 Task: Design a Vector Pattern for an Aquarium Signage.
Action: Mouse moved to (53, 111)
Screenshot: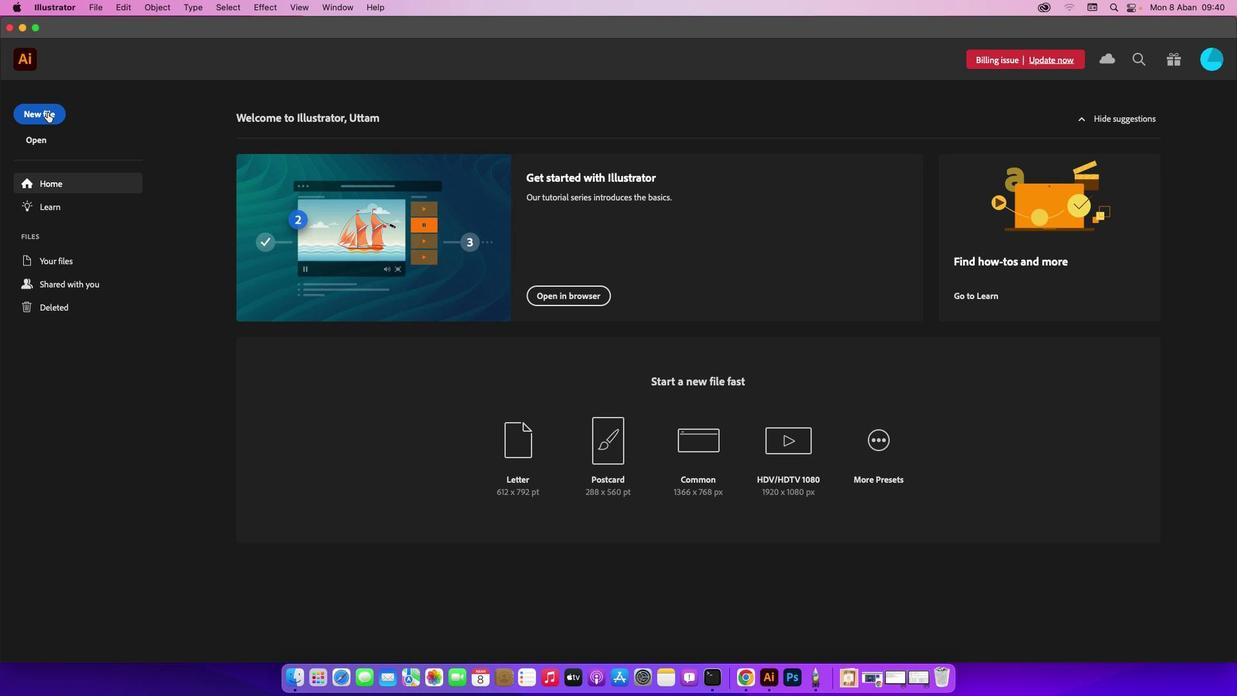 
Action: Mouse pressed left at (53, 111)
Screenshot: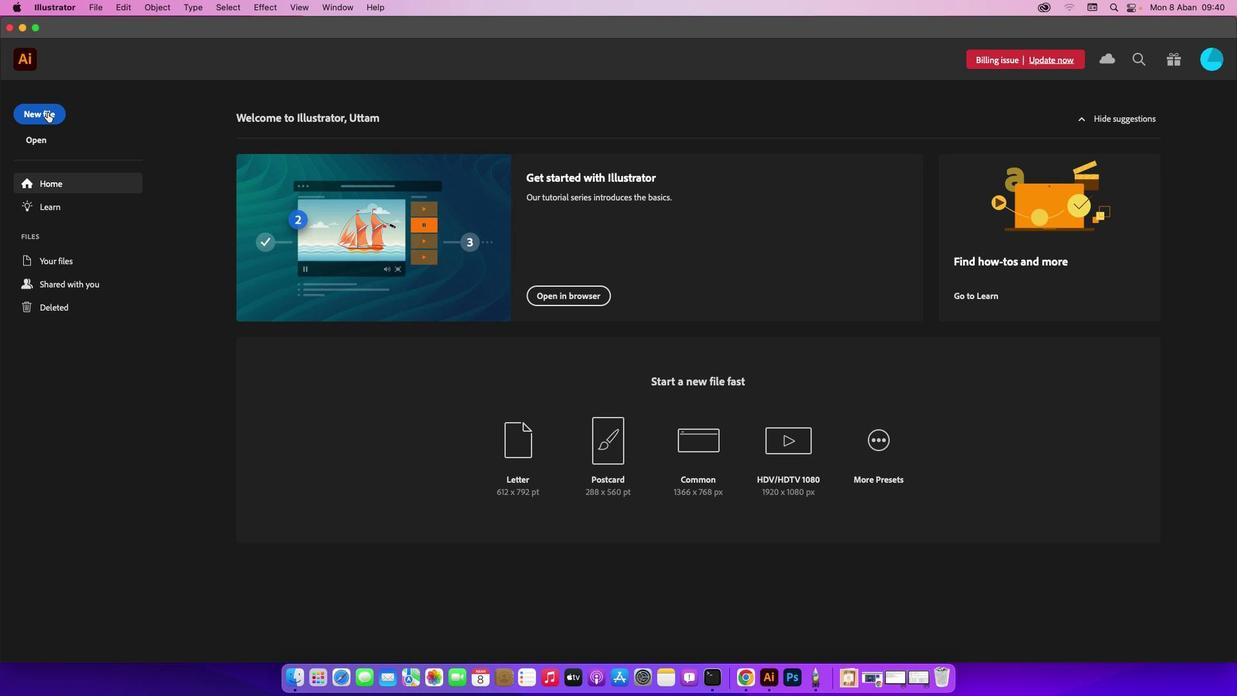 
Action: Mouse moved to (48, 114)
Screenshot: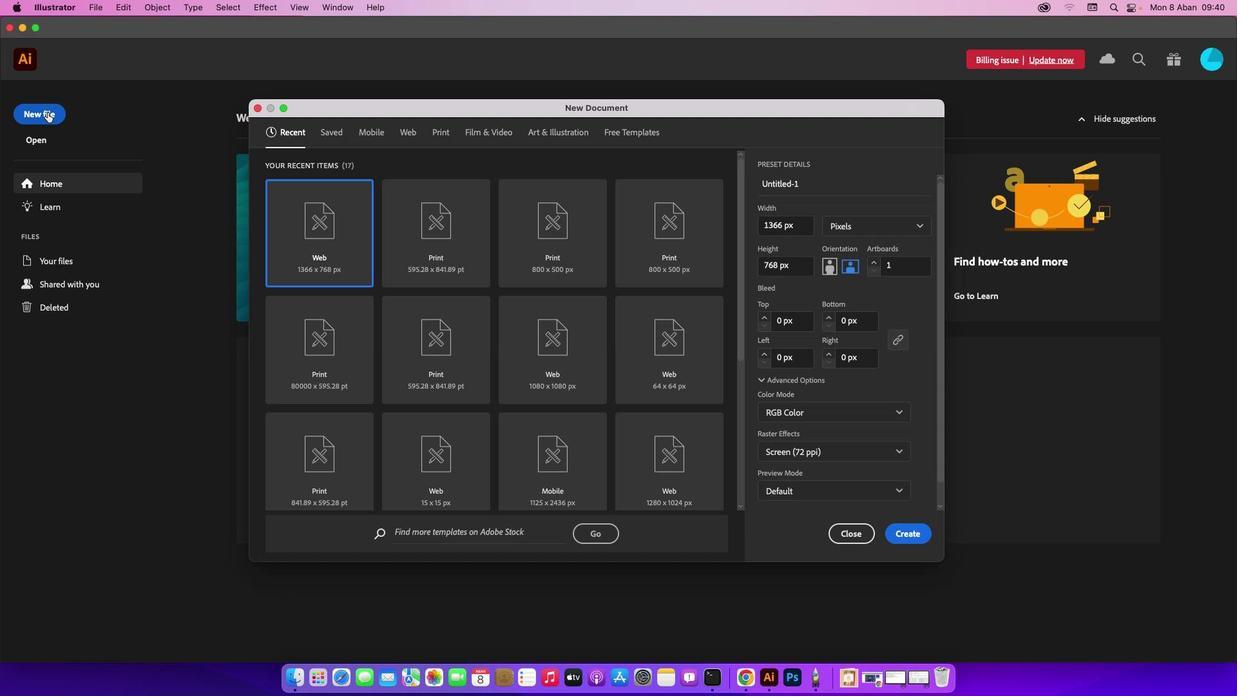 
Action: Mouse pressed left at (48, 114)
Screenshot: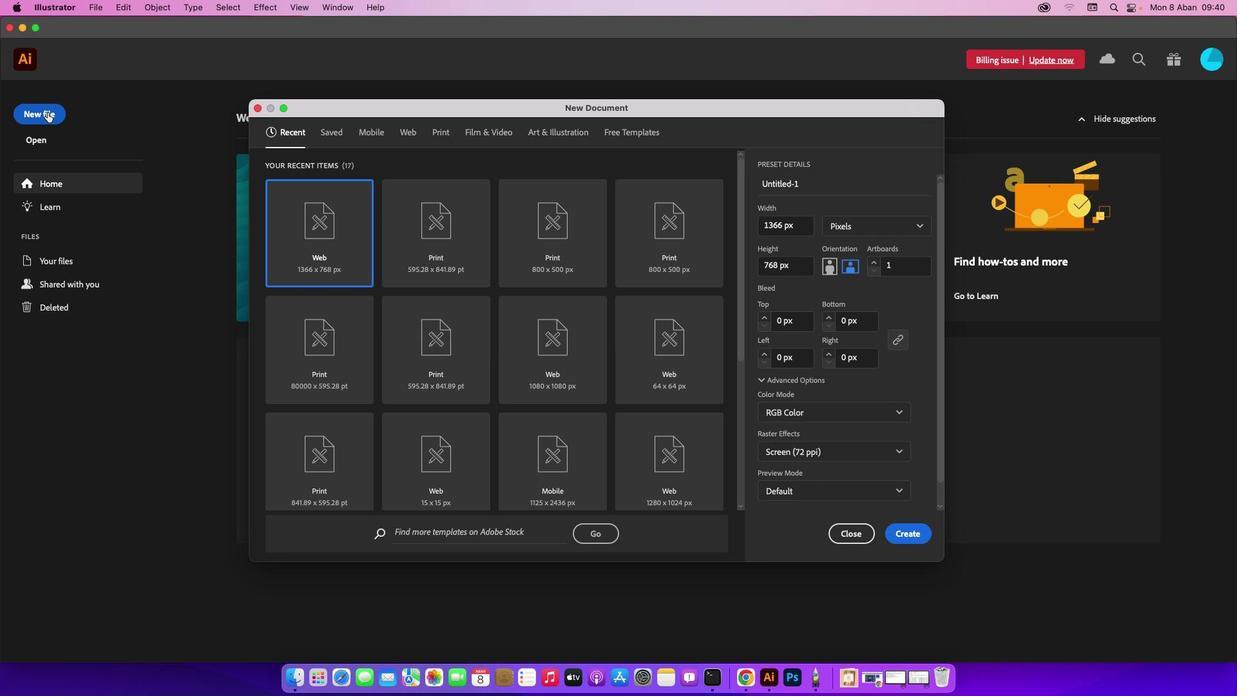 
Action: Mouse moved to (928, 535)
Screenshot: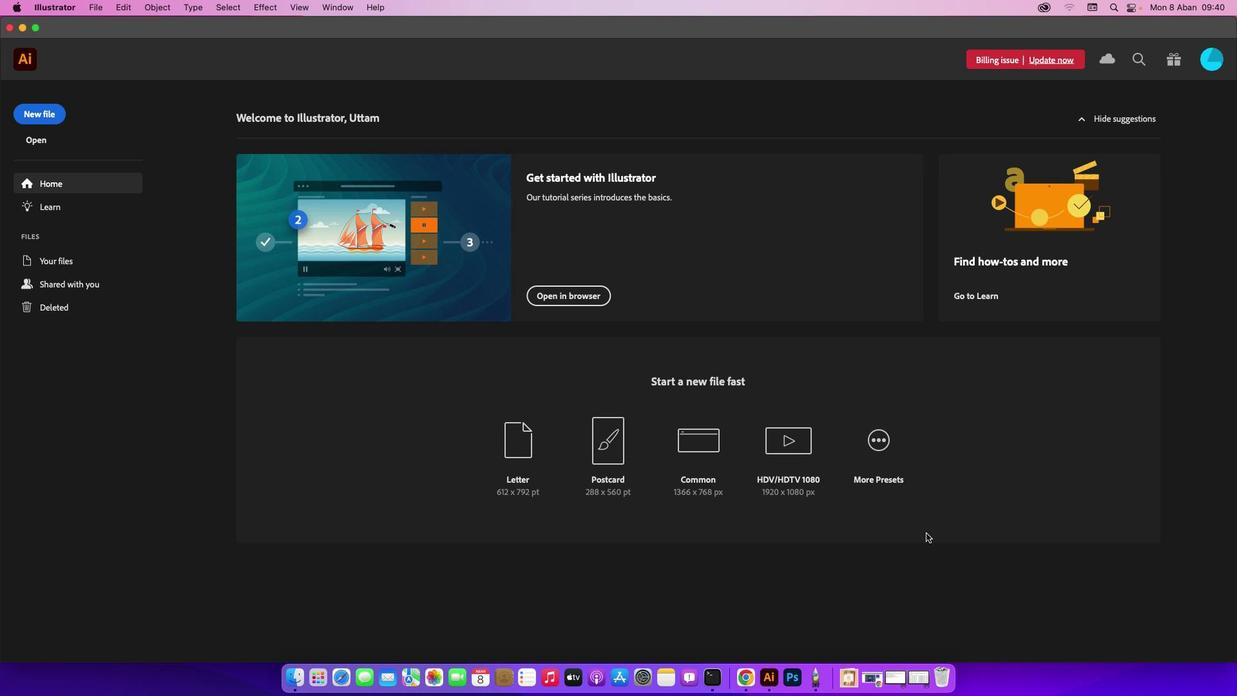 
Action: Mouse pressed left at (928, 535)
Screenshot: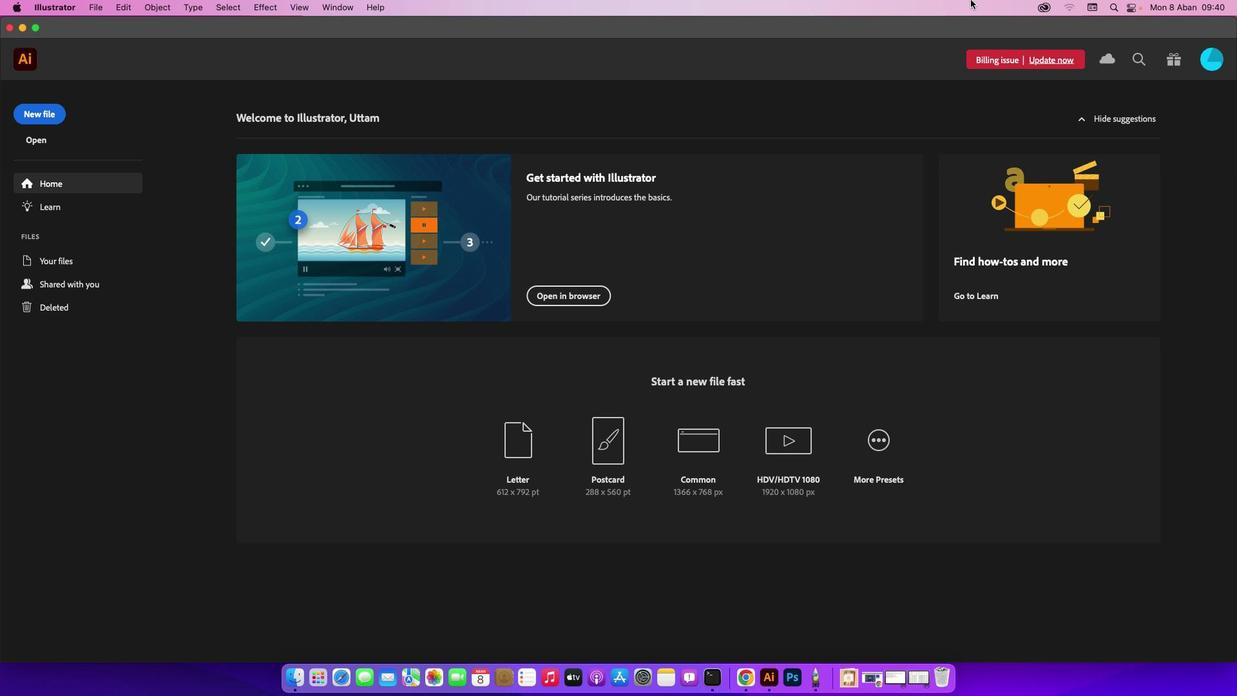 
Action: Mouse moved to (9, 148)
Screenshot: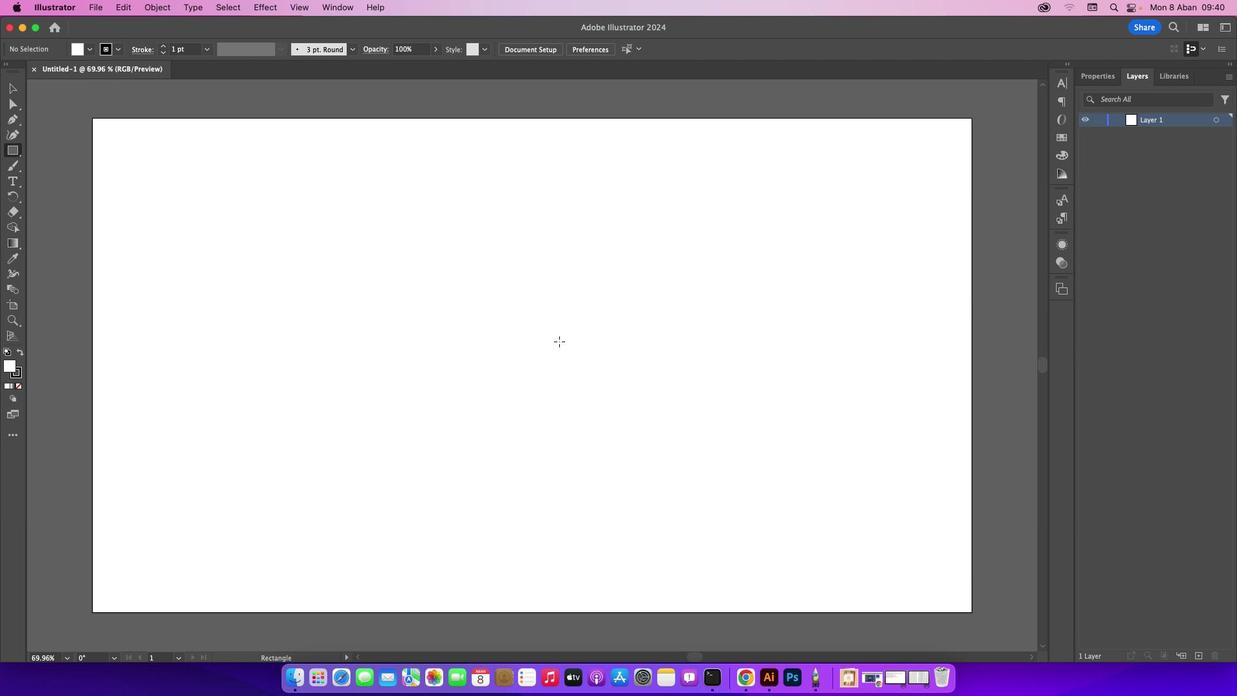 
Action: Mouse pressed left at (9, 148)
Screenshot: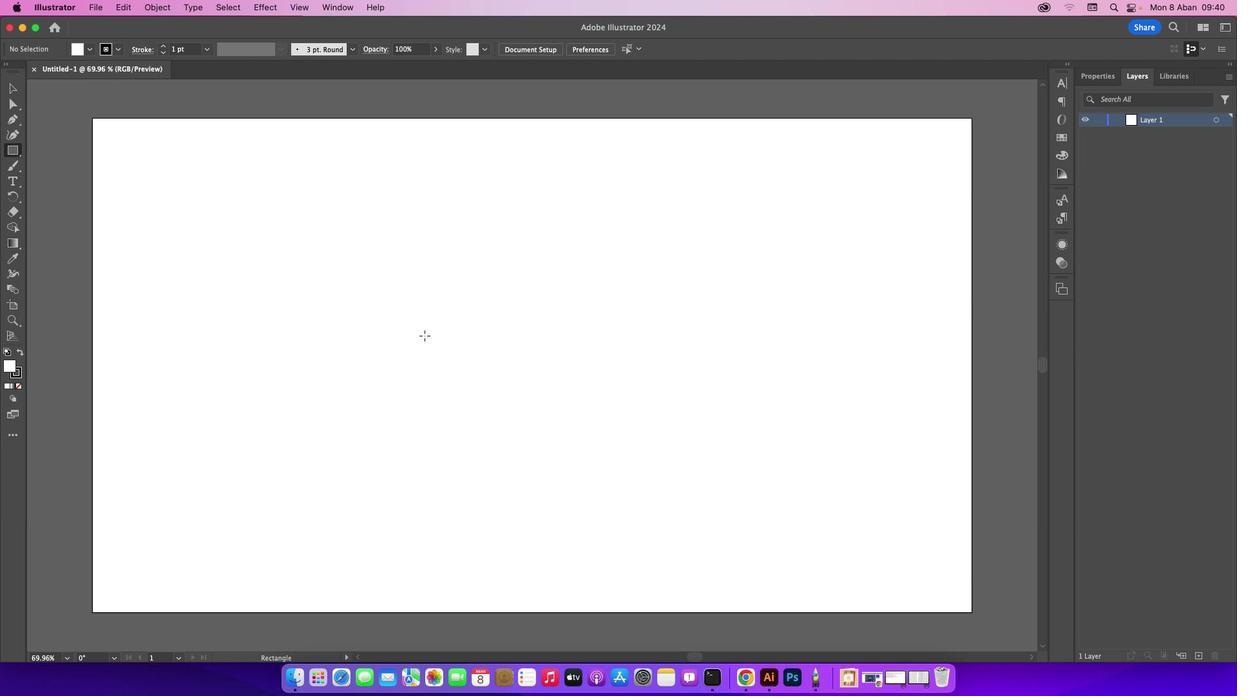 
Action: Mouse moved to (382, 335)
Screenshot: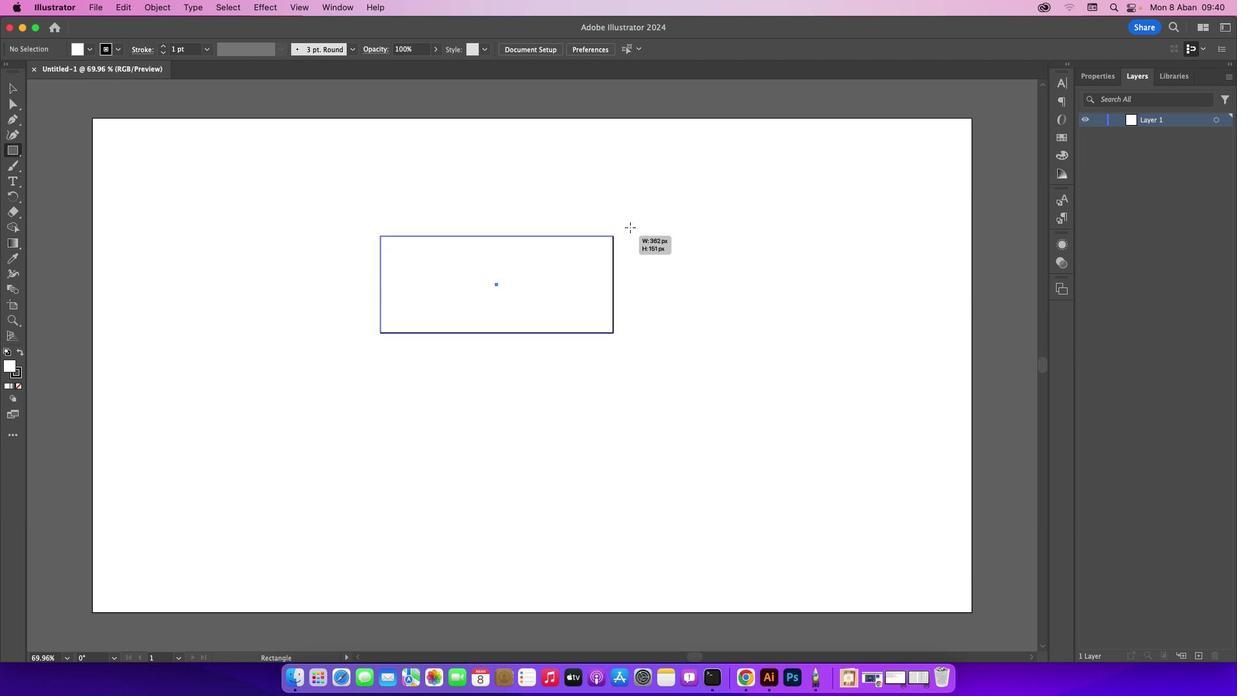 
Action: Mouse pressed left at (382, 335)
Screenshot: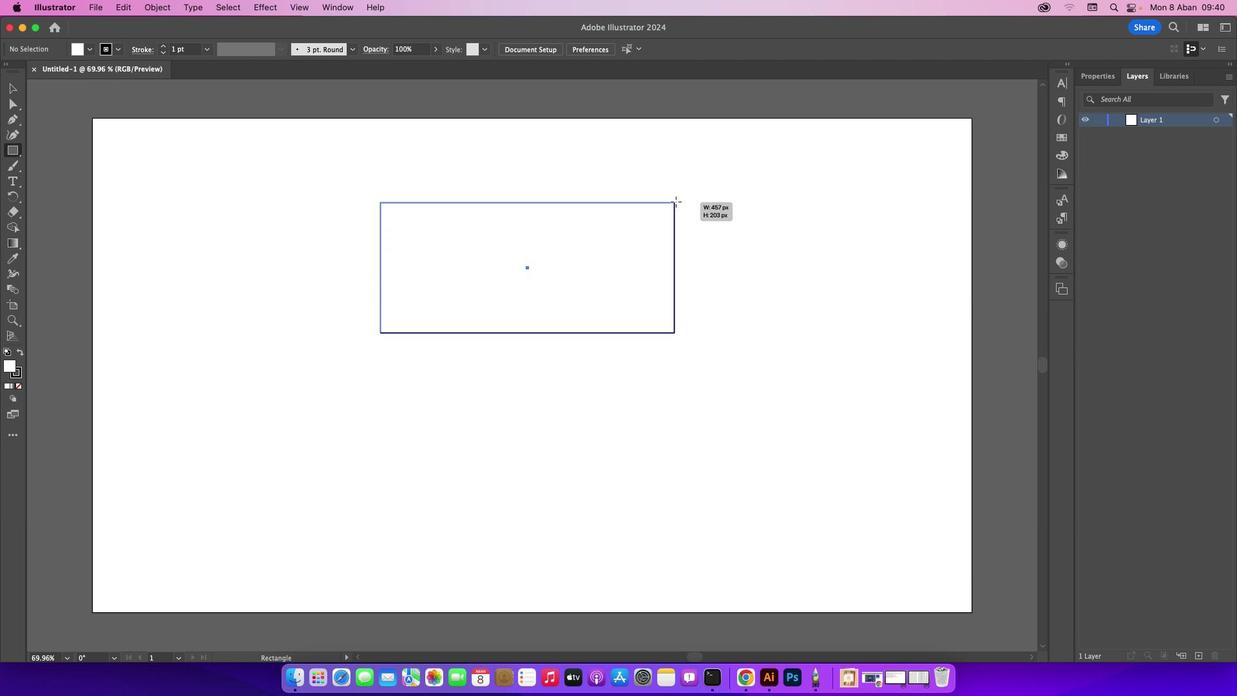 
Action: Mouse moved to (14, 89)
Screenshot: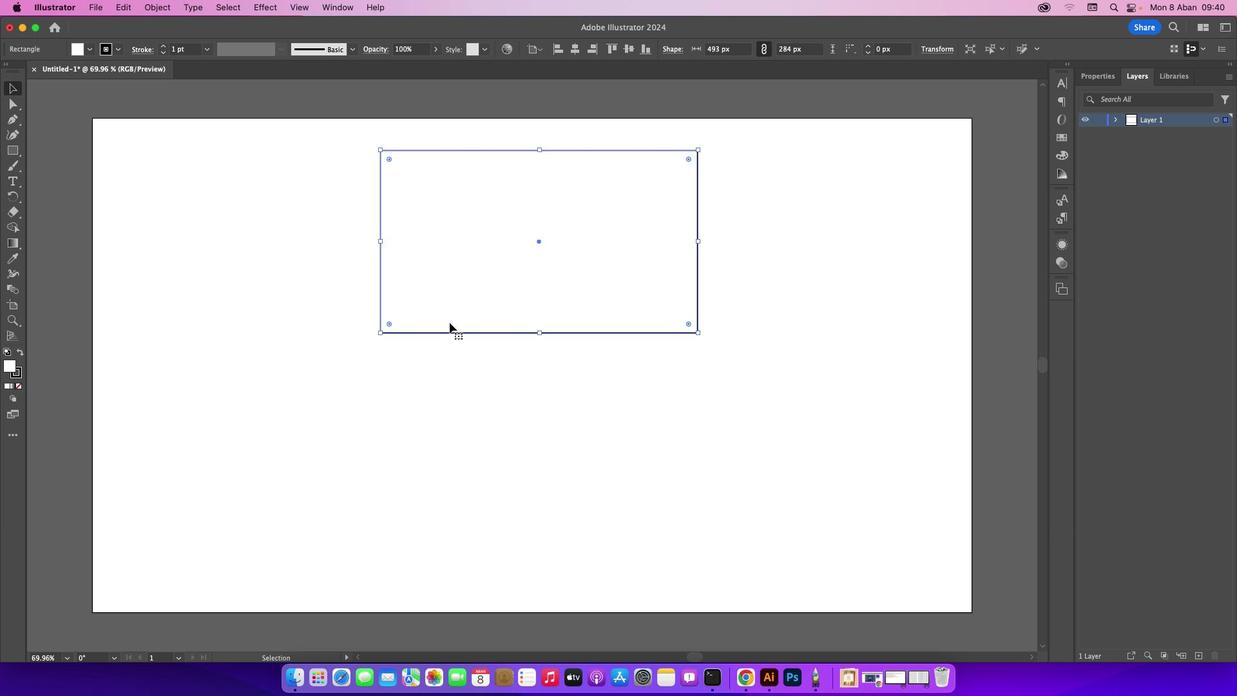 
Action: Mouse pressed left at (14, 89)
Screenshot: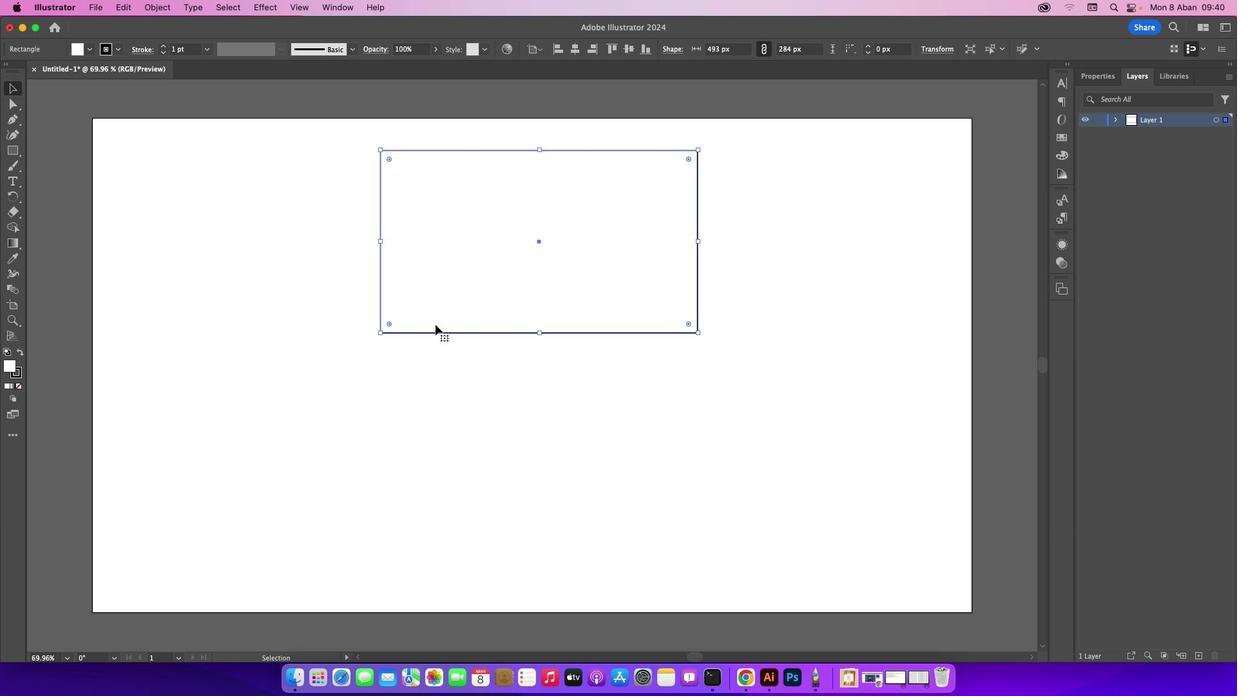 
Action: Mouse moved to (383, 333)
Screenshot: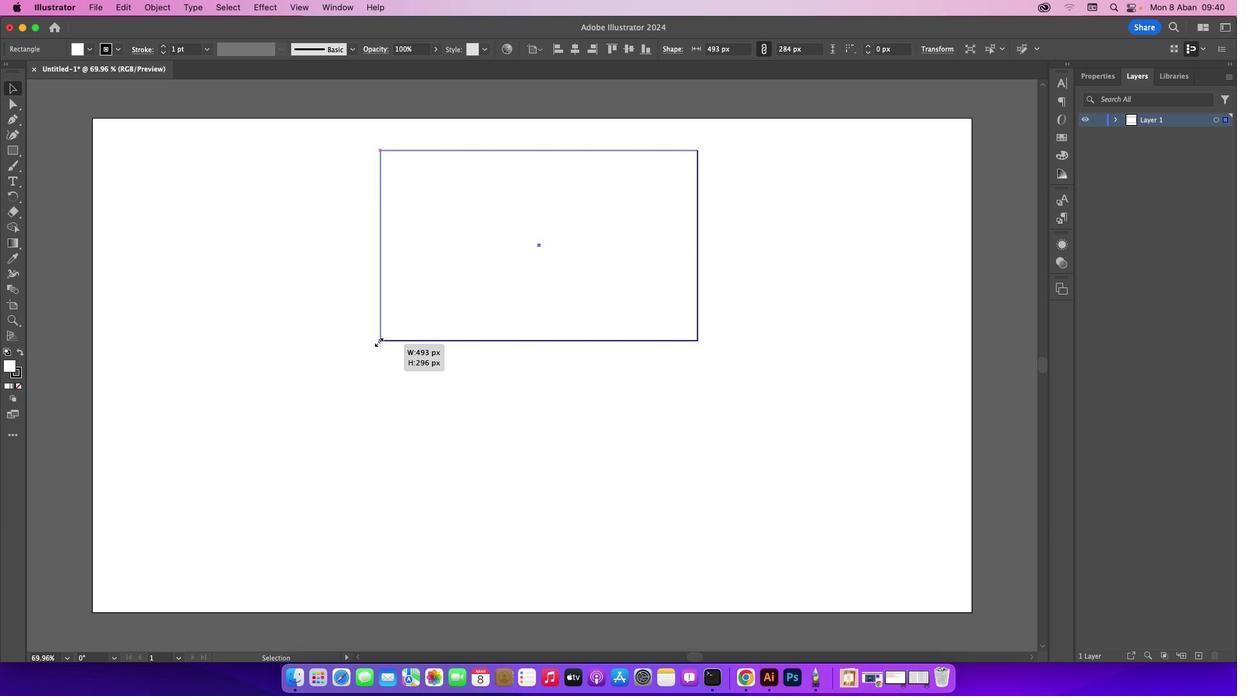 
Action: Mouse pressed left at (383, 333)
Screenshot: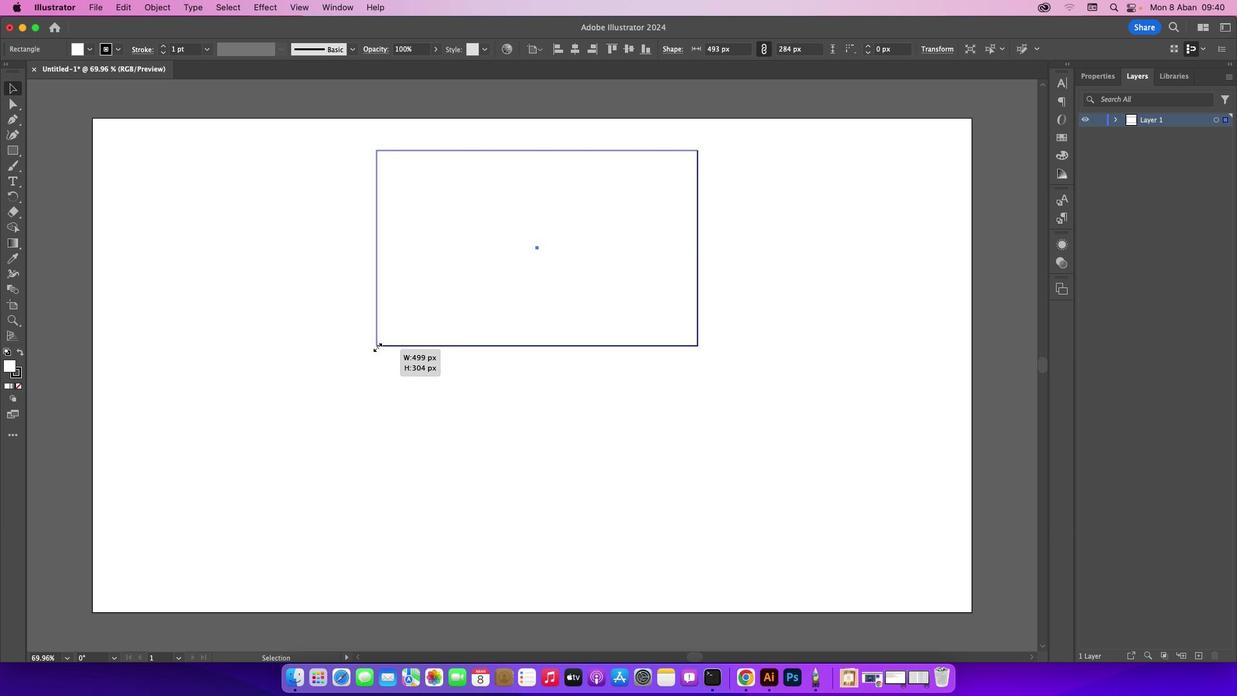 
Action: Mouse moved to (194, 166)
Screenshot: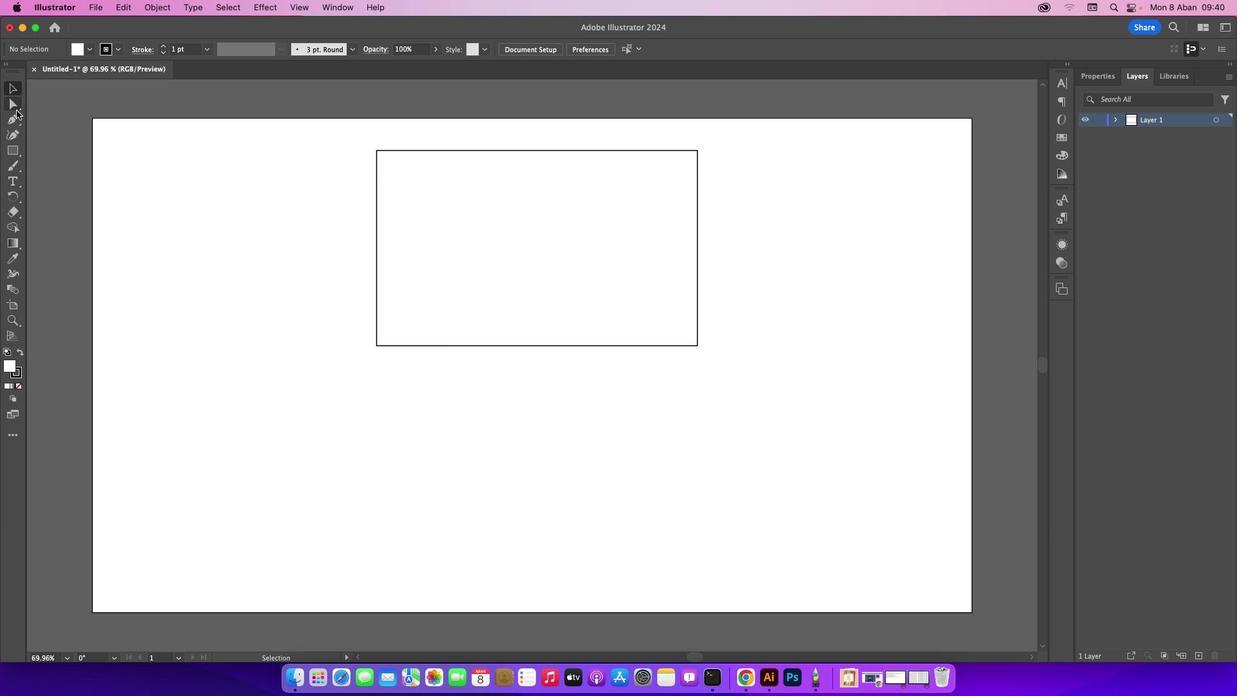 
Action: Mouse pressed left at (194, 166)
Screenshot: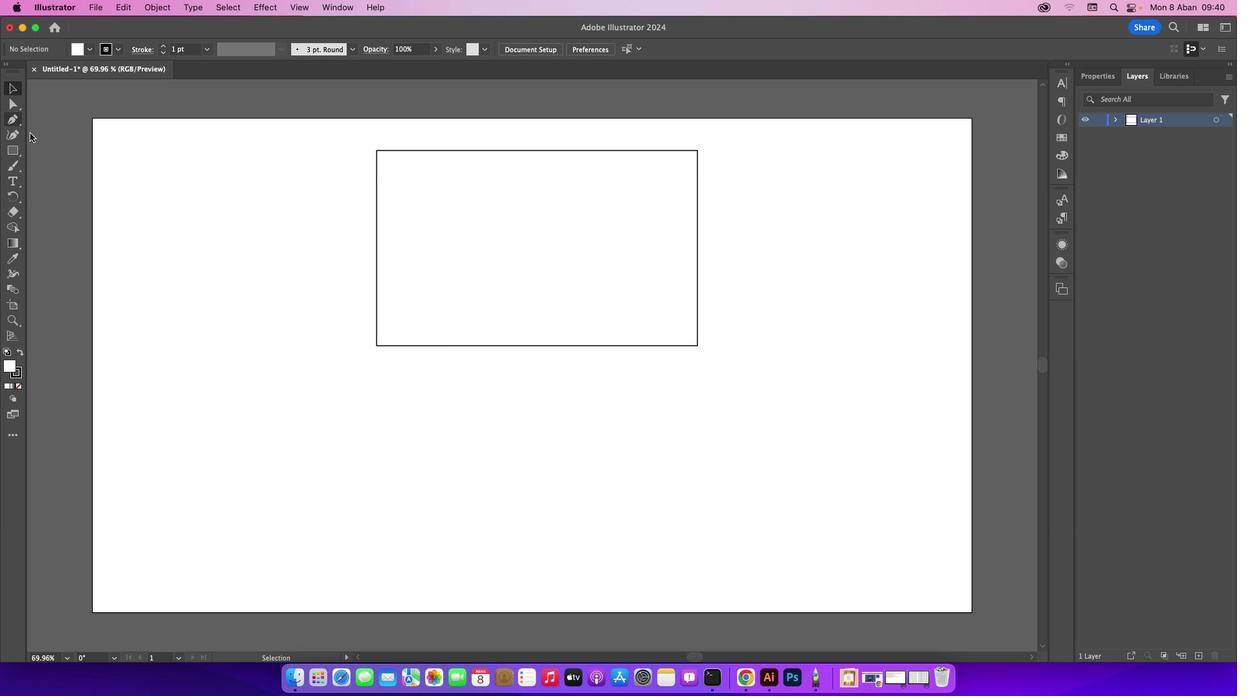 
Action: Mouse moved to (16, 154)
Screenshot: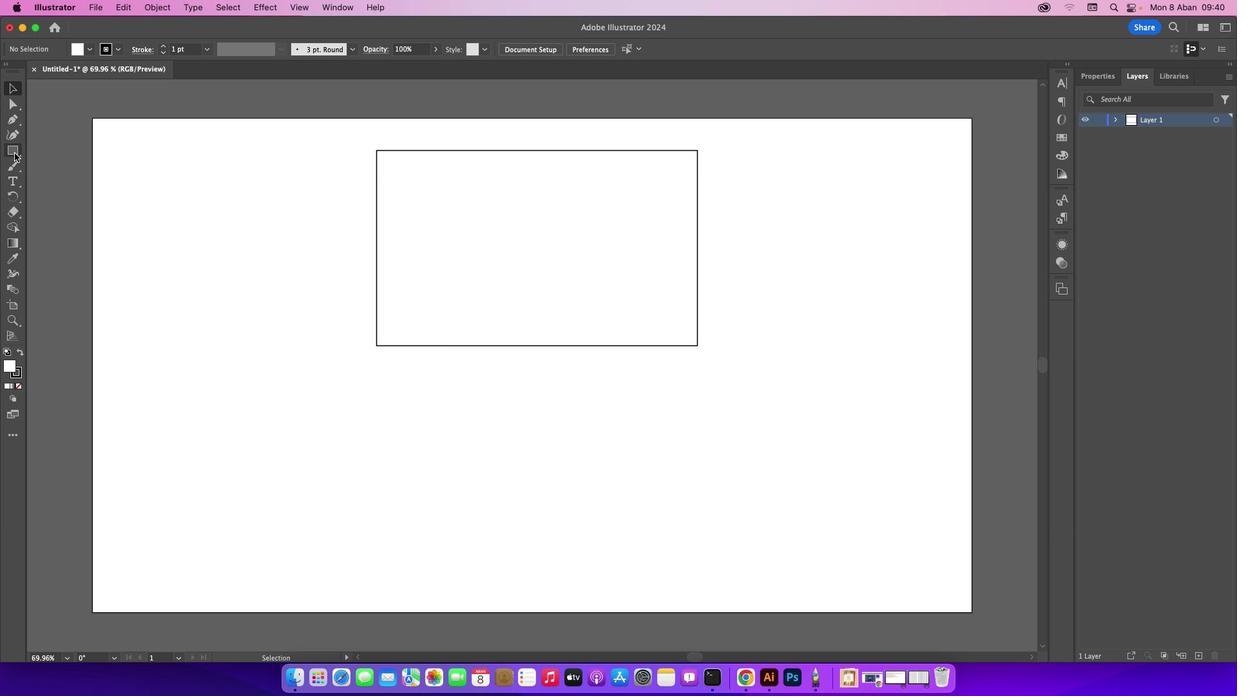 
Action: Mouse pressed left at (16, 154)
Screenshot: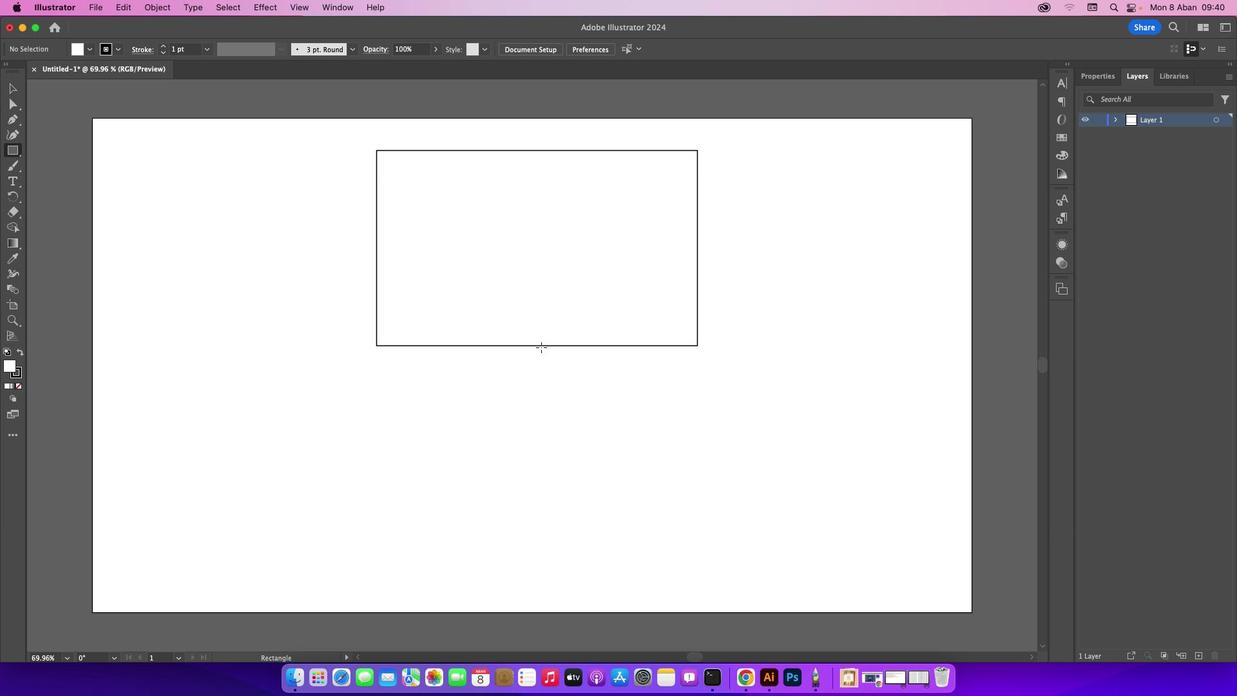 
Action: Mouse moved to (514, 349)
Screenshot: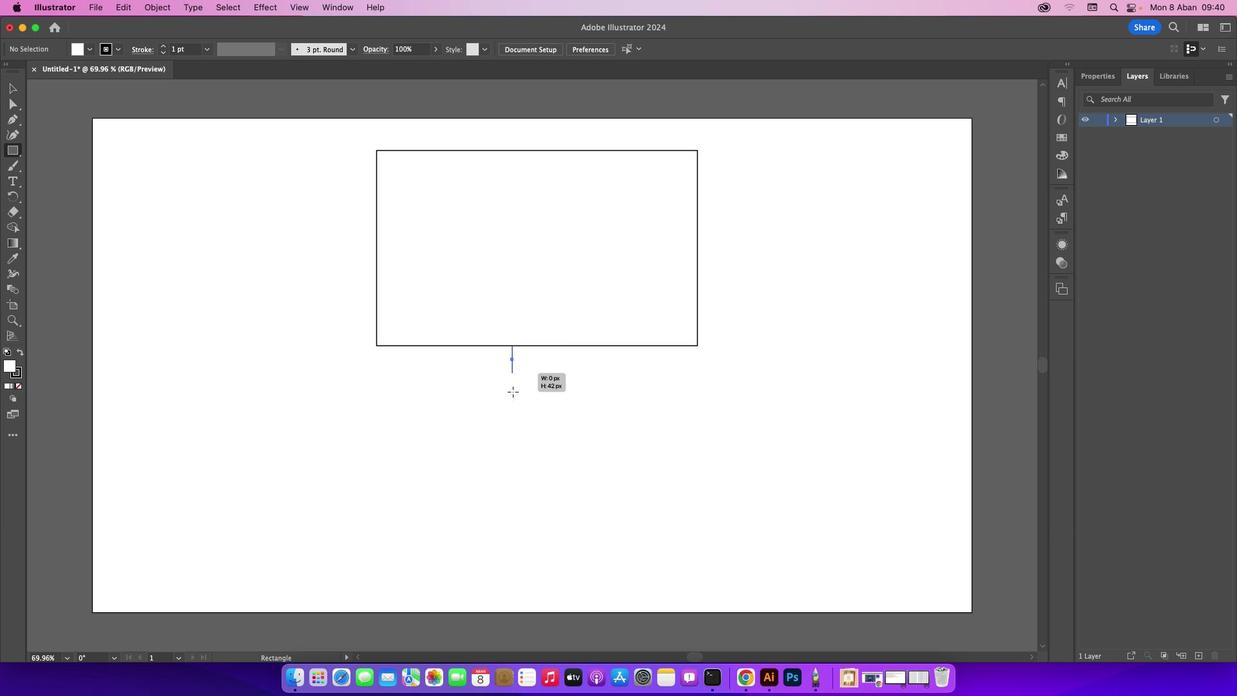 
Action: Mouse pressed left at (514, 349)
Screenshot: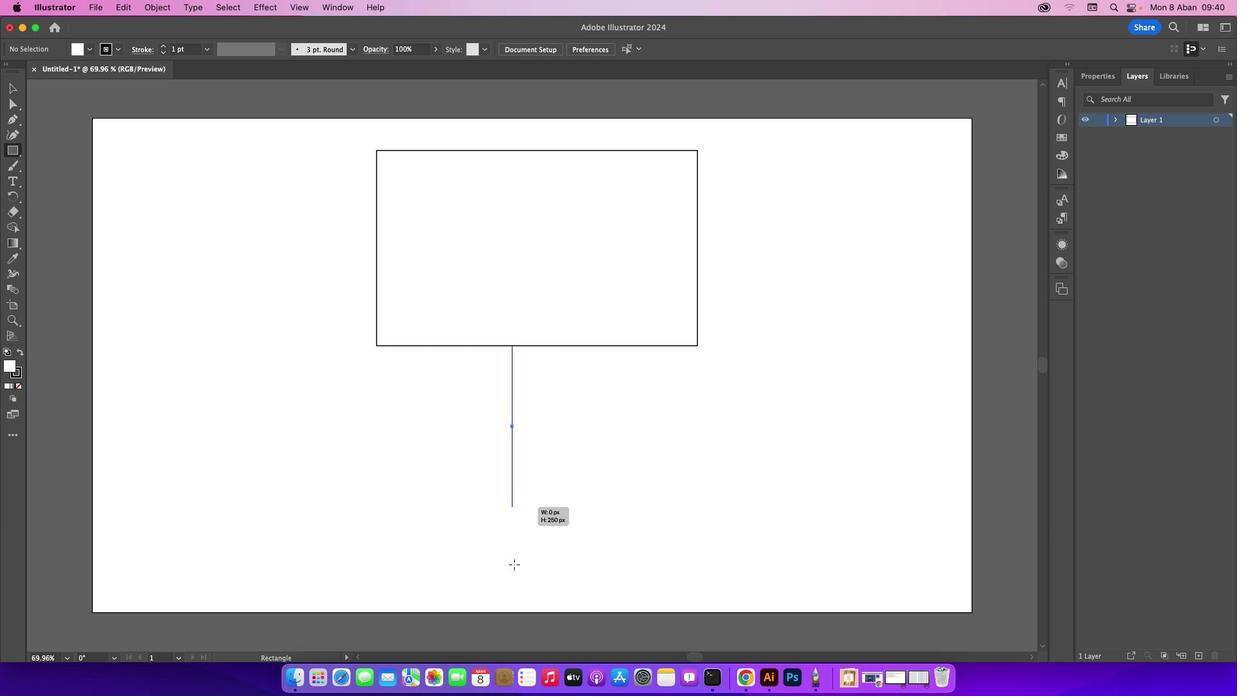 
Action: Mouse moved to (23, 94)
Screenshot: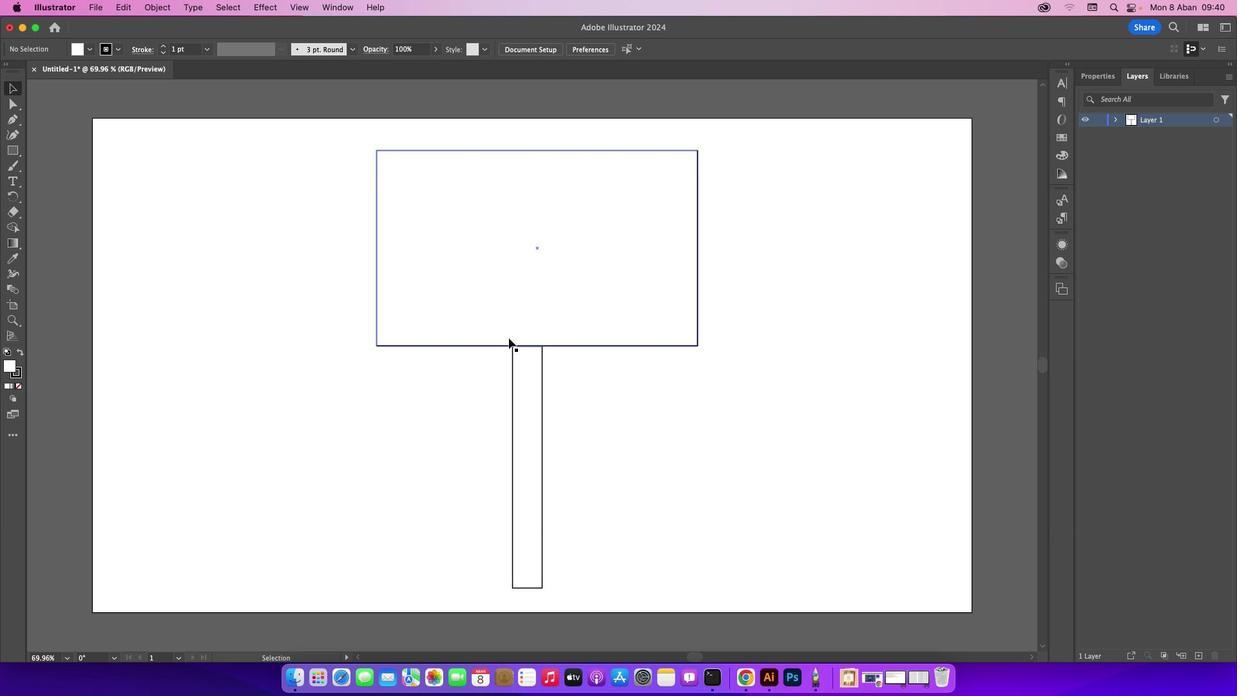 
Action: Mouse pressed left at (23, 94)
Screenshot: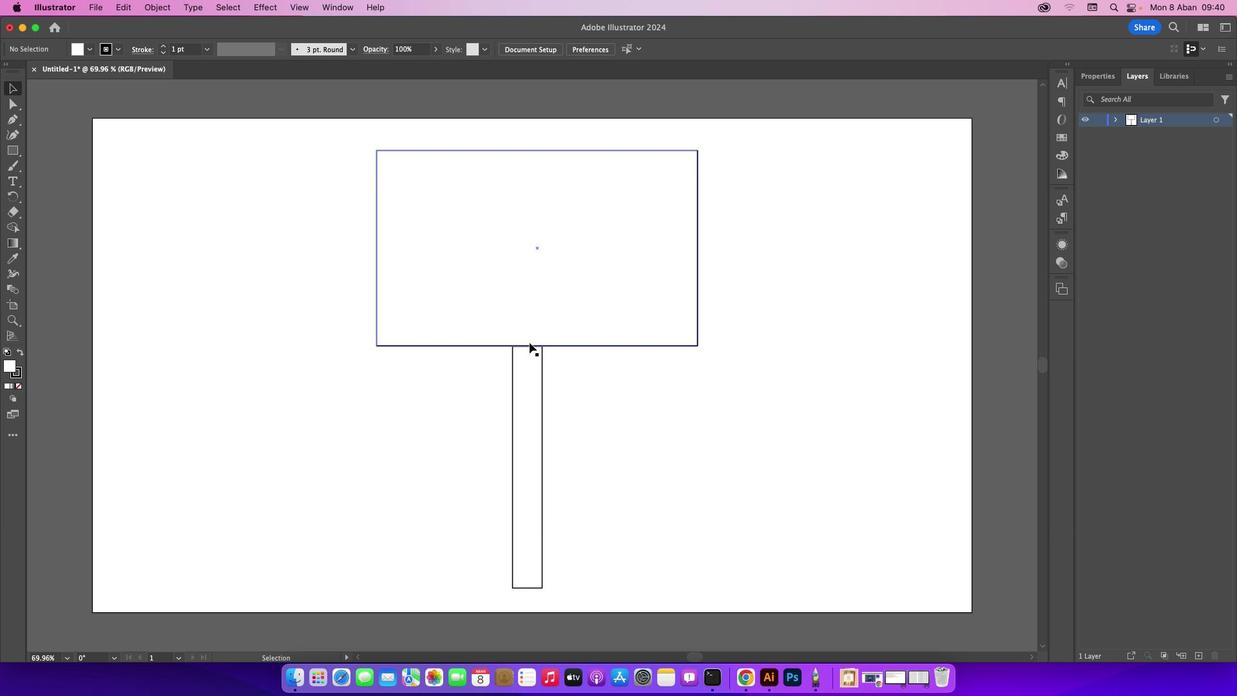
Action: Mouse moved to (228, 194)
Screenshot: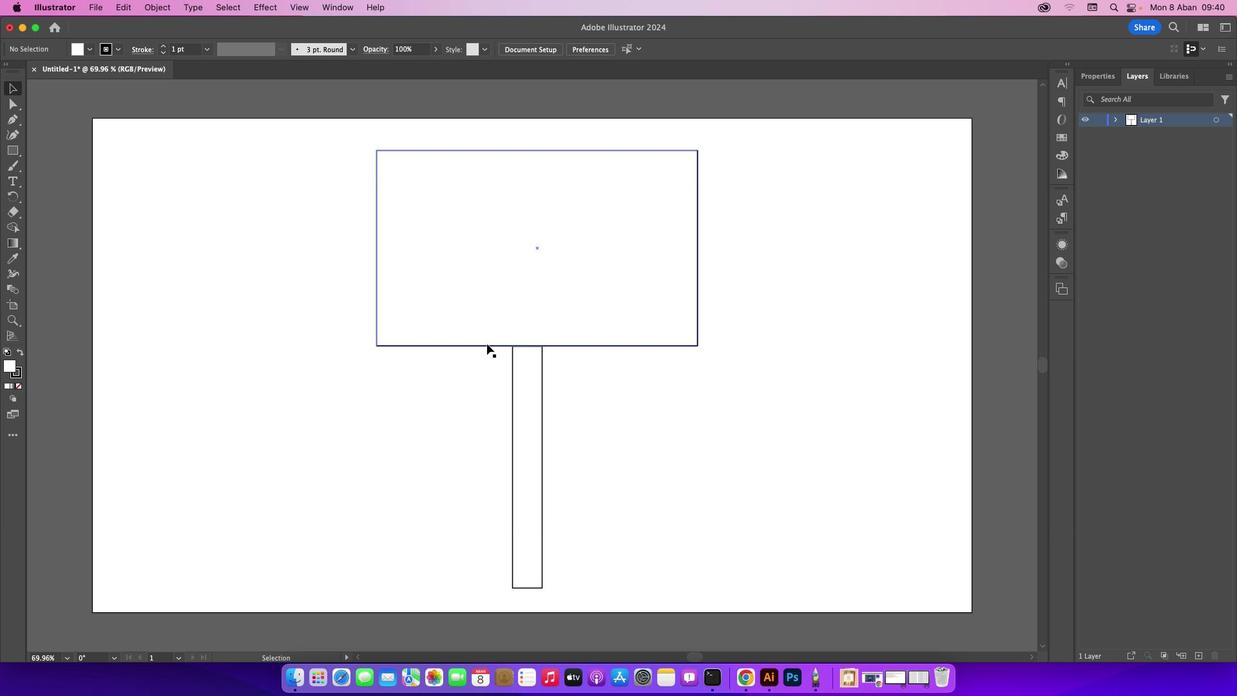 
Action: Mouse pressed left at (228, 194)
Screenshot: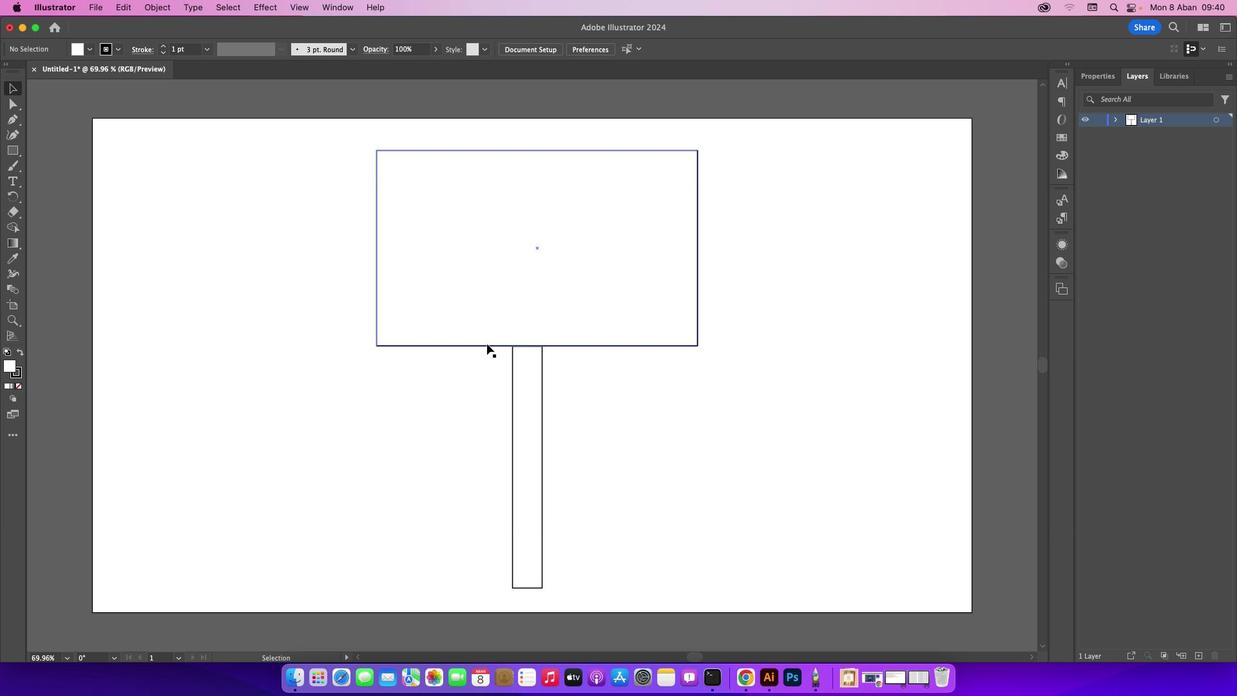 
Action: Mouse moved to (487, 347)
Screenshot: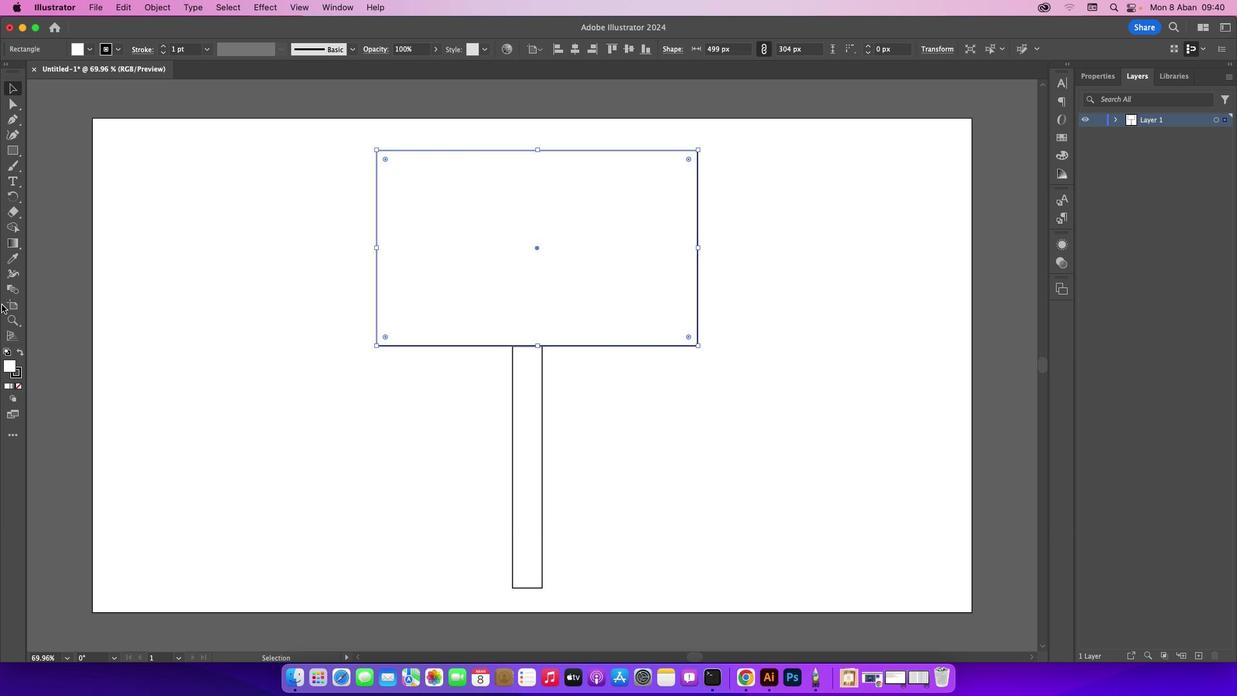 
Action: Mouse pressed left at (487, 347)
Screenshot: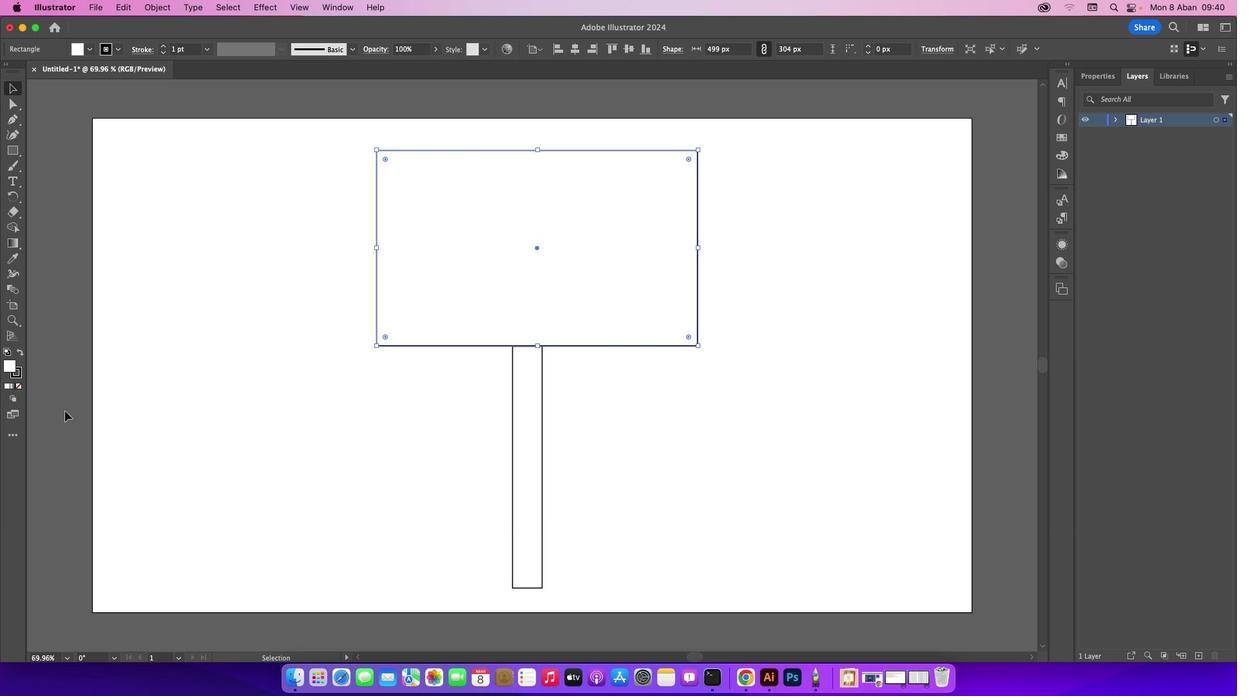 
Action: Mouse moved to (14, 371)
Screenshot: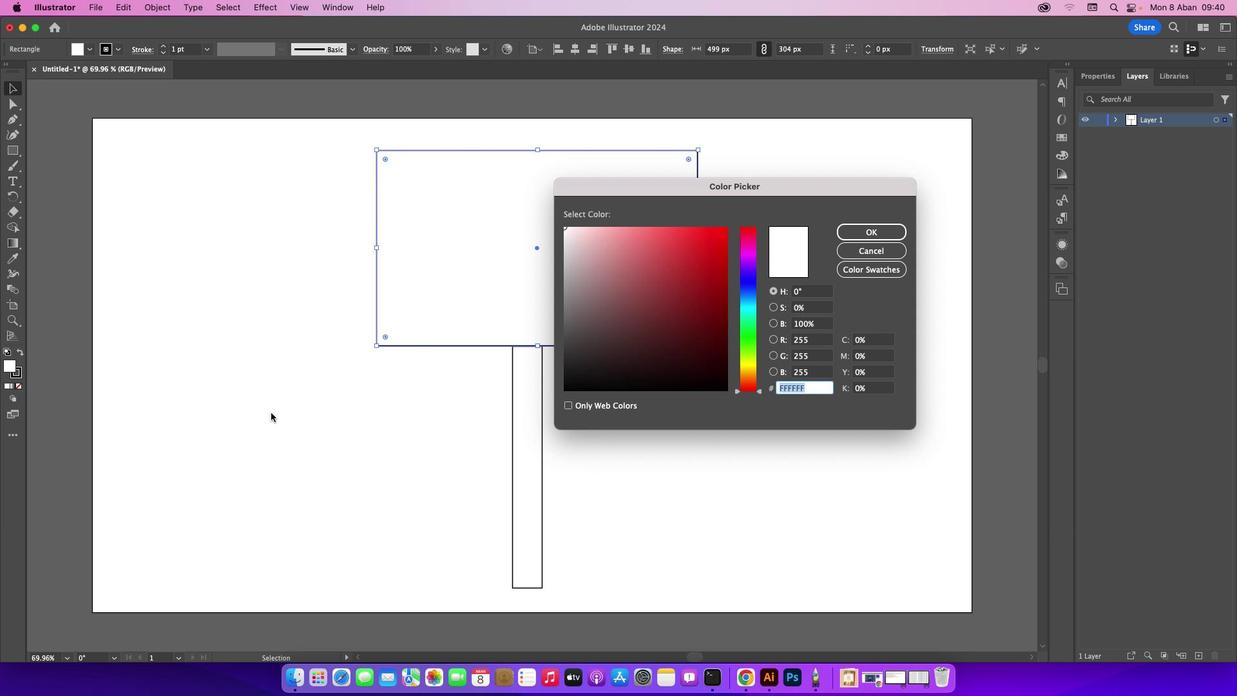 
Action: Mouse pressed left at (14, 371)
Screenshot: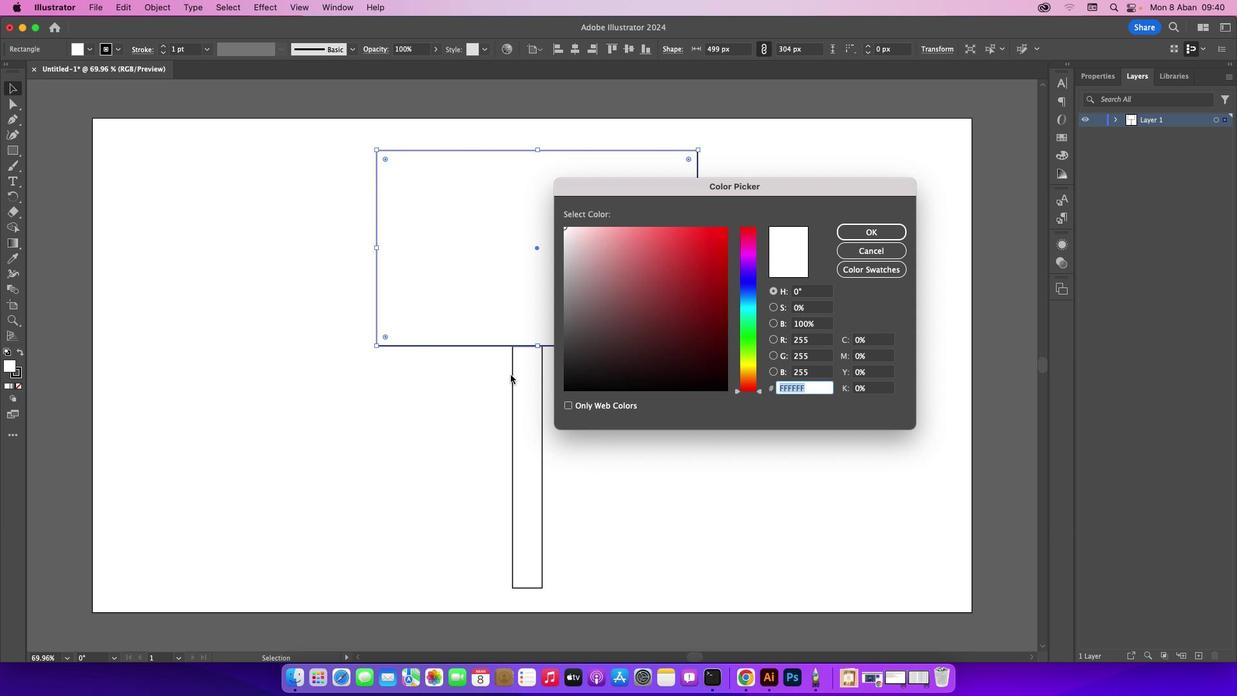 
Action: Mouse pressed left at (14, 371)
Screenshot: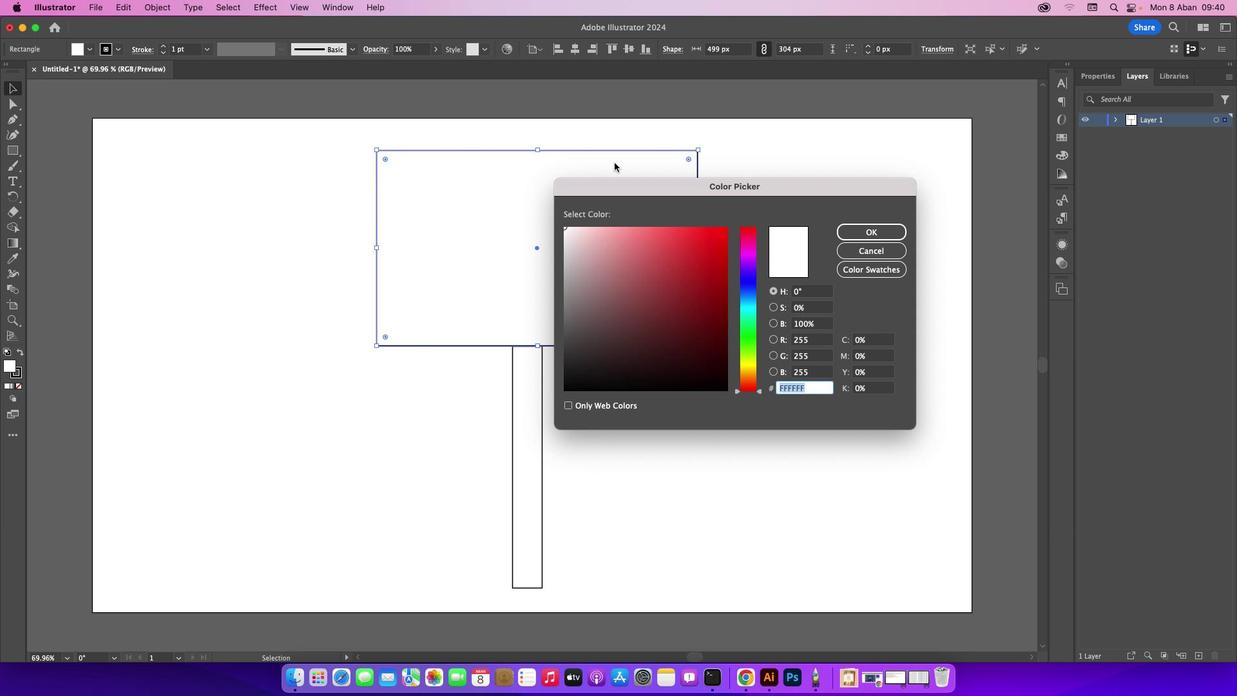 
Action: Mouse moved to (746, 374)
Screenshot: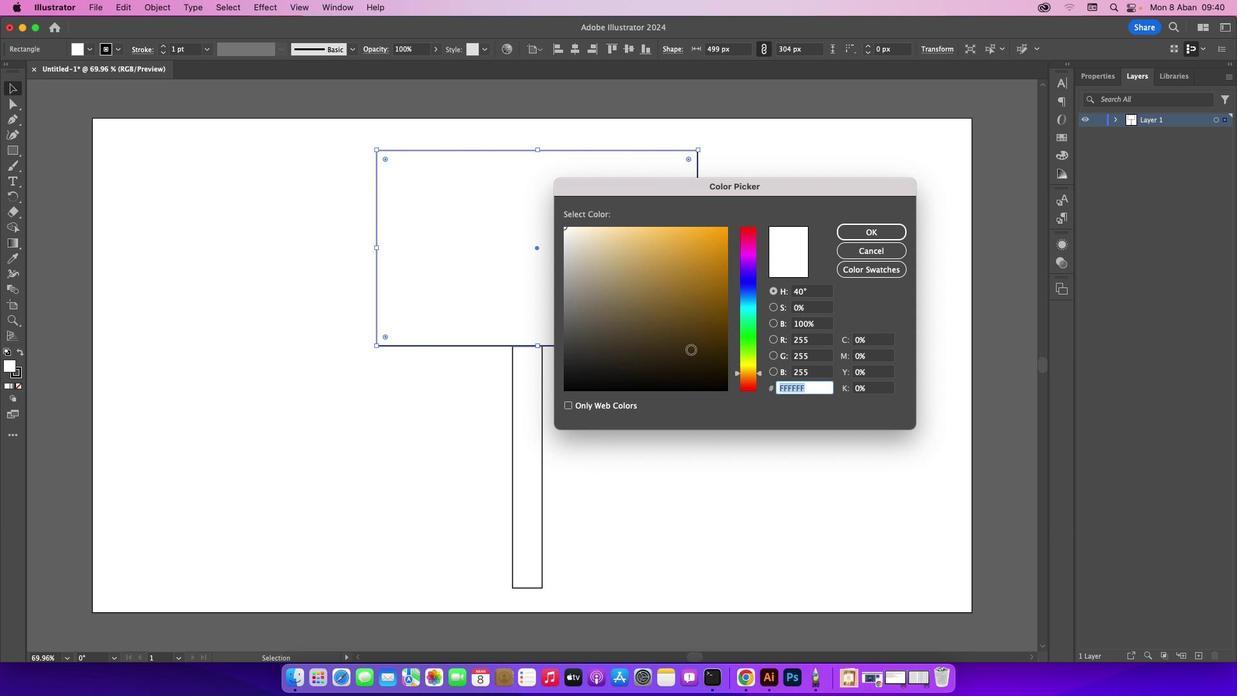 
Action: Mouse pressed left at (746, 374)
Screenshot: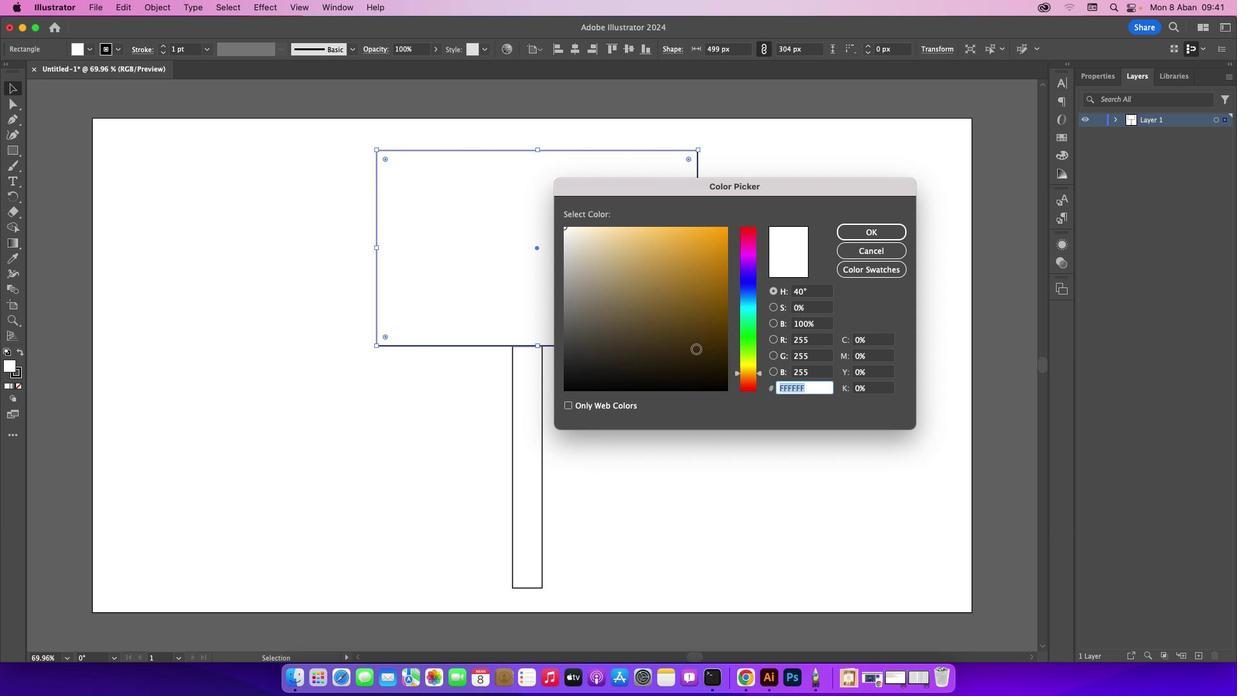 
Action: Mouse moved to (711, 342)
Screenshot: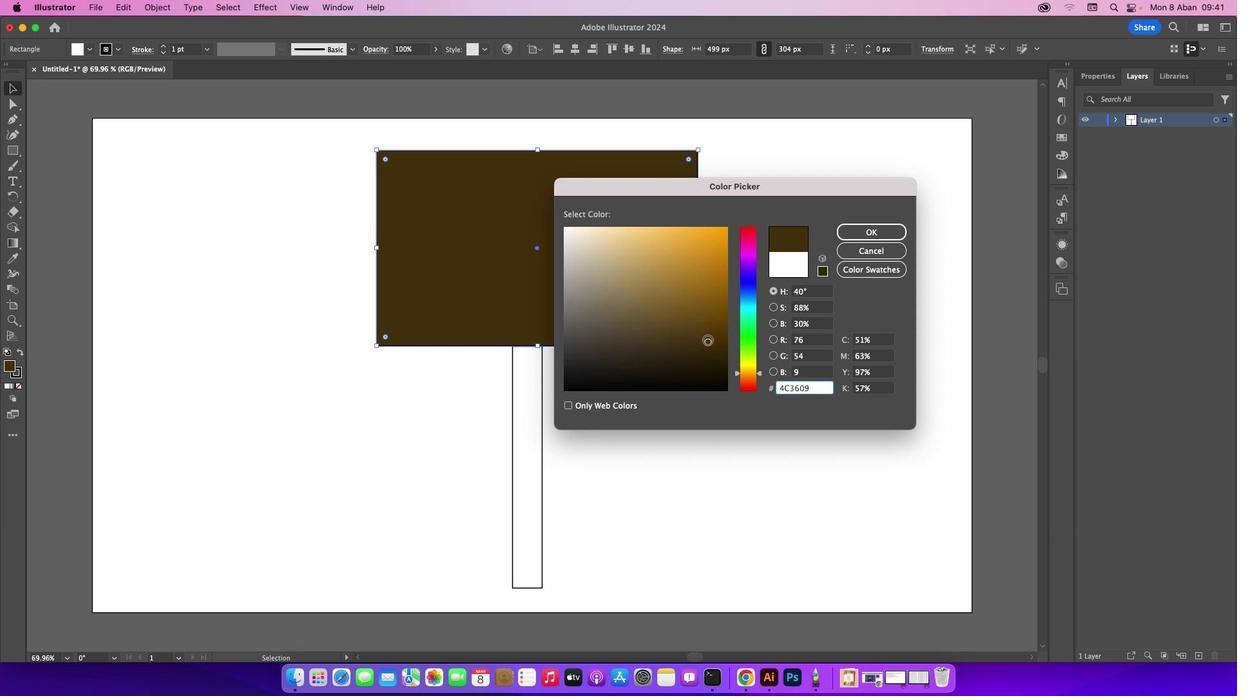 
Action: Mouse pressed left at (711, 342)
Screenshot: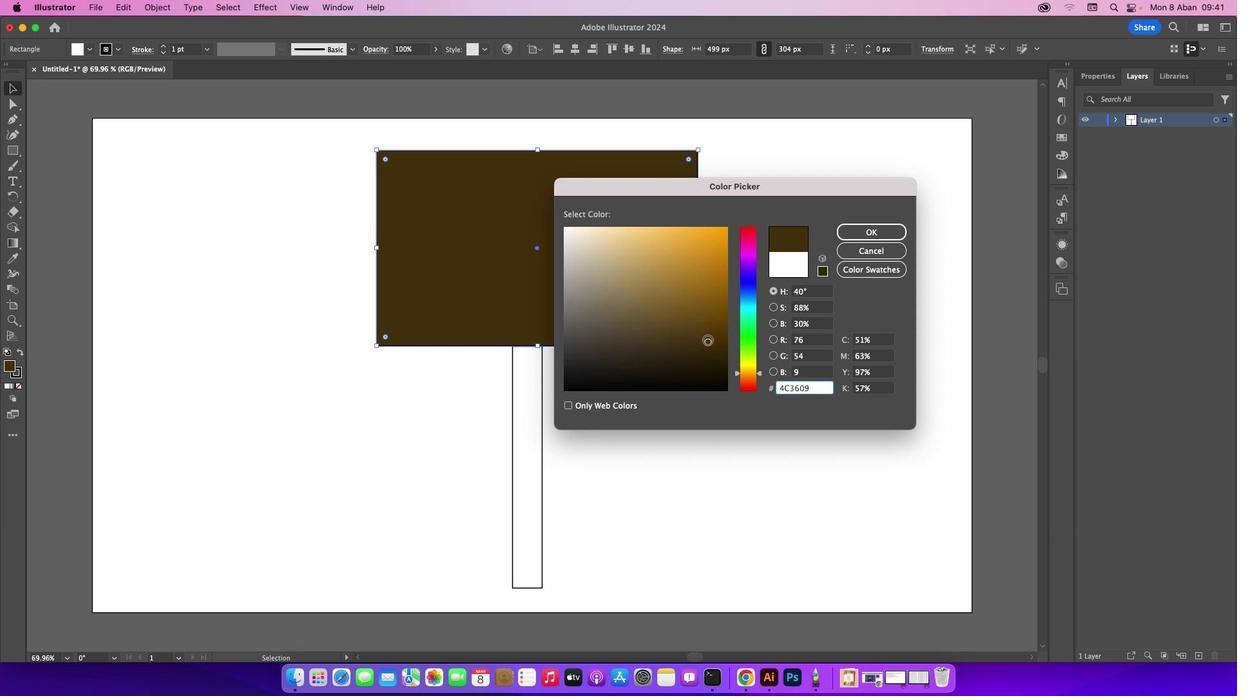 
Action: Mouse moved to (725, 317)
Screenshot: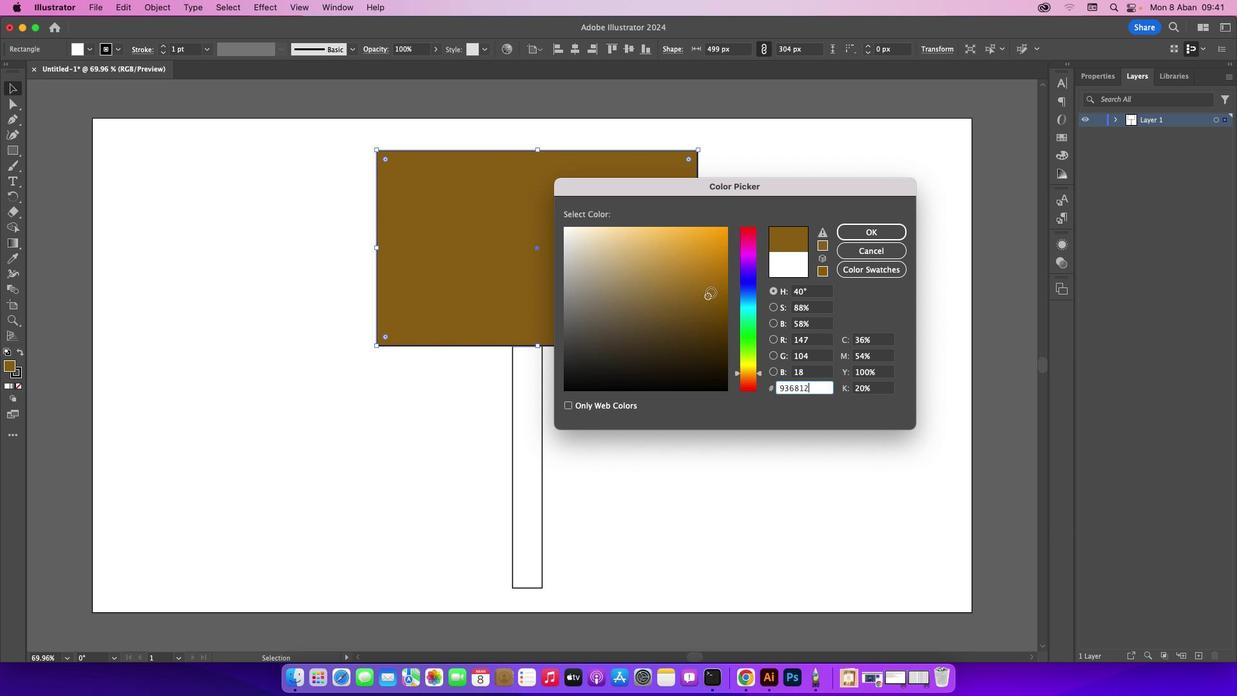 
Action: Mouse pressed left at (725, 317)
Screenshot: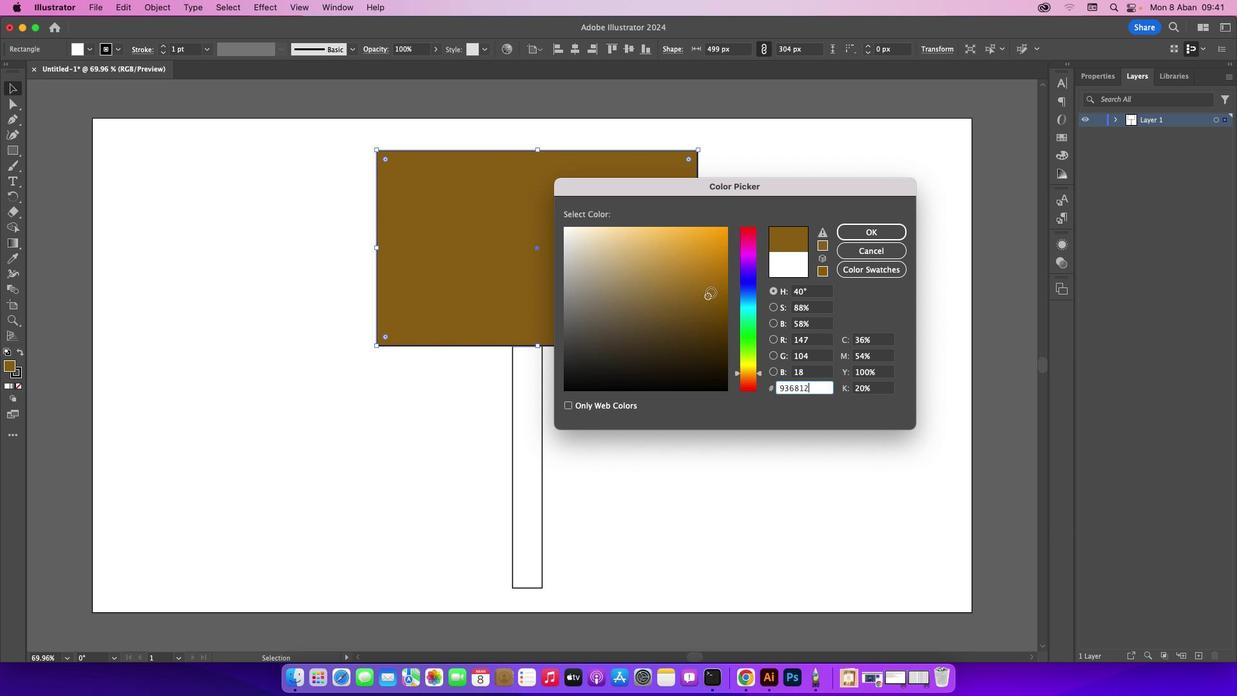 
Action: Mouse moved to (711, 296)
Screenshot: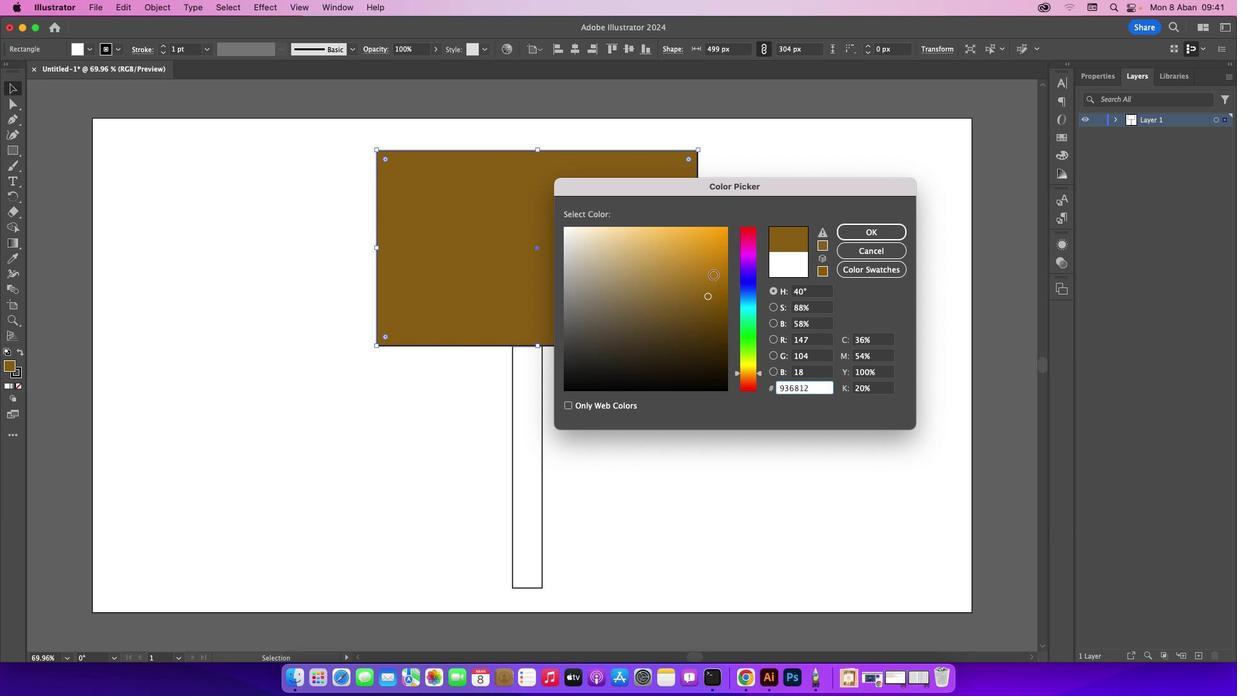 
Action: Mouse pressed left at (711, 296)
Screenshot: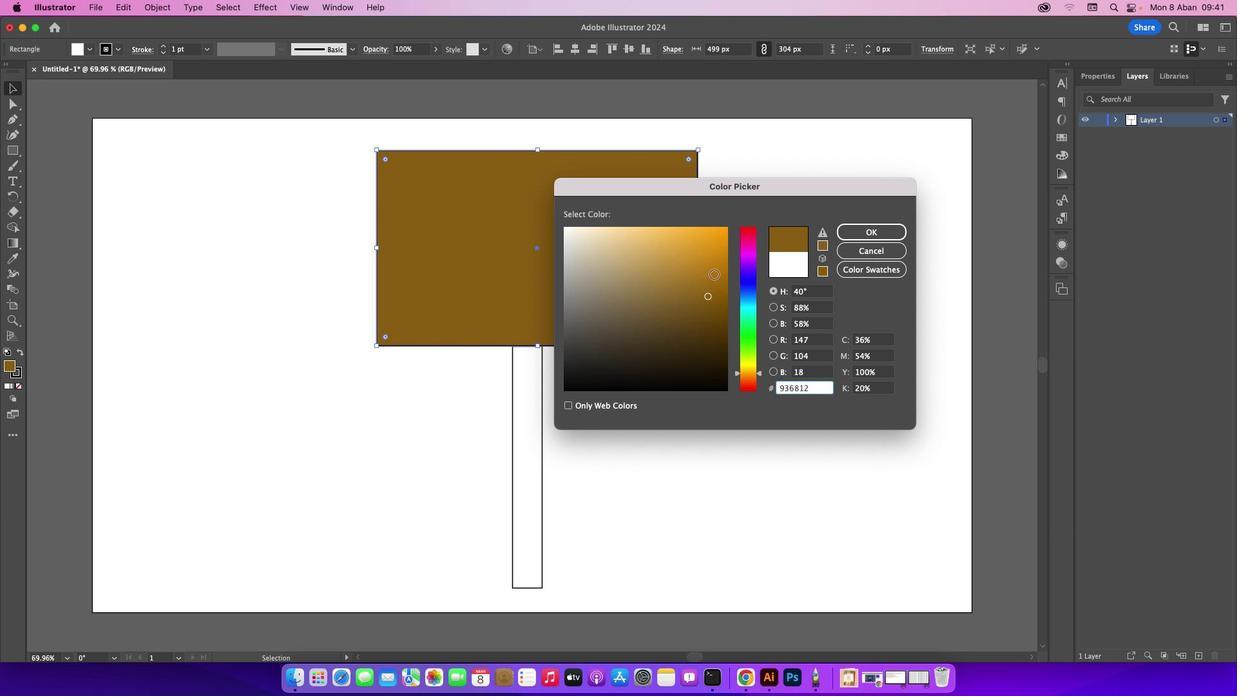 
Action: Mouse moved to (716, 275)
Screenshot: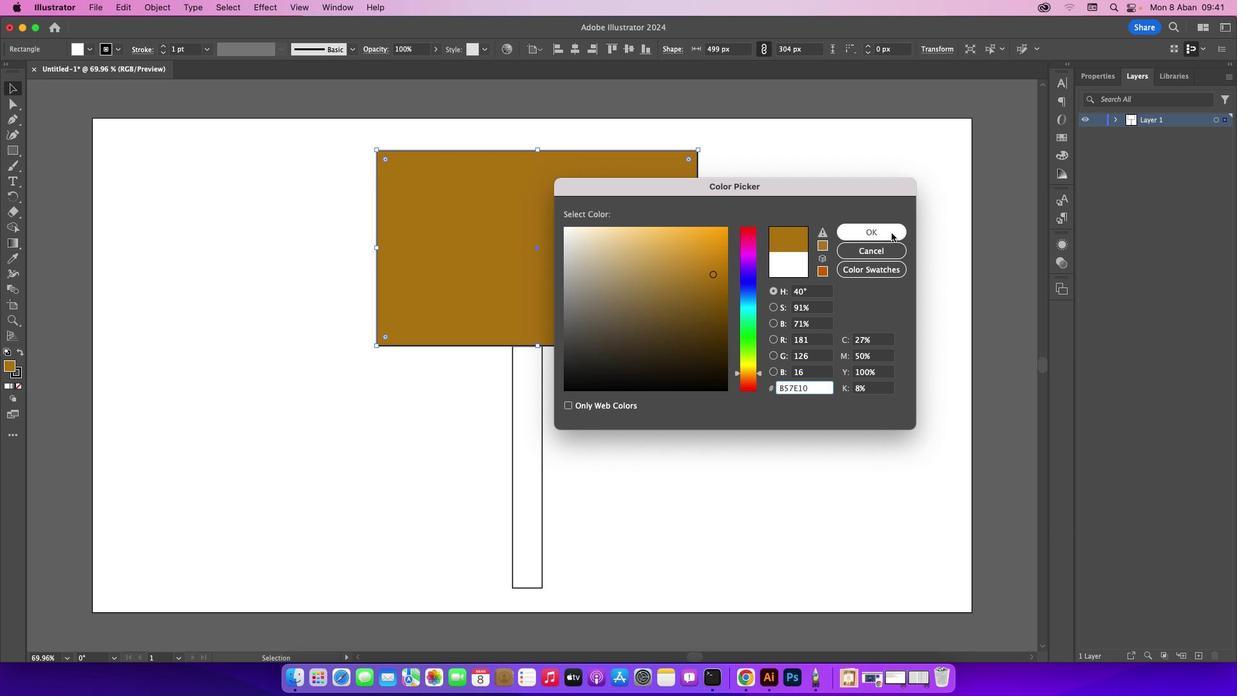 
Action: Mouse pressed left at (716, 275)
Screenshot: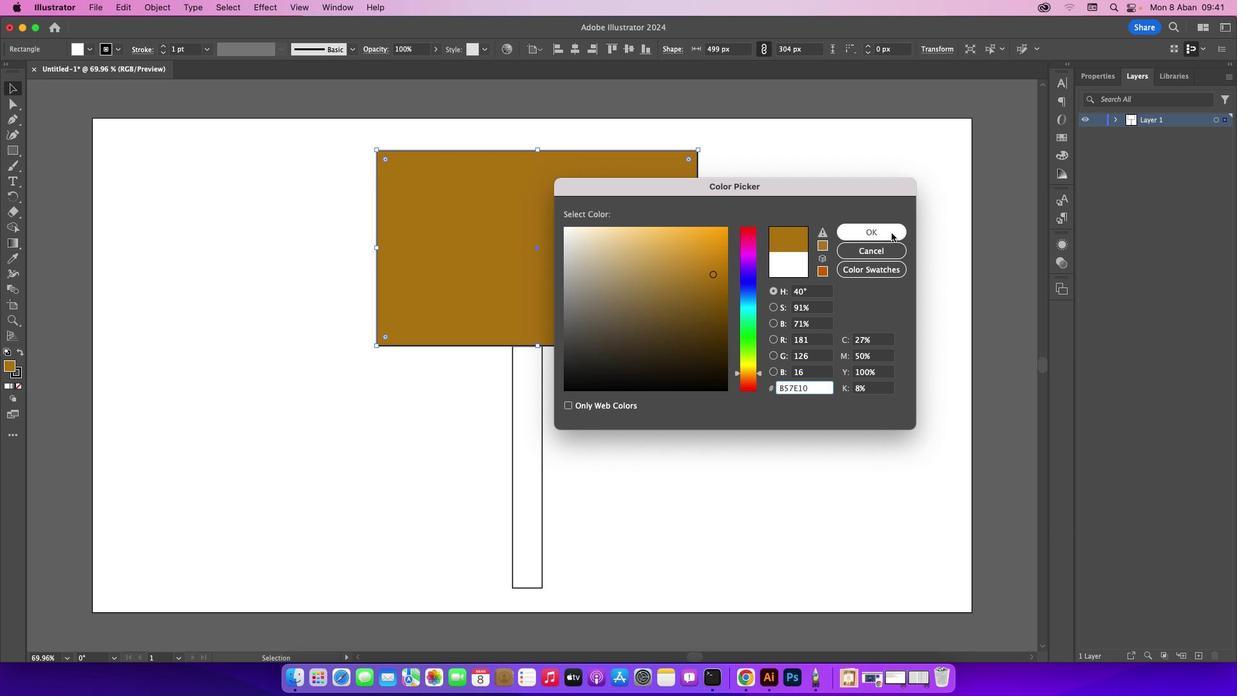 
Action: Mouse moved to (893, 235)
Screenshot: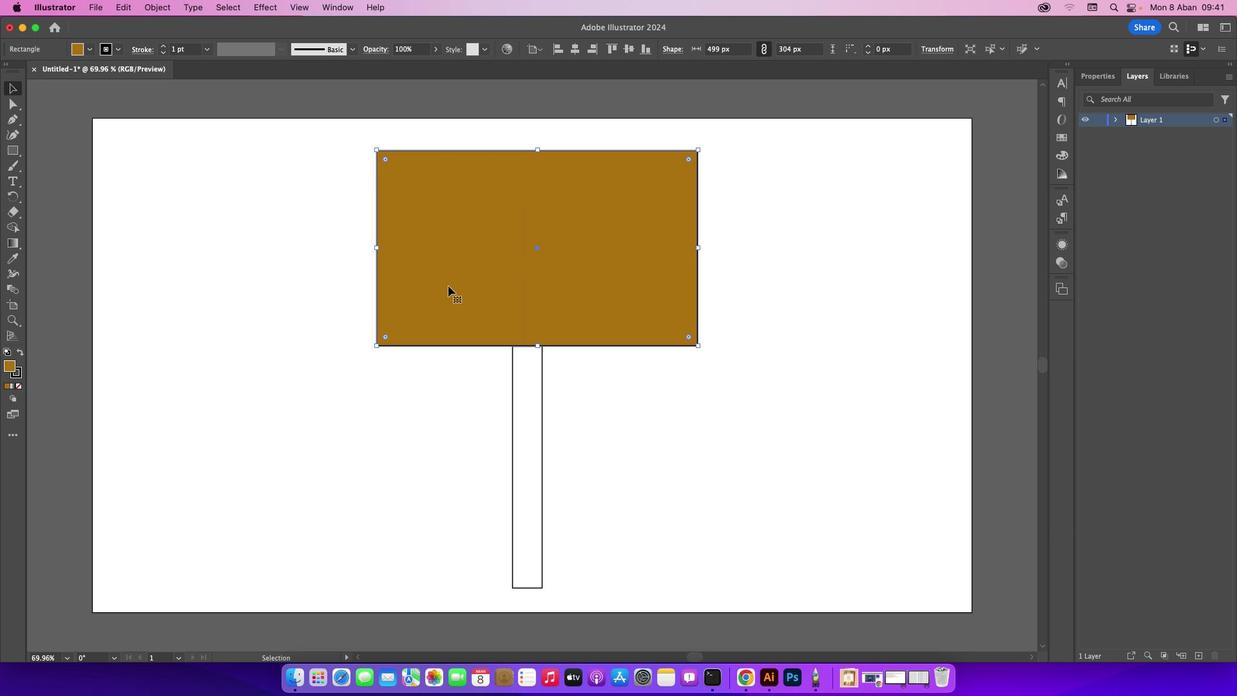 
Action: Mouse pressed left at (893, 235)
Screenshot: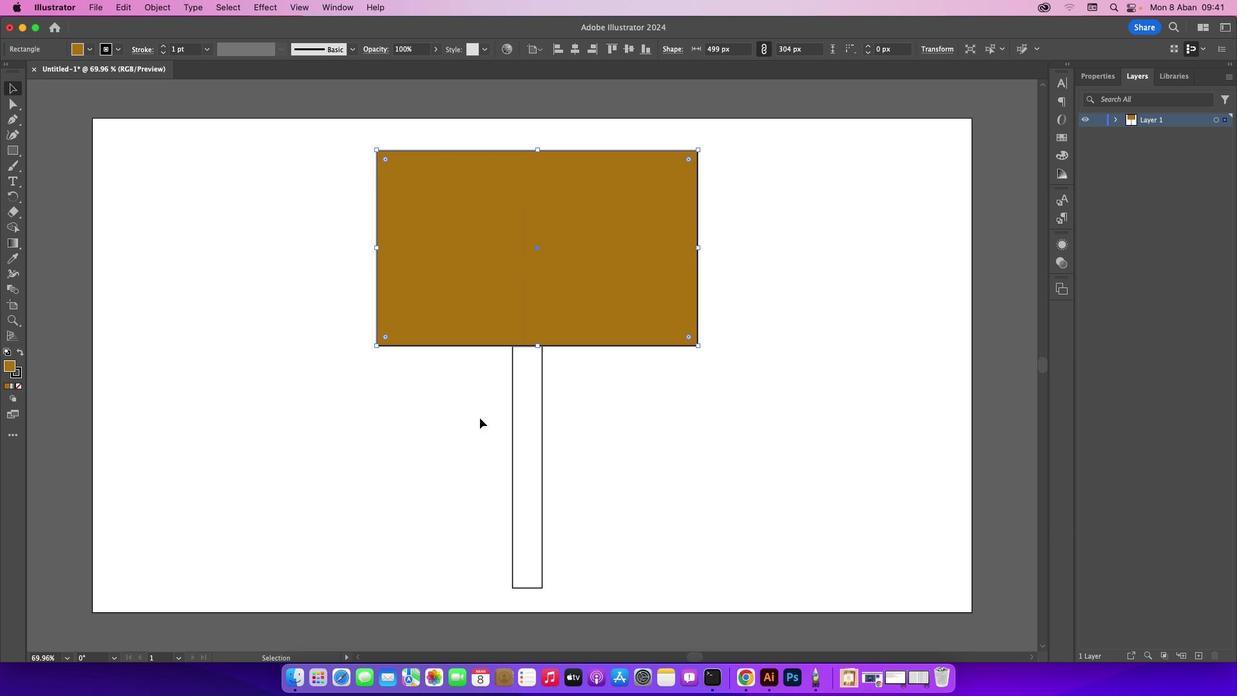 
Action: Mouse moved to (539, 398)
Screenshot: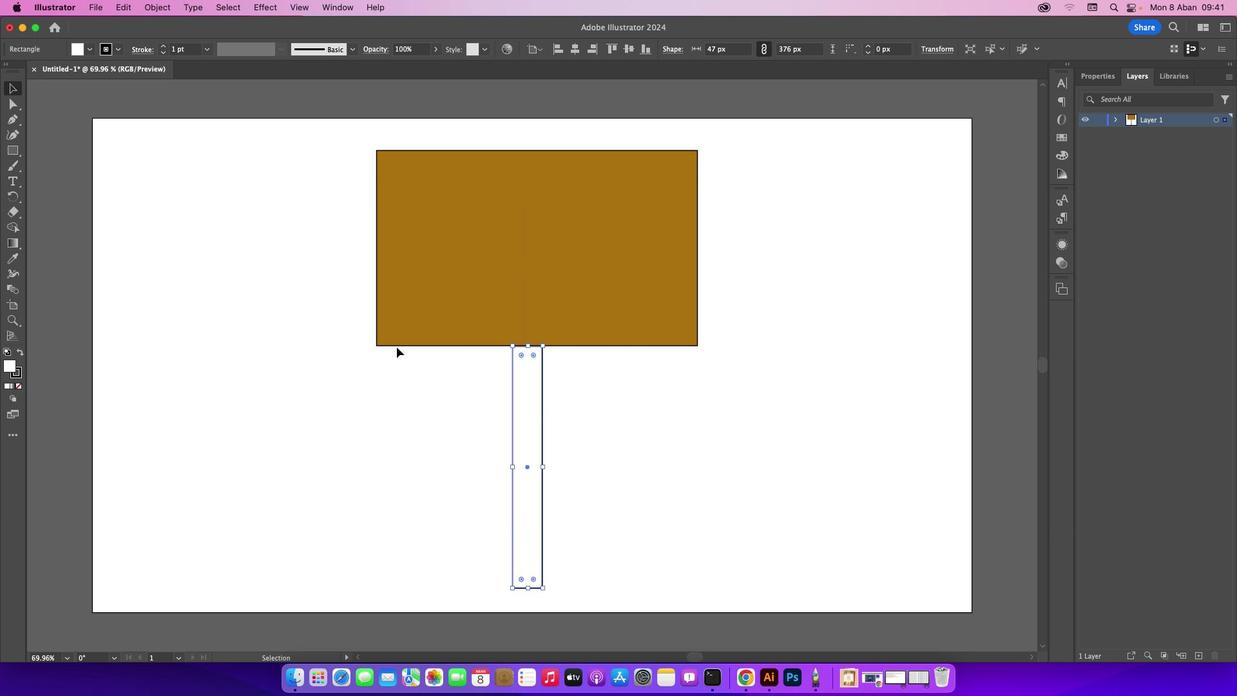 
Action: Mouse pressed left at (539, 398)
Screenshot: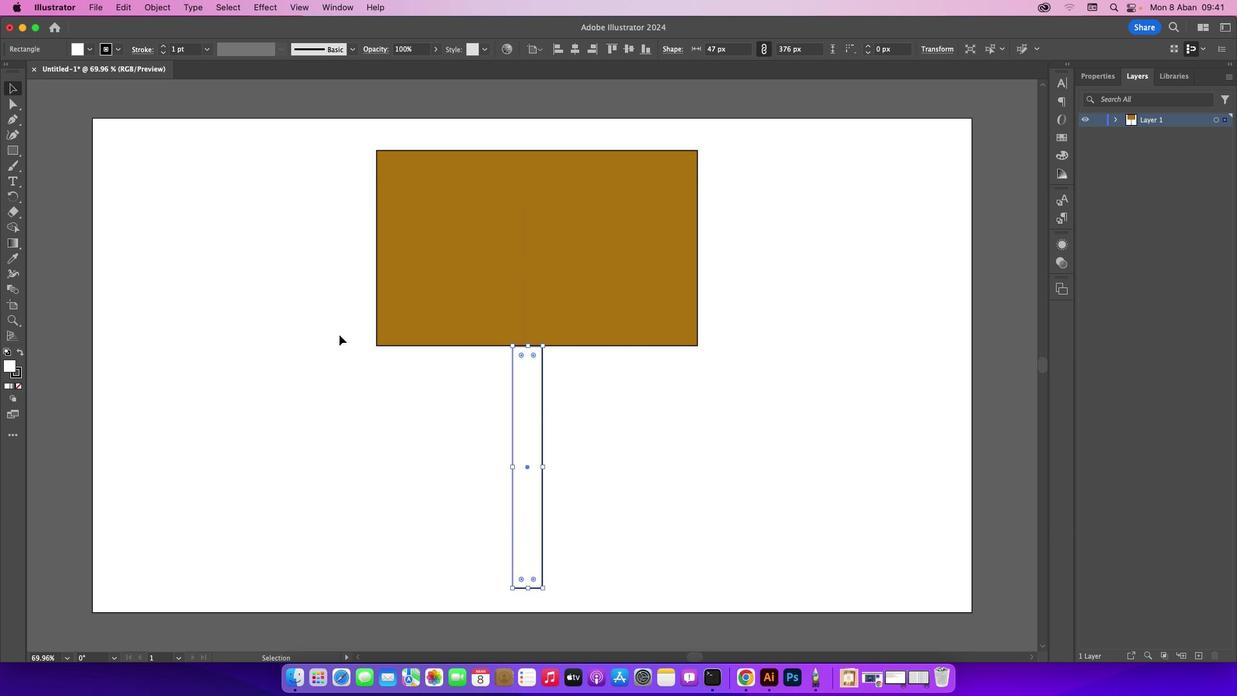 
Action: Mouse moved to (12, 261)
Screenshot: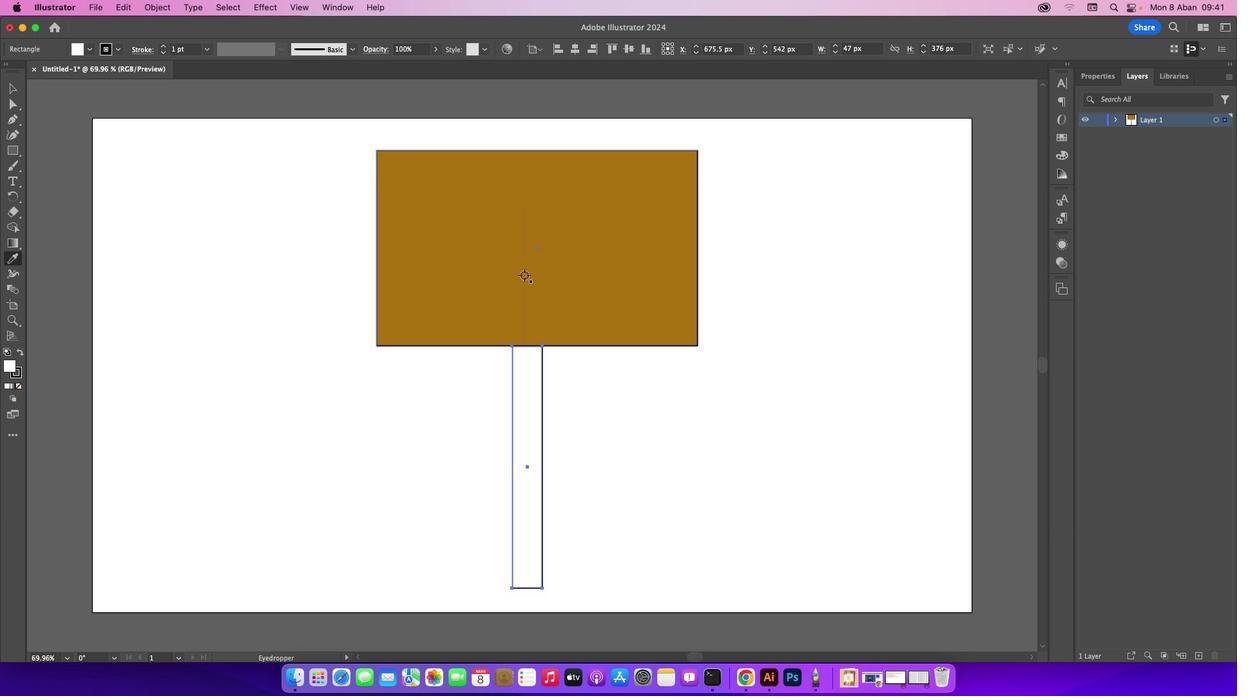 
Action: Mouse pressed left at (12, 261)
Screenshot: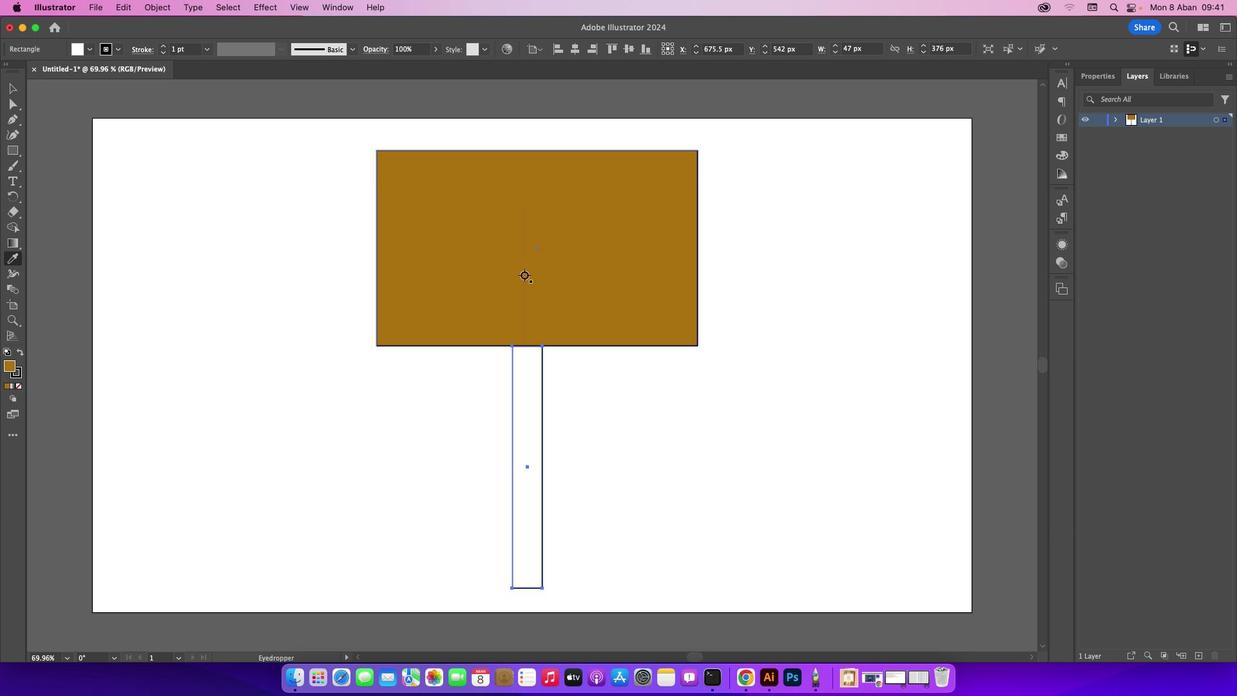 
Action: Mouse moved to (526, 277)
Screenshot: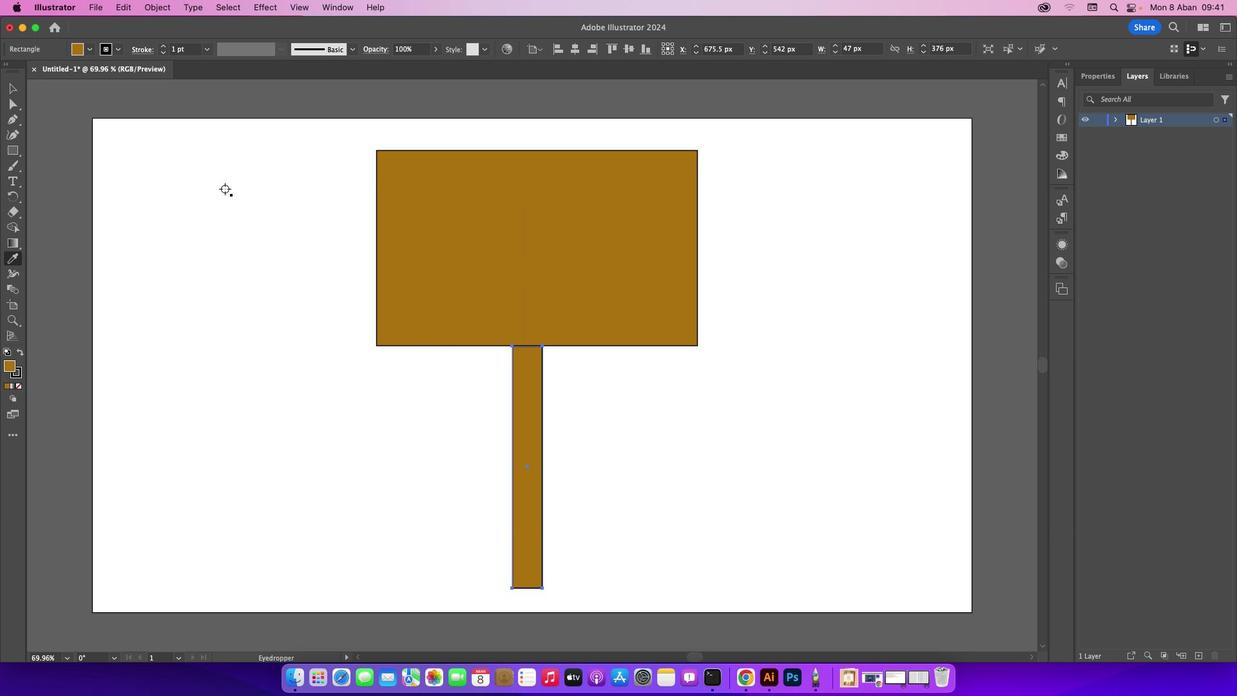 
Action: Mouse pressed left at (526, 277)
Screenshot: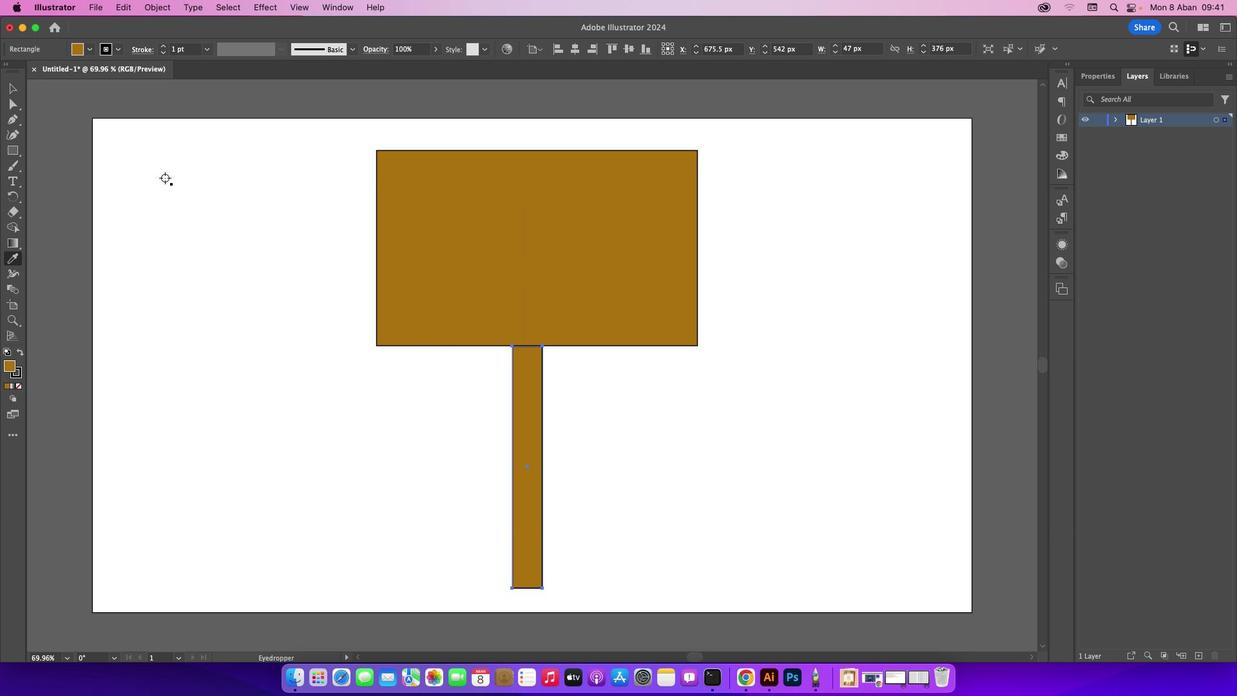 
Action: Mouse moved to (19, 377)
Screenshot: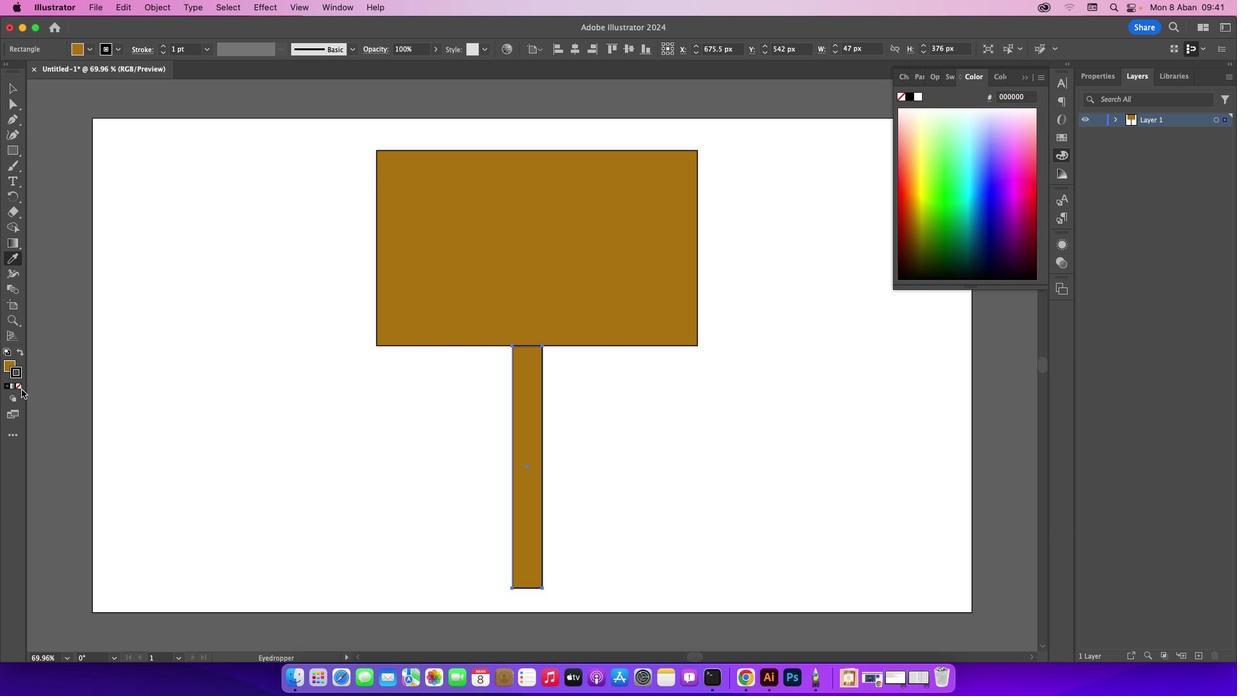 
Action: Mouse pressed left at (19, 377)
Screenshot: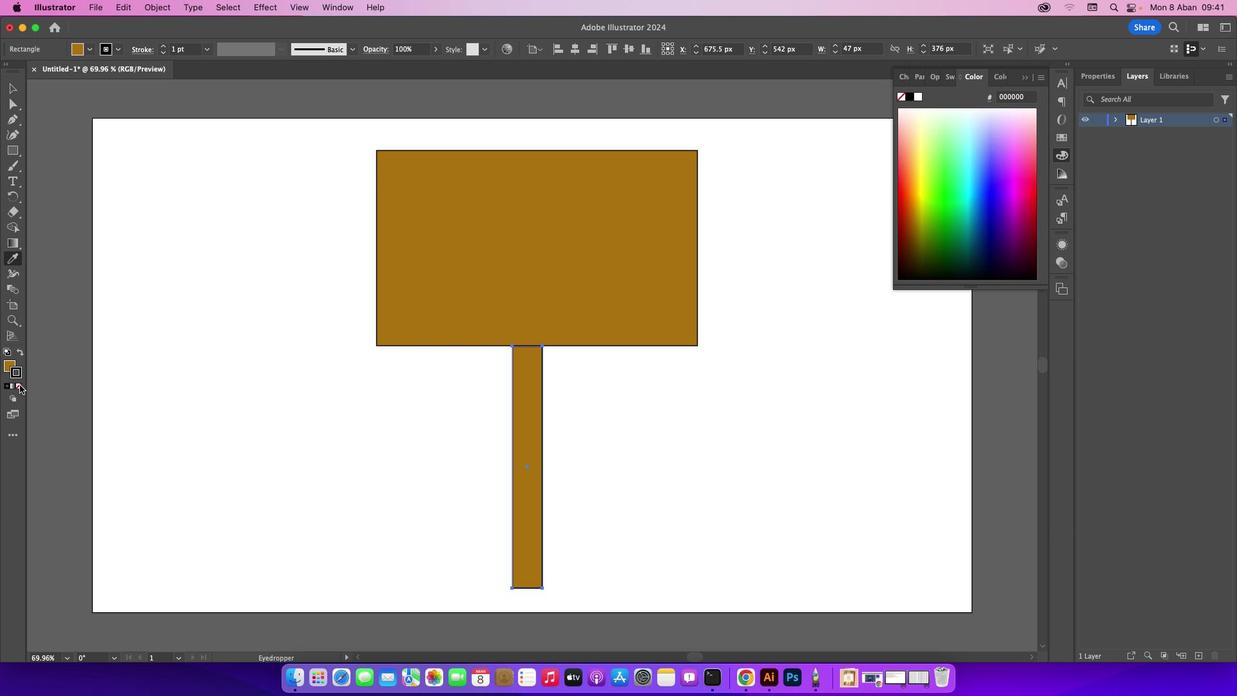 
Action: Mouse moved to (21, 386)
Screenshot: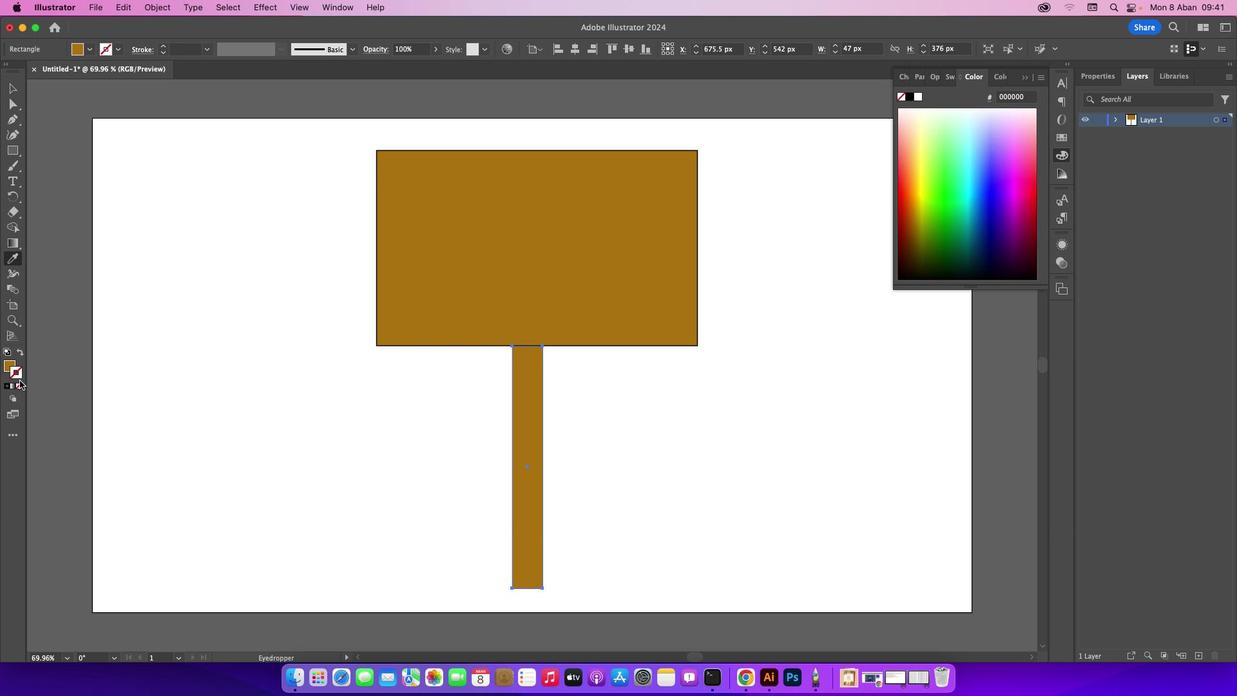 
Action: Mouse pressed left at (21, 386)
Screenshot: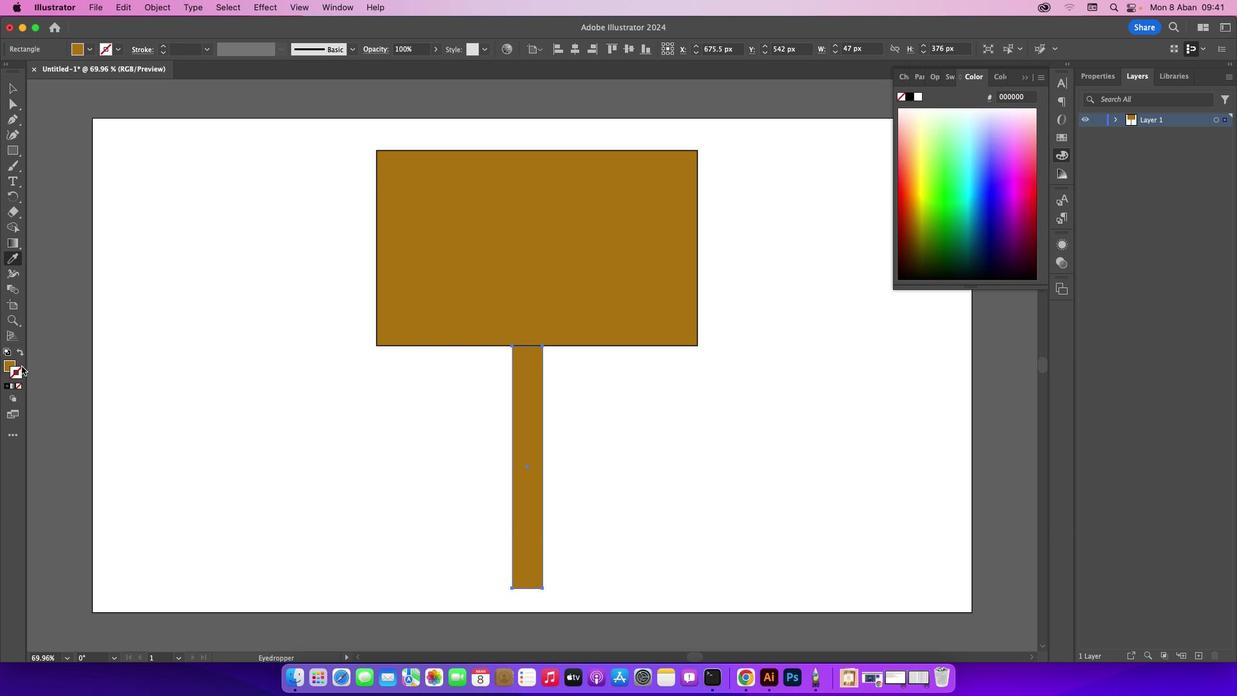
Action: Mouse moved to (577, 308)
Screenshot: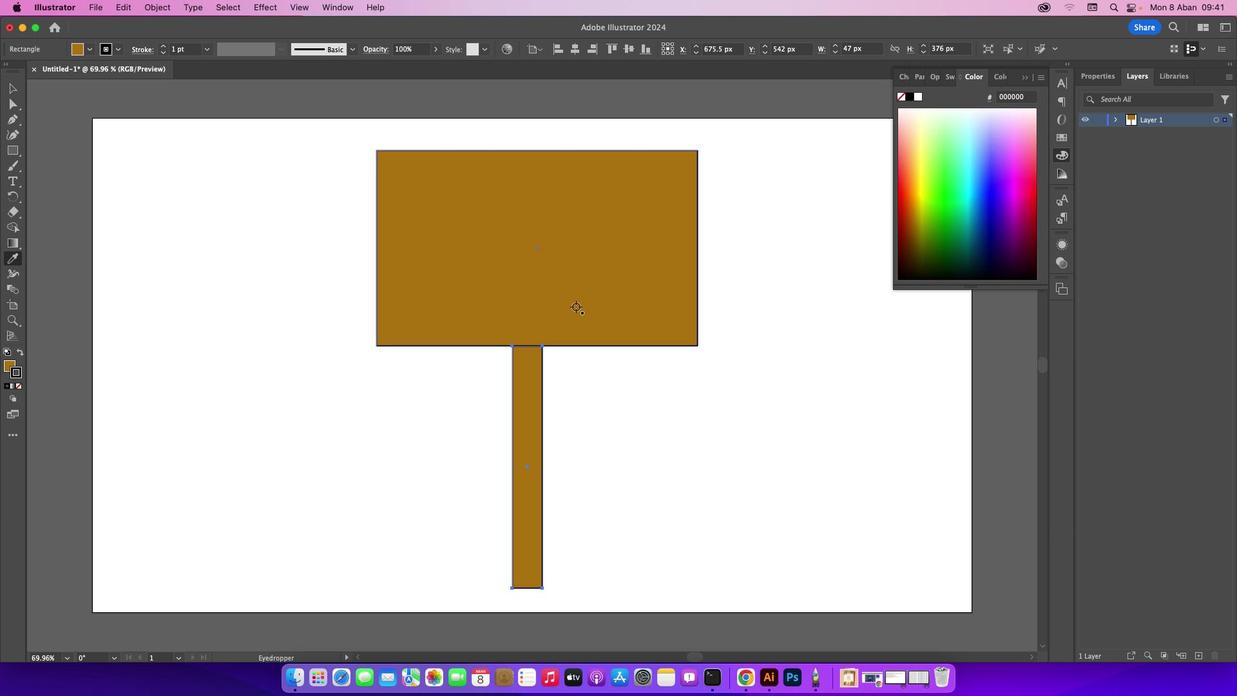 
Action: Mouse pressed left at (577, 308)
Screenshot: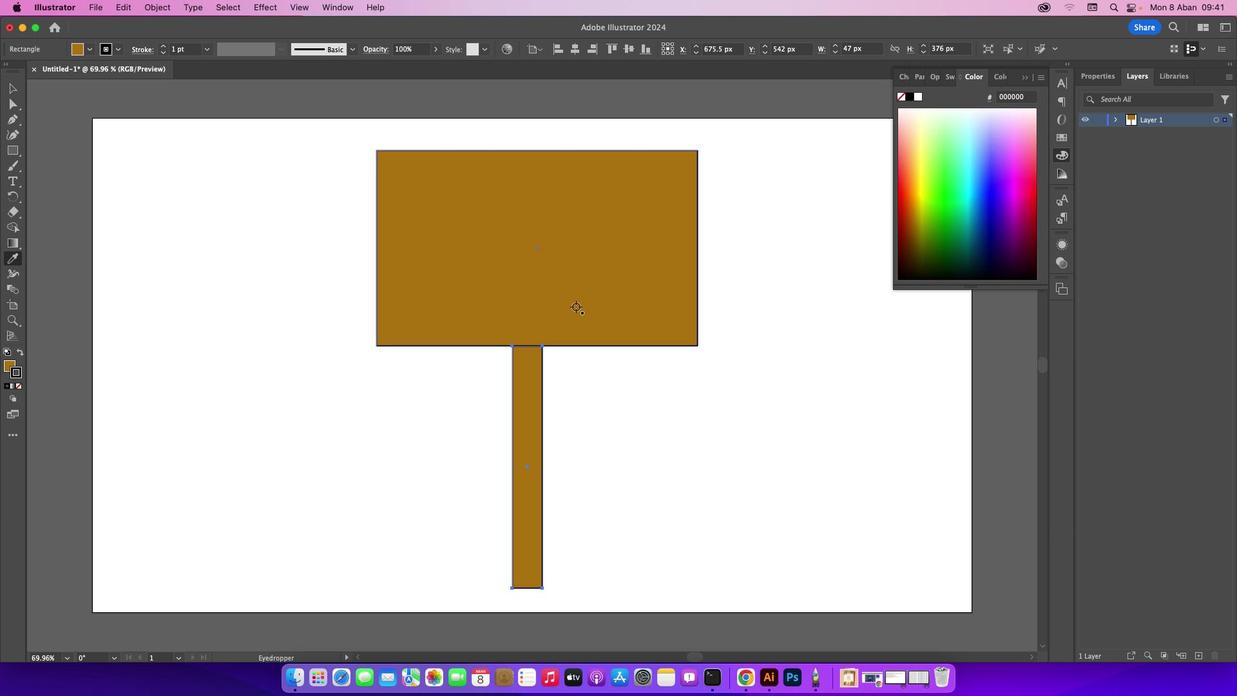
Action: Mouse moved to (18, 387)
Screenshot: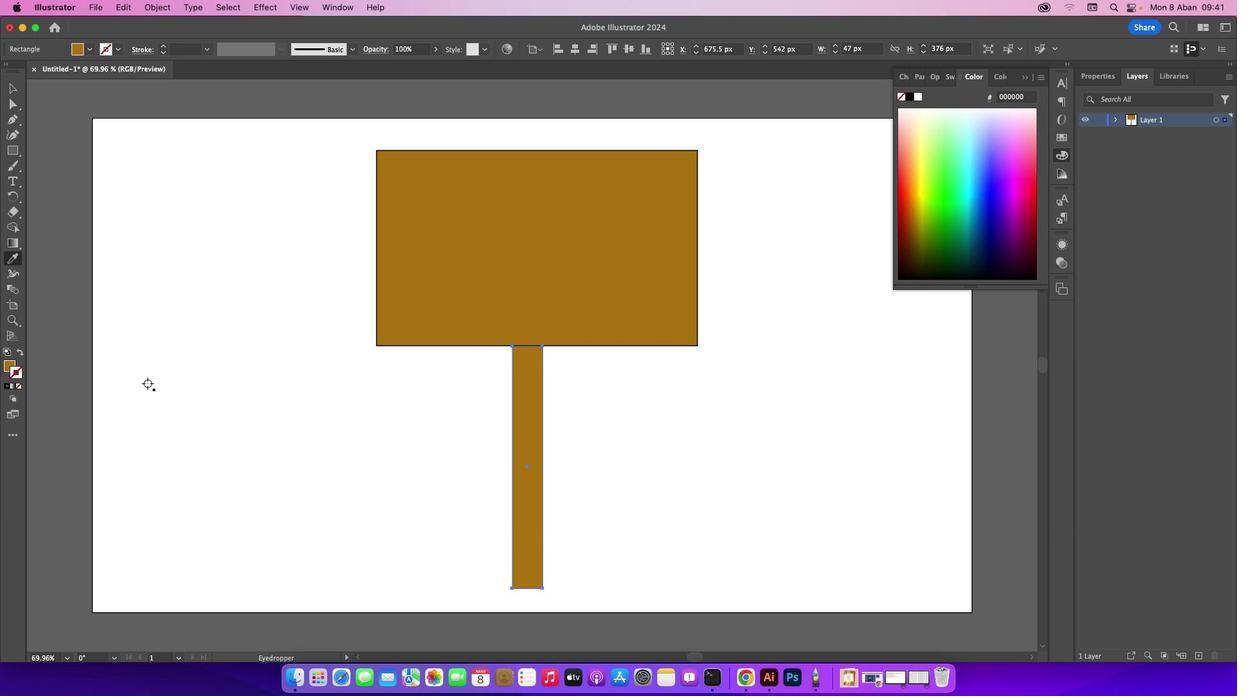 
Action: Mouse pressed left at (18, 387)
Screenshot: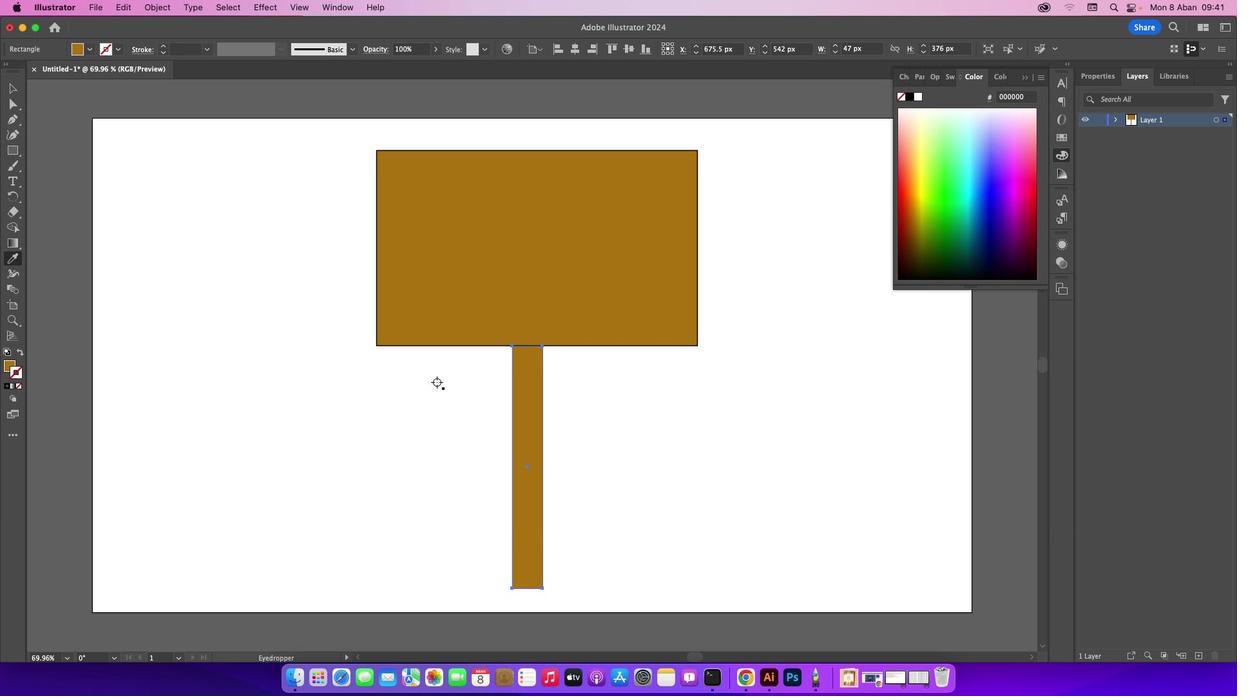 
Action: Mouse moved to (1021, 77)
Screenshot: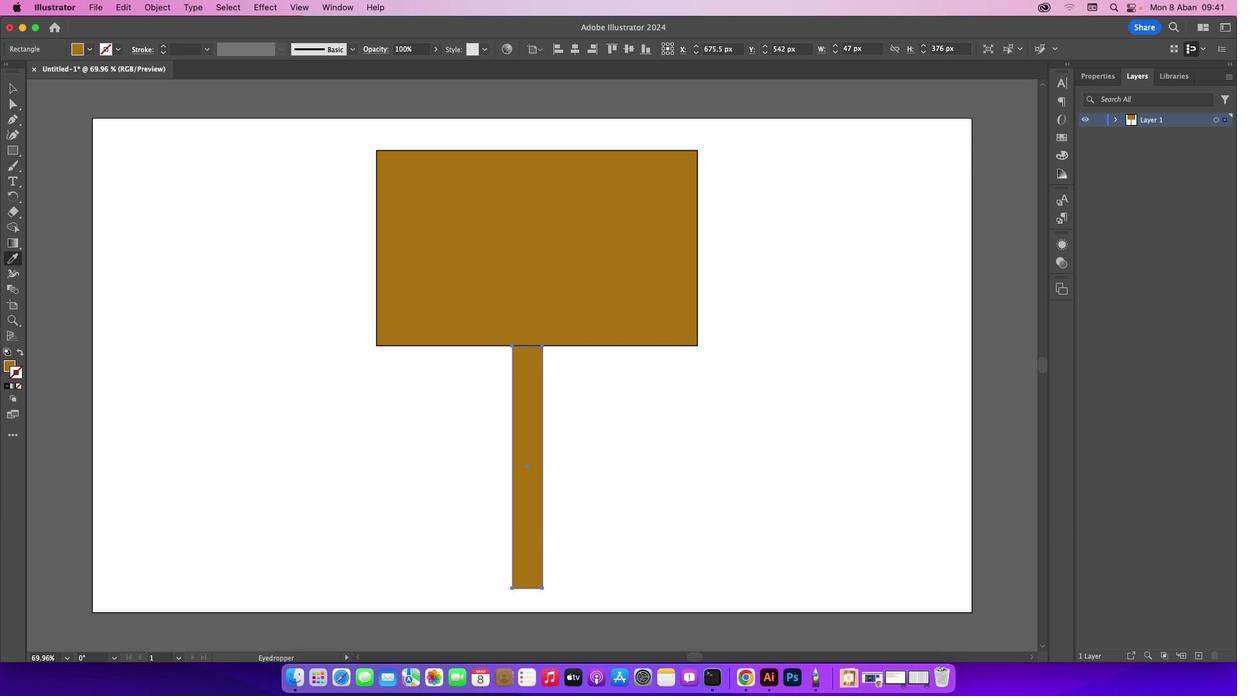 
Action: Mouse pressed left at (1021, 77)
Screenshot: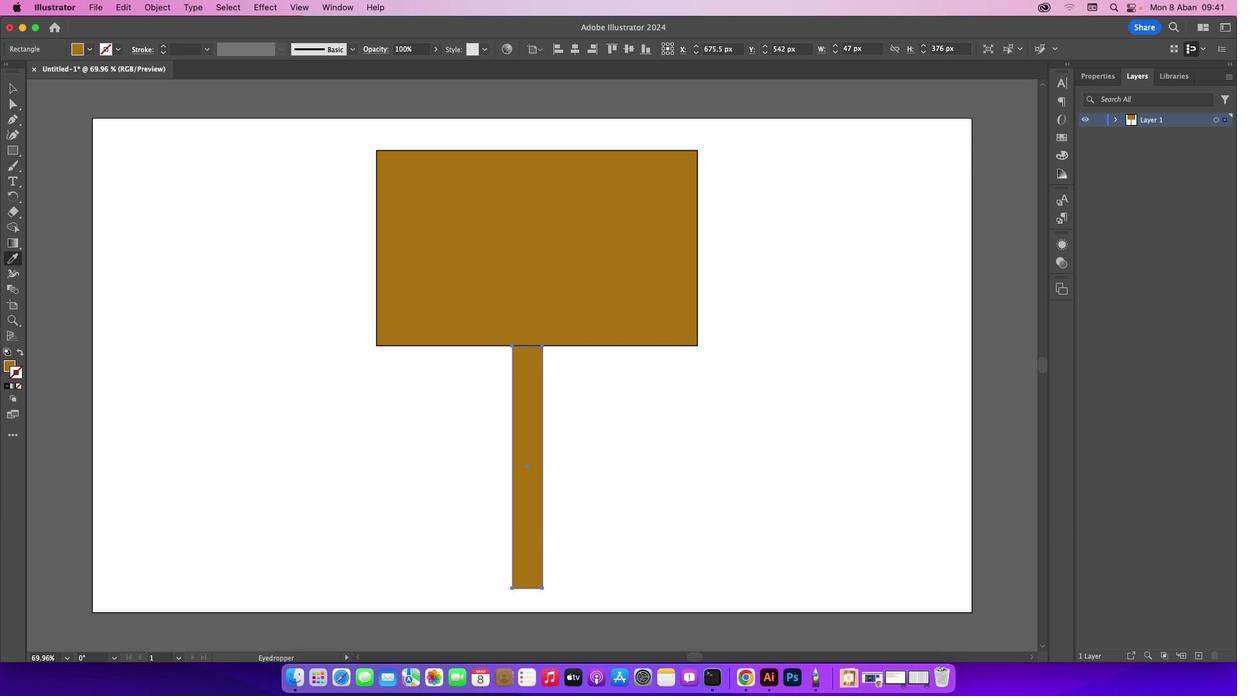 
Action: Mouse moved to (16, 93)
Screenshot: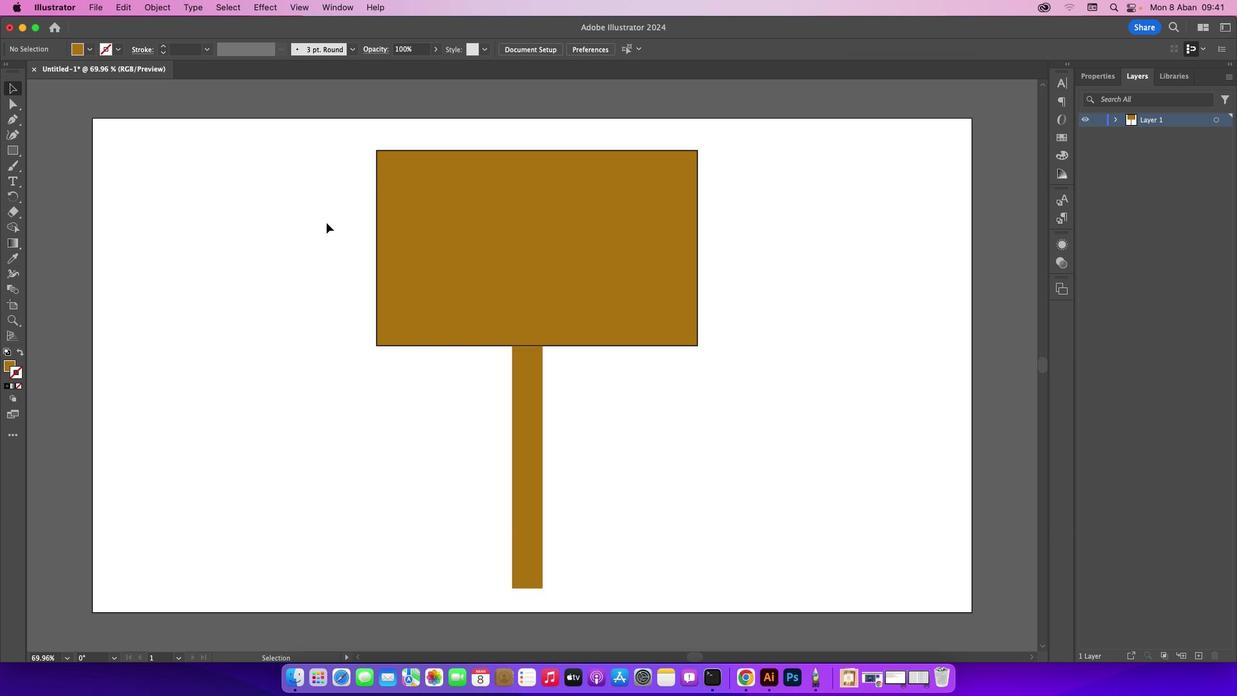 
Action: Mouse pressed left at (16, 93)
Screenshot: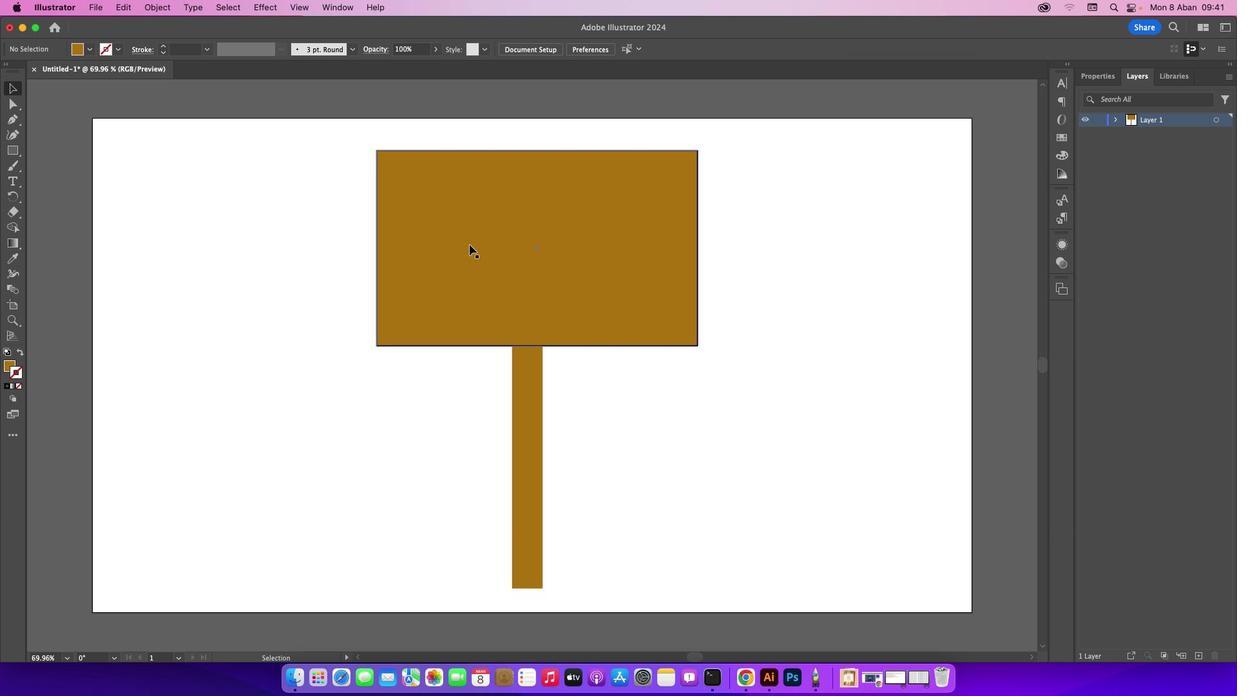 
Action: Mouse moved to (208, 173)
Screenshot: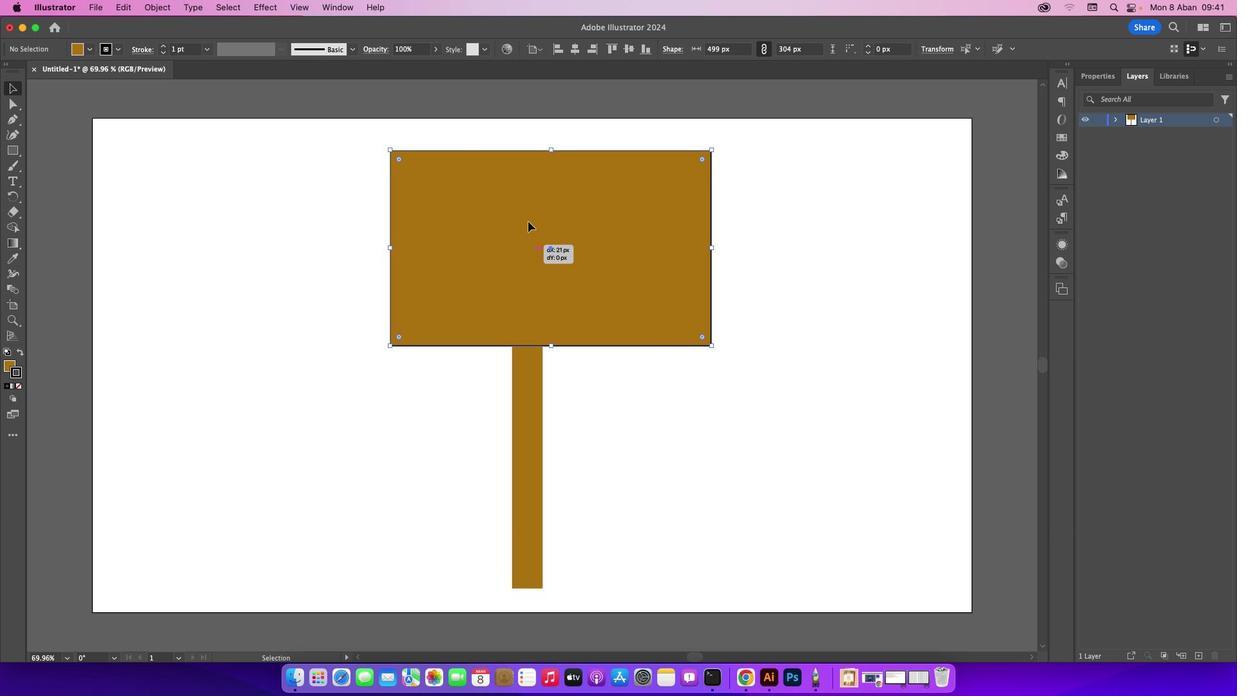 
Action: Mouse pressed left at (208, 173)
Screenshot: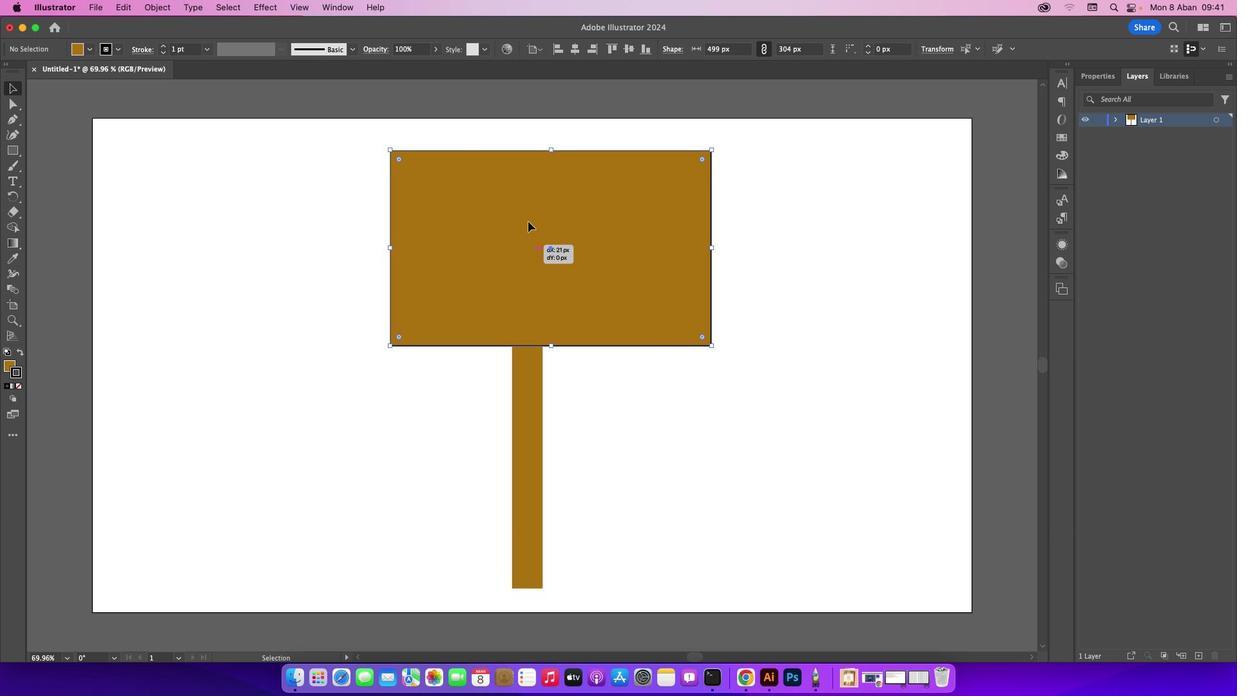 
Action: Mouse moved to (506, 246)
Screenshot: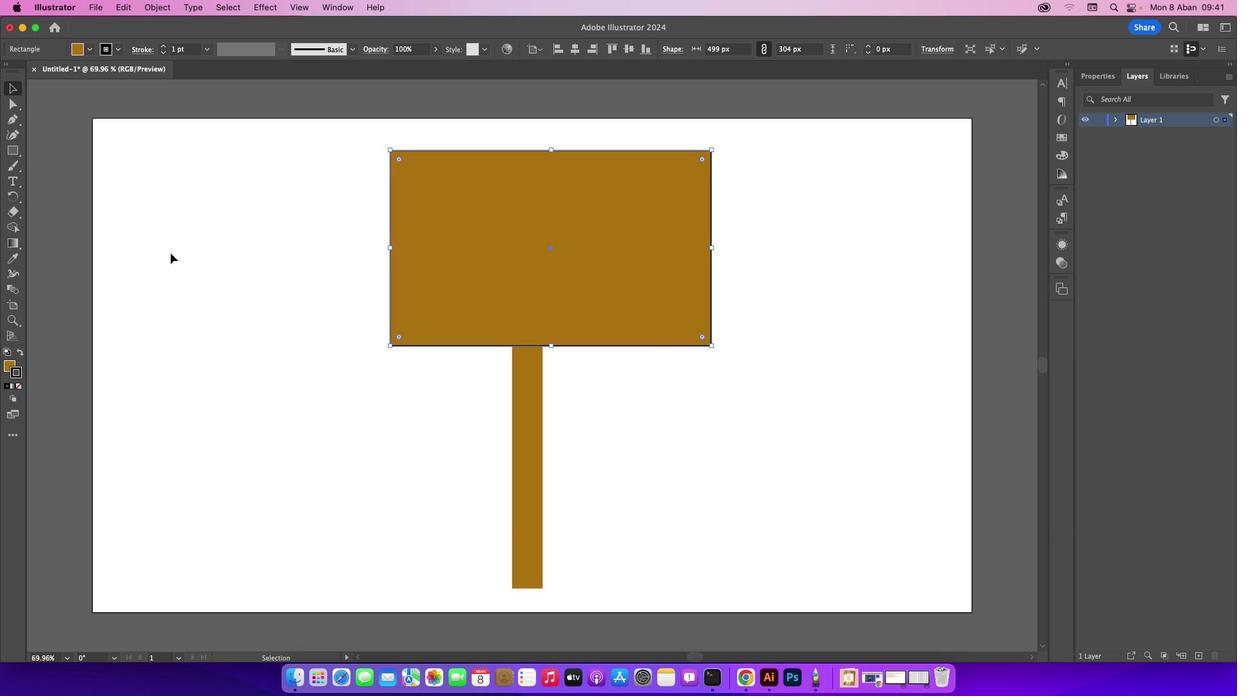 
Action: Mouse pressed left at (506, 246)
Screenshot: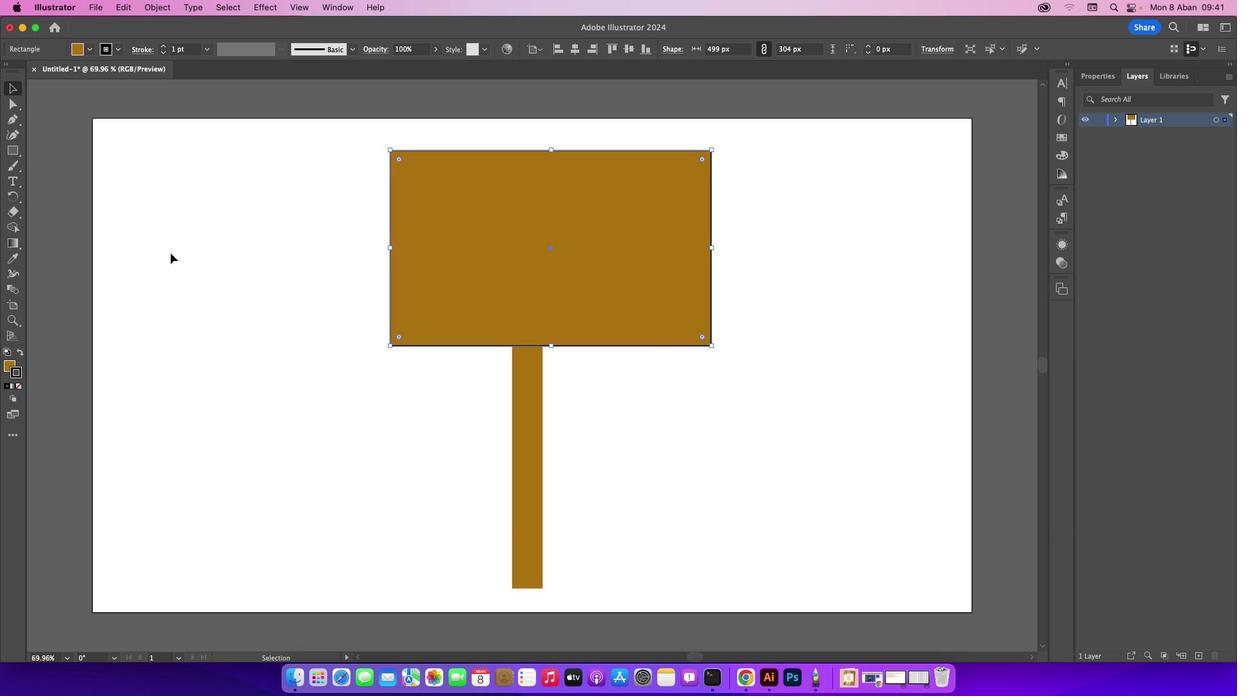 
Action: Mouse moved to (19, 388)
Screenshot: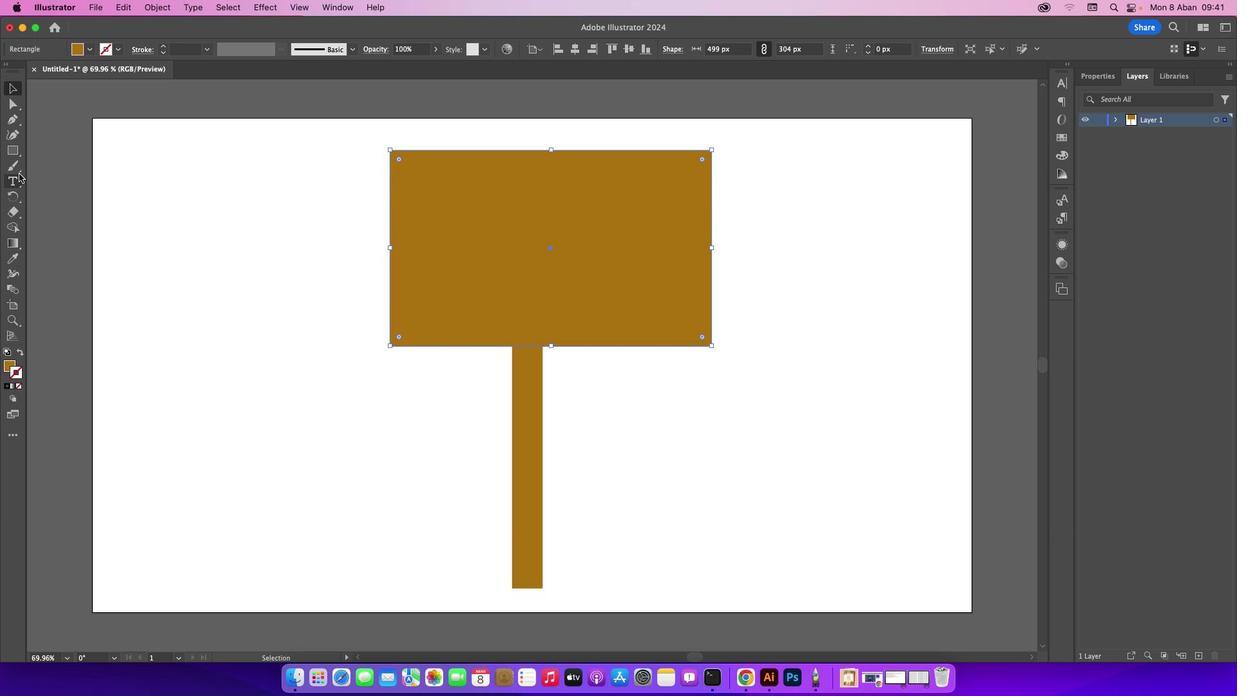 
Action: Mouse pressed left at (19, 388)
Screenshot: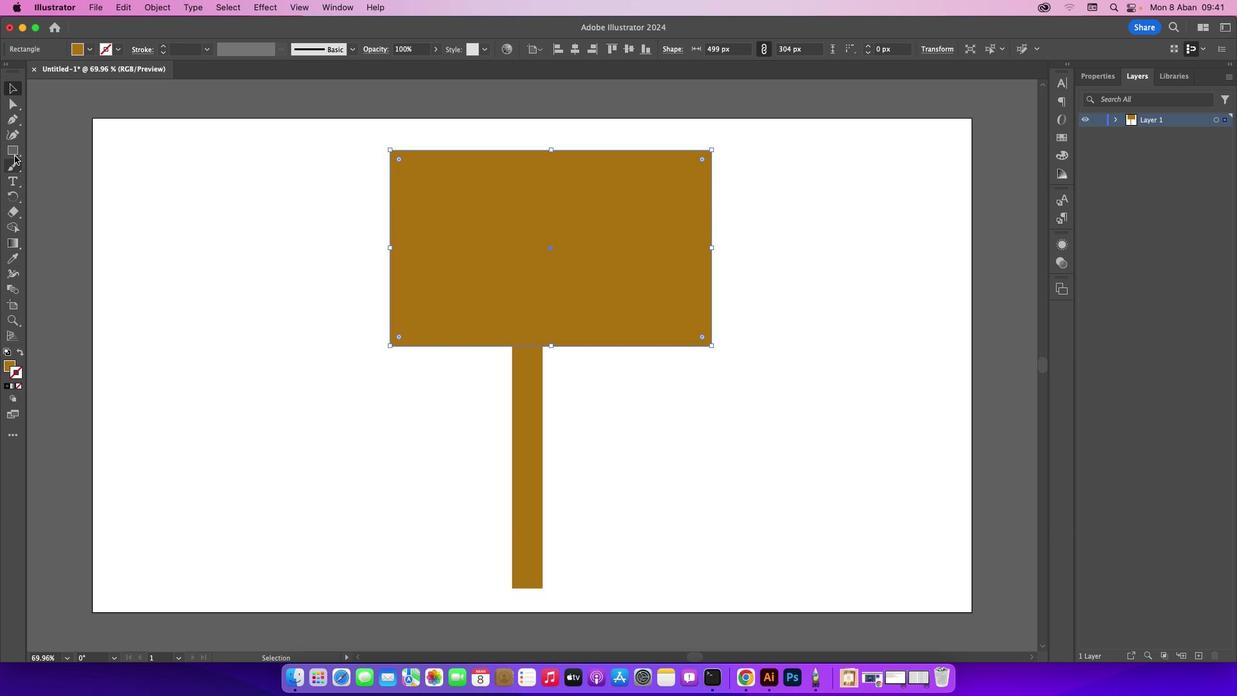 
Action: Mouse moved to (163, 137)
Screenshot: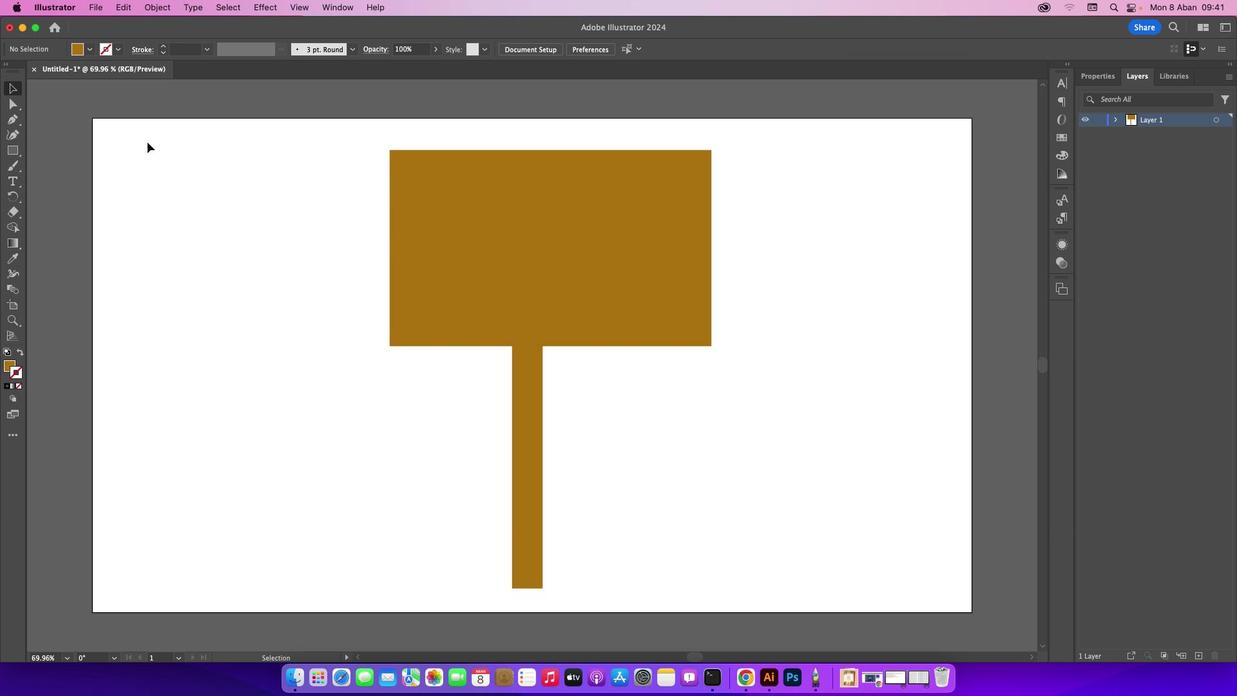 
Action: Mouse pressed left at (163, 137)
Screenshot: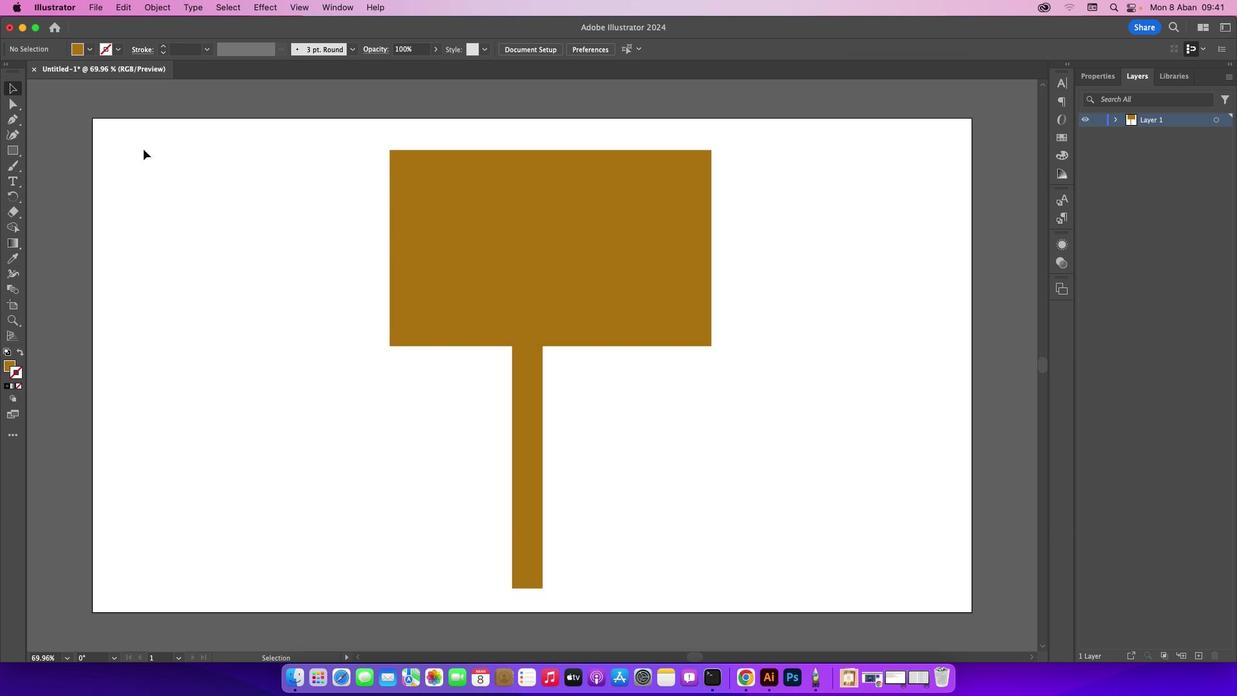 
Action: Mouse moved to (539, 419)
Screenshot: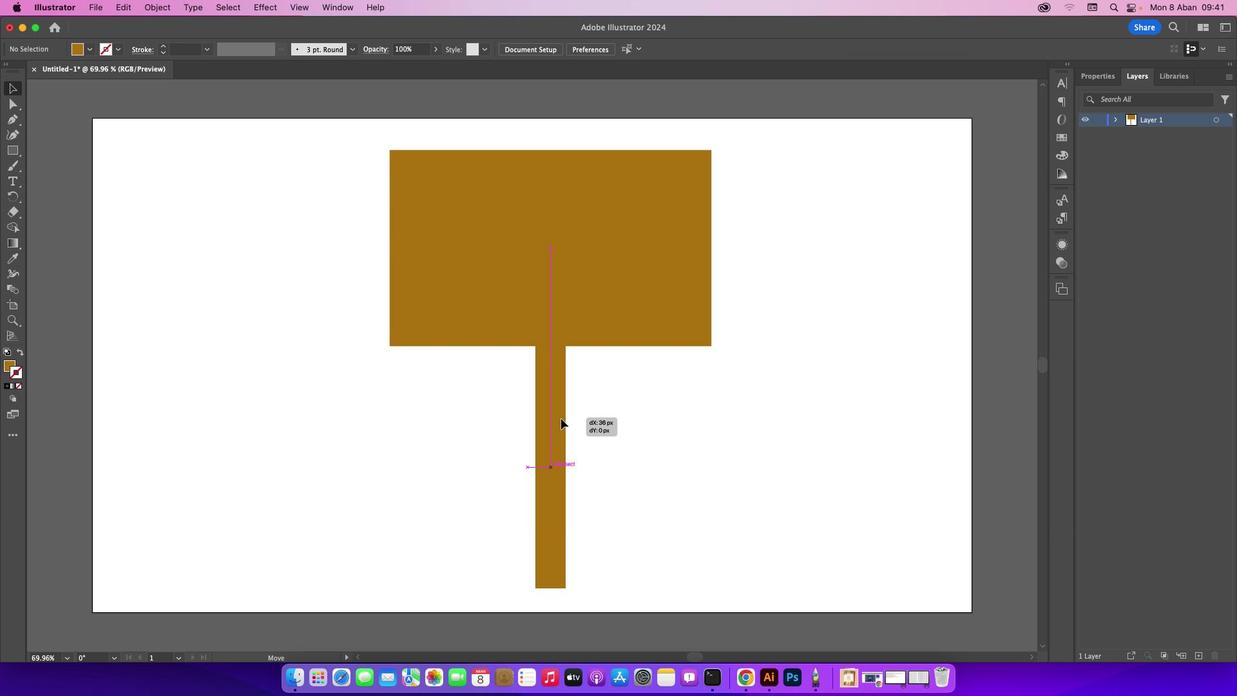 
Action: Mouse pressed left at (539, 419)
Screenshot: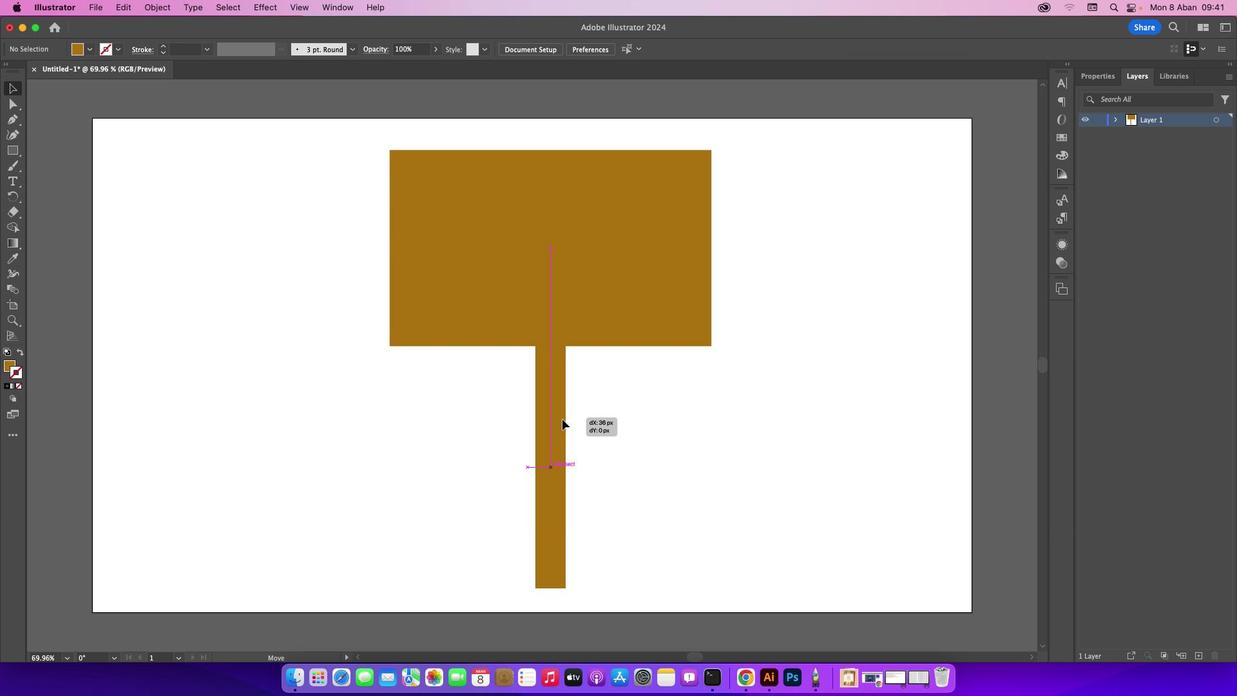 
Action: Mouse moved to (706, 459)
Screenshot: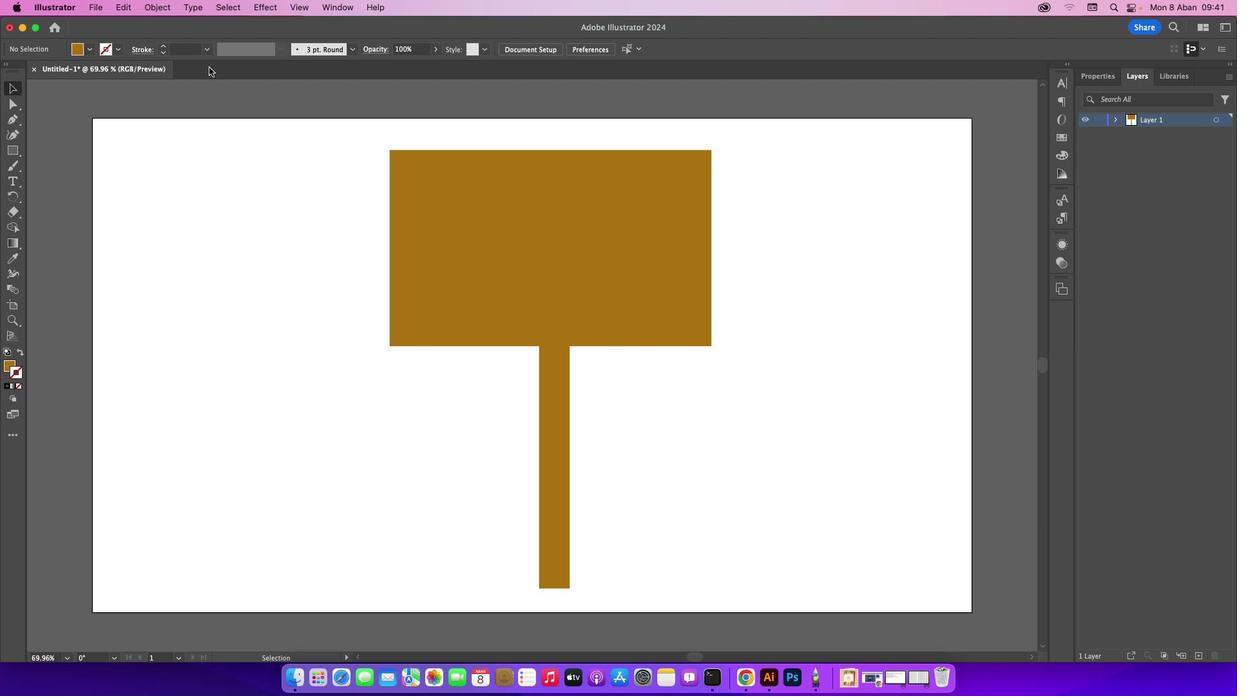 
Action: Mouse pressed left at (706, 459)
Screenshot: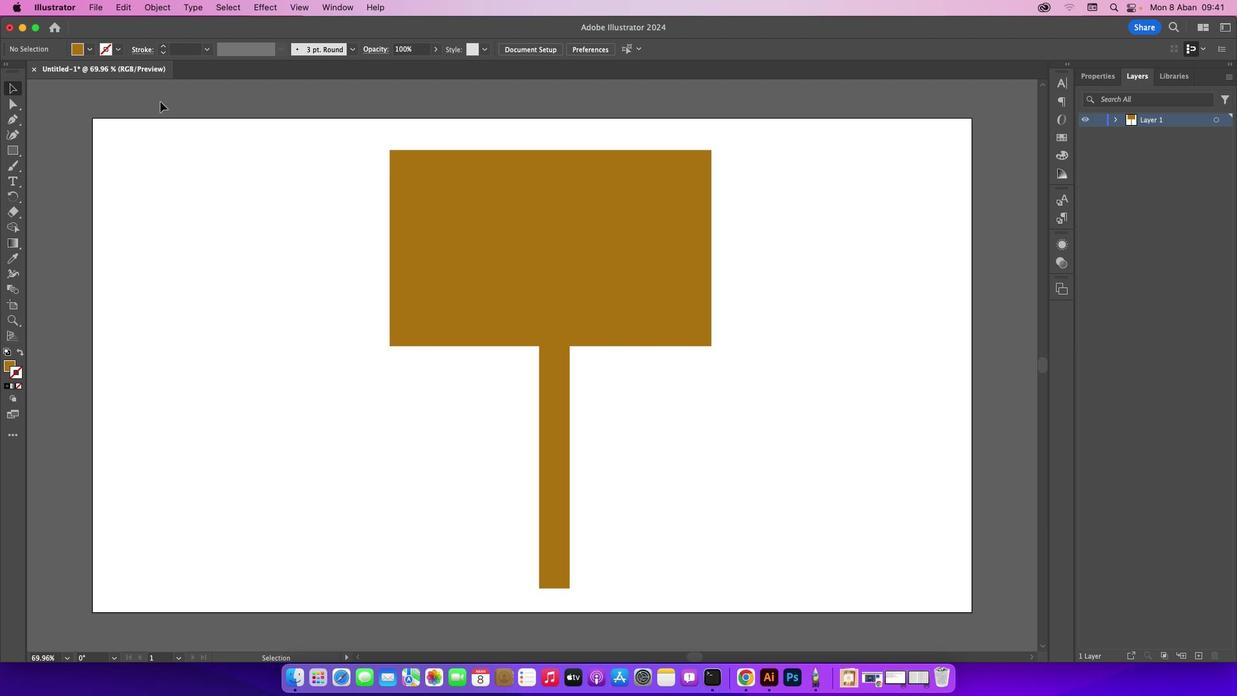 
Action: Mouse moved to (18, 150)
Screenshot: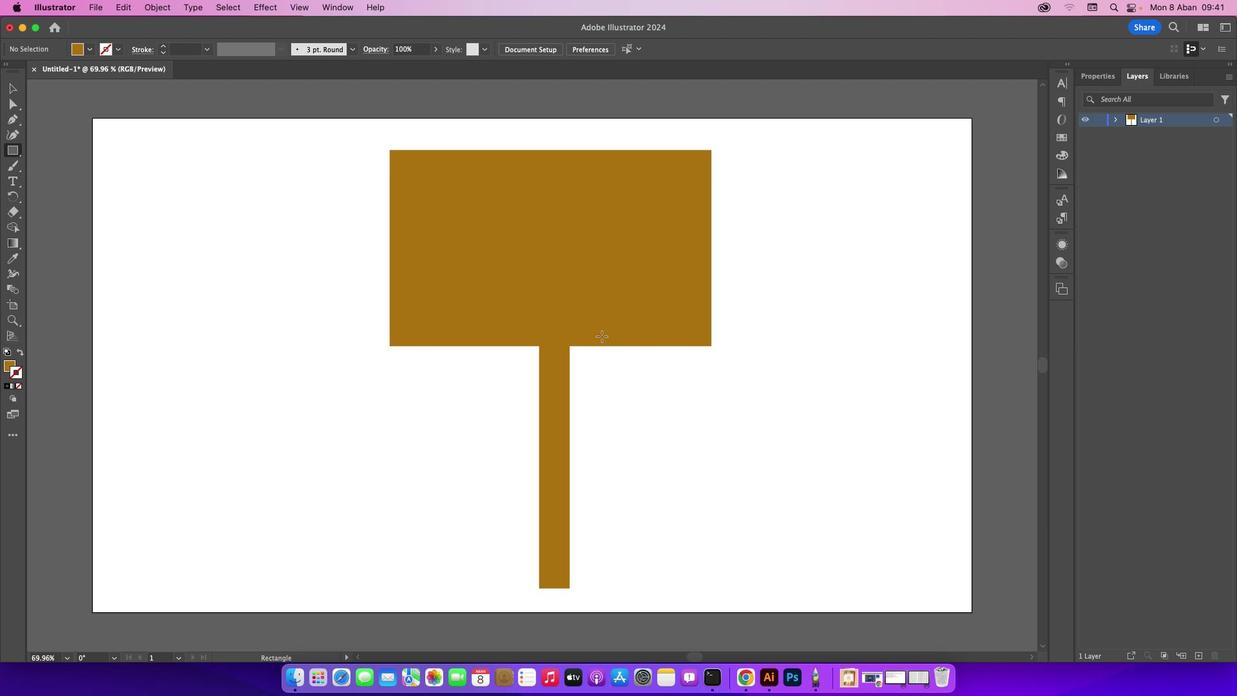 
Action: Mouse pressed left at (18, 150)
Screenshot: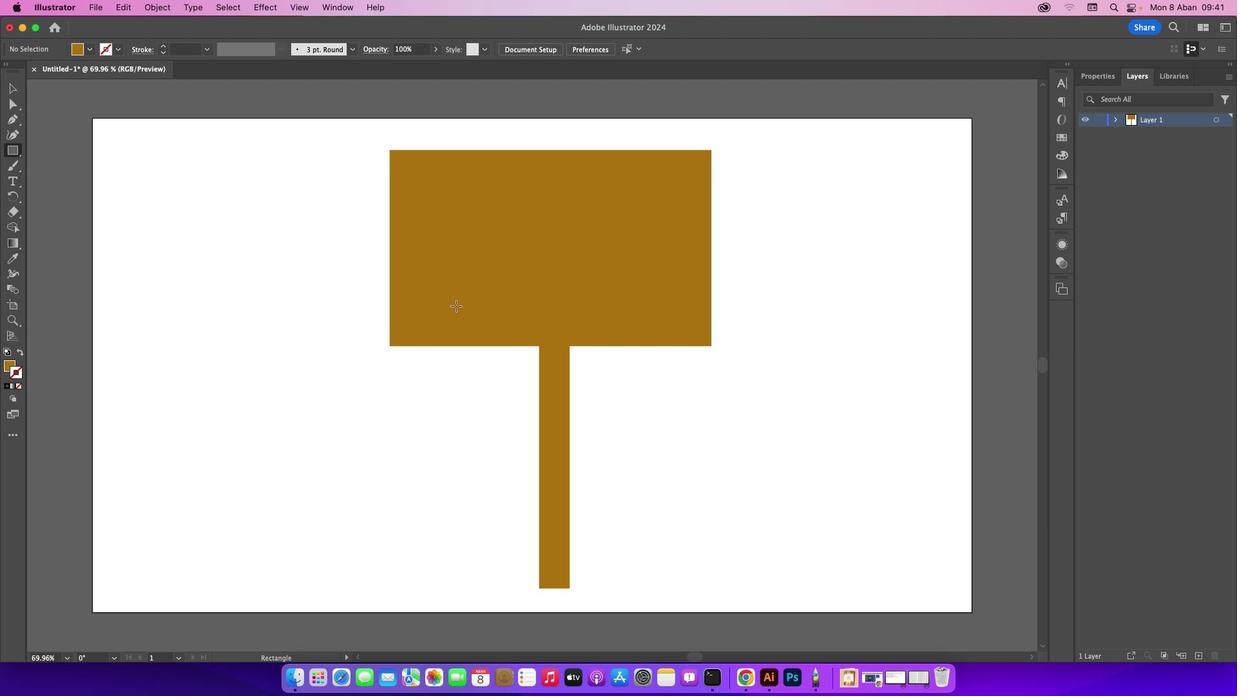 
Action: Mouse moved to (404, 337)
Screenshot: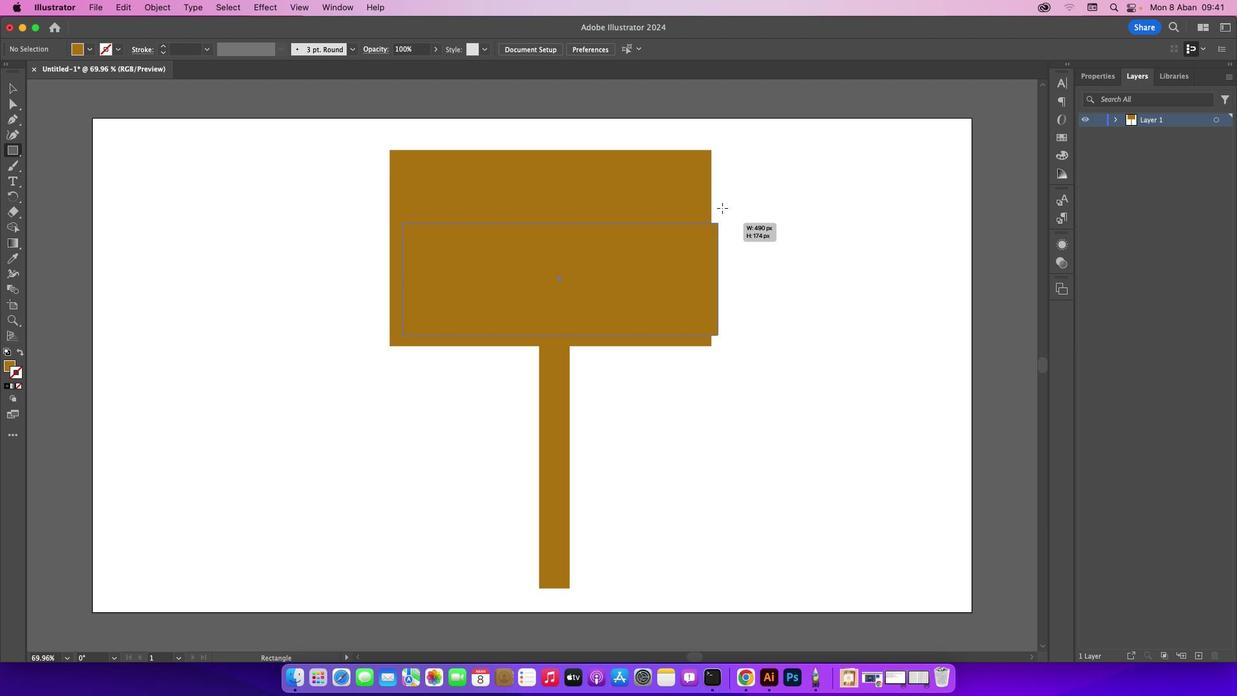 
Action: Mouse pressed left at (404, 337)
Screenshot: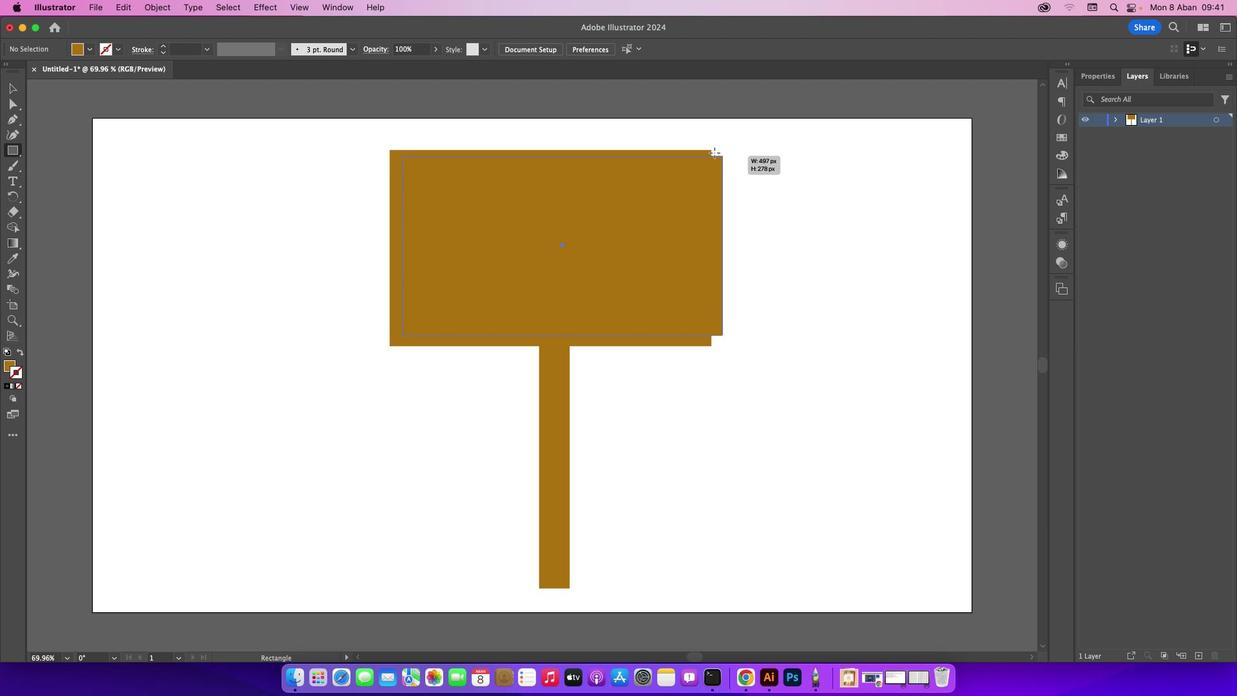 
Action: Mouse moved to (15, 366)
Screenshot: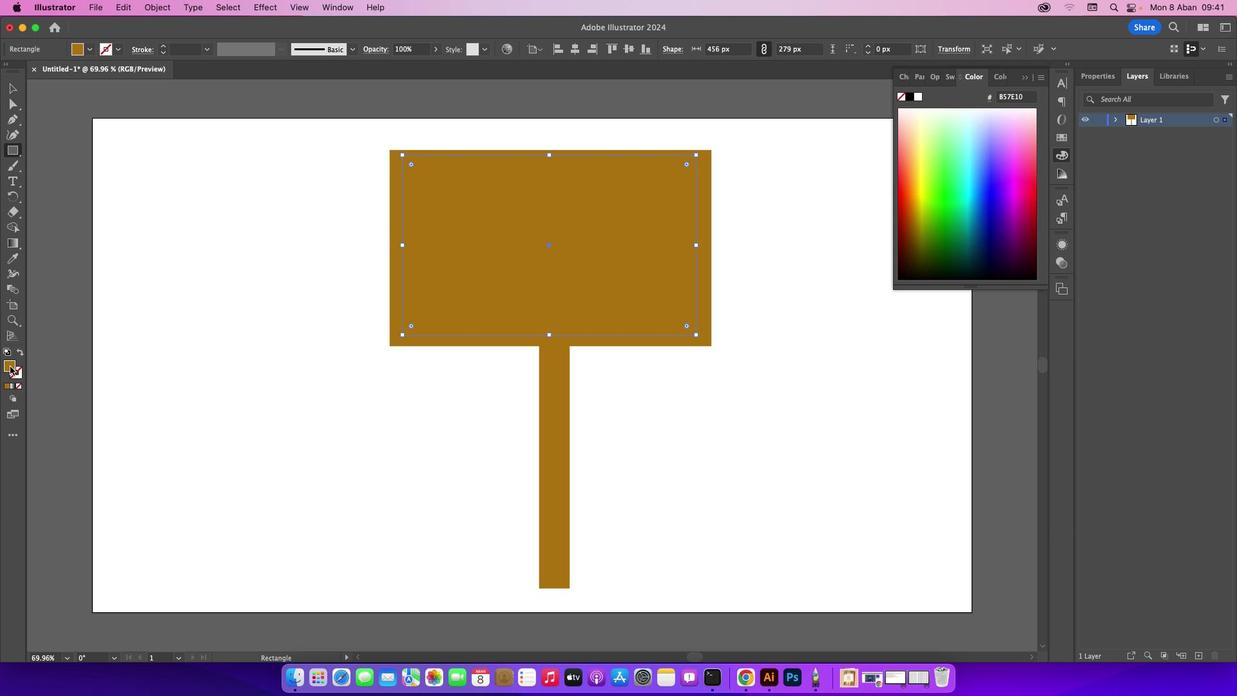 
Action: Mouse pressed left at (15, 366)
Screenshot: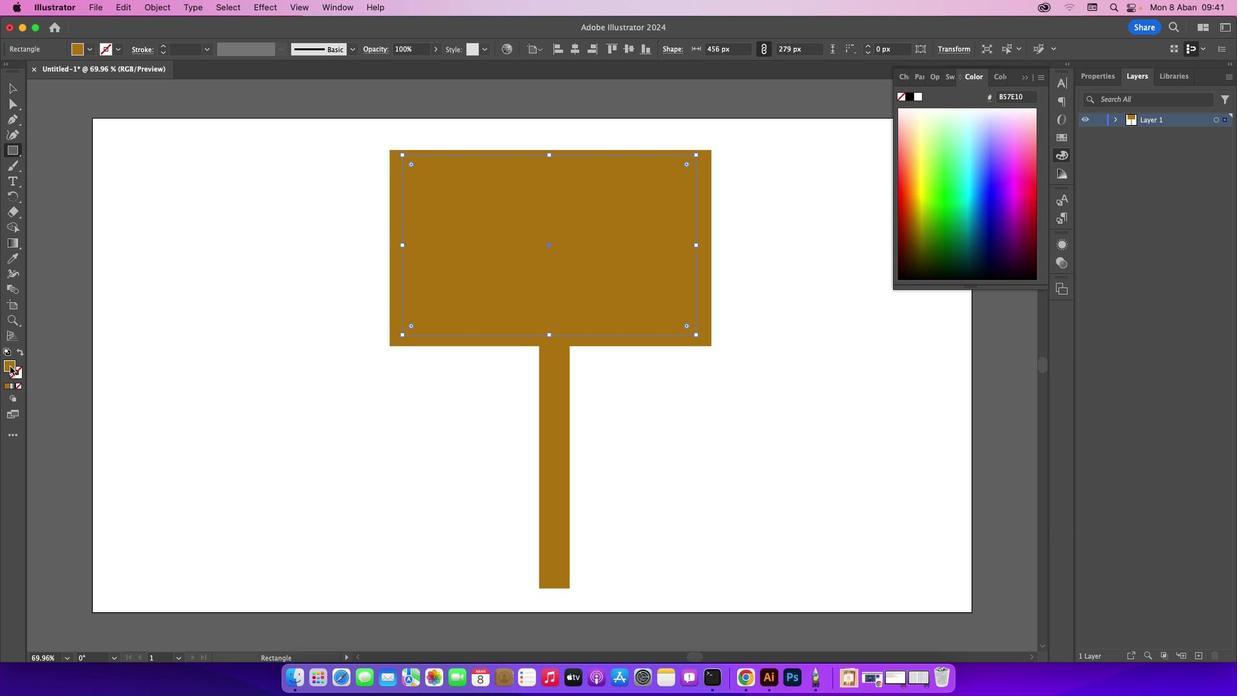 
Action: Mouse moved to (11, 368)
Screenshot: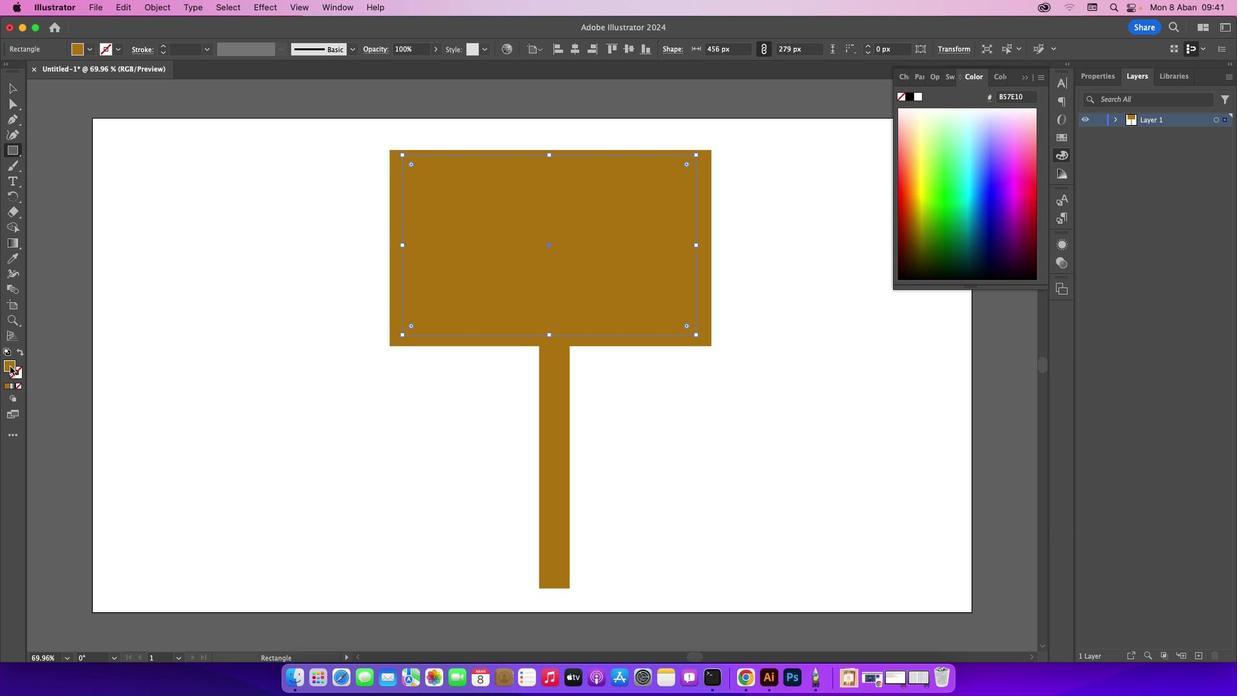 
Action: Mouse pressed left at (11, 368)
Screenshot: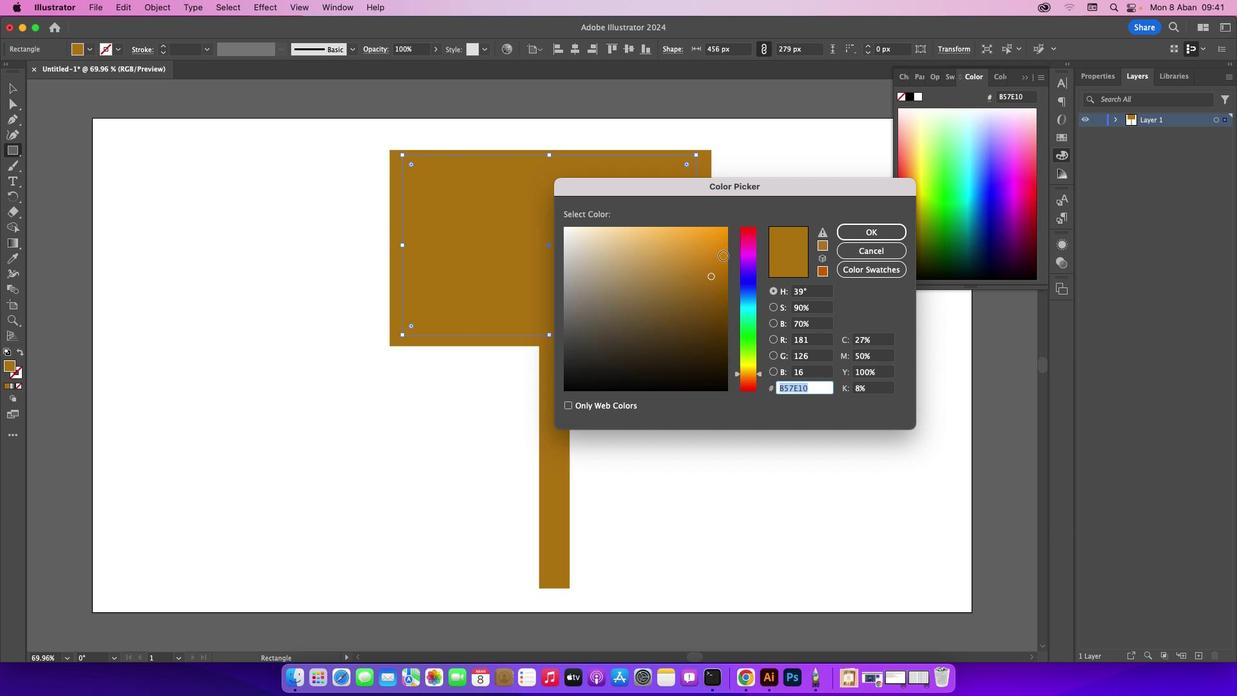
Action: Mouse pressed left at (11, 368)
Screenshot: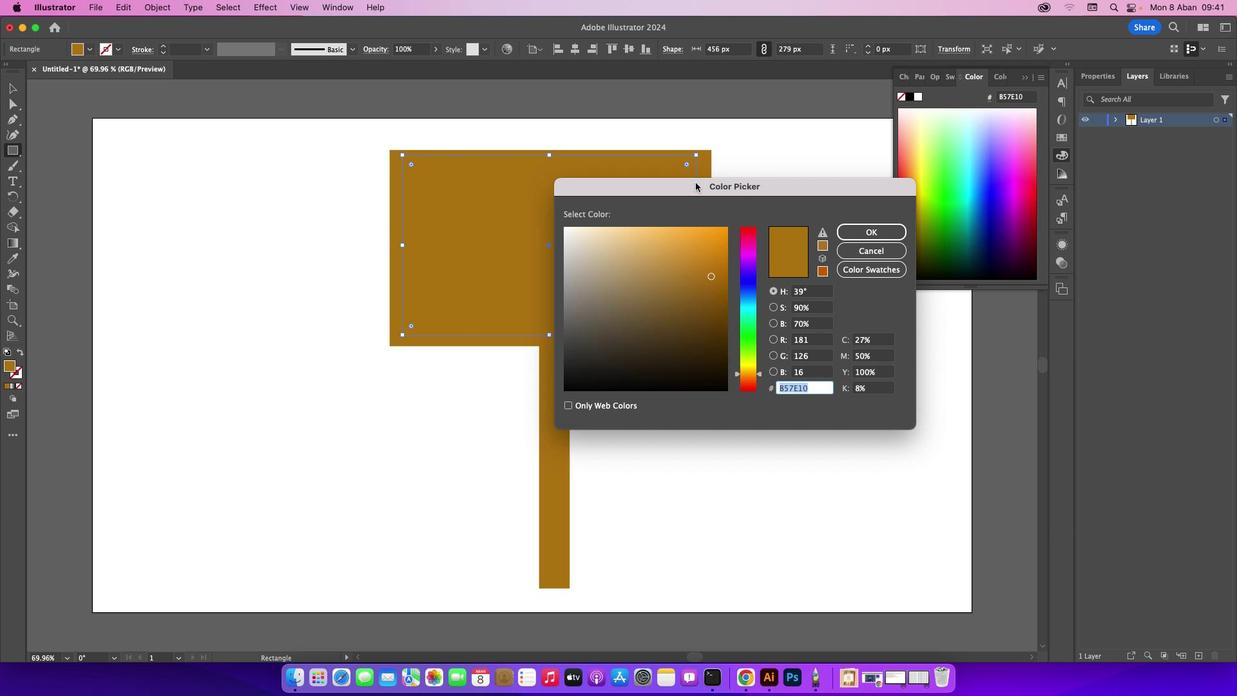 
Action: Mouse moved to (568, 233)
Screenshot: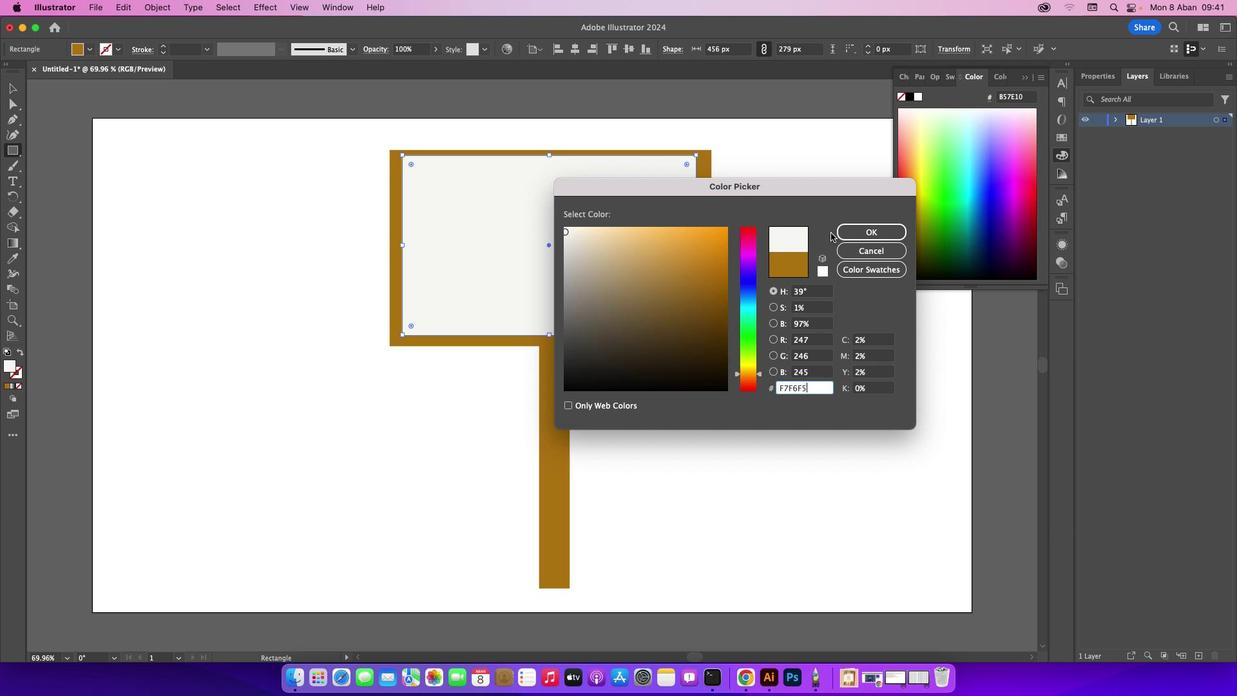 
Action: Mouse pressed left at (568, 233)
Screenshot: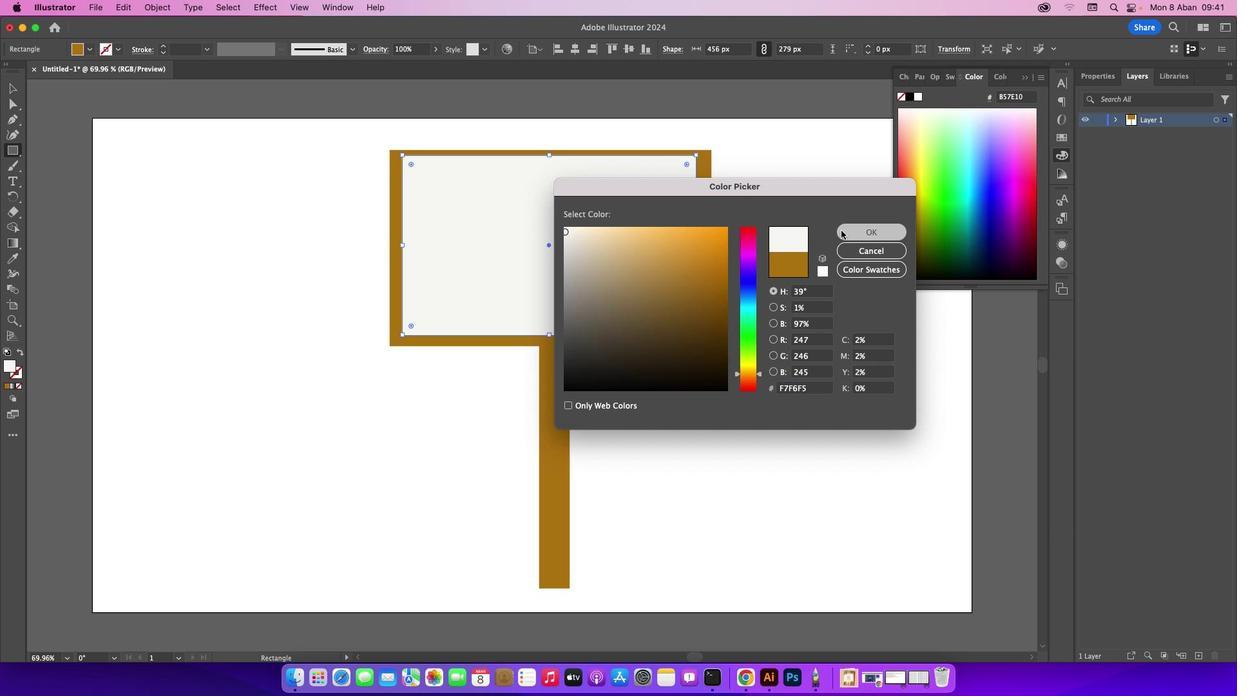 
Action: Mouse moved to (843, 232)
Screenshot: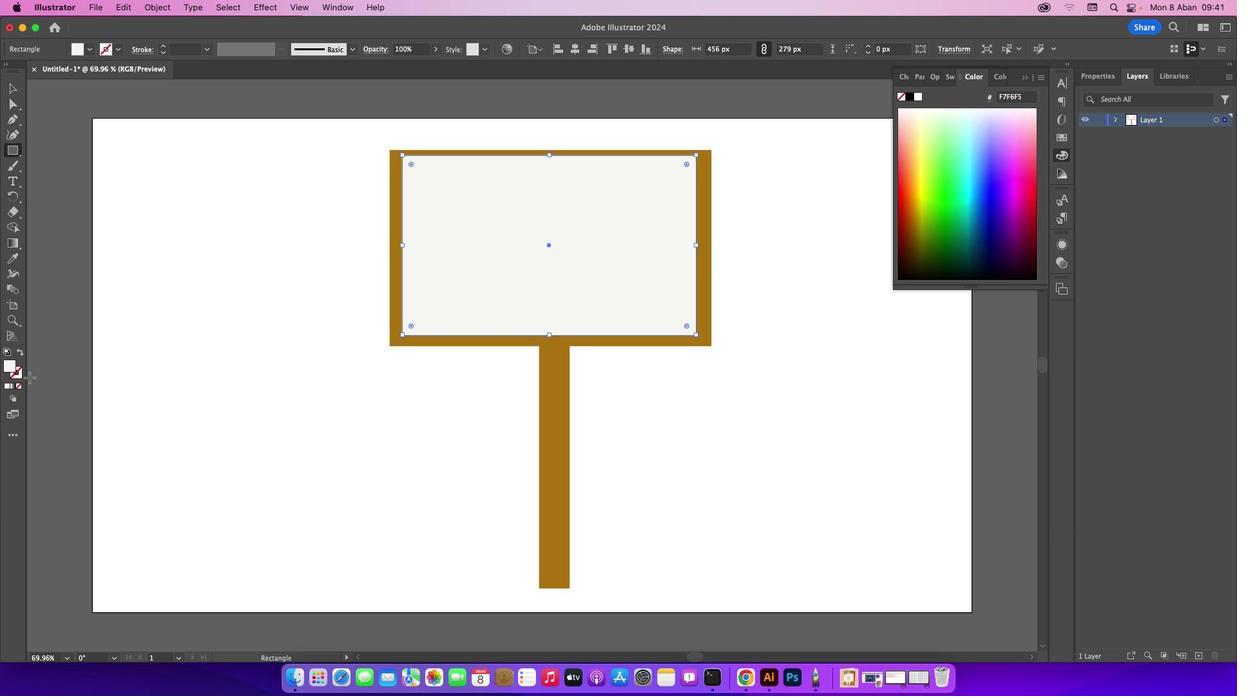 
Action: Mouse pressed left at (843, 232)
Screenshot: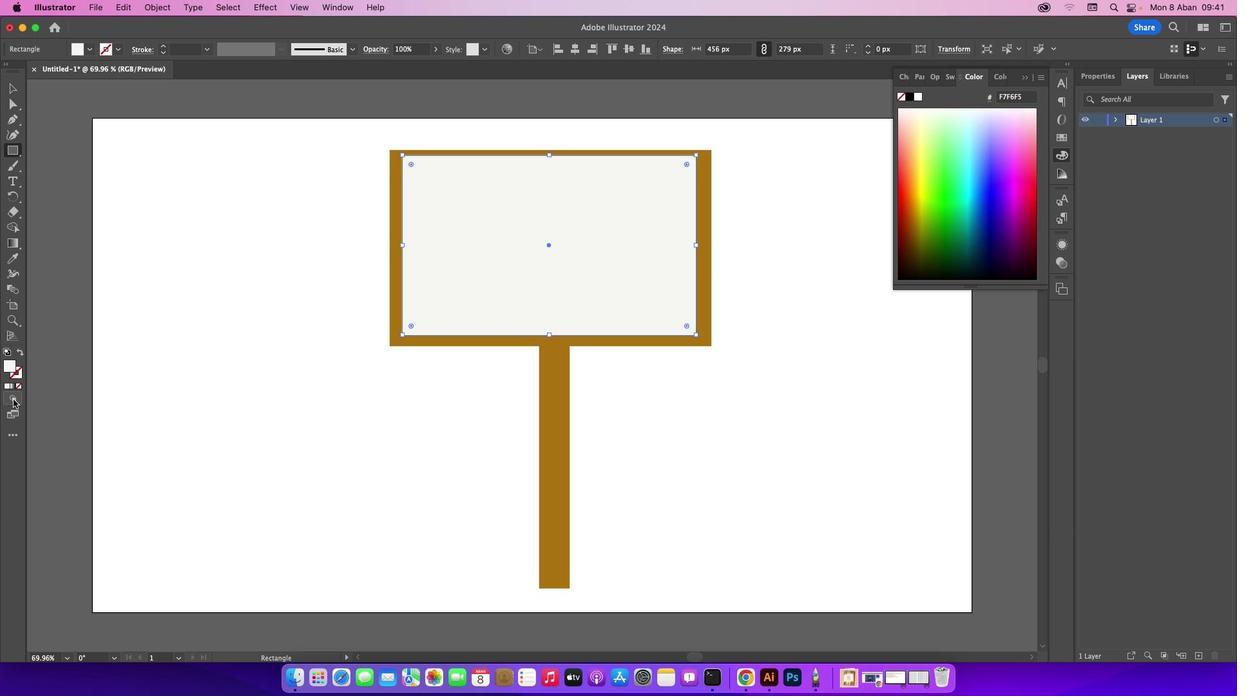 
Action: Mouse moved to (21, 353)
Screenshot: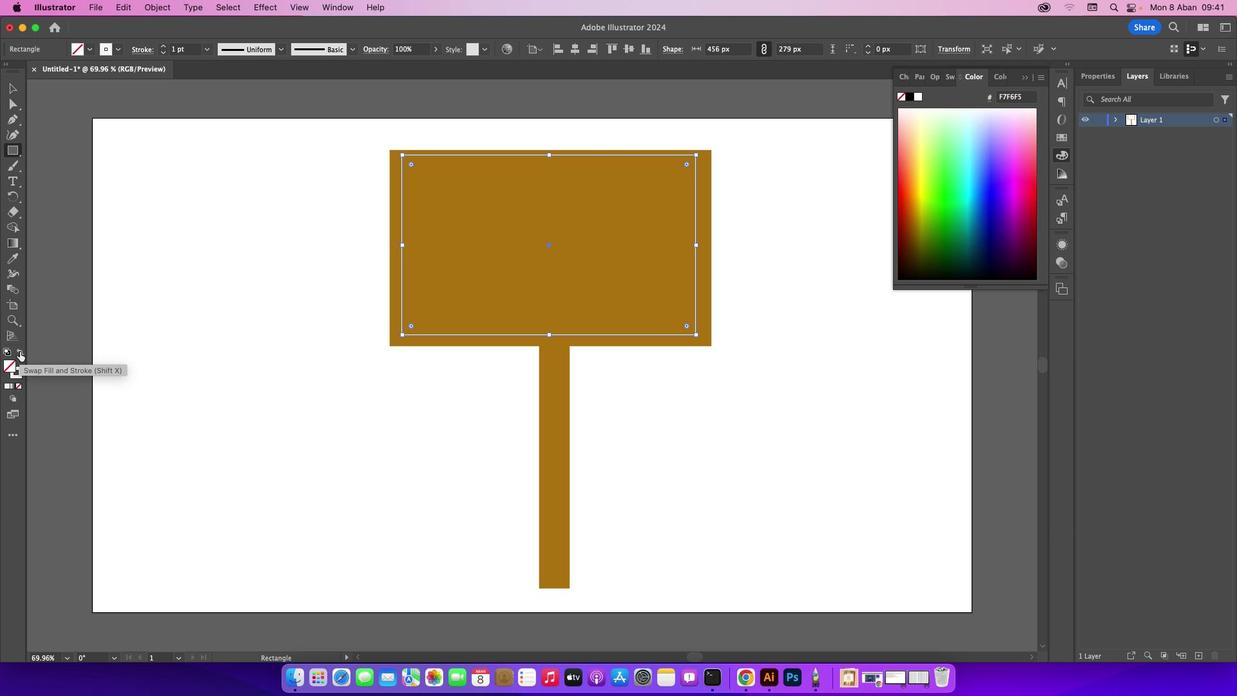 
Action: Mouse pressed left at (21, 353)
Screenshot: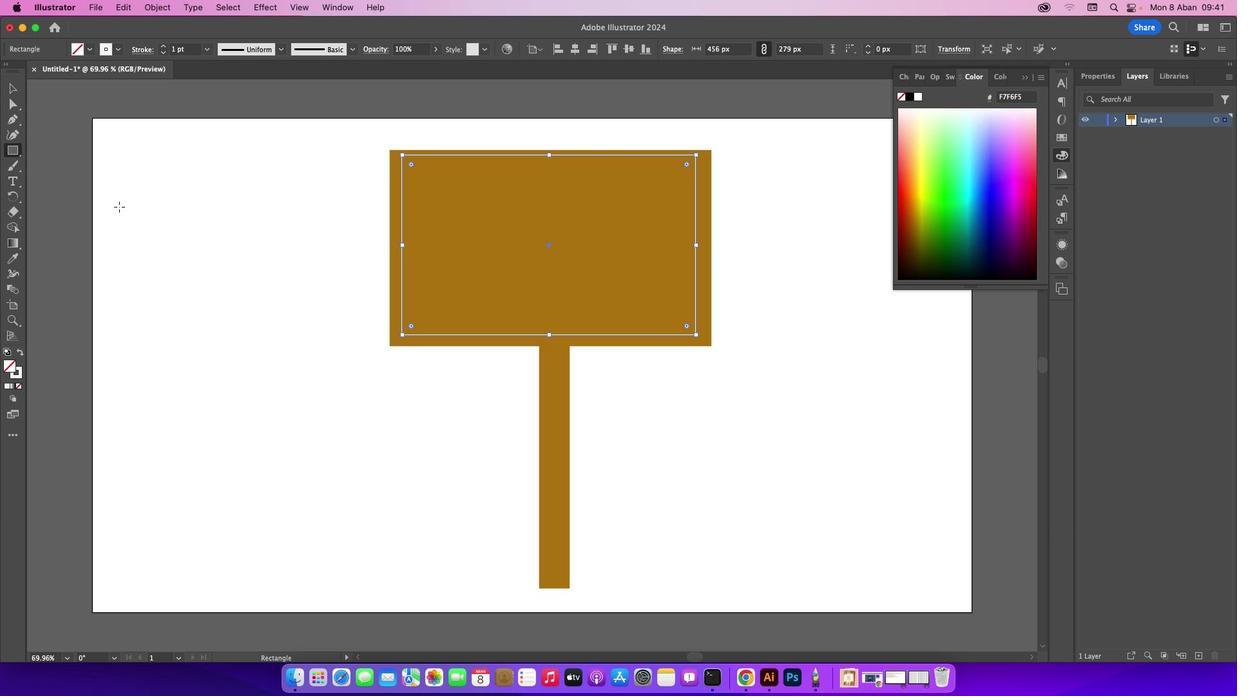 
Action: Mouse moved to (213, 48)
Screenshot: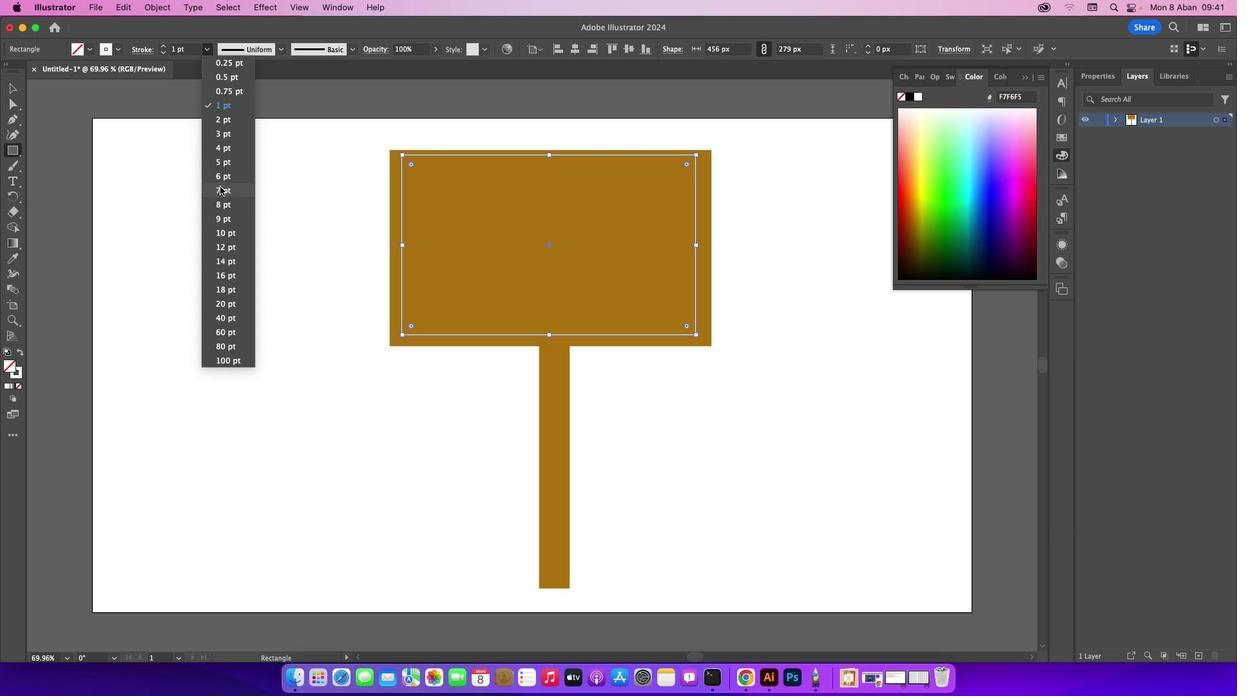 
Action: Mouse pressed left at (213, 48)
Screenshot: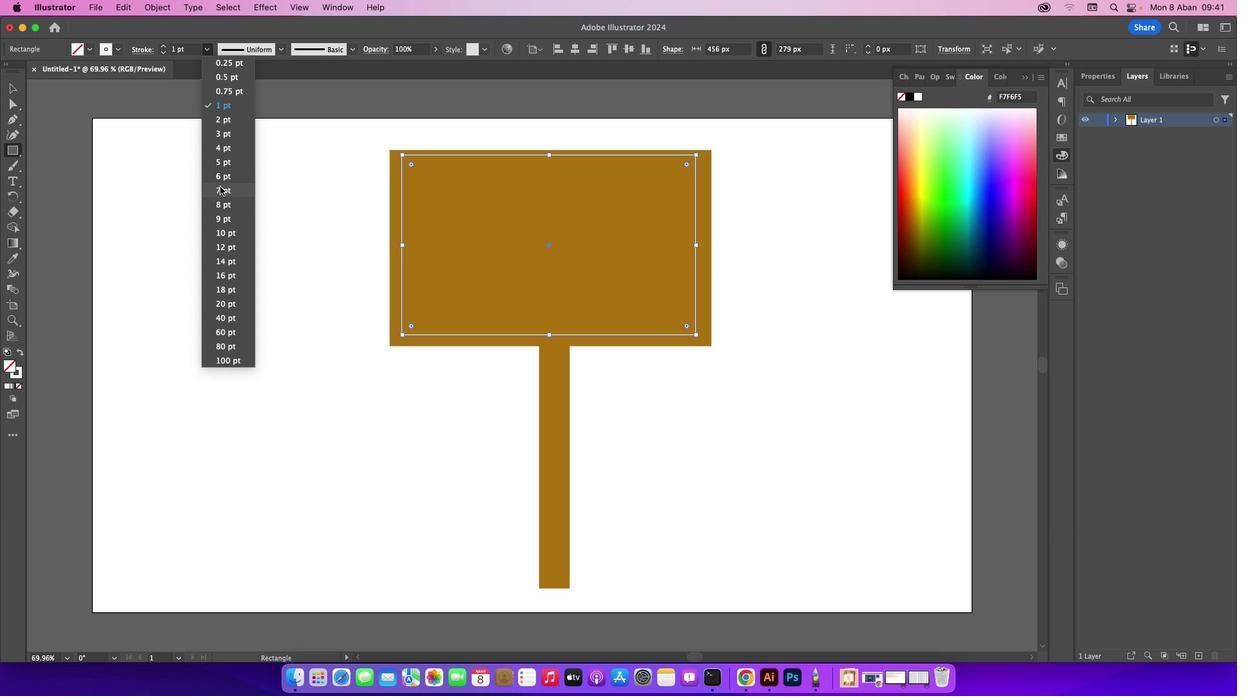 
Action: Mouse moved to (222, 188)
Screenshot: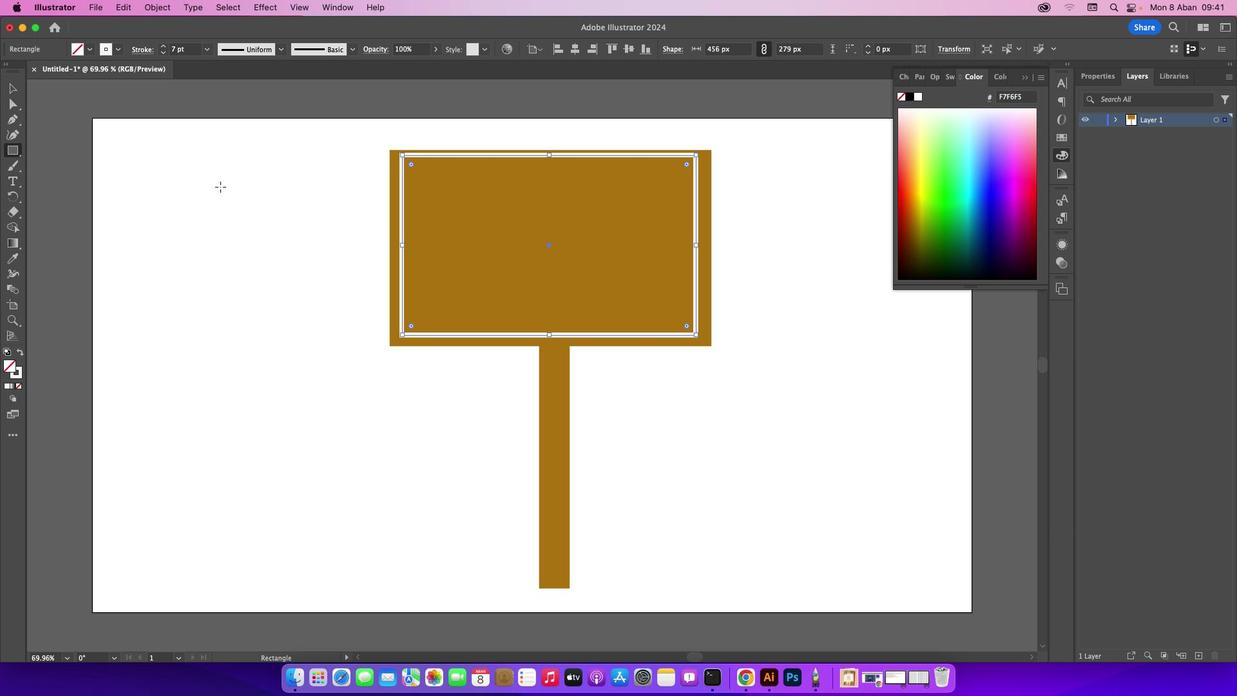 
Action: Mouse pressed left at (222, 188)
Screenshot: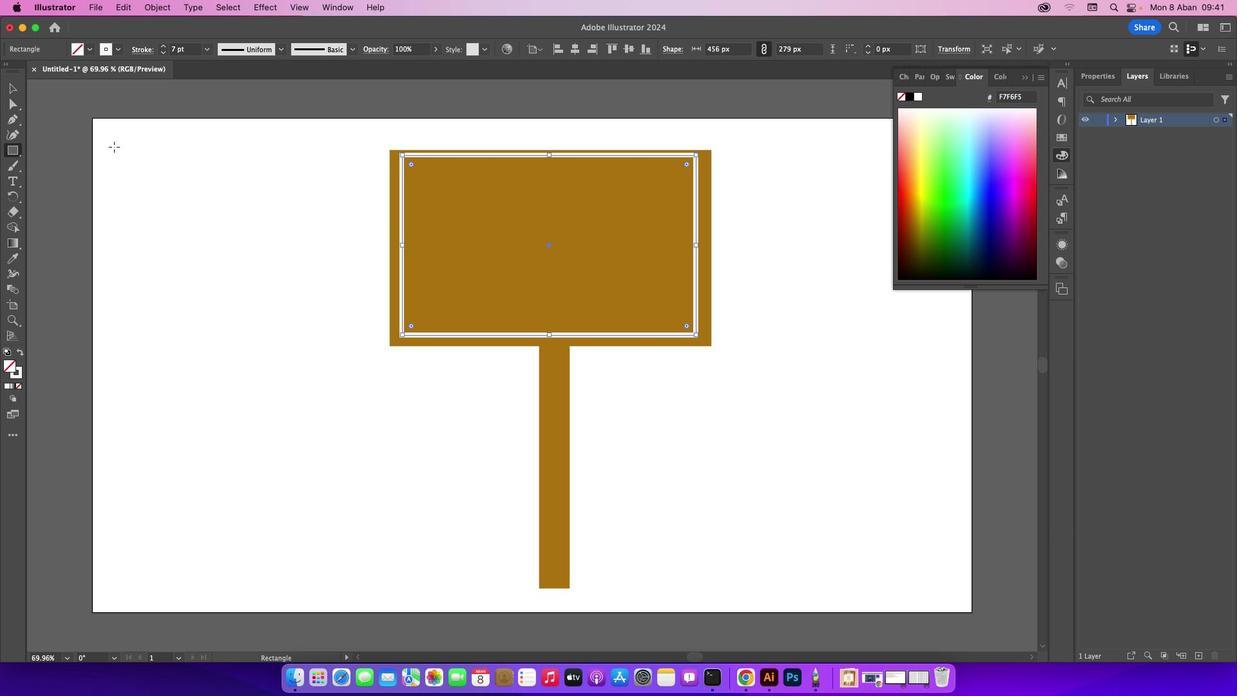 
Action: Mouse moved to (12, 90)
Screenshot: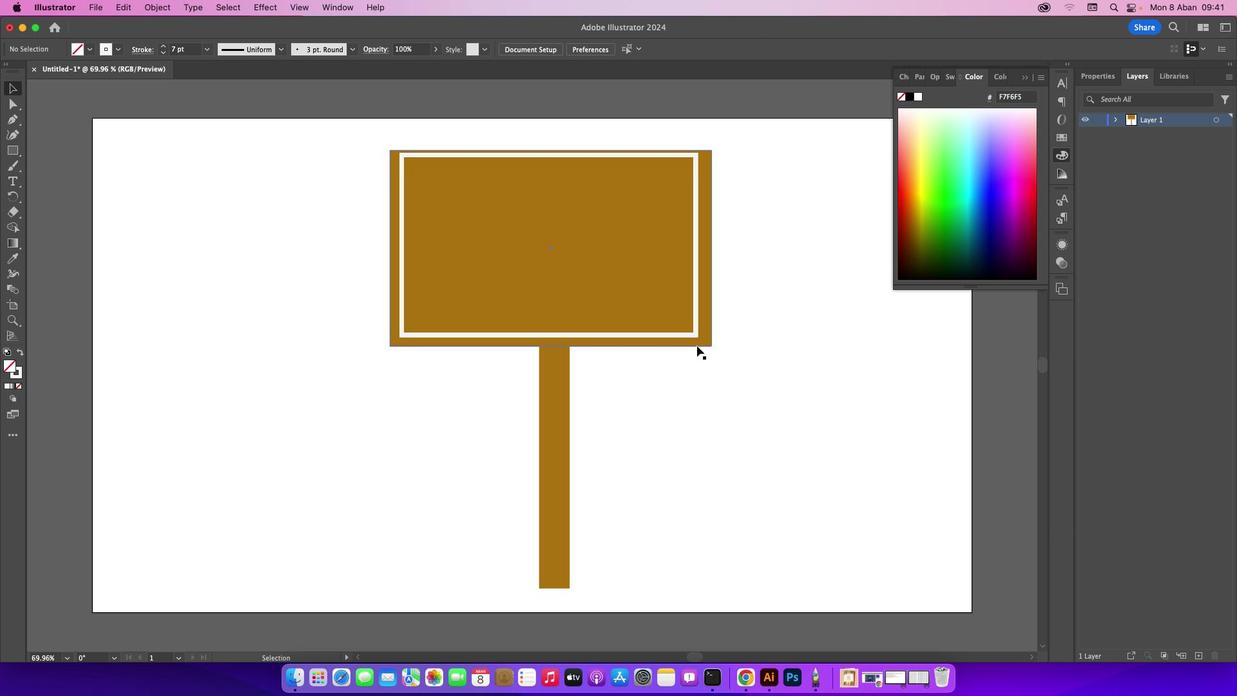
Action: Mouse pressed left at (12, 90)
Screenshot: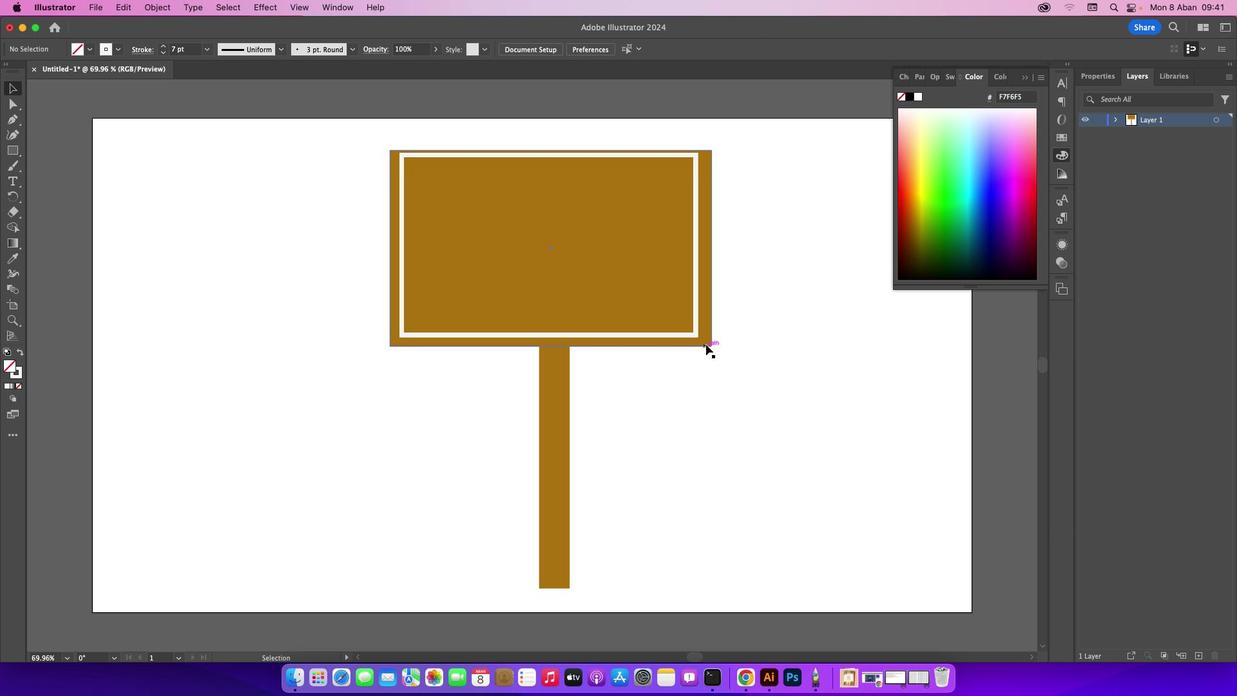 
Action: Mouse moved to (197, 184)
Screenshot: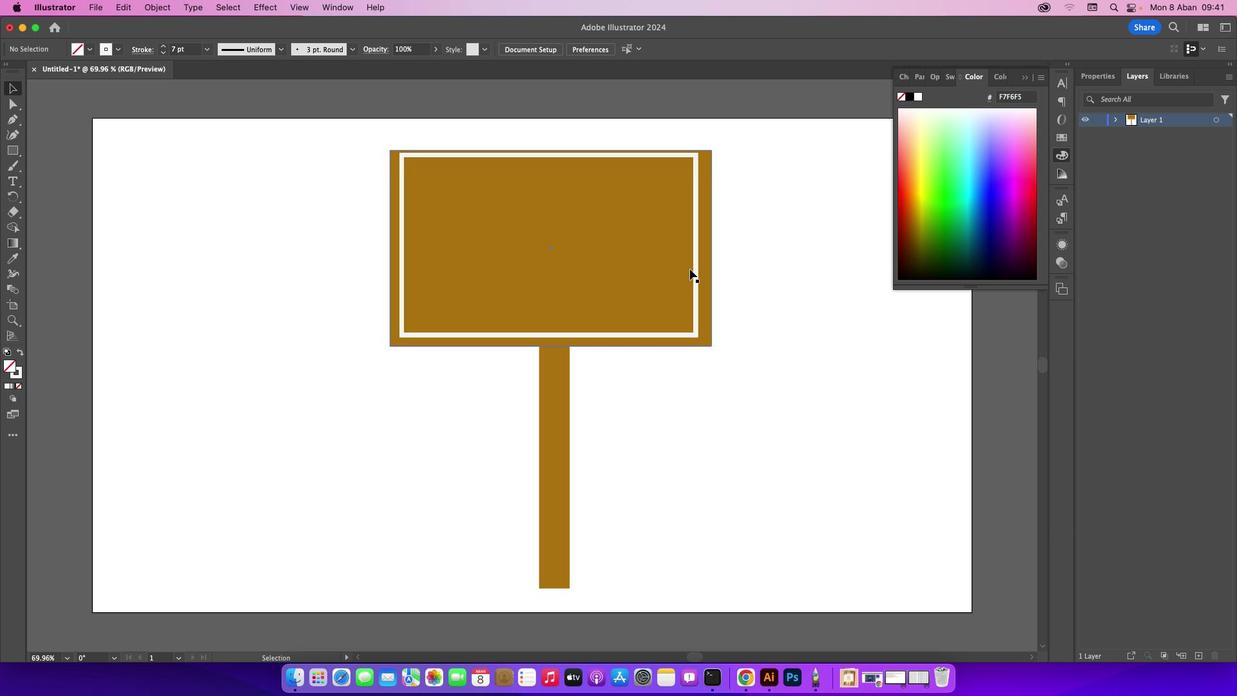 
Action: Mouse pressed left at (197, 184)
Screenshot: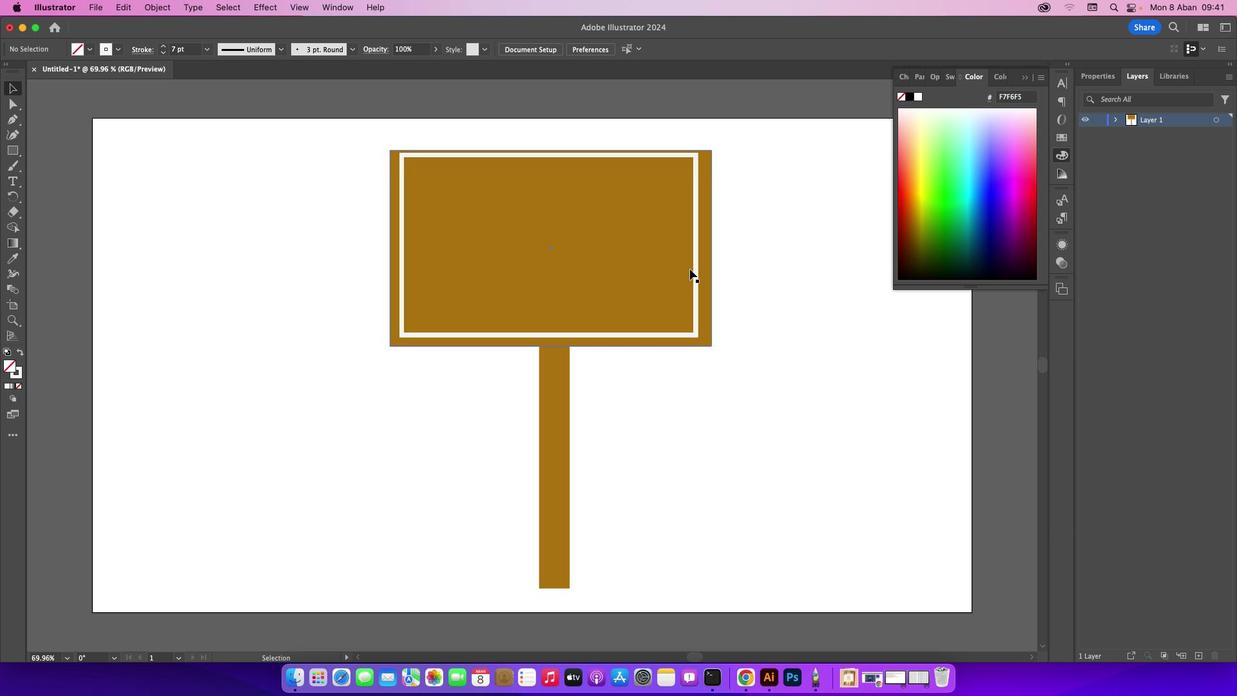 
Action: Mouse moved to (697, 268)
Screenshot: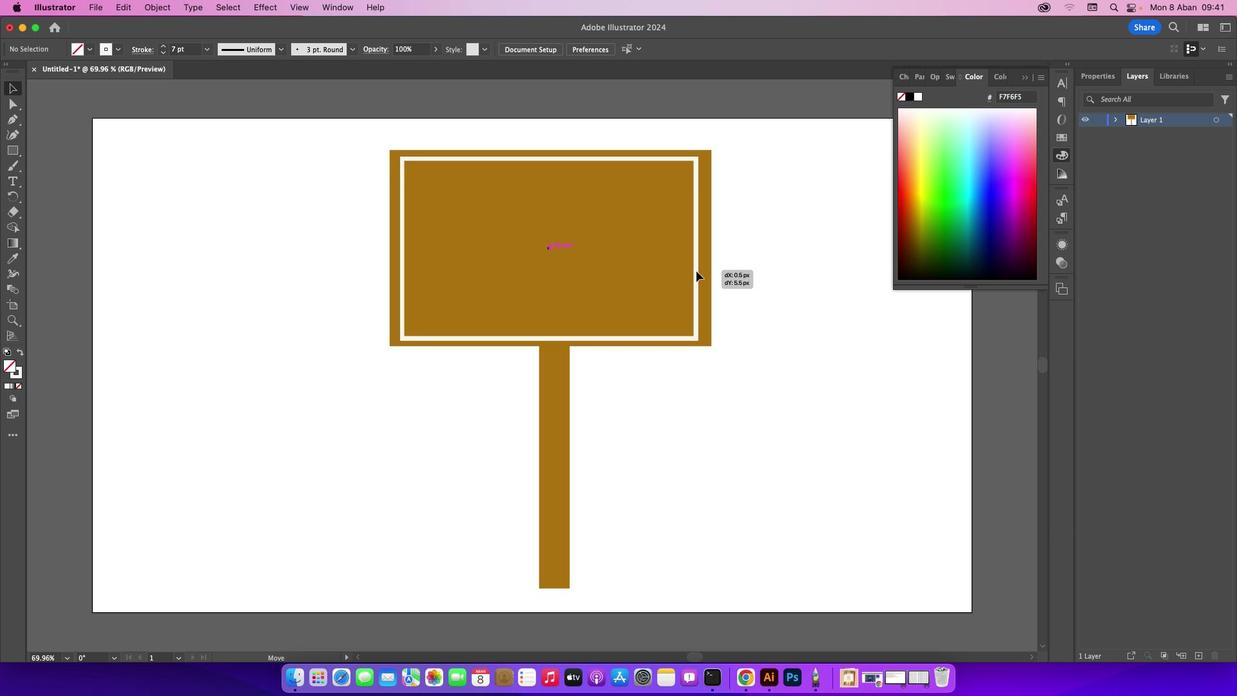
Action: Mouse pressed left at (697, 268)
Screenshot: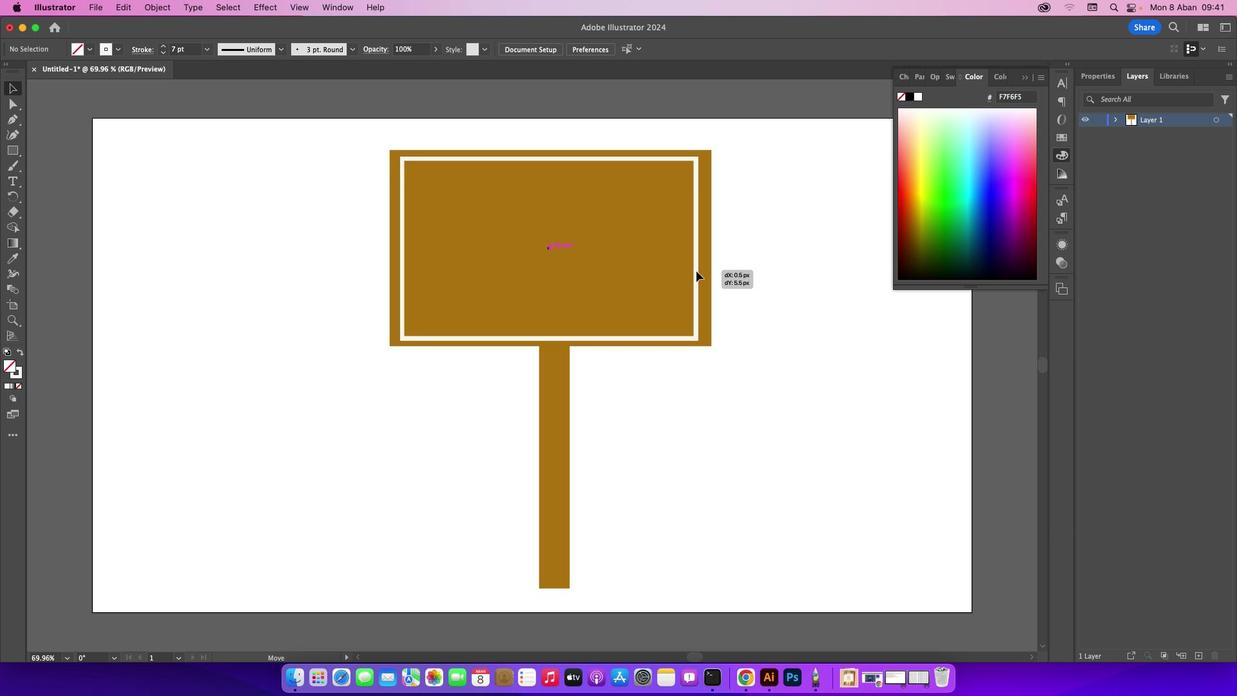 
Action: Mouse moved to (404, 337)
Screenshot: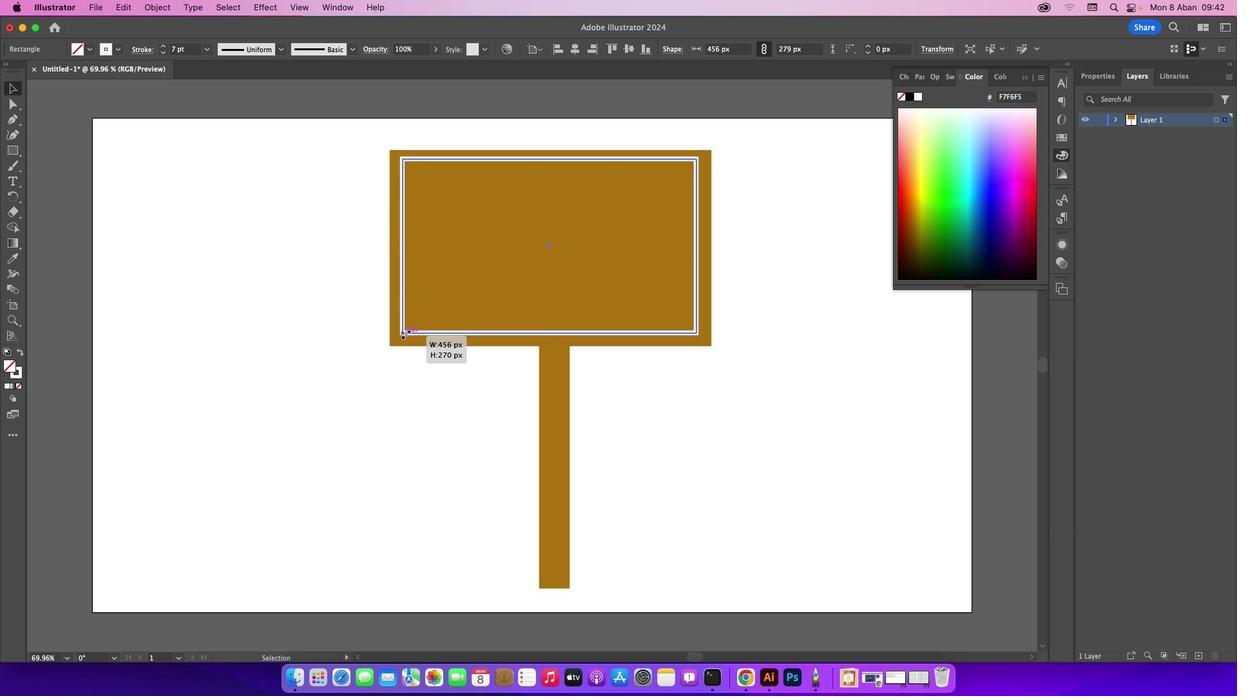 
Action: Mouse pressed left at (404, 337)
Screenshot: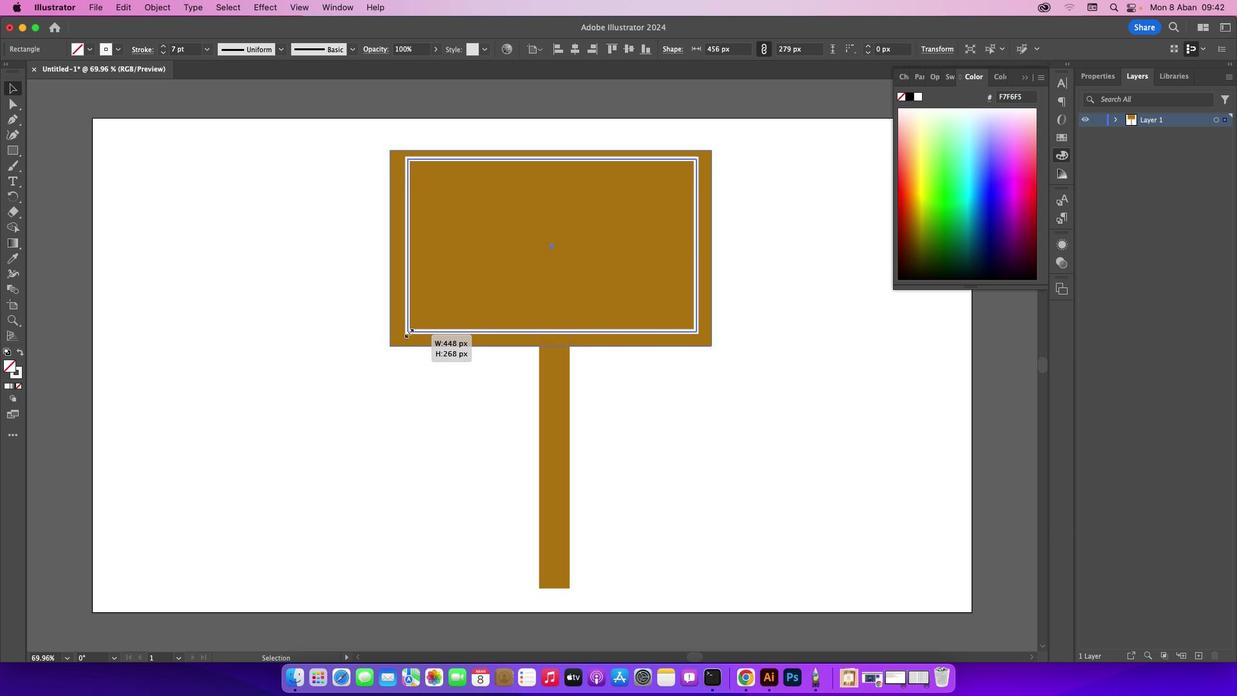 
Action: Mouse moved to (393, 246)
Screenshot: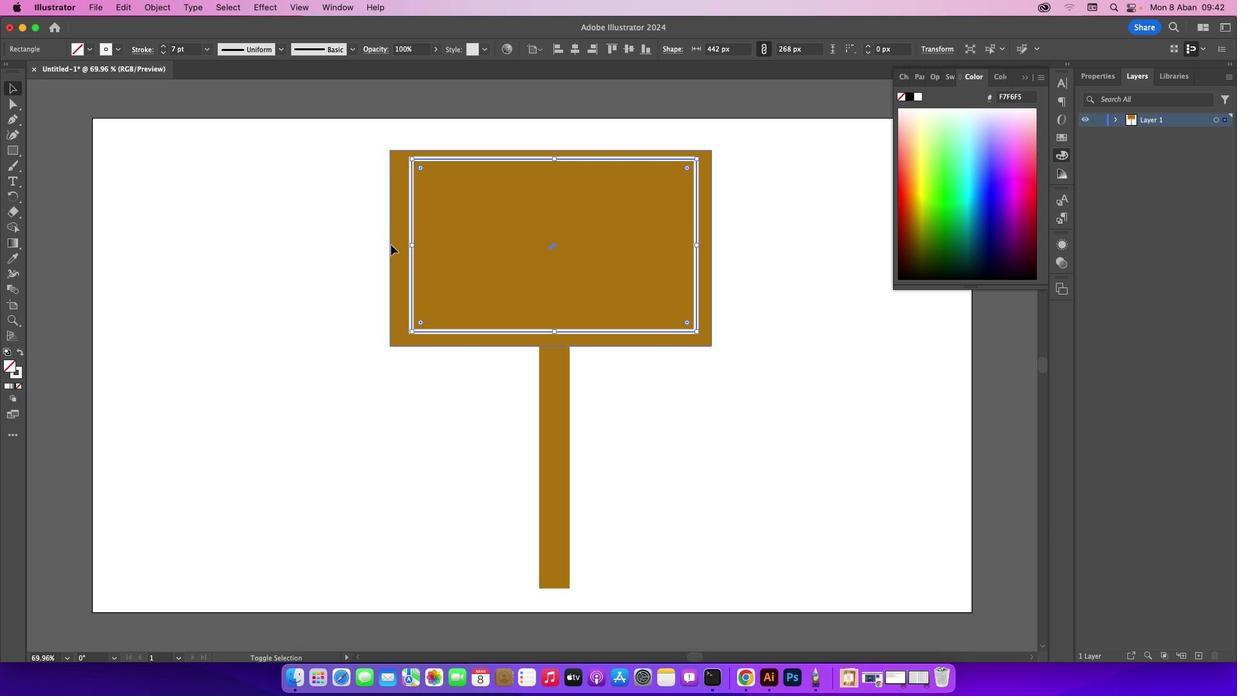
Action: Key pressed Key.shift
Screenshot: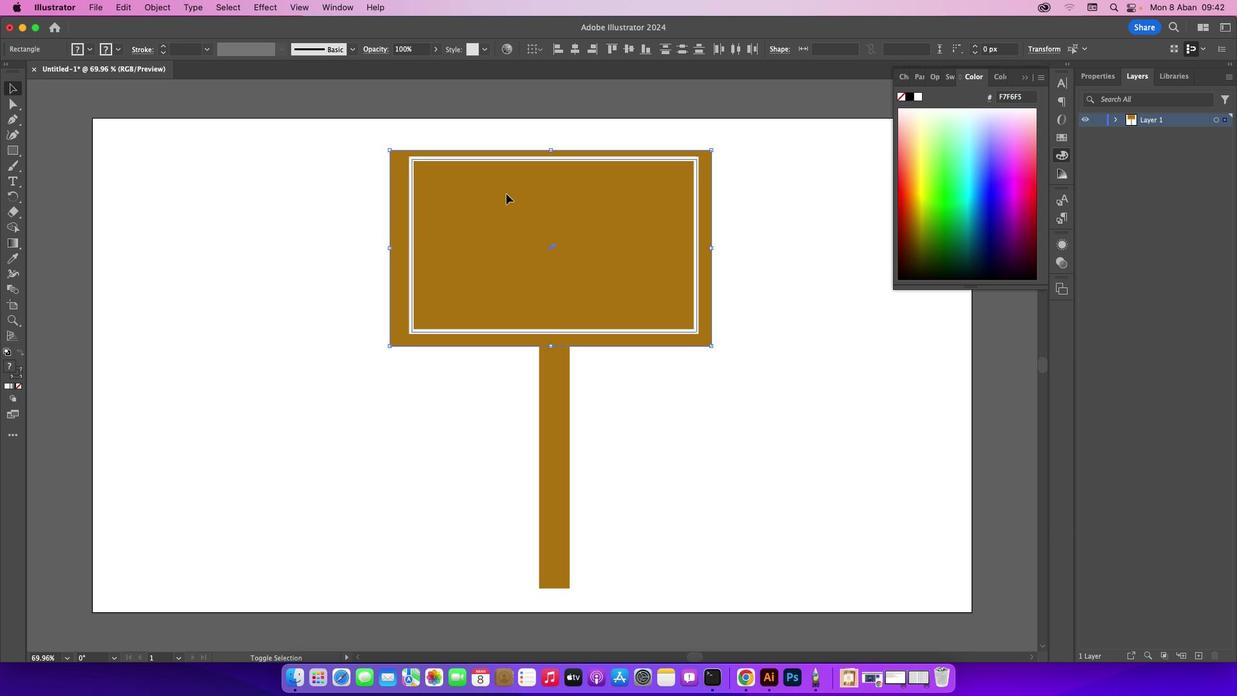 
Action: Mouse pressed left at (393, 246)
Screenshot: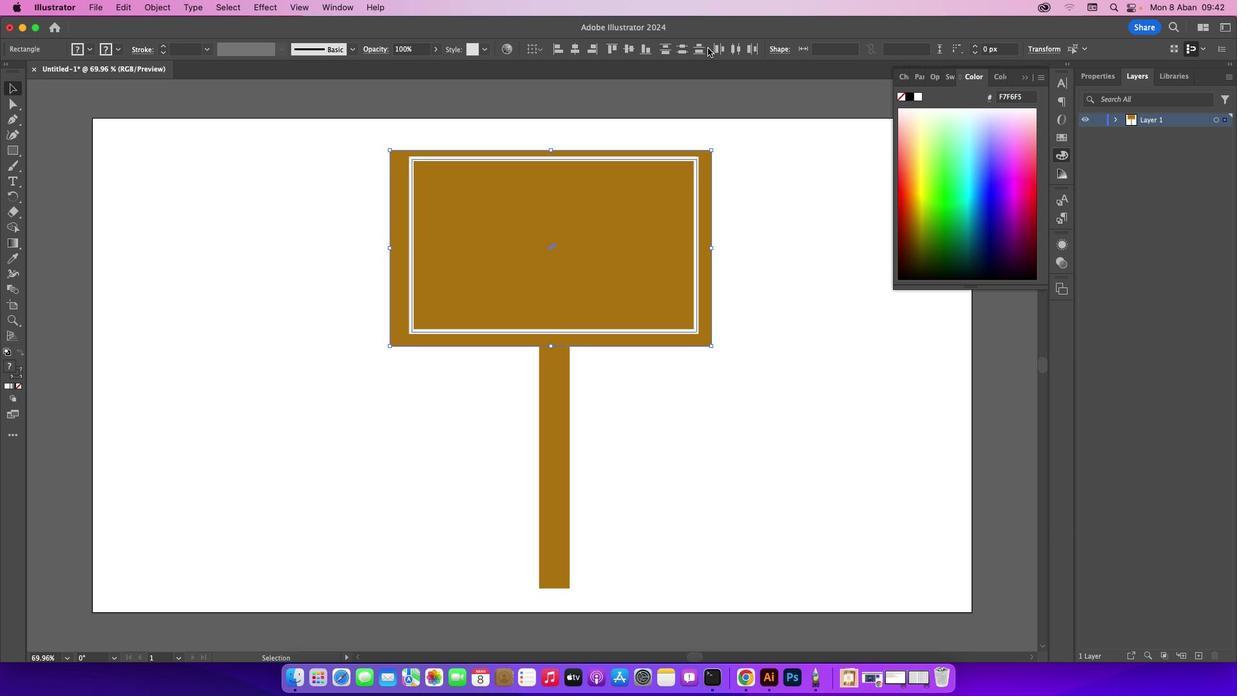 
Action: Mouse moved to (573, 50)
Screenshot: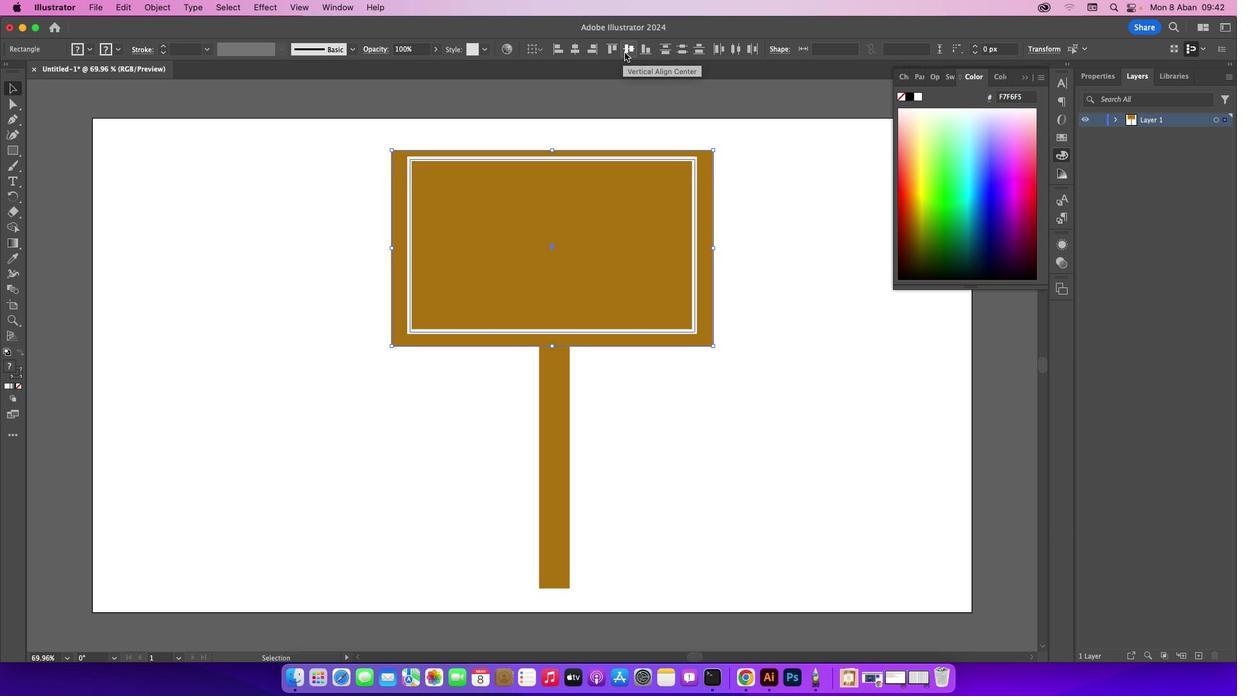 
Action: Mouse pressed left at (573, 50)
Screenshot: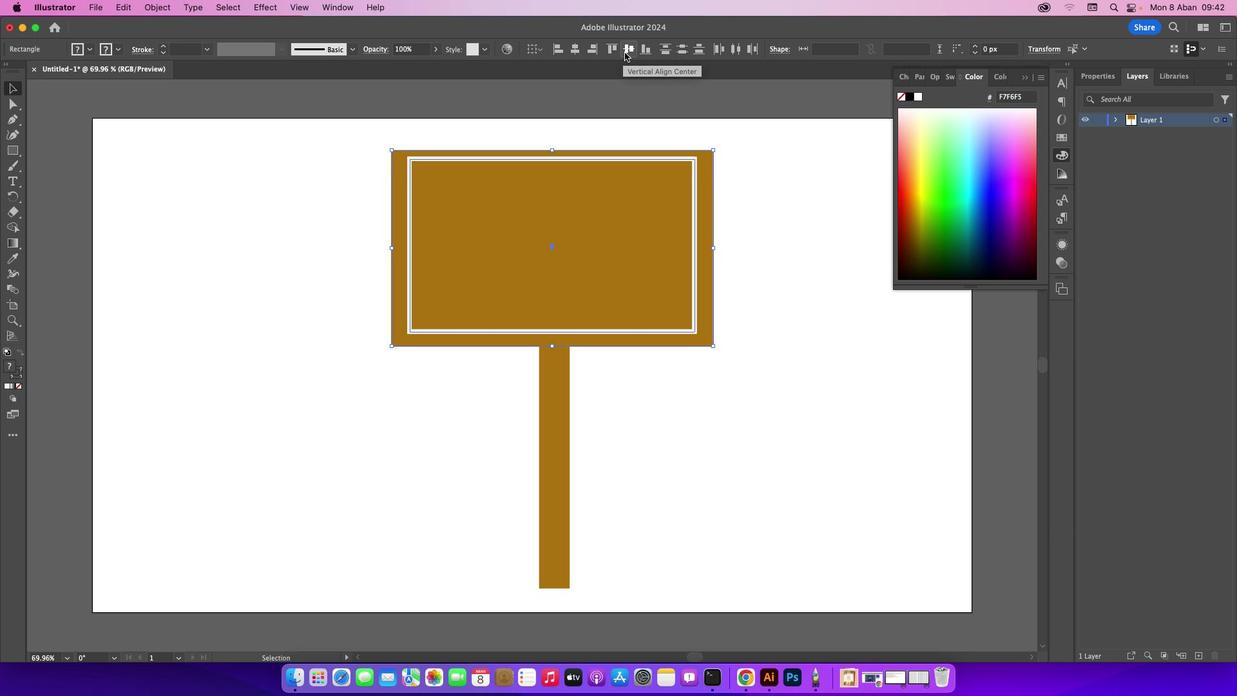 
Action: Mouse moved to (627, 54)
Screenshot: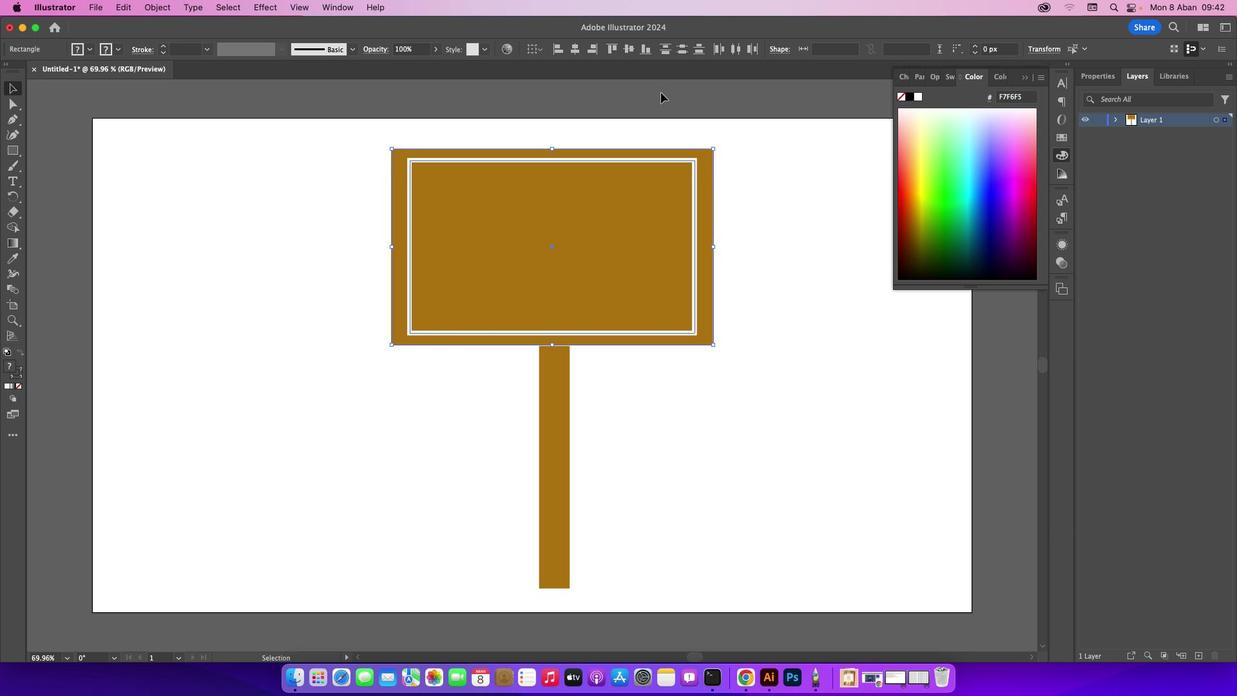 
Action: Mouse pressed left at (627, 54)
Screenshot: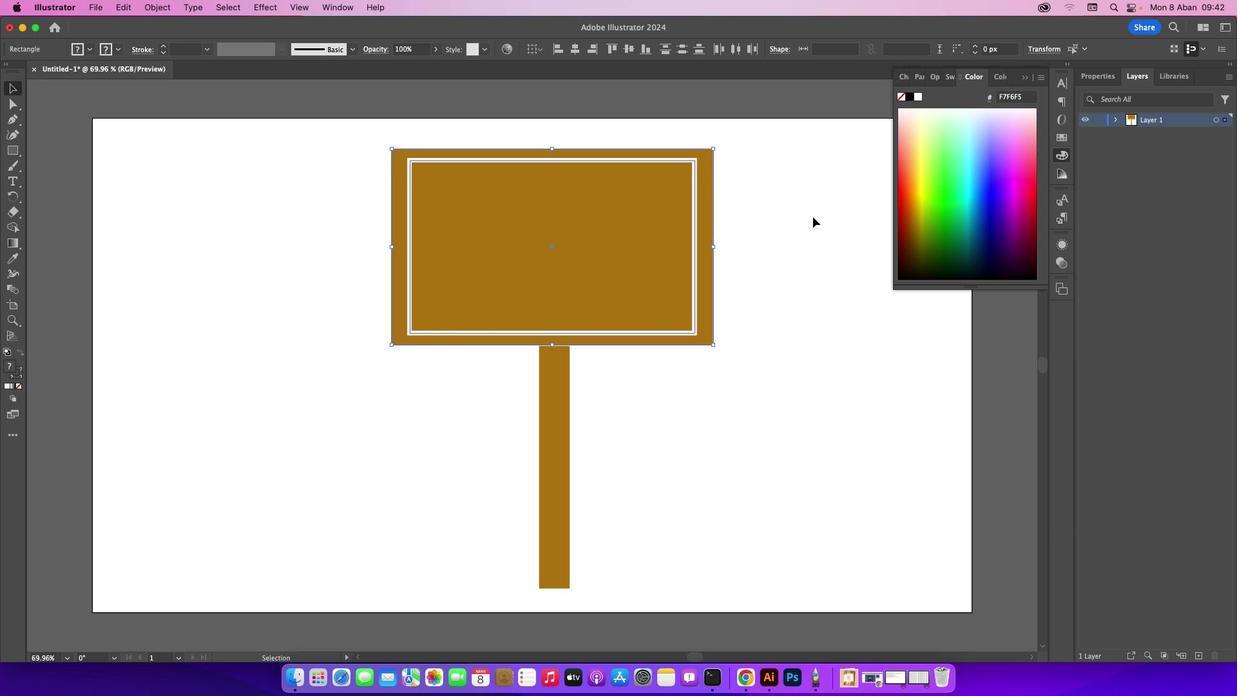 
Action: Mouse moved to (803, 281)
Screenshot: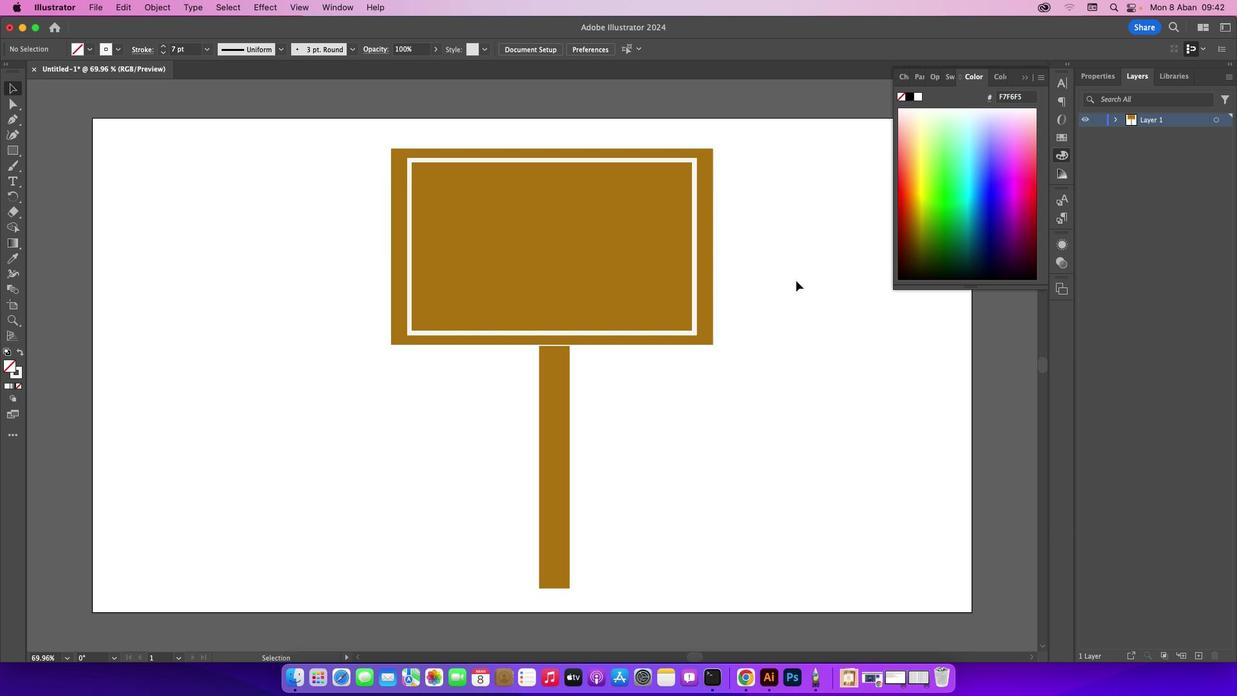 
Action: Mouse pressed left at (803, 281)
Screenshot: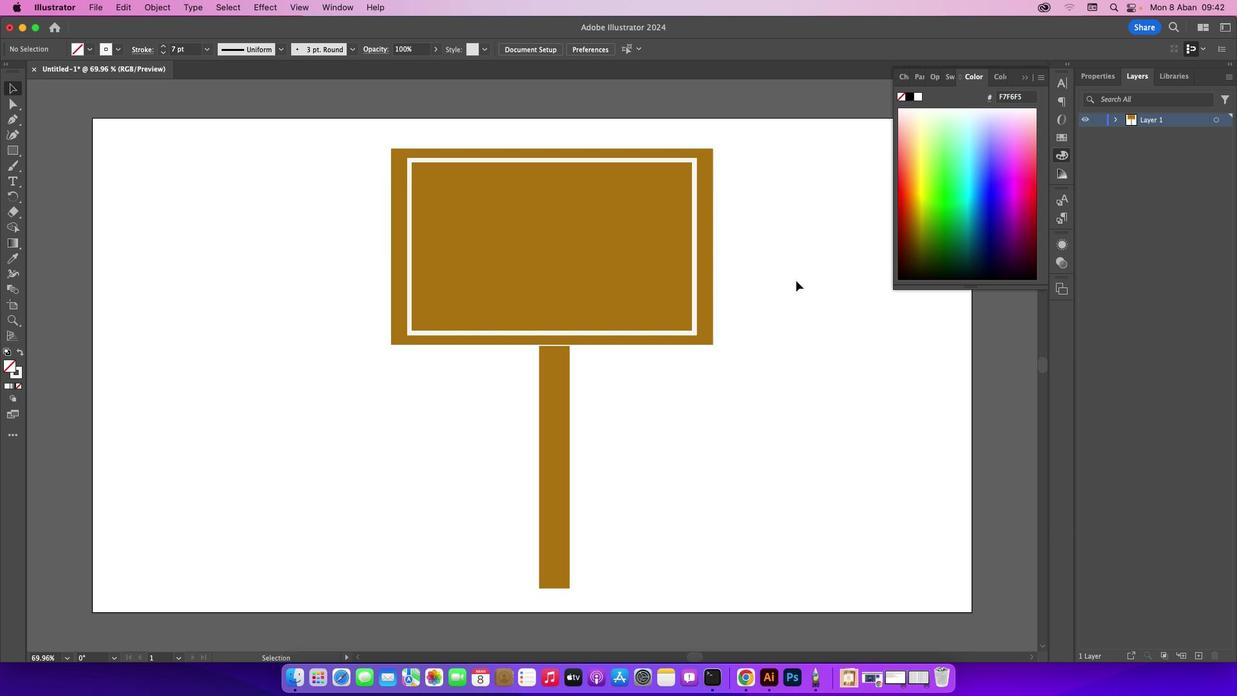 
Action: Mouse moved to (102, 8)
Screenshot: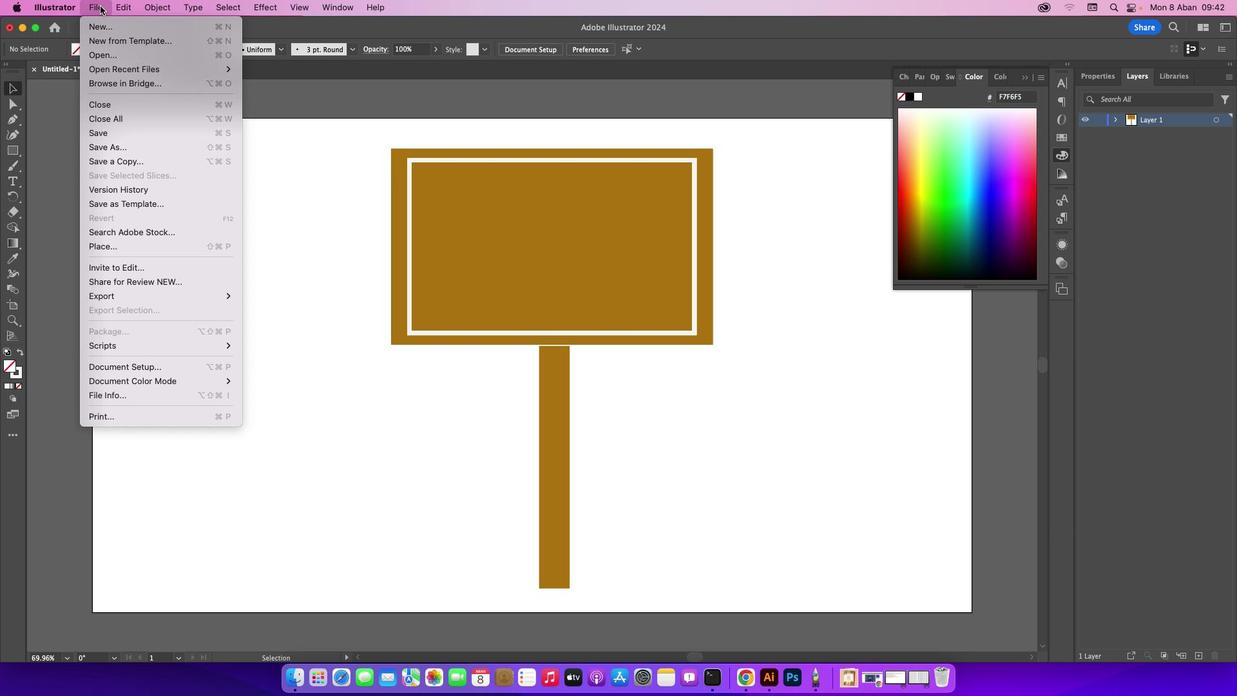 
Action: Mouse pressed left at (102, 8)
Screenshot: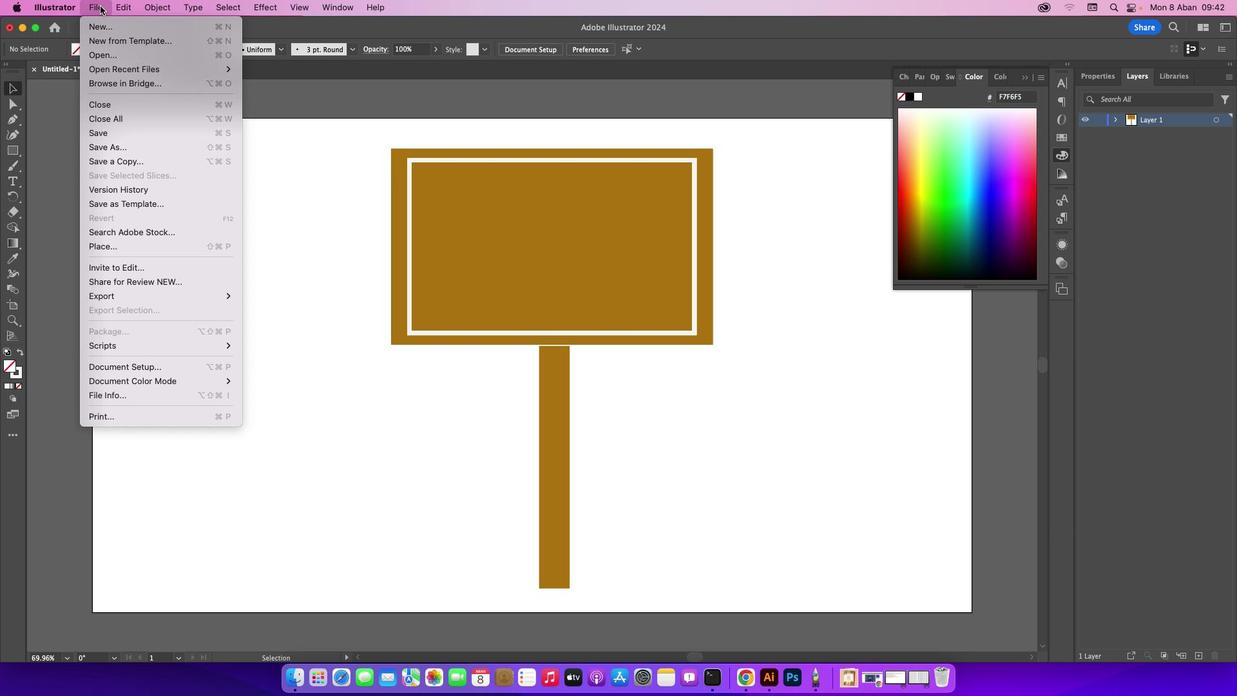 
Action: Mouse moved to (116, 58)
Screenshot: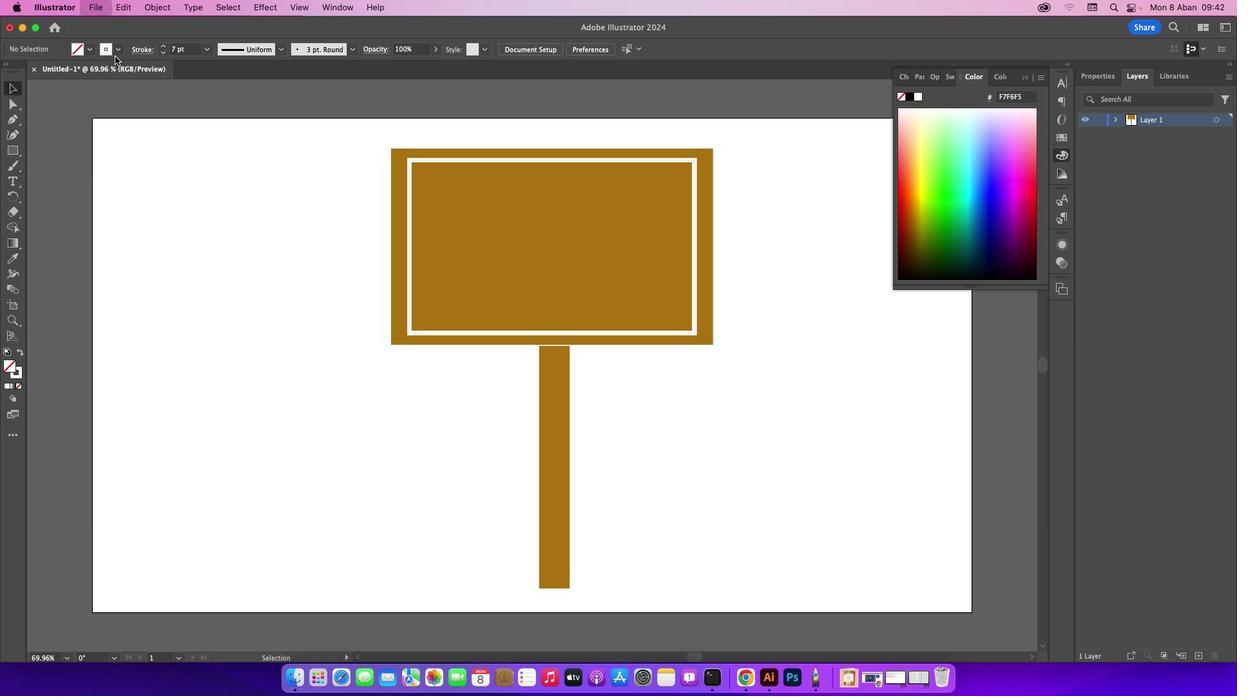 
Action: Mouse pressed left at (116, 58)
Screenshot: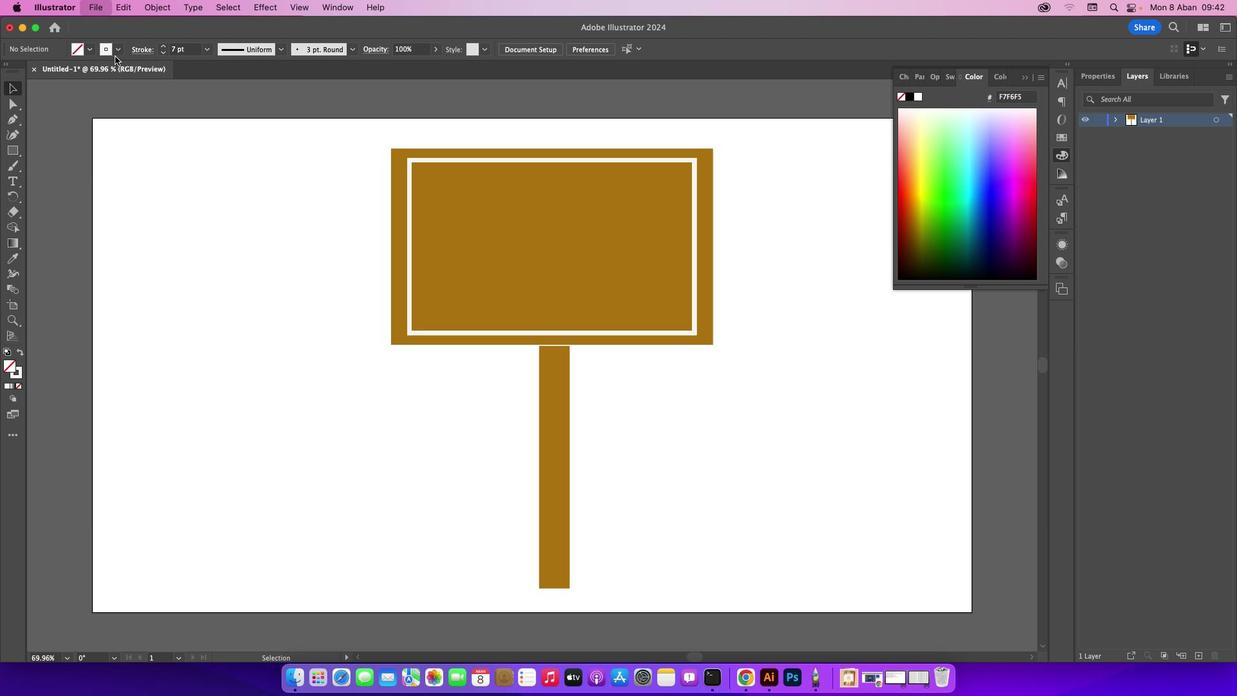
Action: Mouse moved to (522, 175)
Screenshot: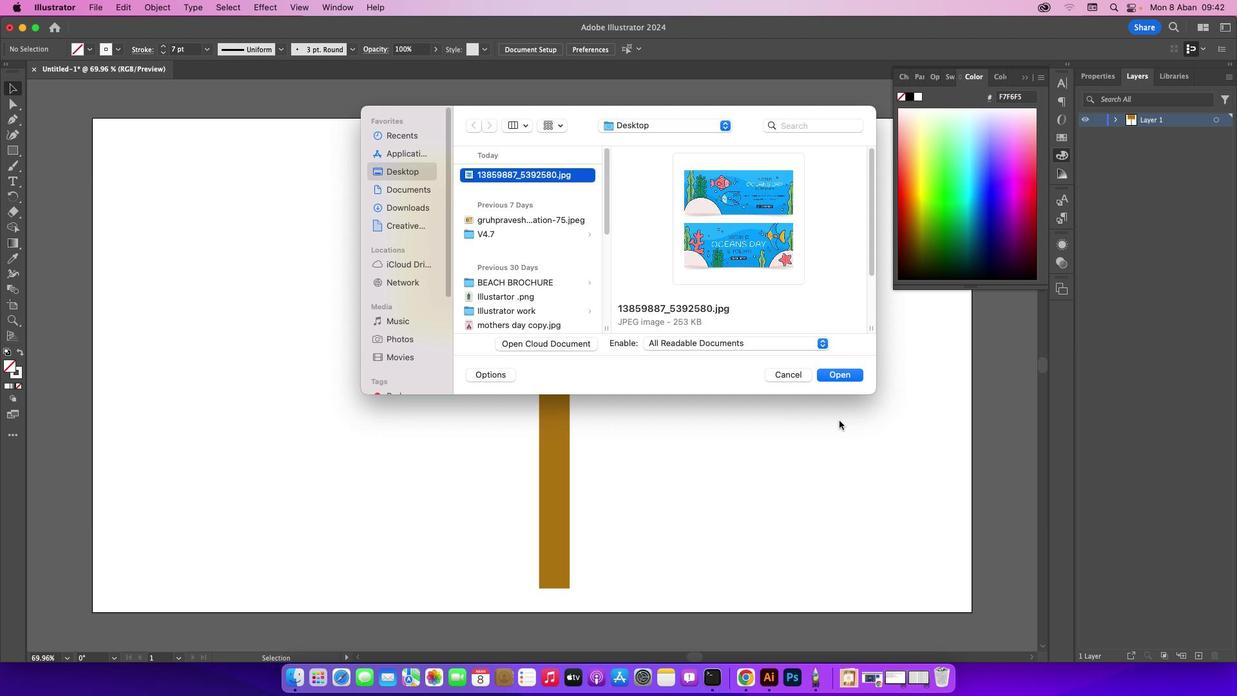 
Action: Mouse pressed left at (522, 175)
Screenshot: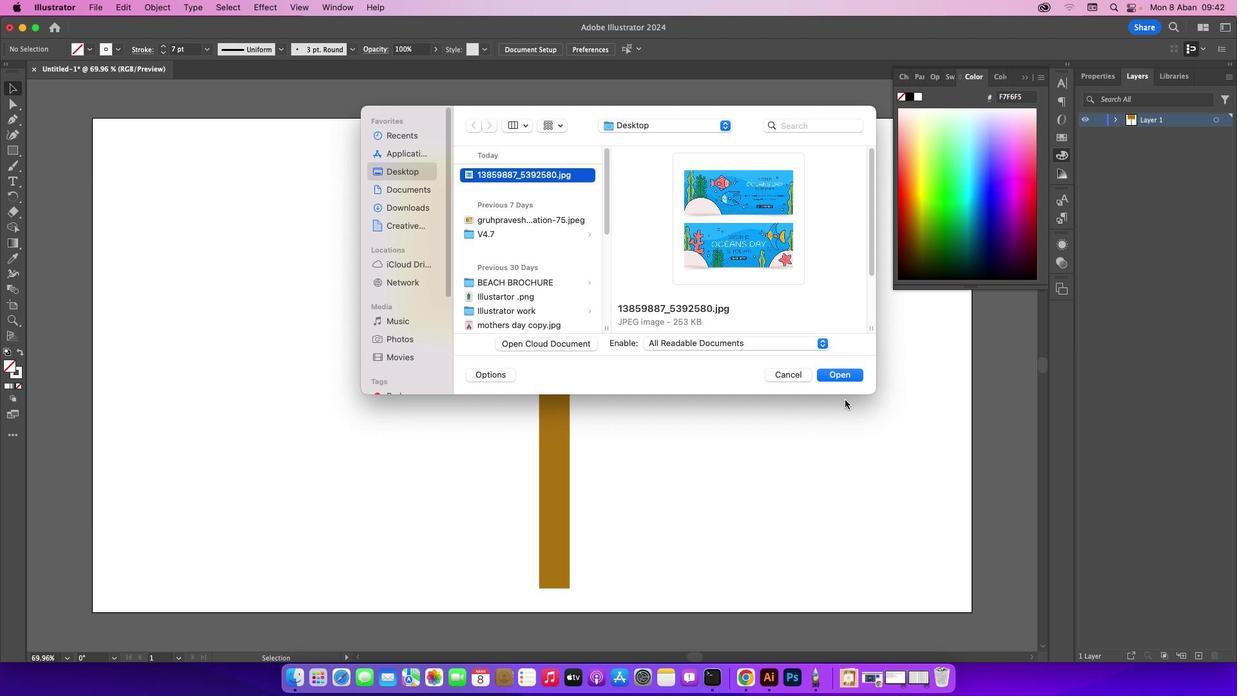 
Action: Mouse moved to (832, 374)
Screenshot: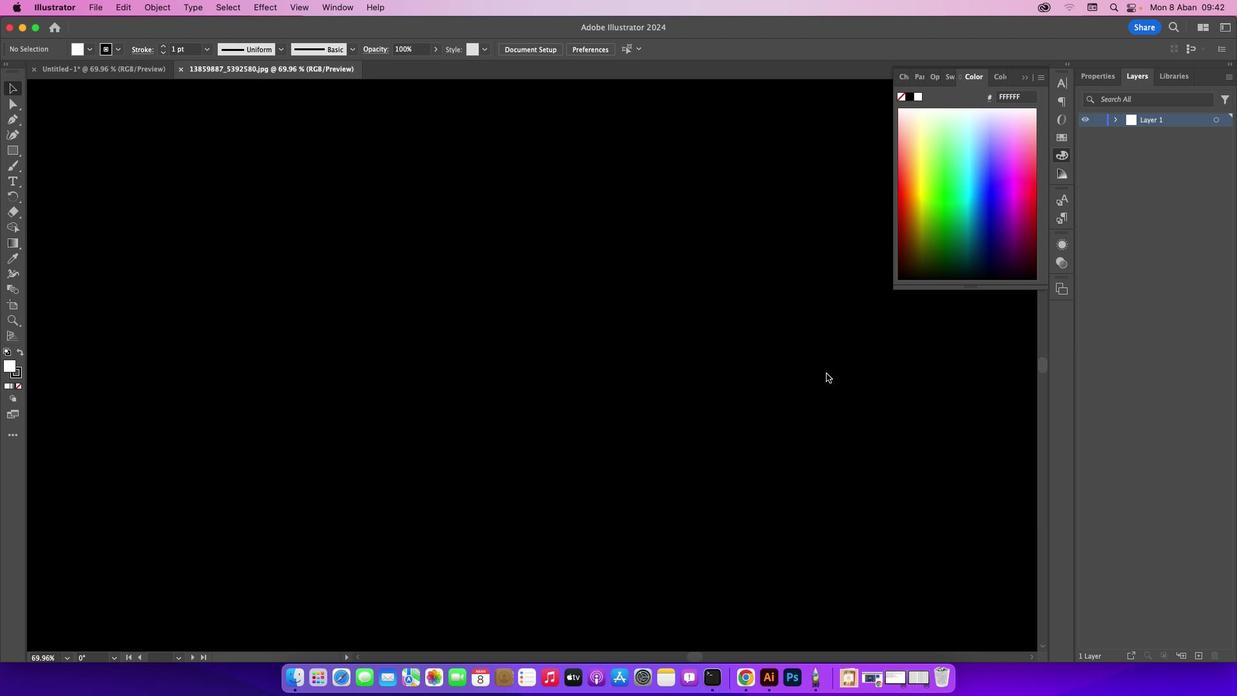 
Action: Mouse pressed left at (832, 374)
Screenshot: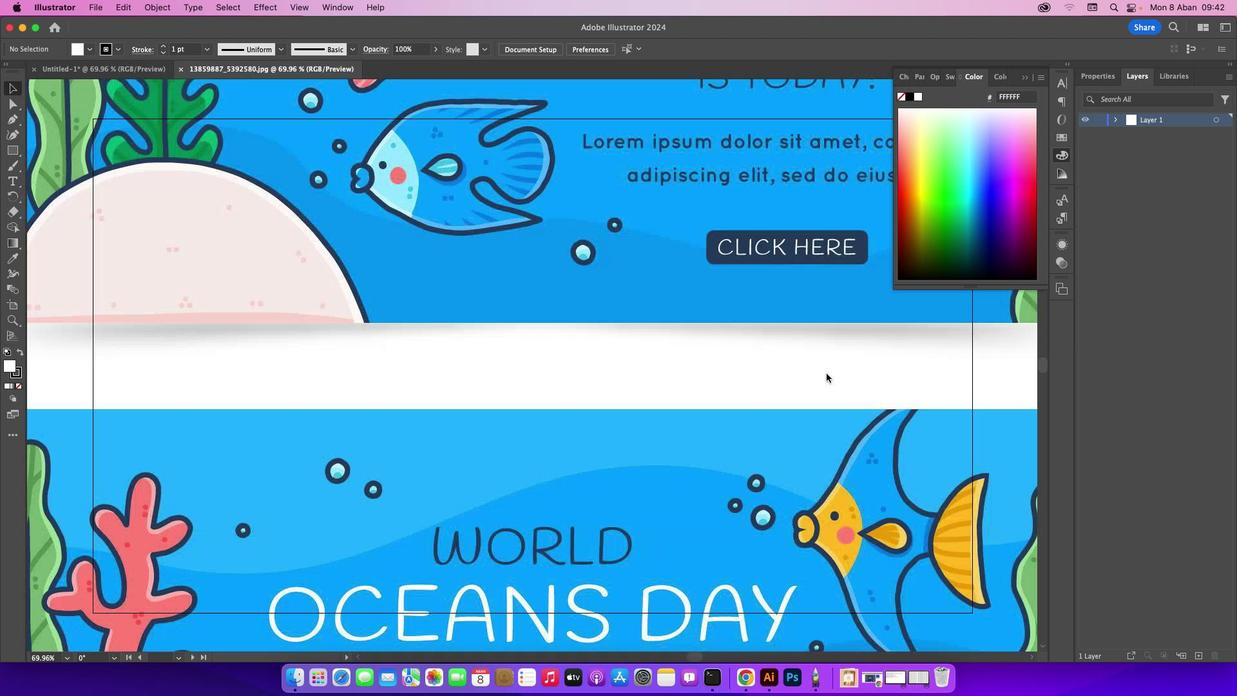 
Action: Mouse moved to (680, 321)
Screenshot: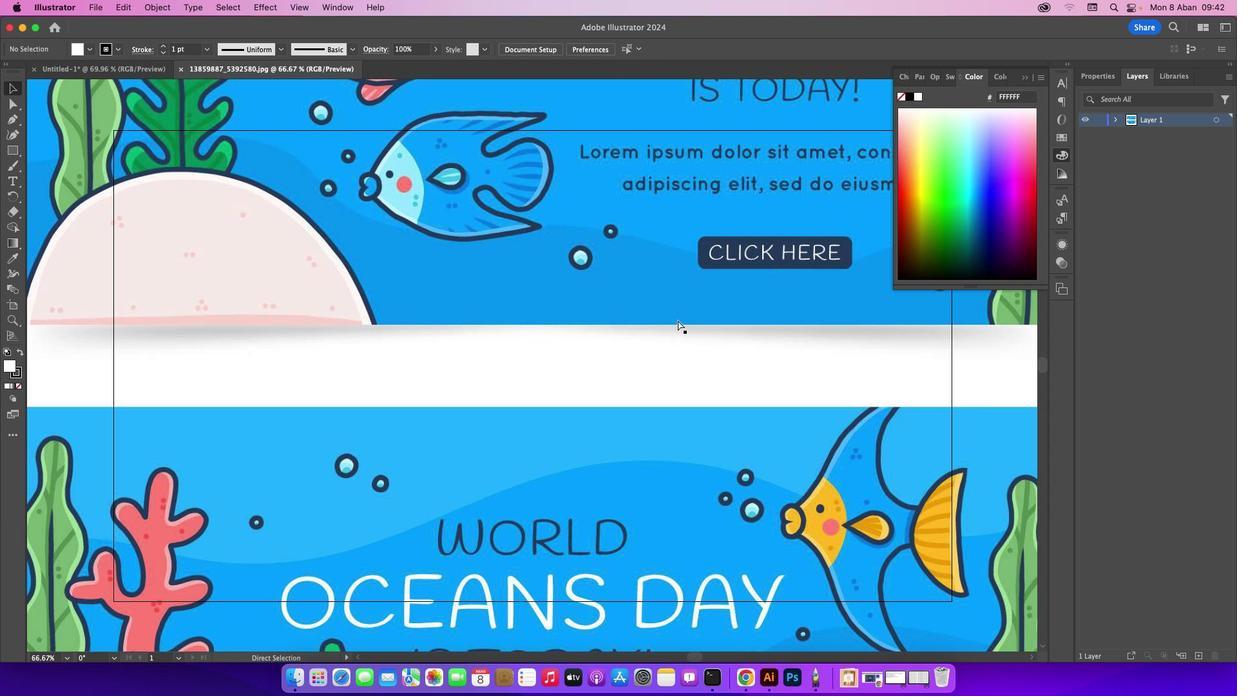 
Action: Key pressed Key.cmd_r'-''-''-'
Screenshot: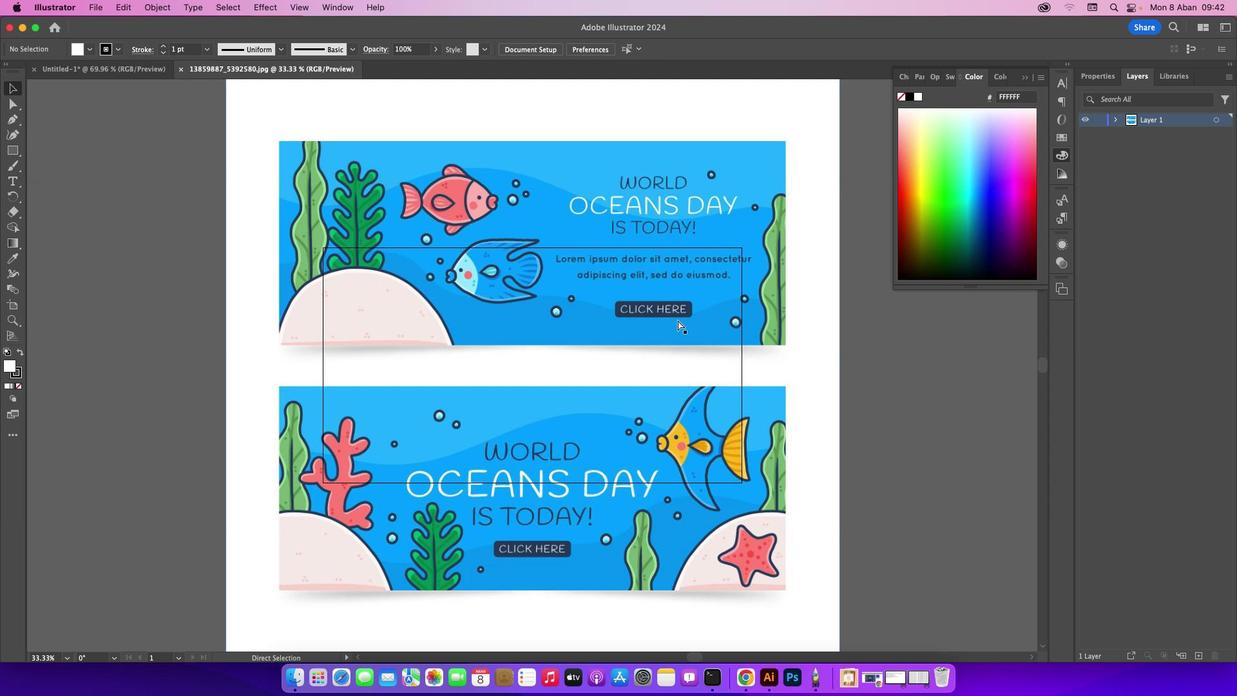 
Action: Mouse moved to (18, 154)
Screenshot: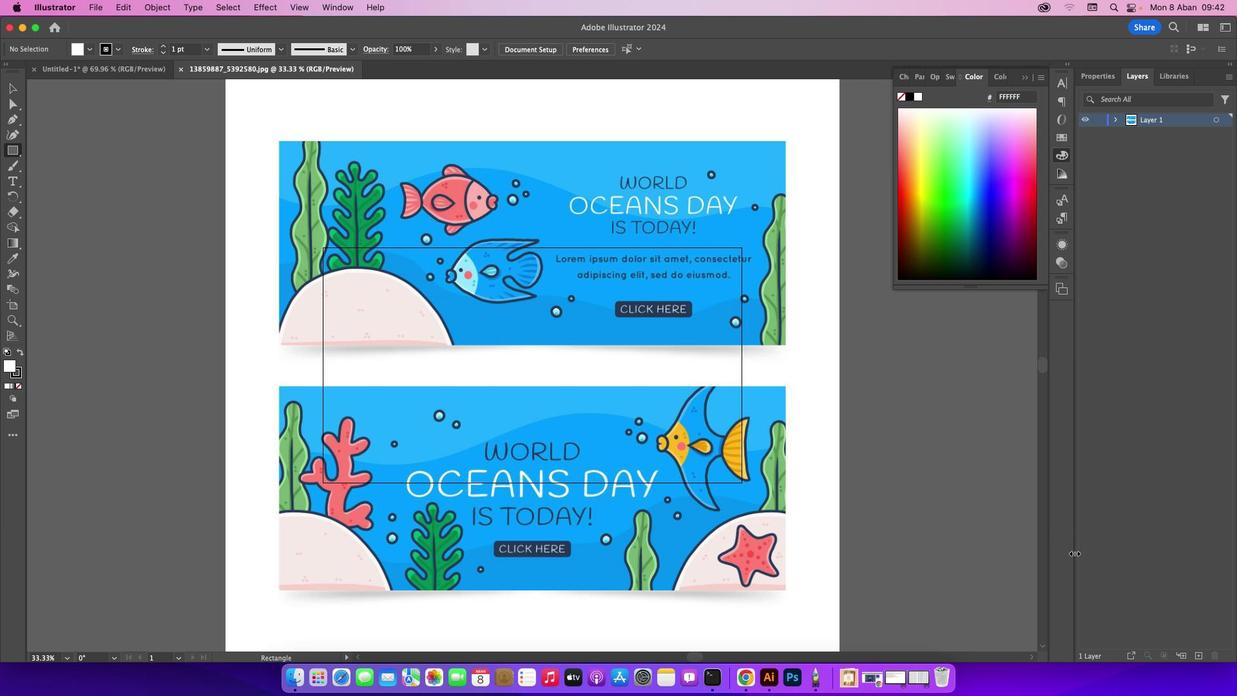
Action: Mouse pressed left at (18, 154)
Screenshot: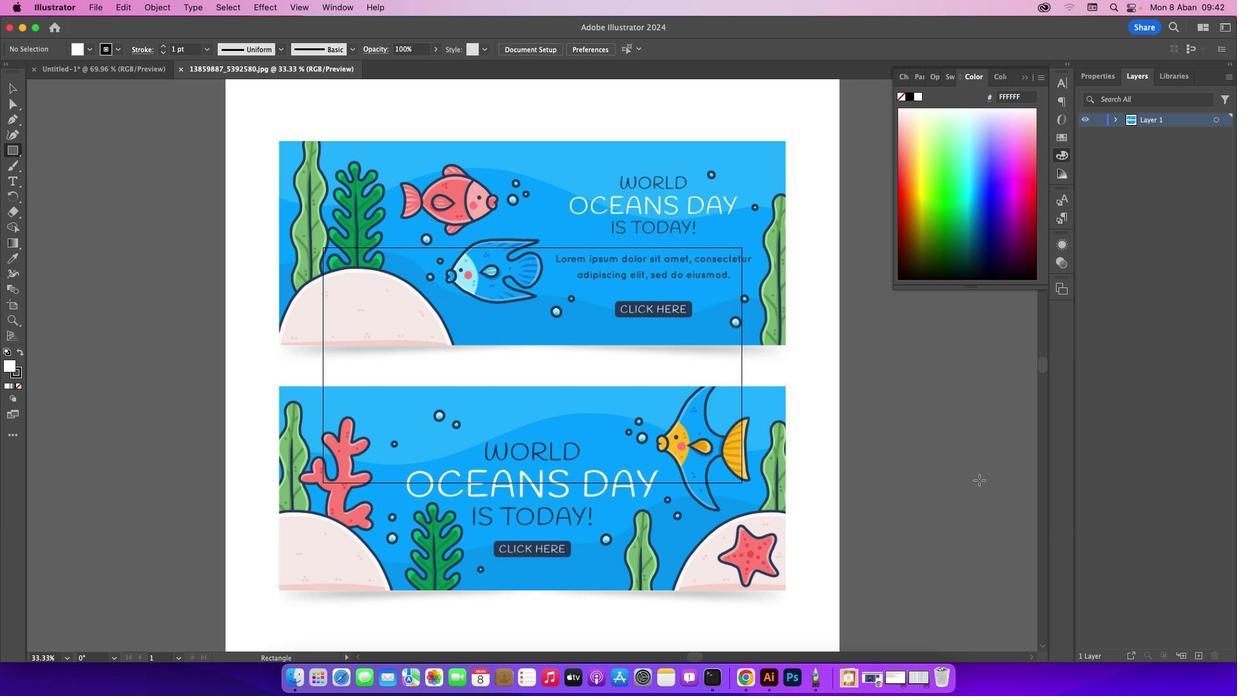 
Action: Mouse moved to (817, 553)
Screenshot: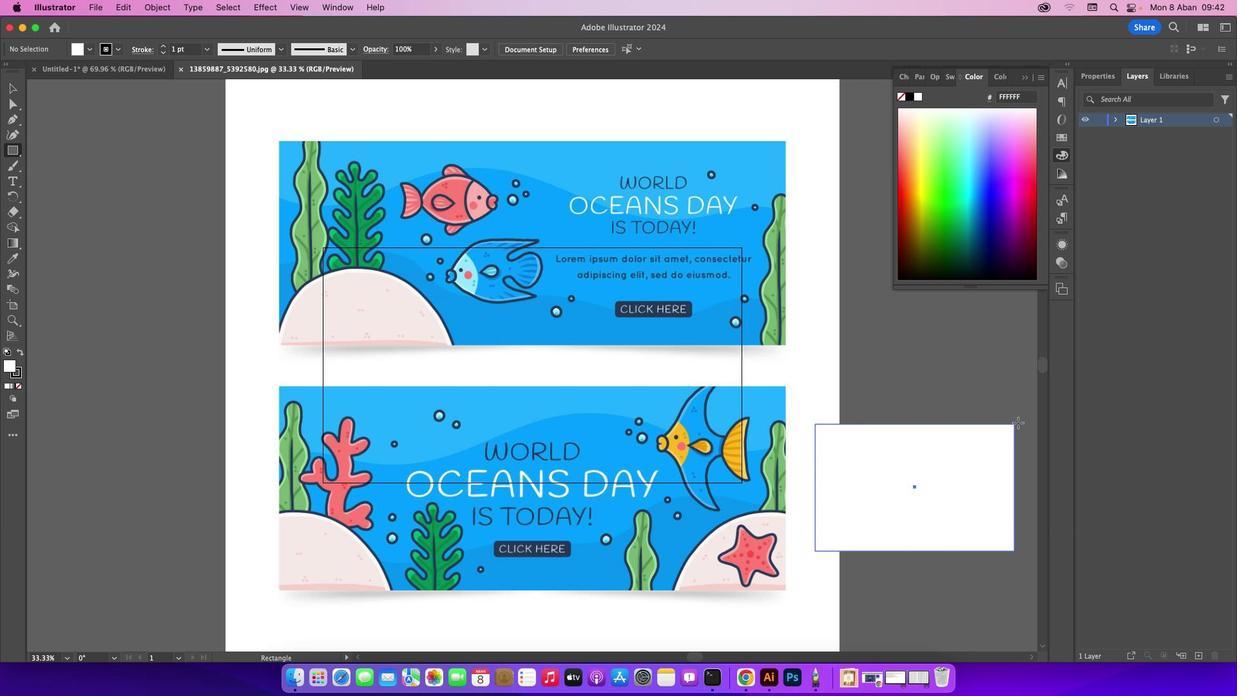 
Action: Mouse pressed left at (817, 553)
Screenshot: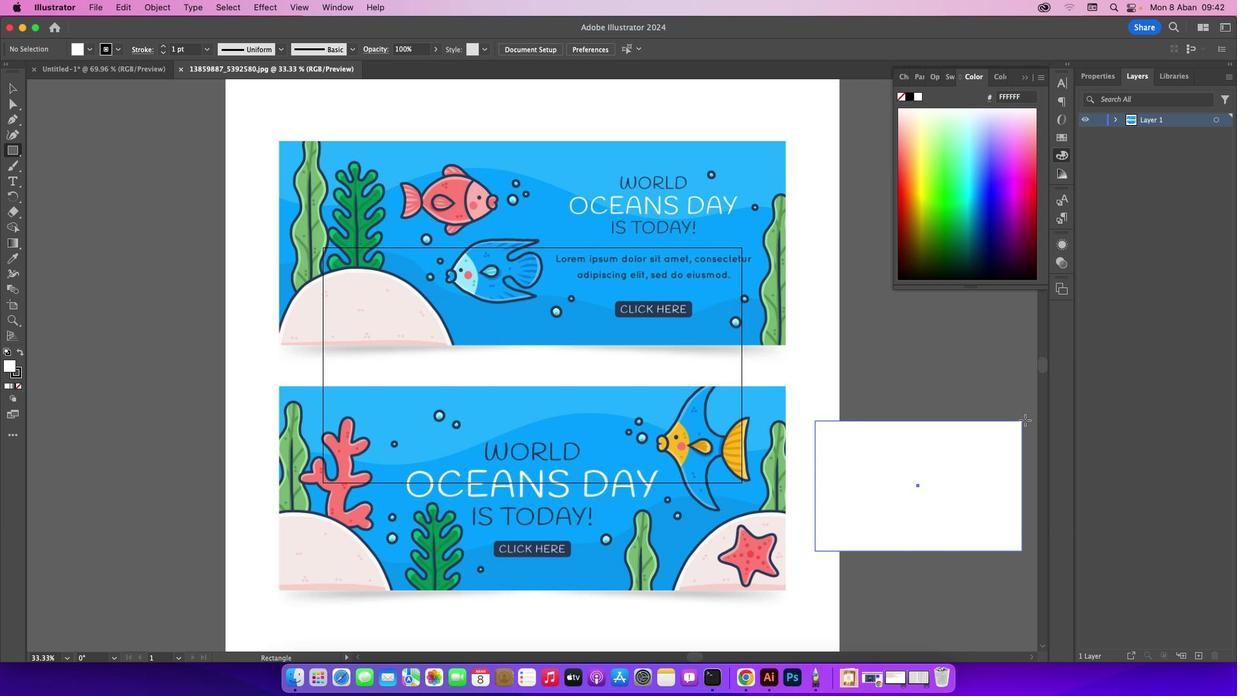 
Action: Mouse moved to (22, 87)
Screenshot: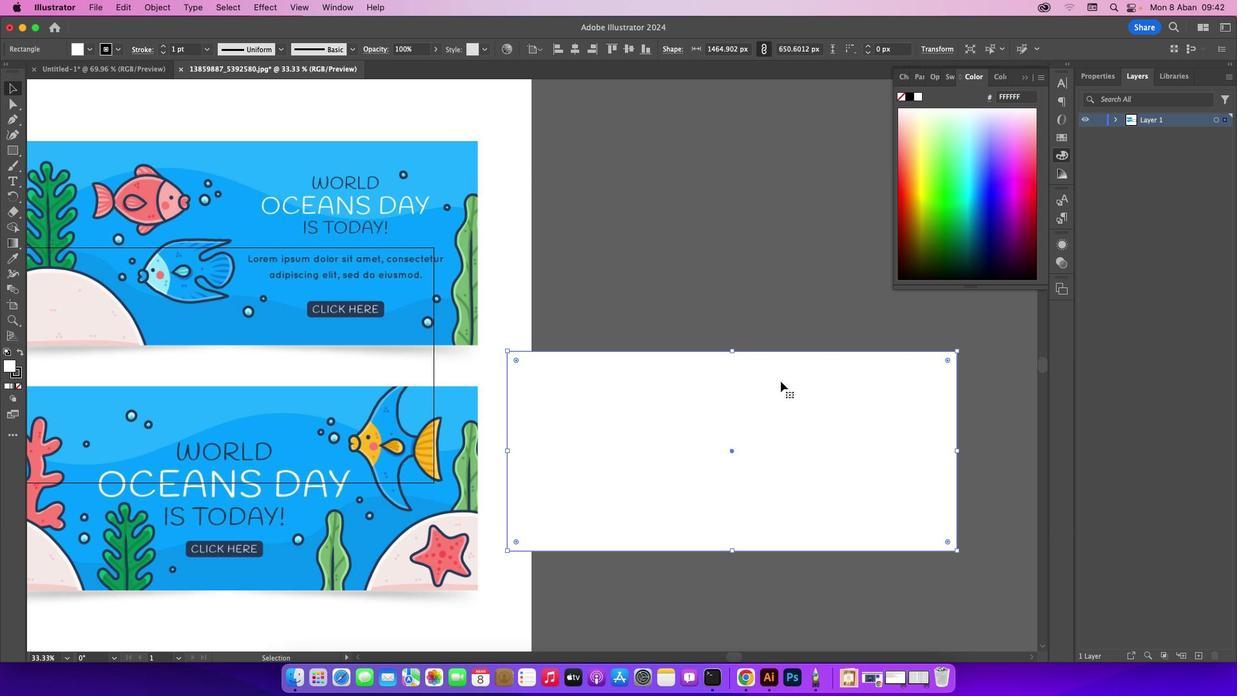 
Action: Mouse pressed left at (22, 87)
Screenshot: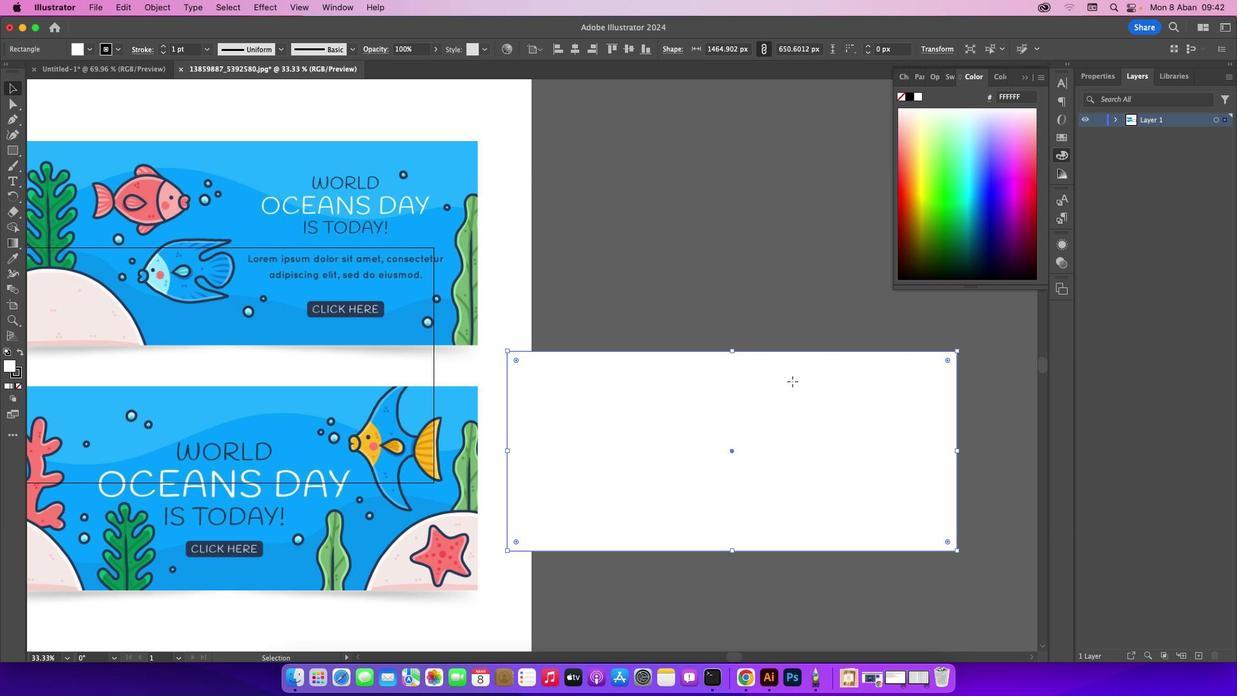 
Action: Mouse moved to (794, 382)
Screenshot: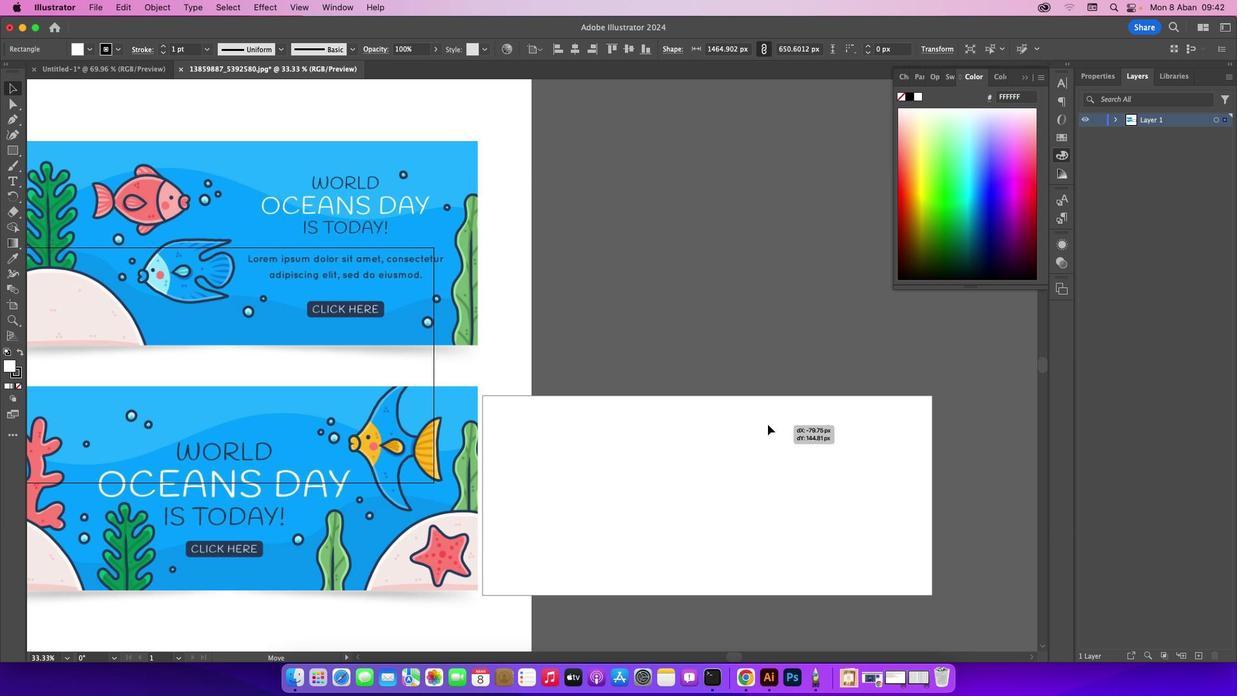 
Action: Mouse pressed left at (794, 382)
Screenshot: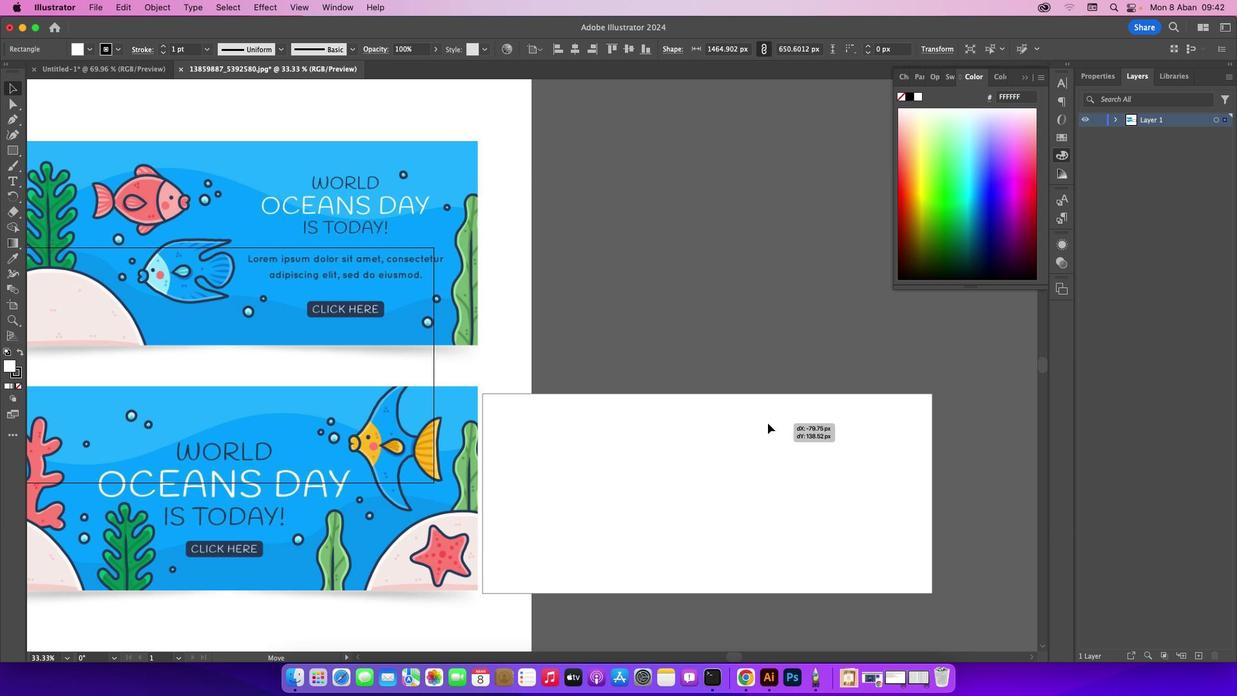
Action: Mouse moved to (929, 391)
Screenshot: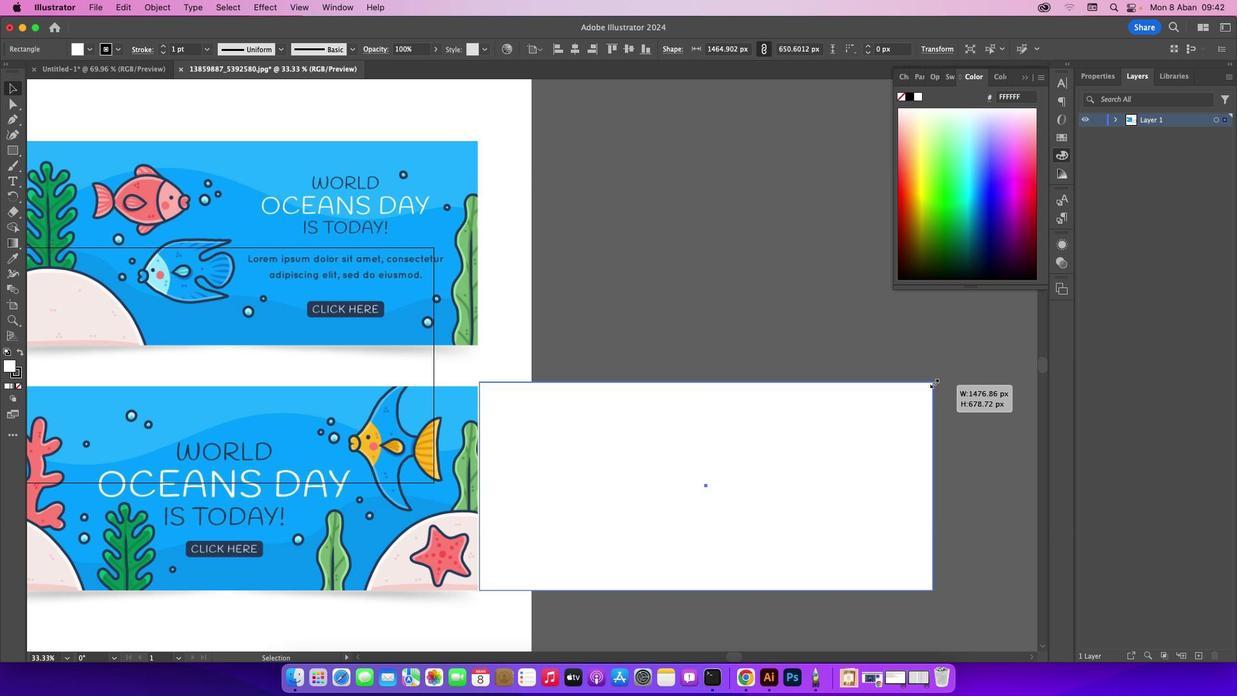 
Action: Mouse pressed left at (929, 391)
Screenshot: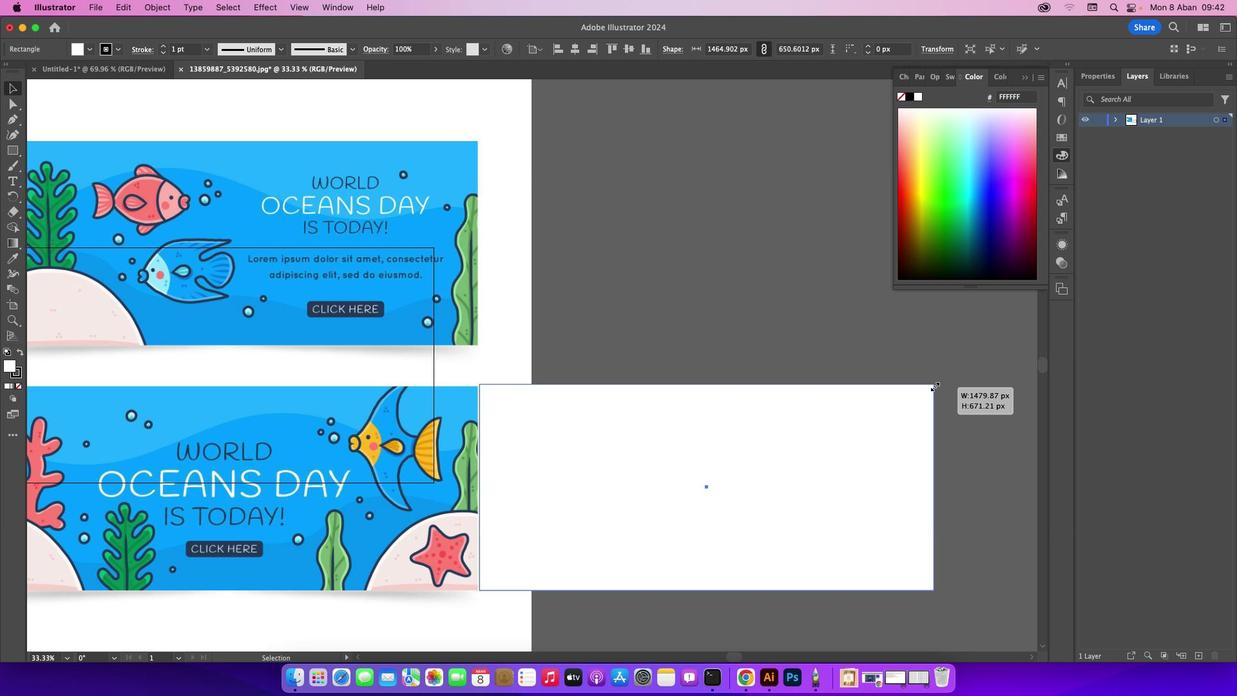 
Action: Mouse moved to (774, 430)
Screenshot: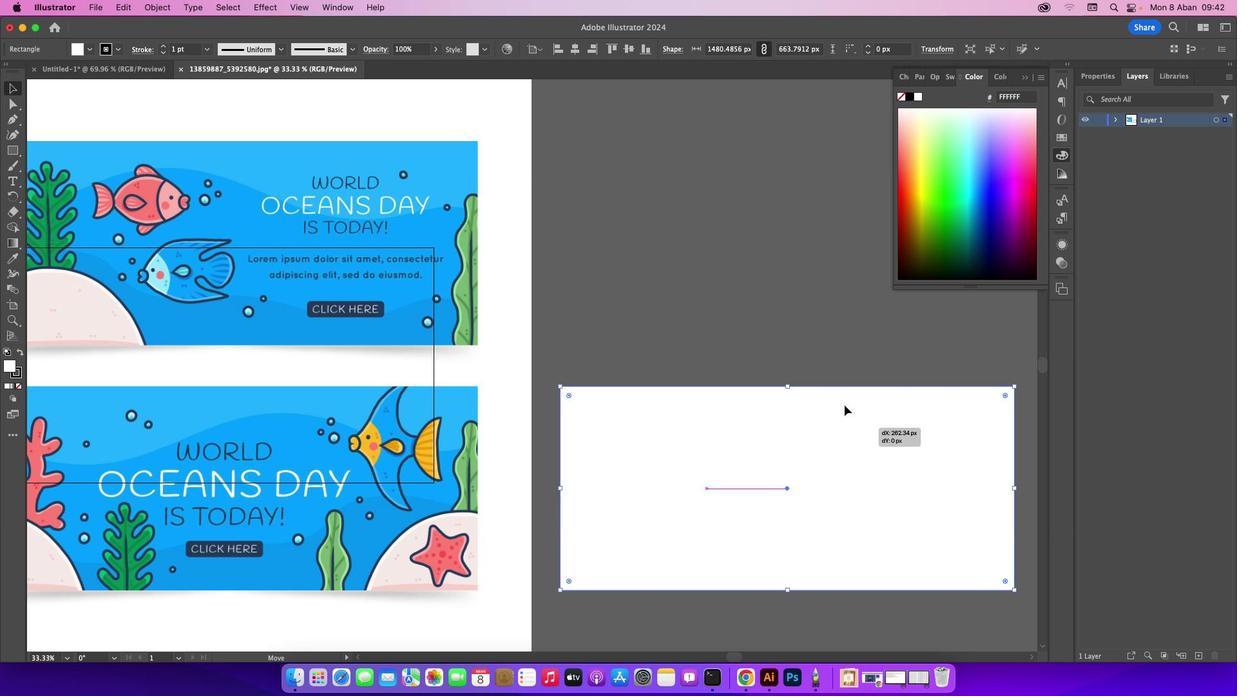 
Action: Mouse pressed left at (774, 430)
Screenshot: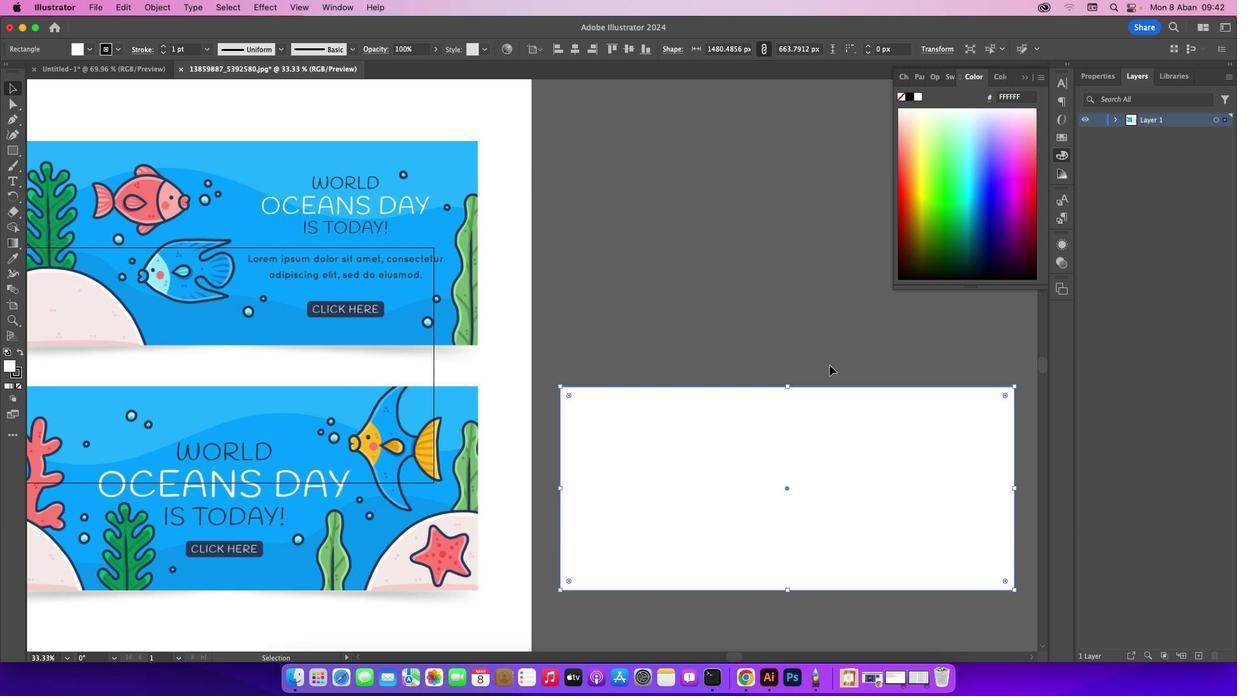 
Action: Mouse moved to (769, 262)
Screenshot: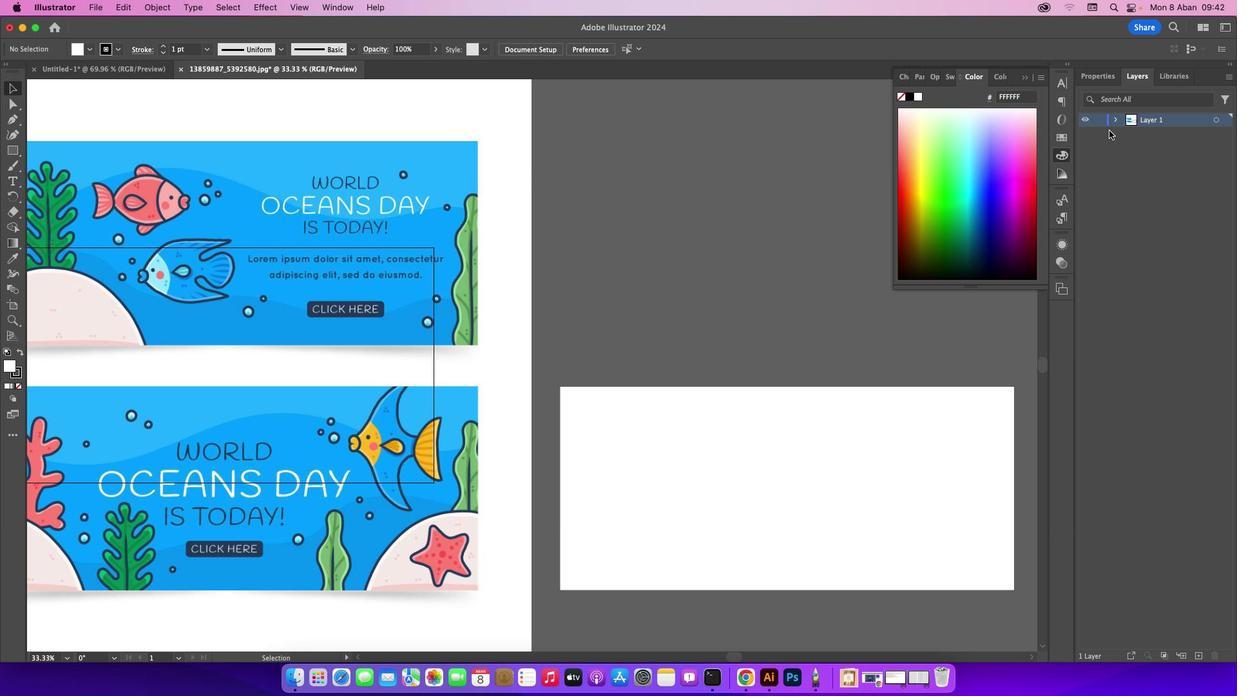
Action: Mouse pressed left at (769, 262)
Screenshot: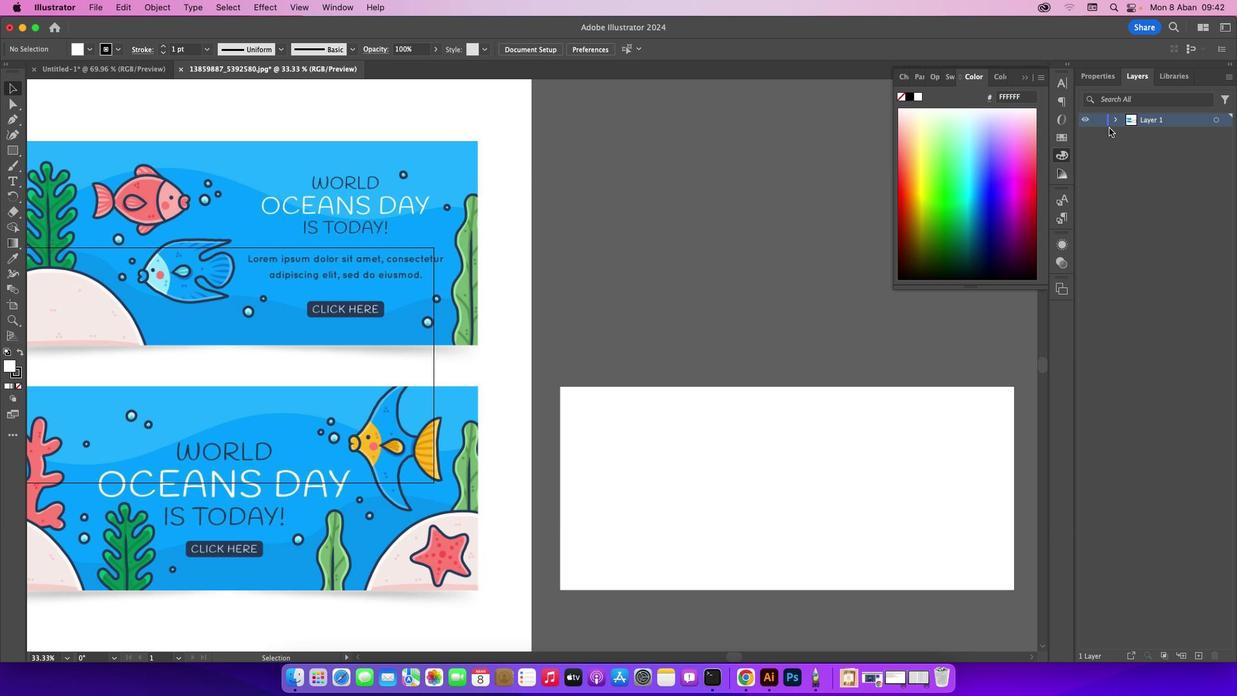 
Action: Mouse moved to (1115, 123)
Screenshot: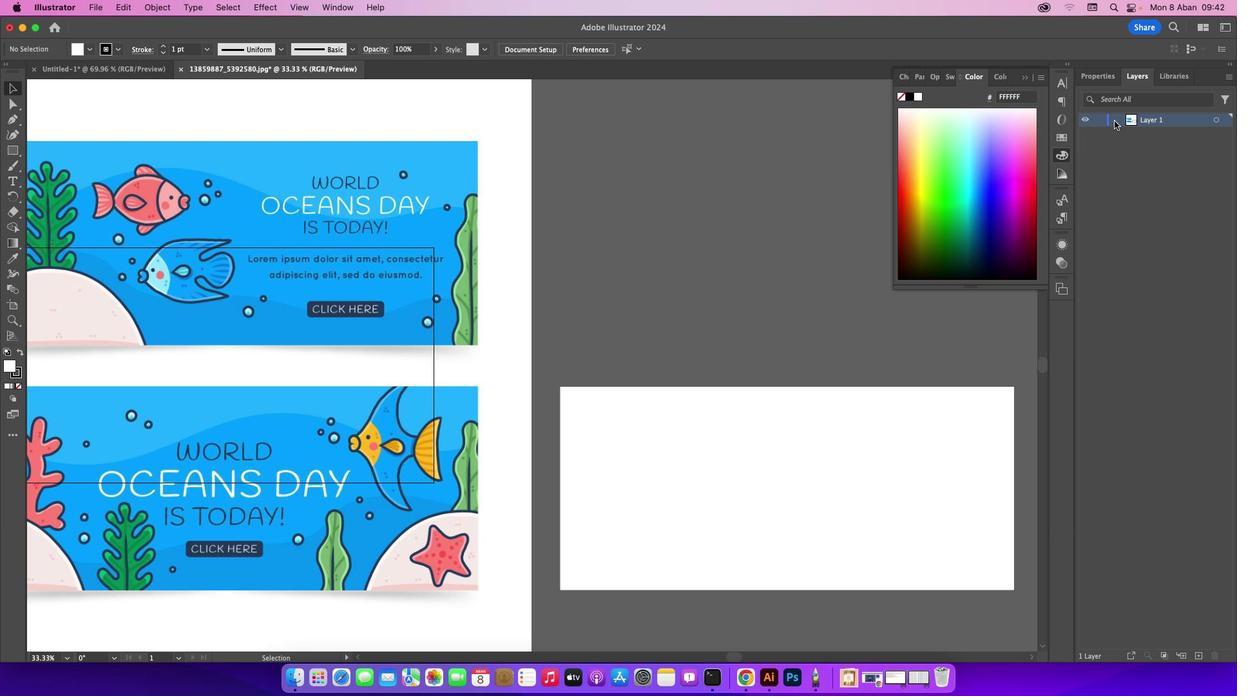 
Action: Mouse pressed left at (1115, 123)
Screenshot: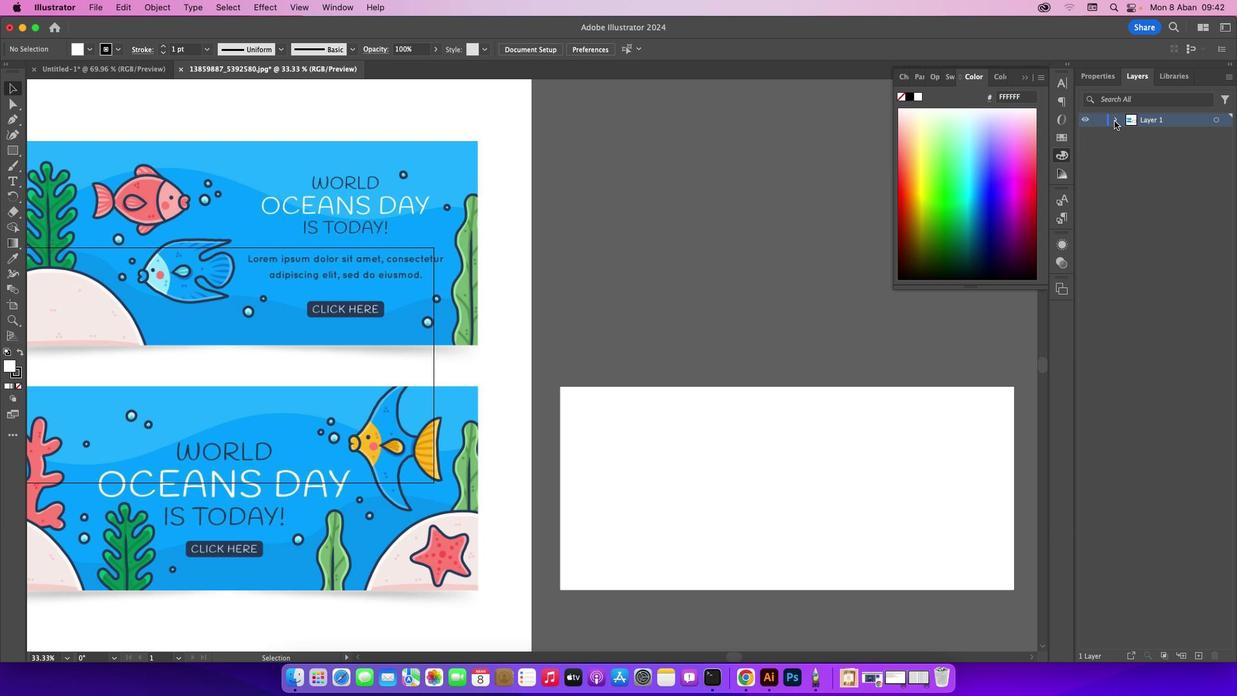 
Action: Mouse moved to (1116, 122)
Screenshot: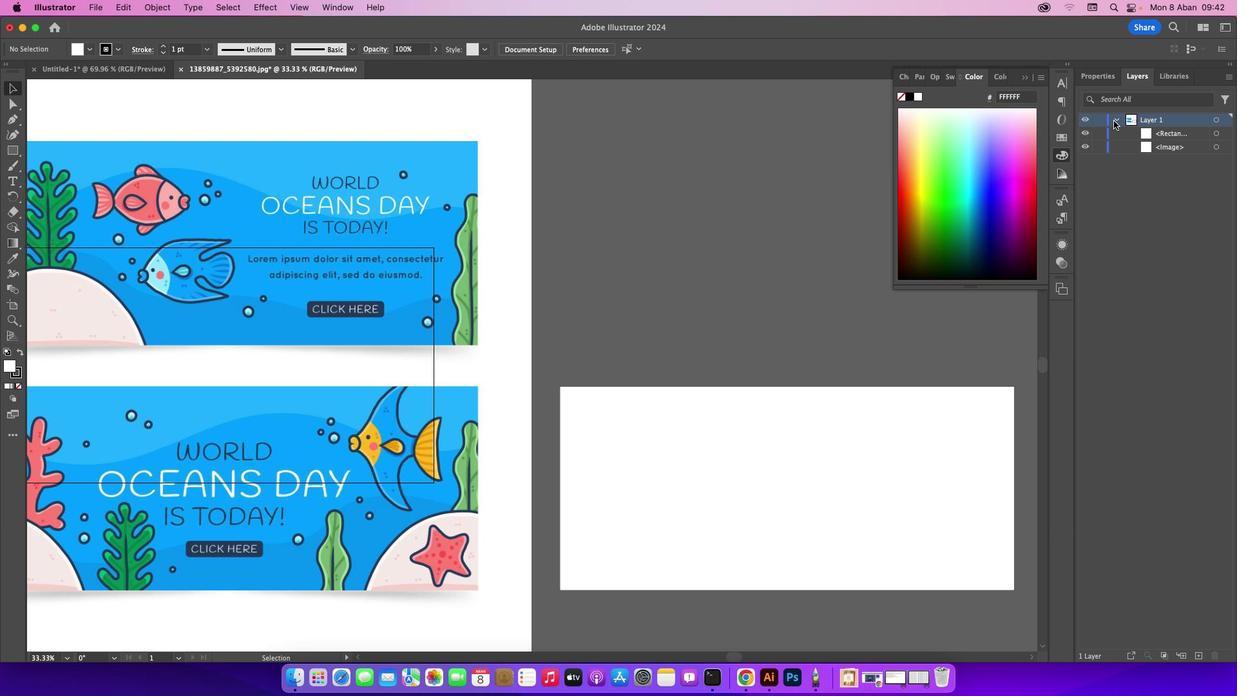 
Action: Mouse pressed left at (1116, 122)
Screenshot: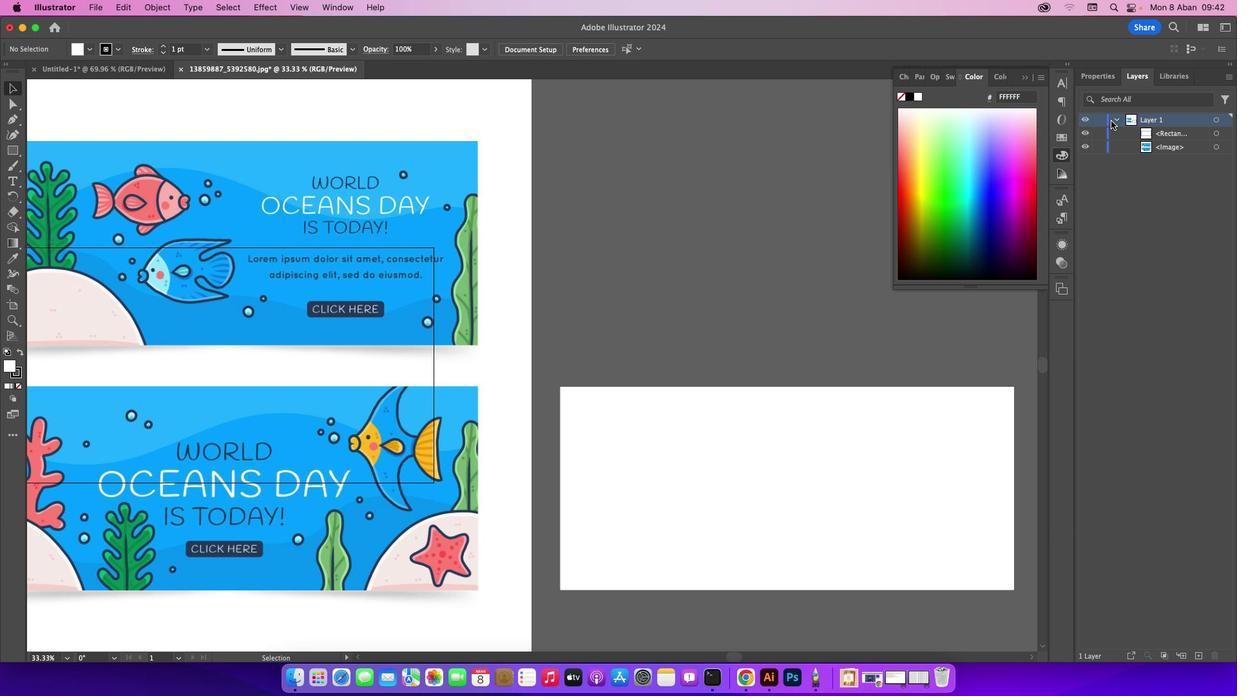 
Action: Mouse pressed left at (1116, 122)
Screenshot: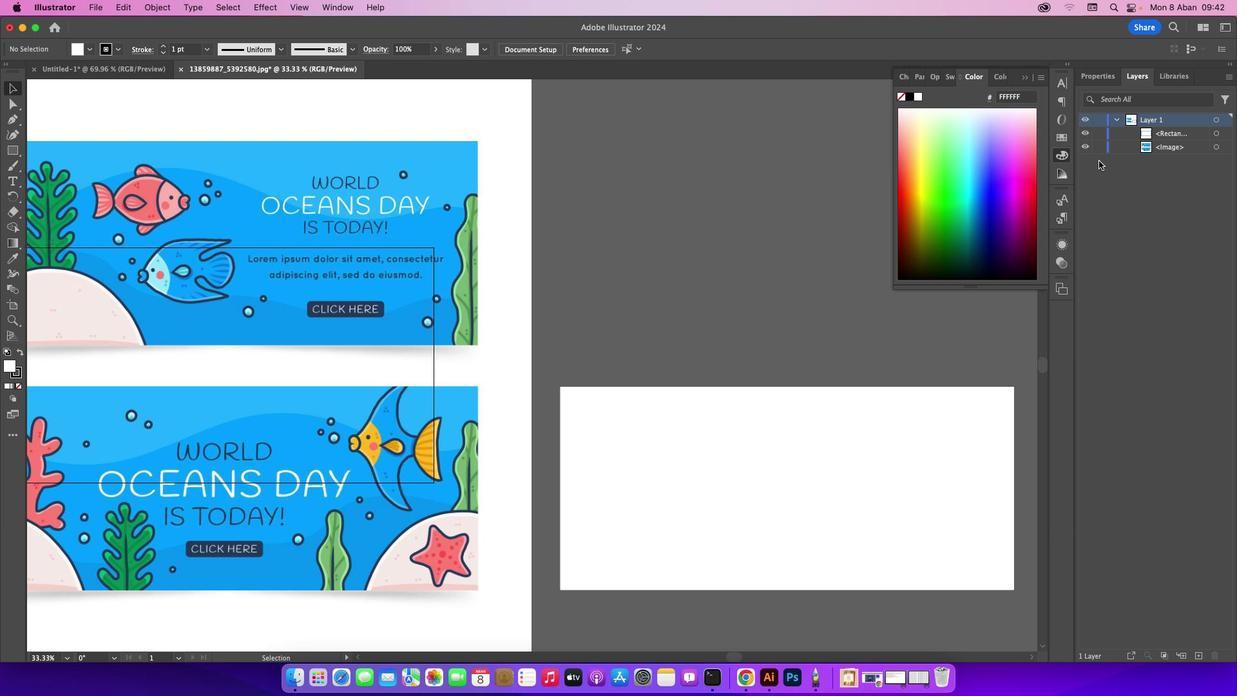 
Action: Mouse moved to (1105, 151)
Screenshot: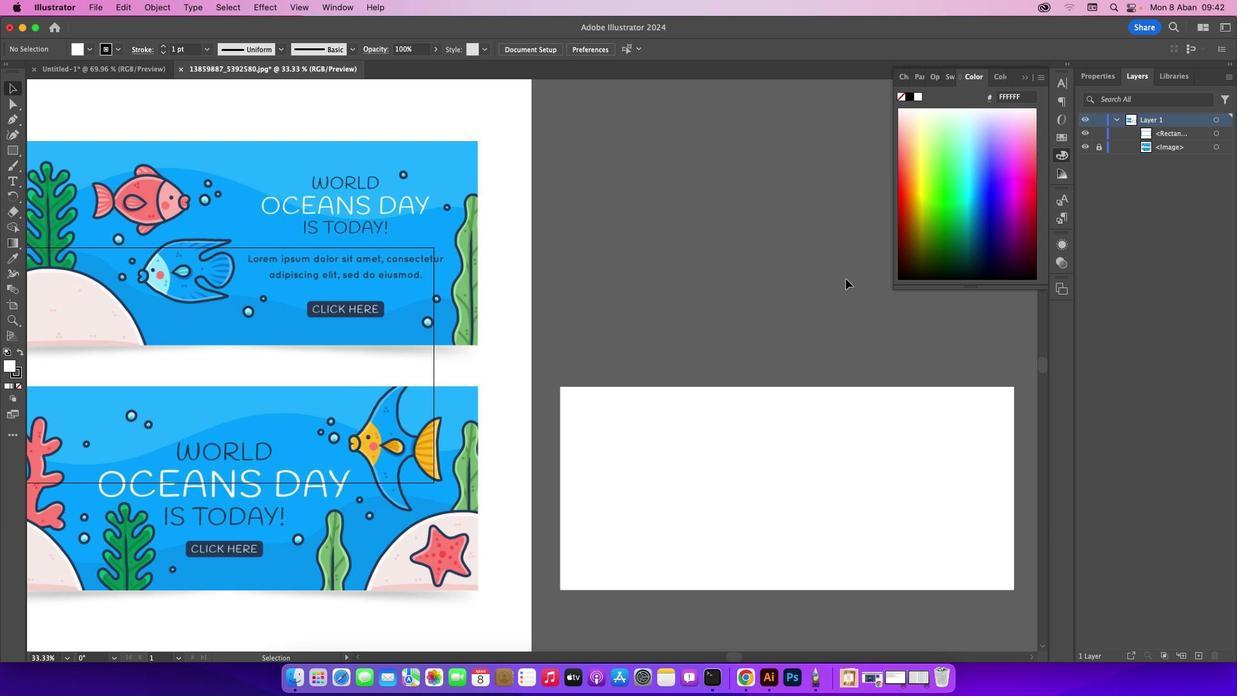 
Action: Mouse pressed left at (1105, 151)
Screenshot: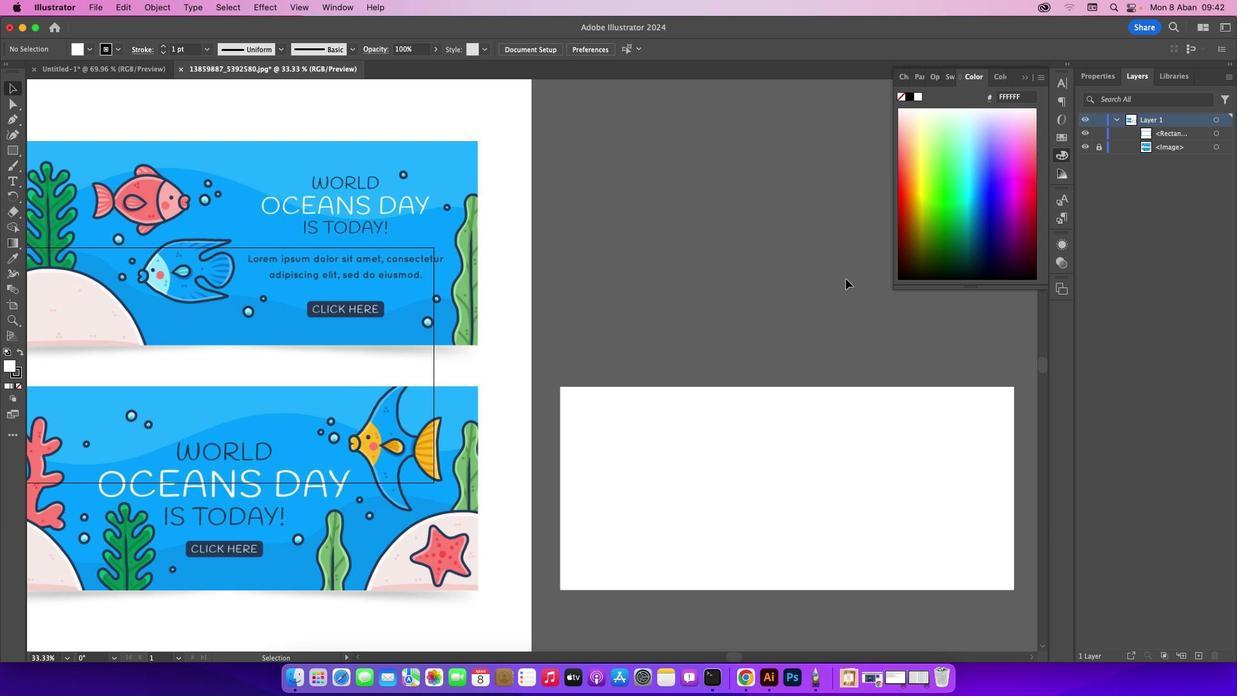 
Action: Mouse moved to (848, 281)
Screenshot: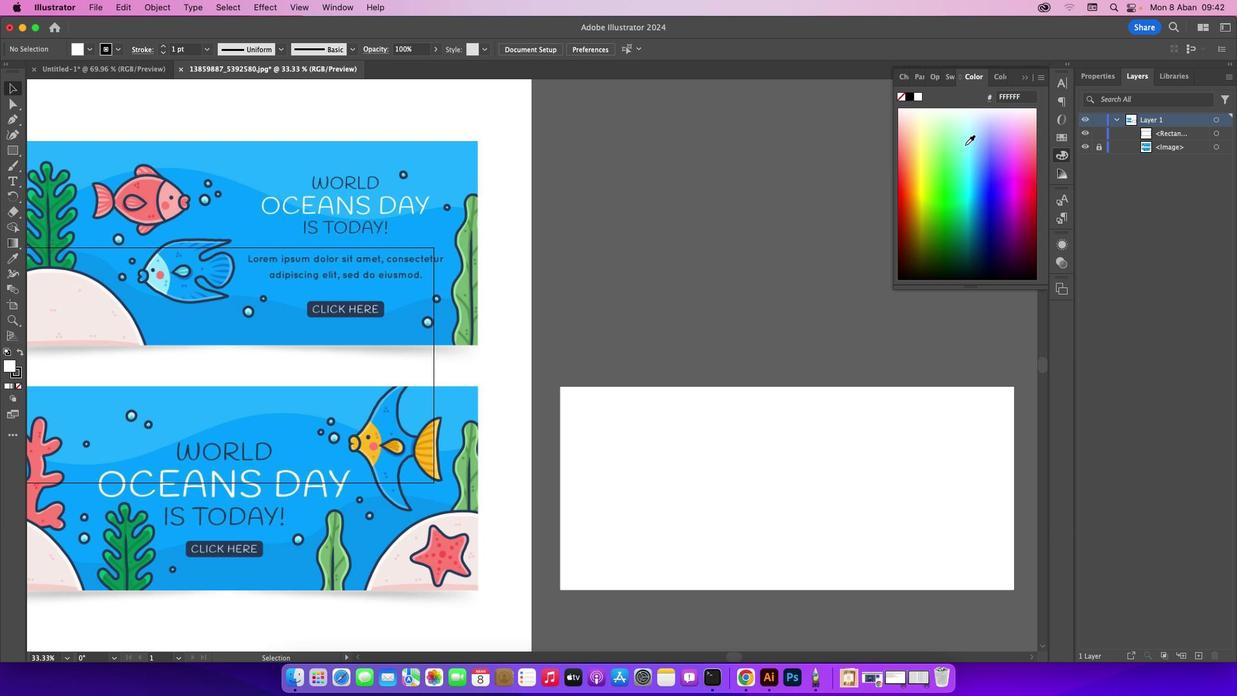 
Action: Mouse pressed left at (848, 281)
Screenshot: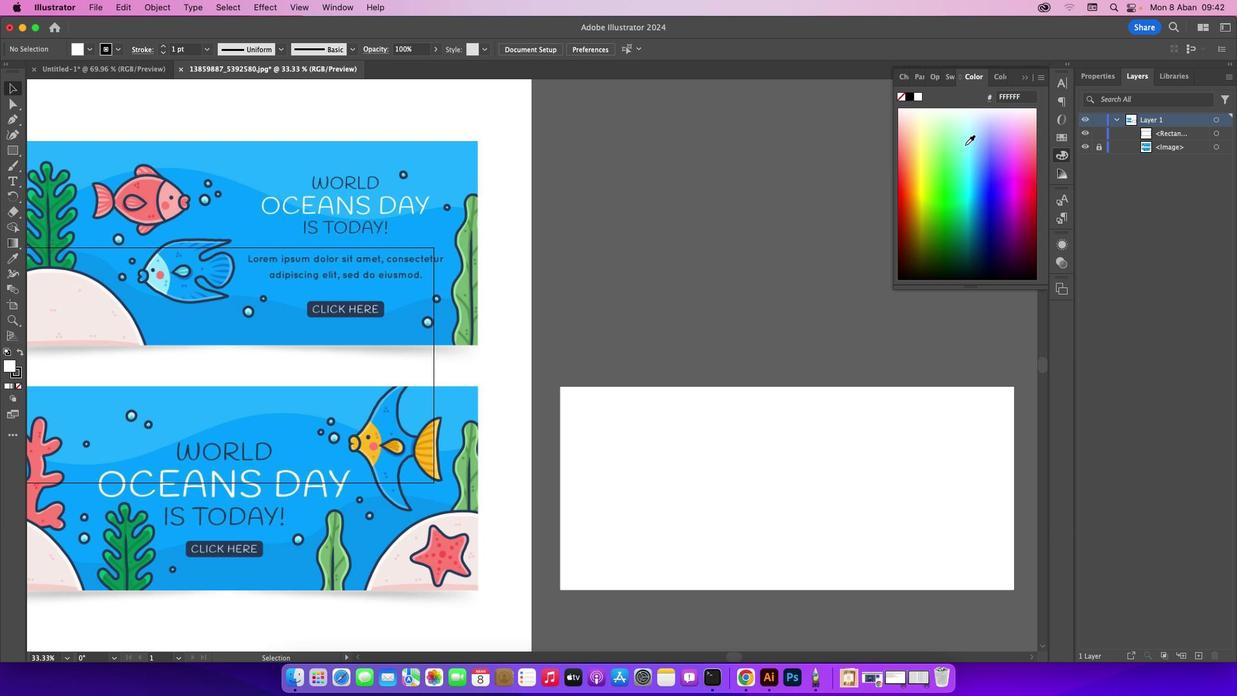 
Action: Mouse moved to (1021, 78)
Screenshot: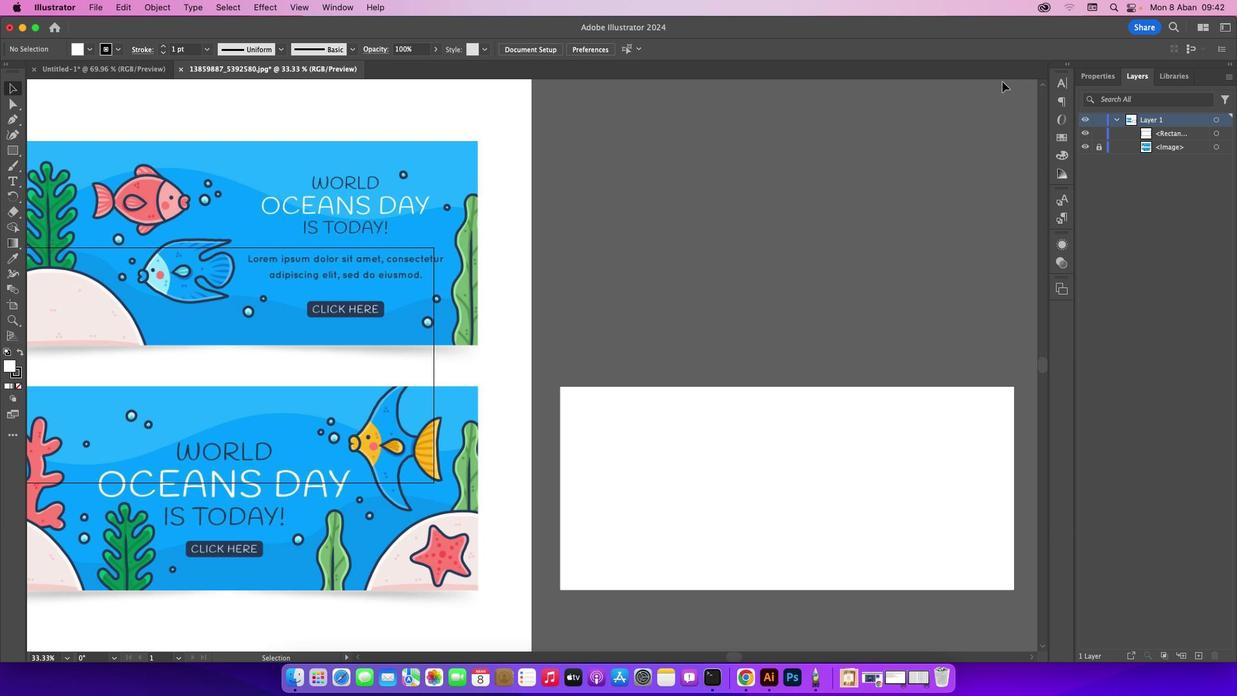 
Action: Mouse pressed left at (1021, 78)
Screenshot: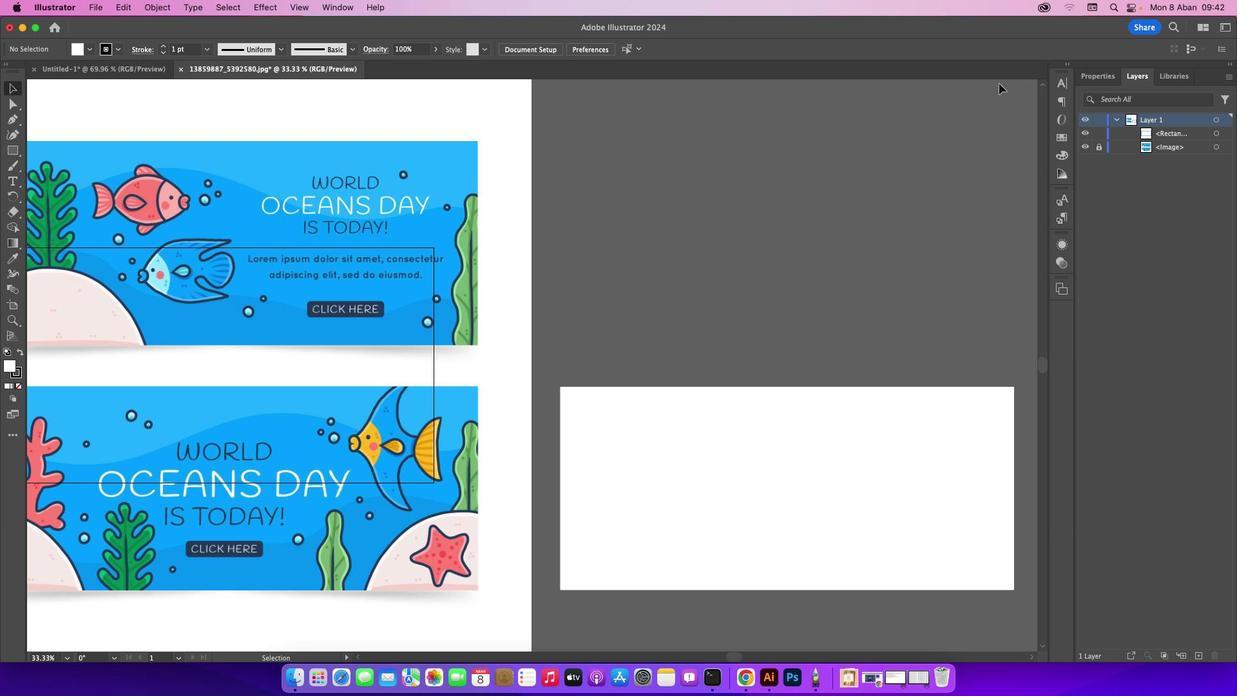 
Action: Mouse moved to (14, 124)
Screenshot: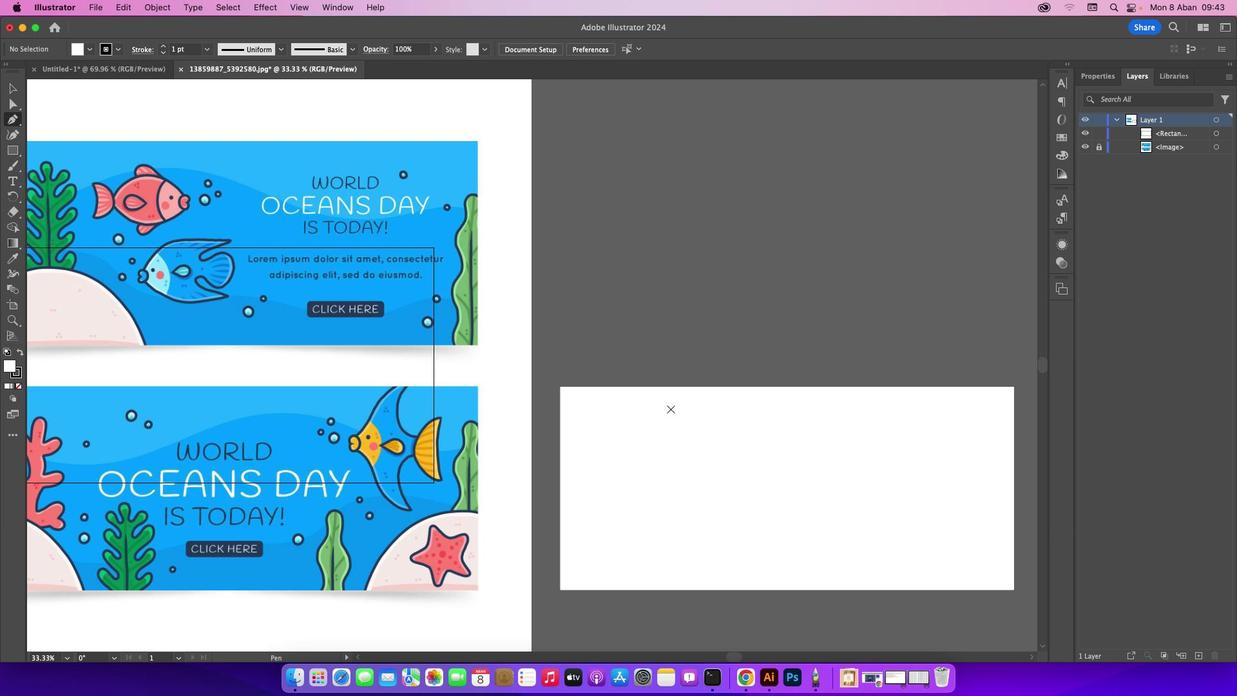 
Action: Mouse pressed left at (14, 124)
Screenshot: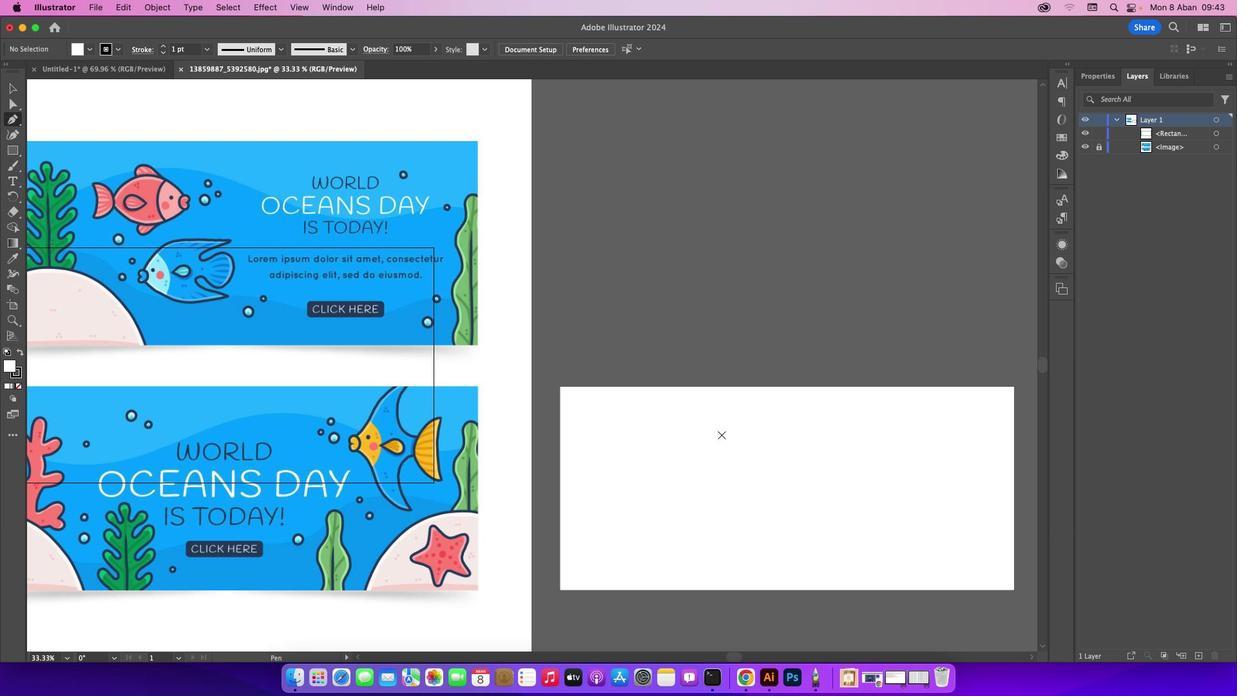 
Action: Mouse moved to (397, 315)
Screenshot: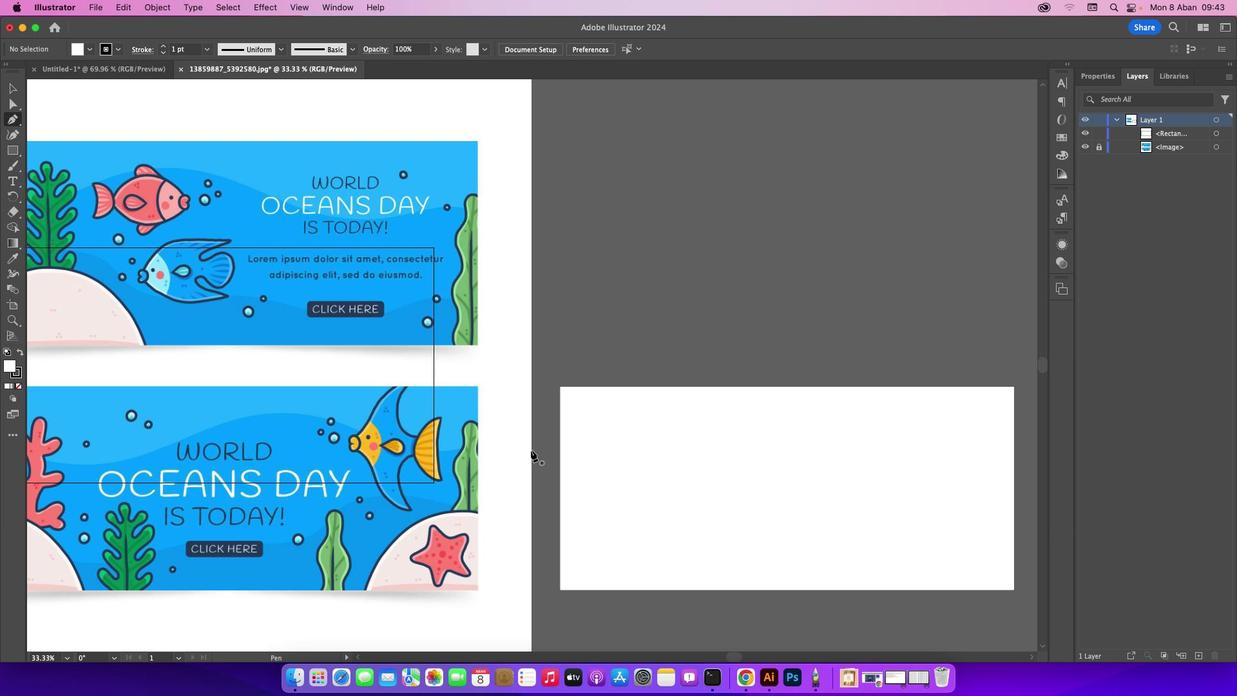 
Action: Key pressed Key.caps_lock
Screenshot: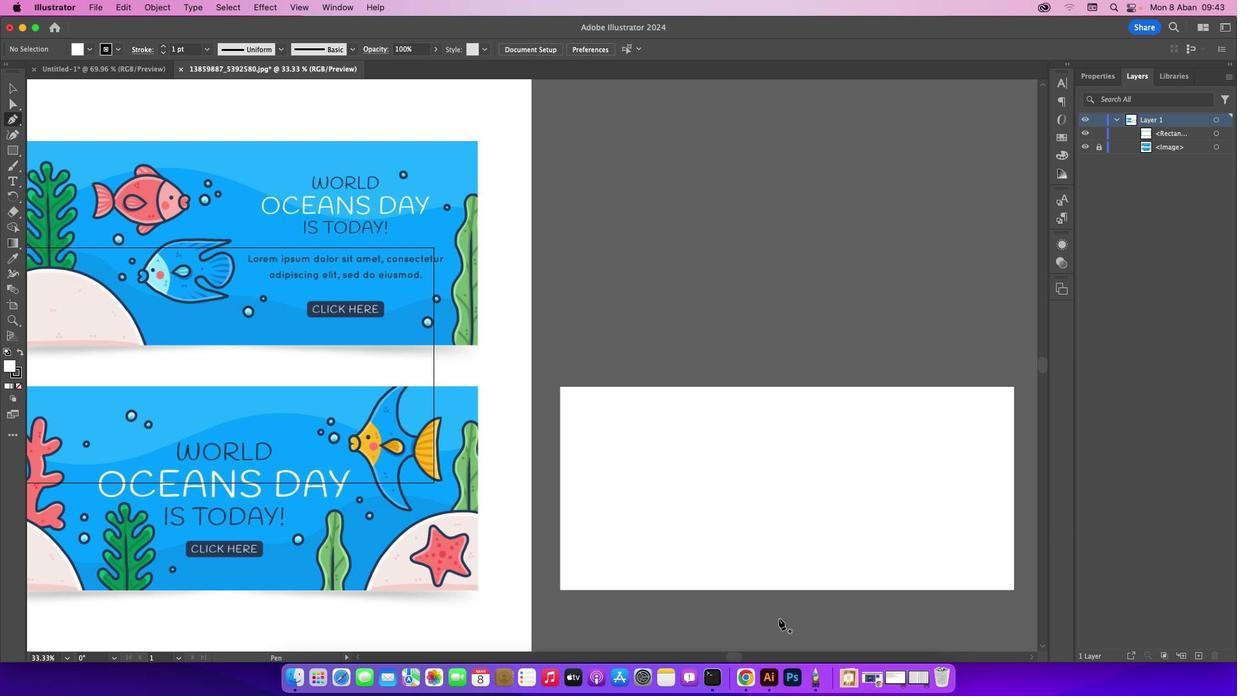 
Action: Mouse moved to (736, 658)
Screenshot: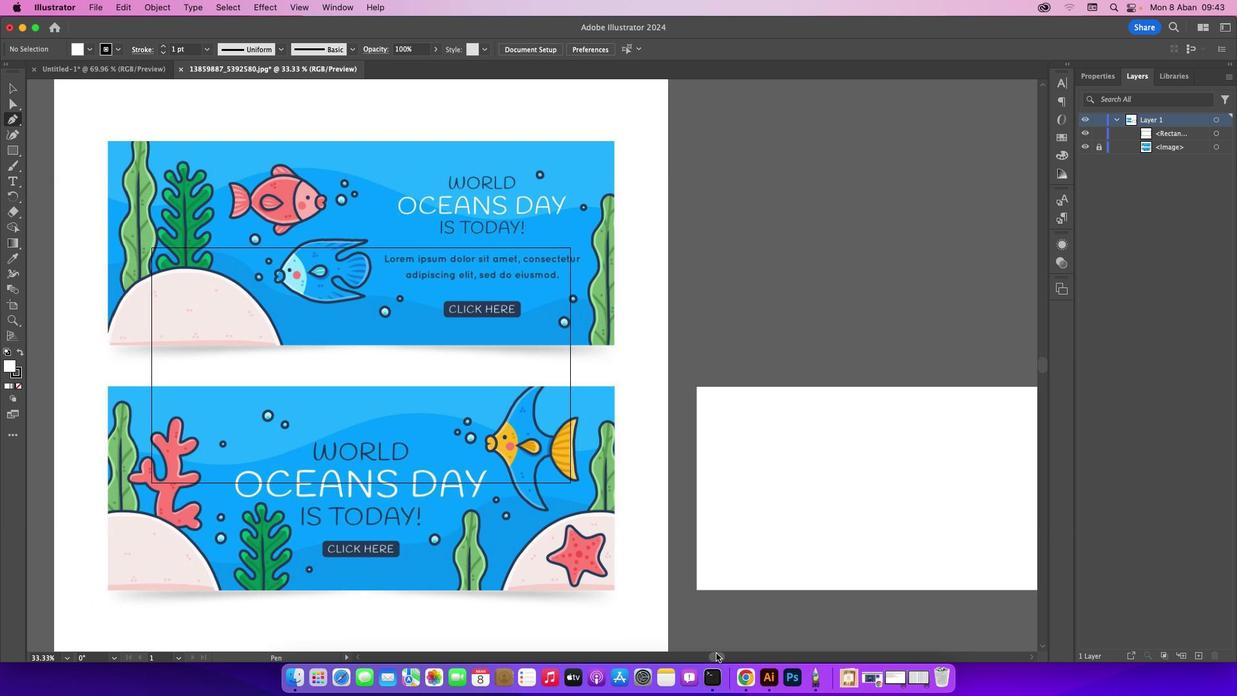 
Action: Mouse pressed left at (736, 658)
Screenshot: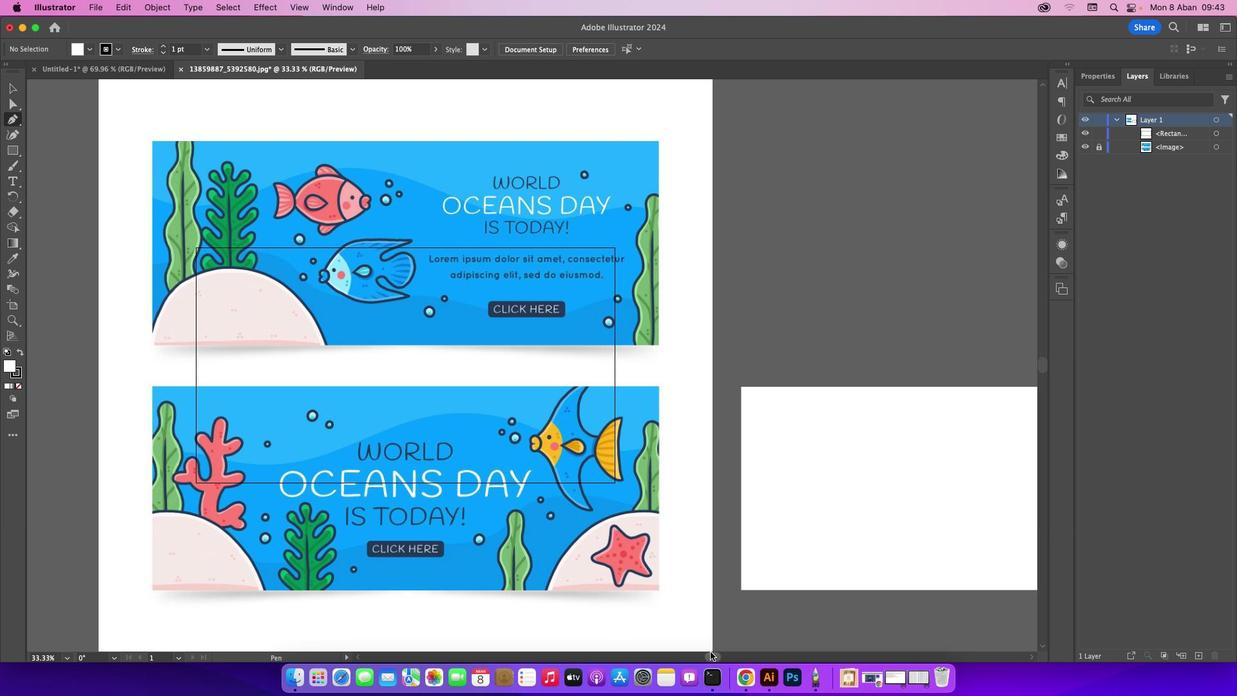 
Action: Mouse moved to (172, 444)
Screenshot: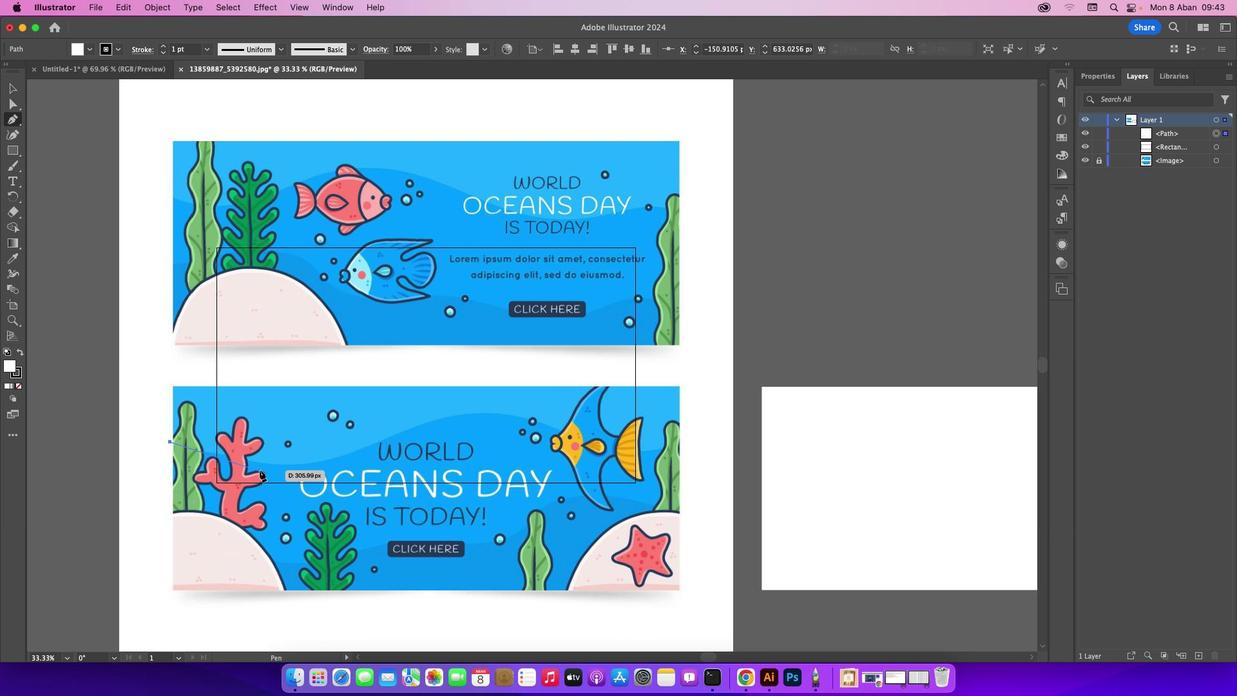 
Action: Mouse pressed left at (172, 444)
Screenshot: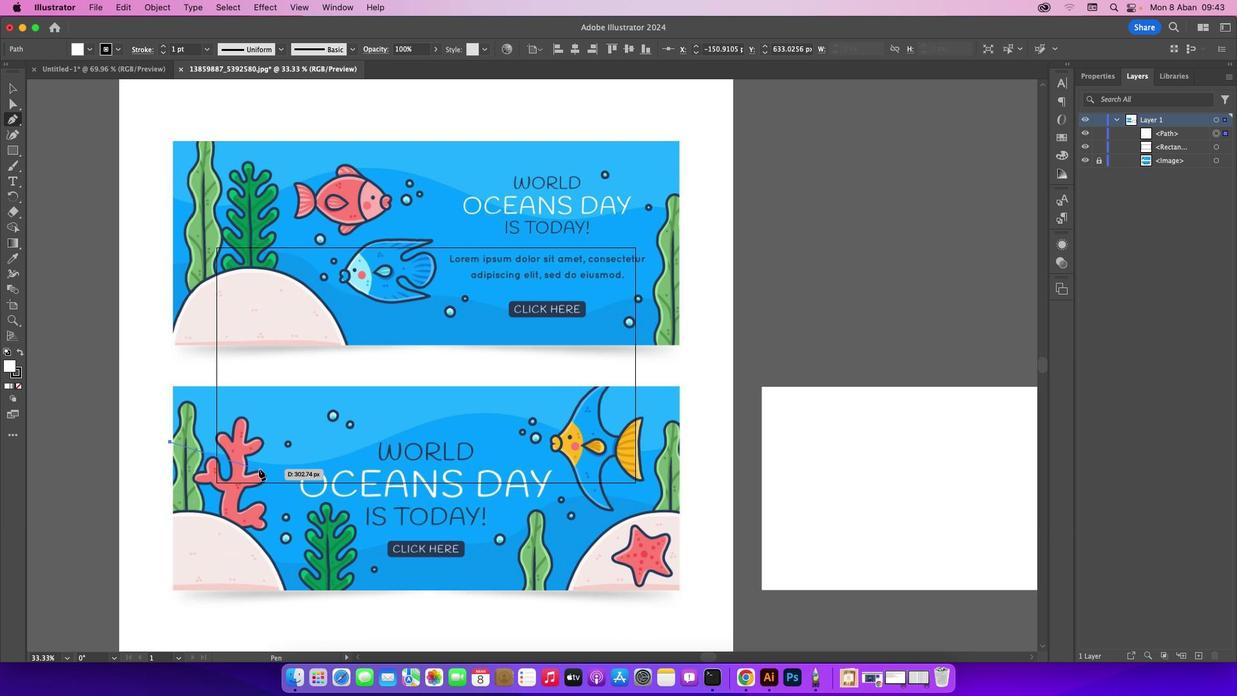 
Action: Mouse moved to (253, 464)
Screenshot: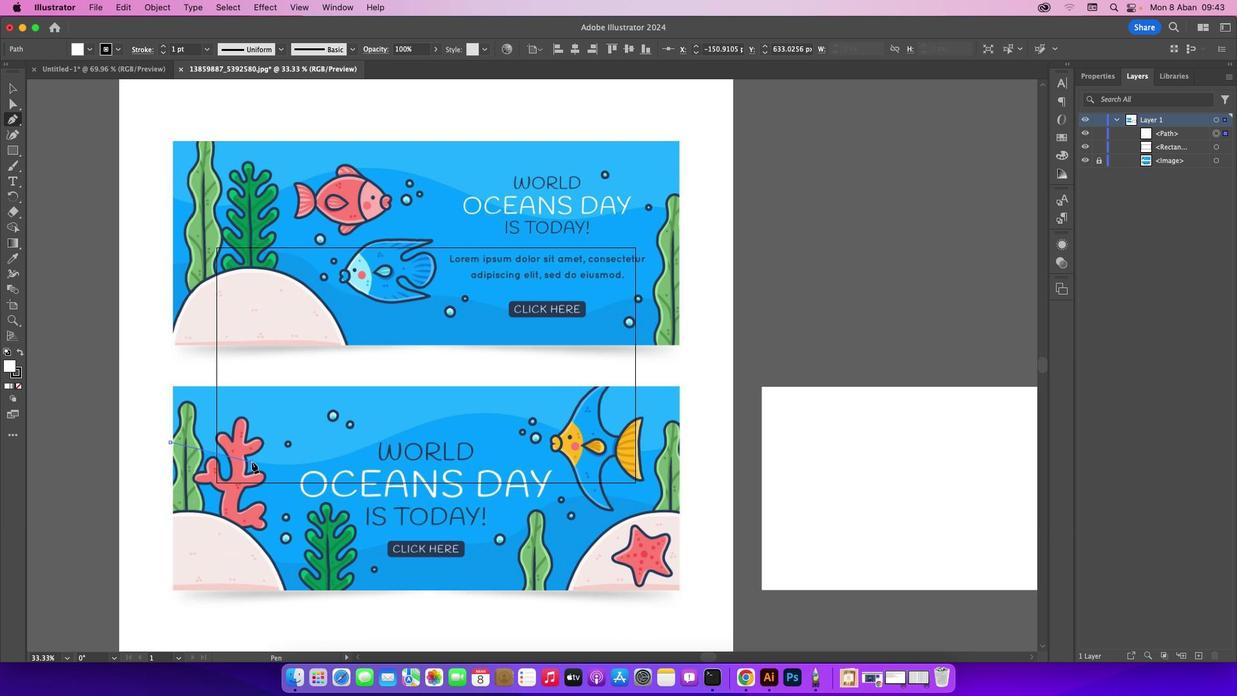 
Action: Mouse pressed left at (253, 464)
Screenshot: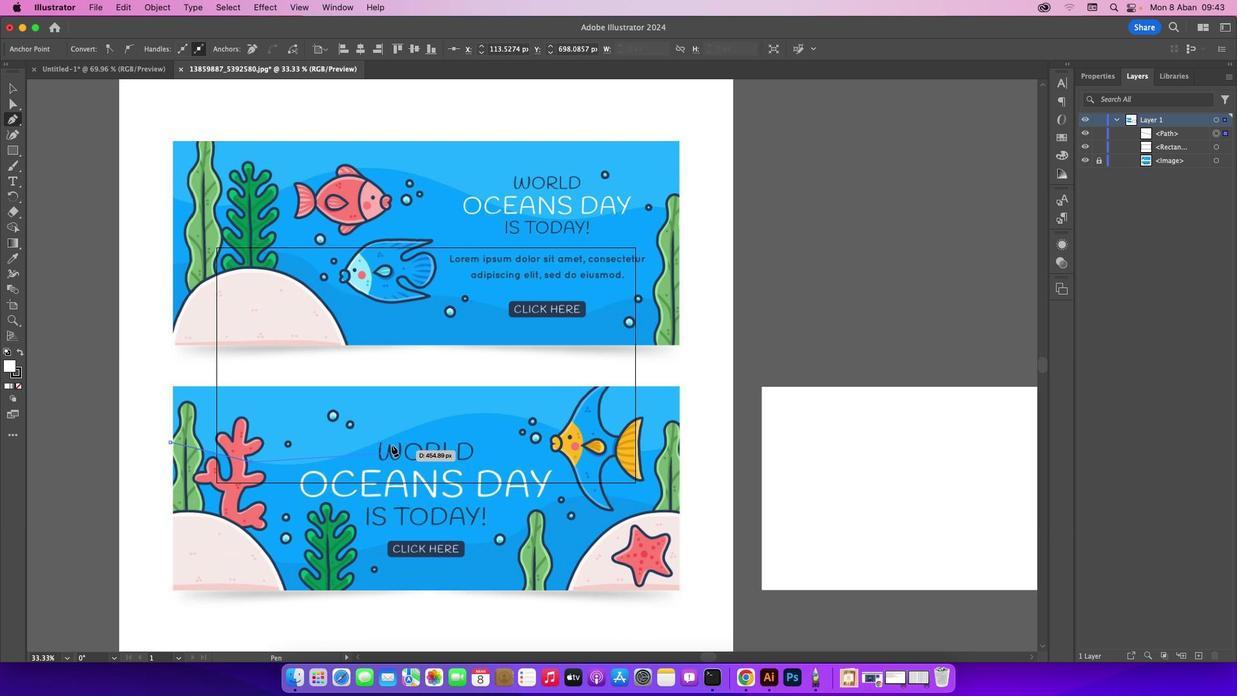 
Action: Mouse moved to (386, 442)
Screenshot: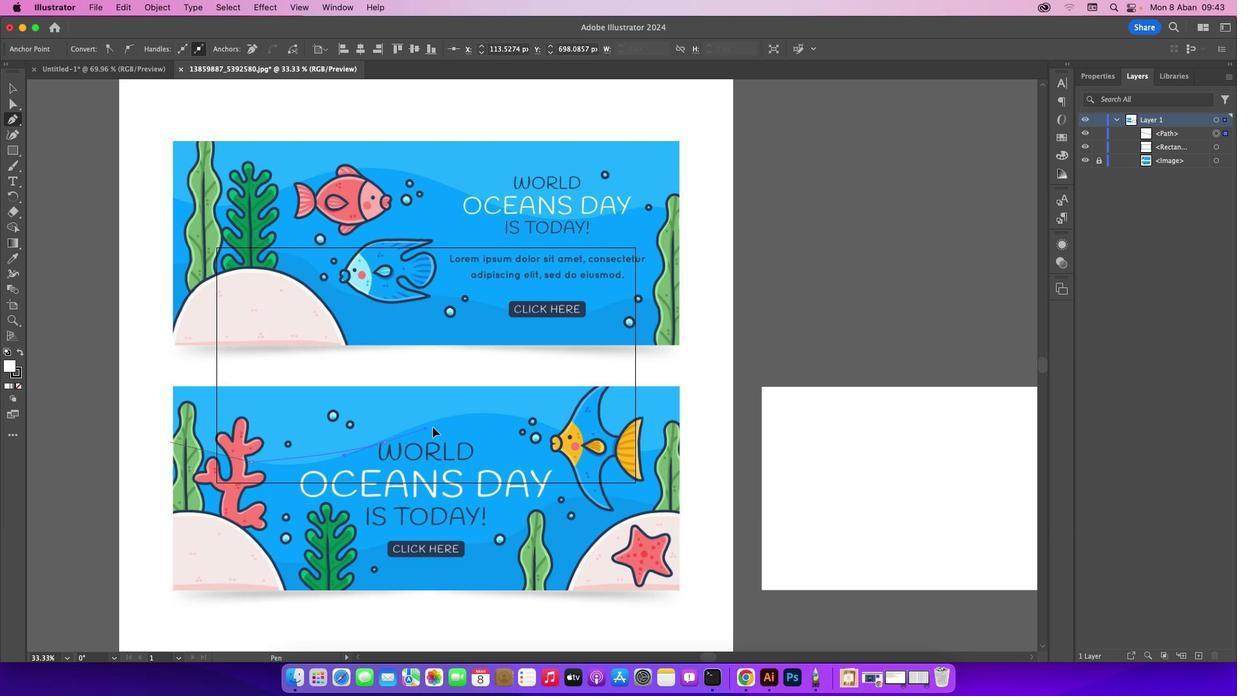 
Action: Mouse pressed left at (386, 442)
Screenshot: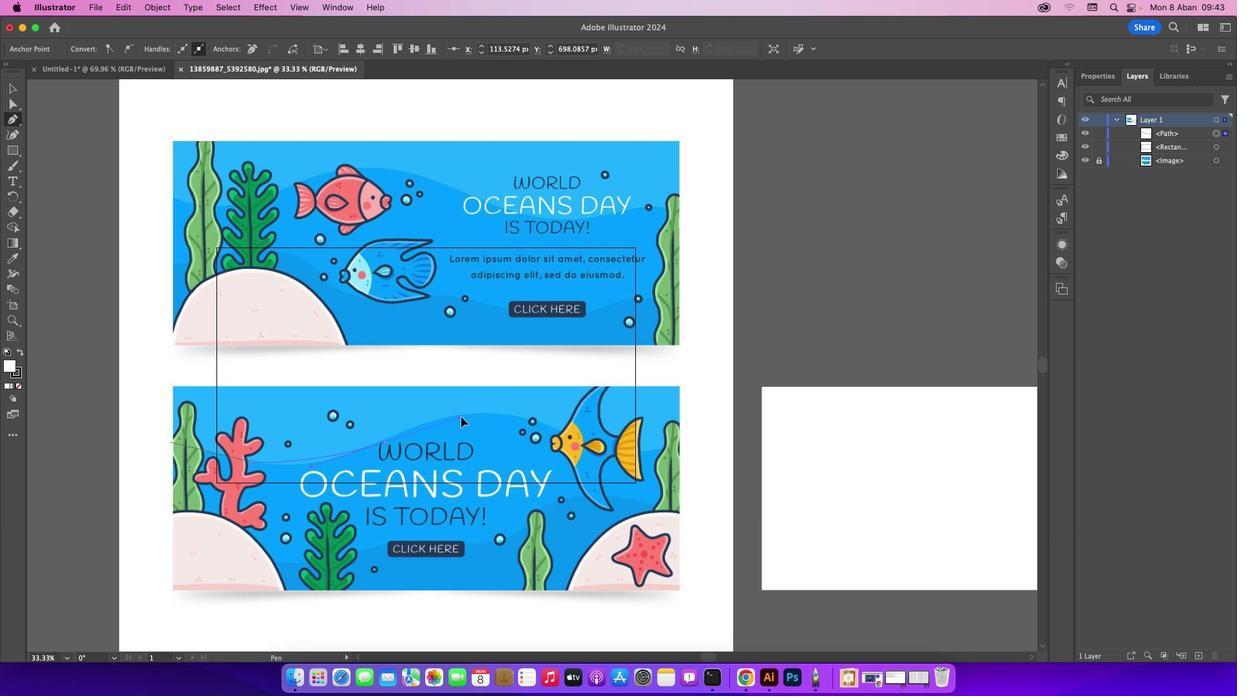 
Action: Mouse moved to (550, 426)
Screenshot: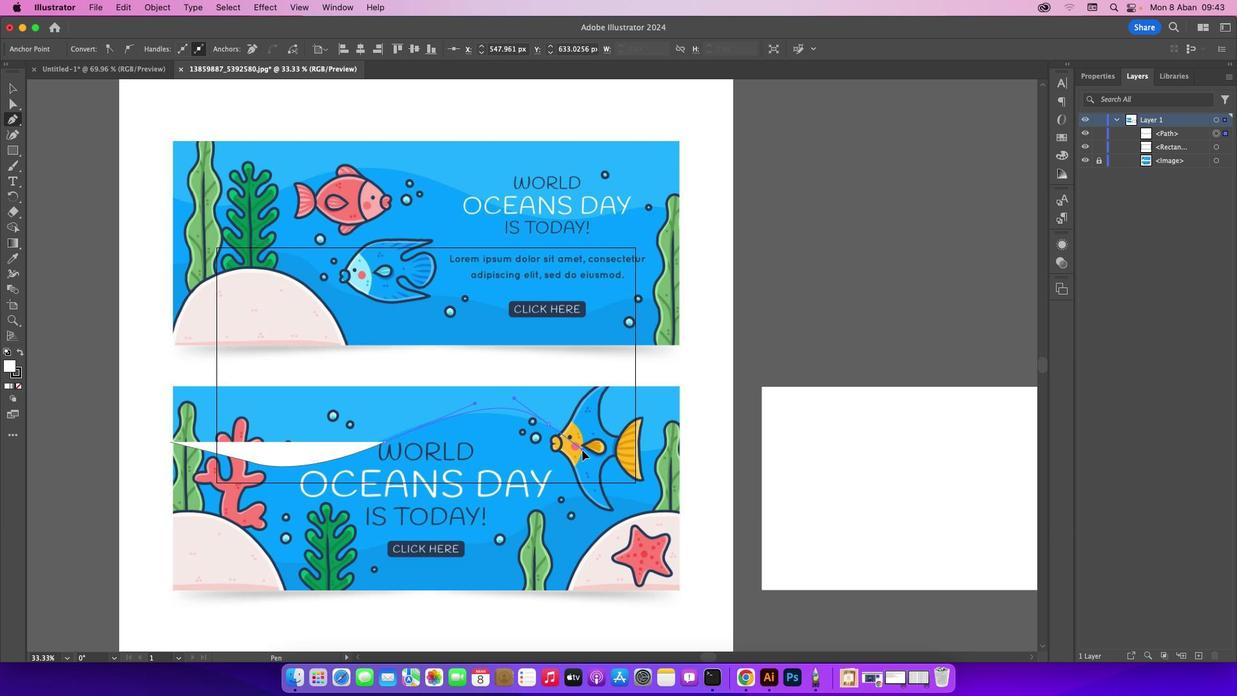 
Action: Mouse pressed left at (550, 426)
Screenshot: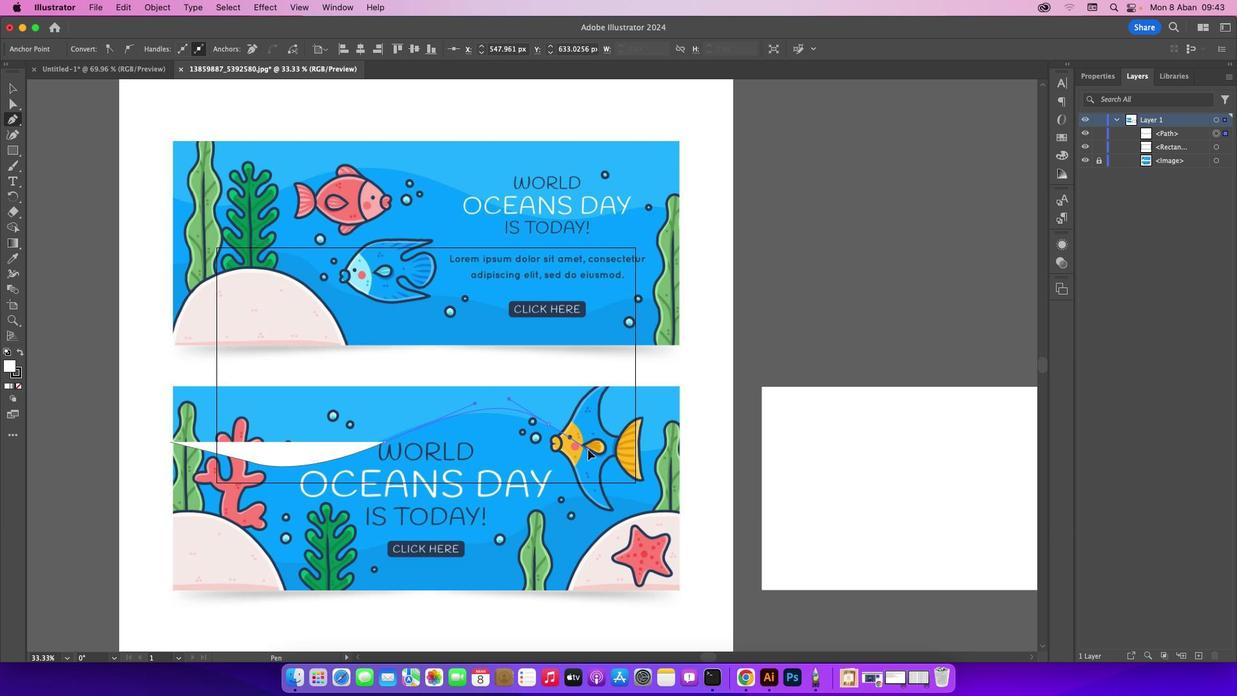 
Action: Mouse moved to (678, 443)
Screenshot: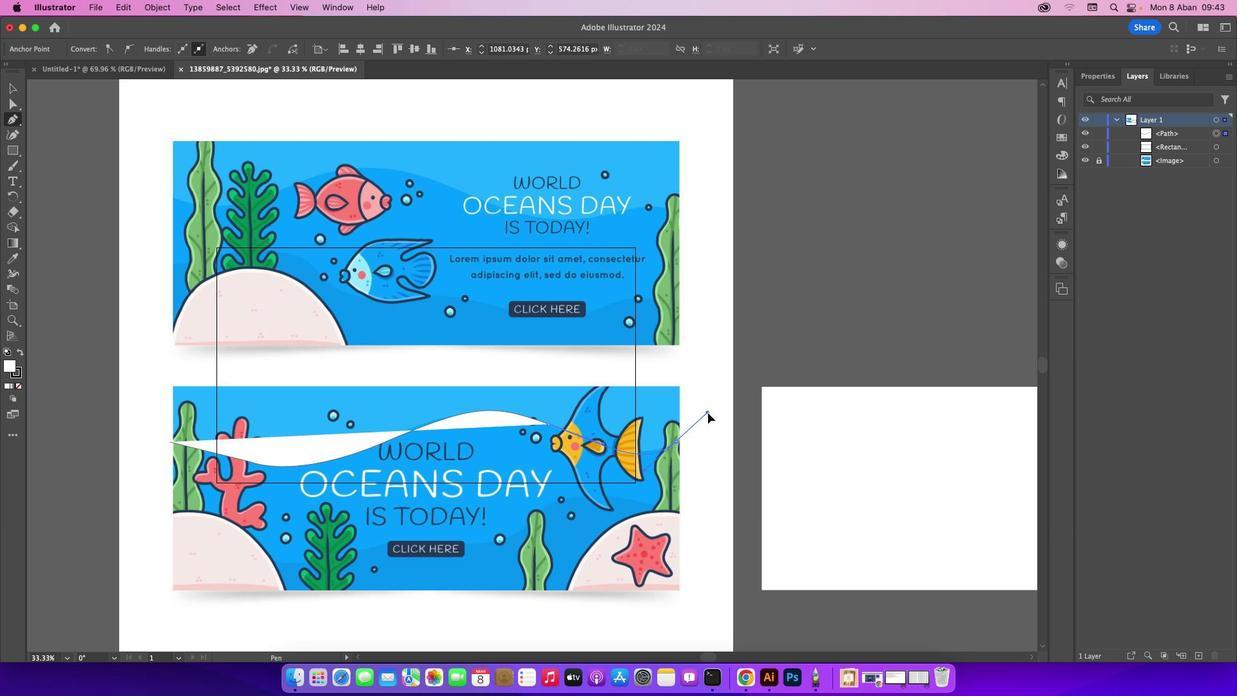 
Action: Mouse pressed left at (678, 443)
Screenshot: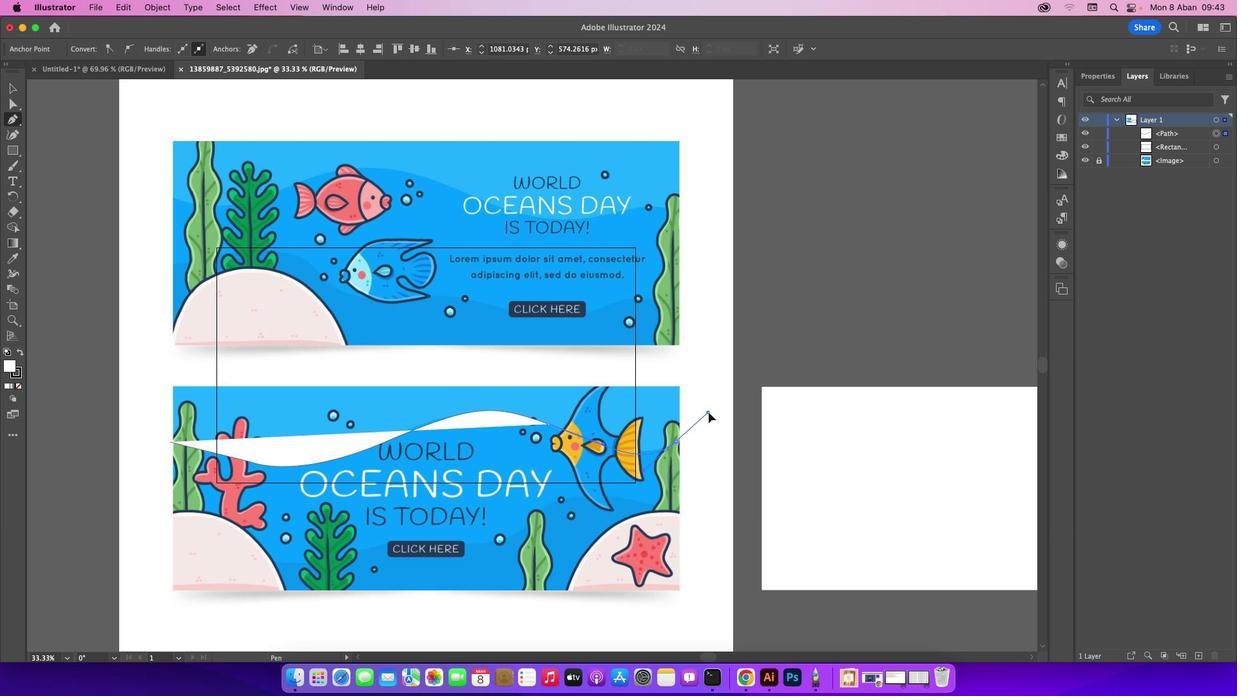 
Action: Mouse moved to (678, 444)
Screenshot: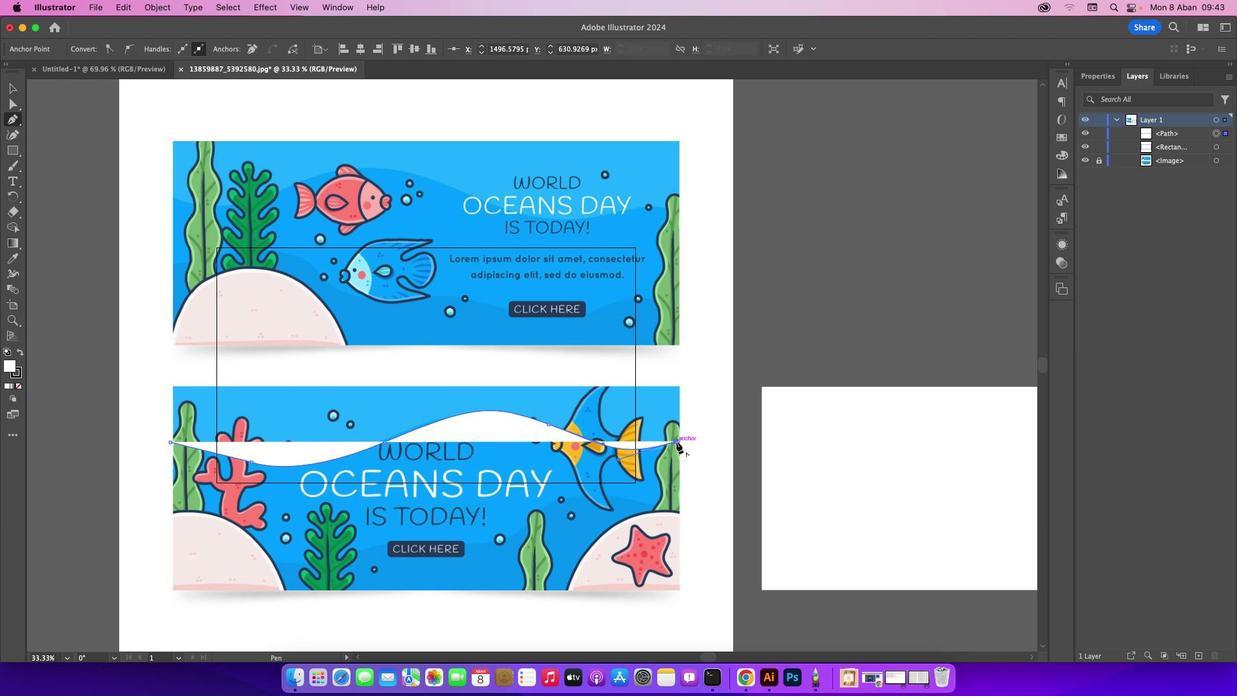
Action: Mouse pressed left at (678, 444)
Screenshot: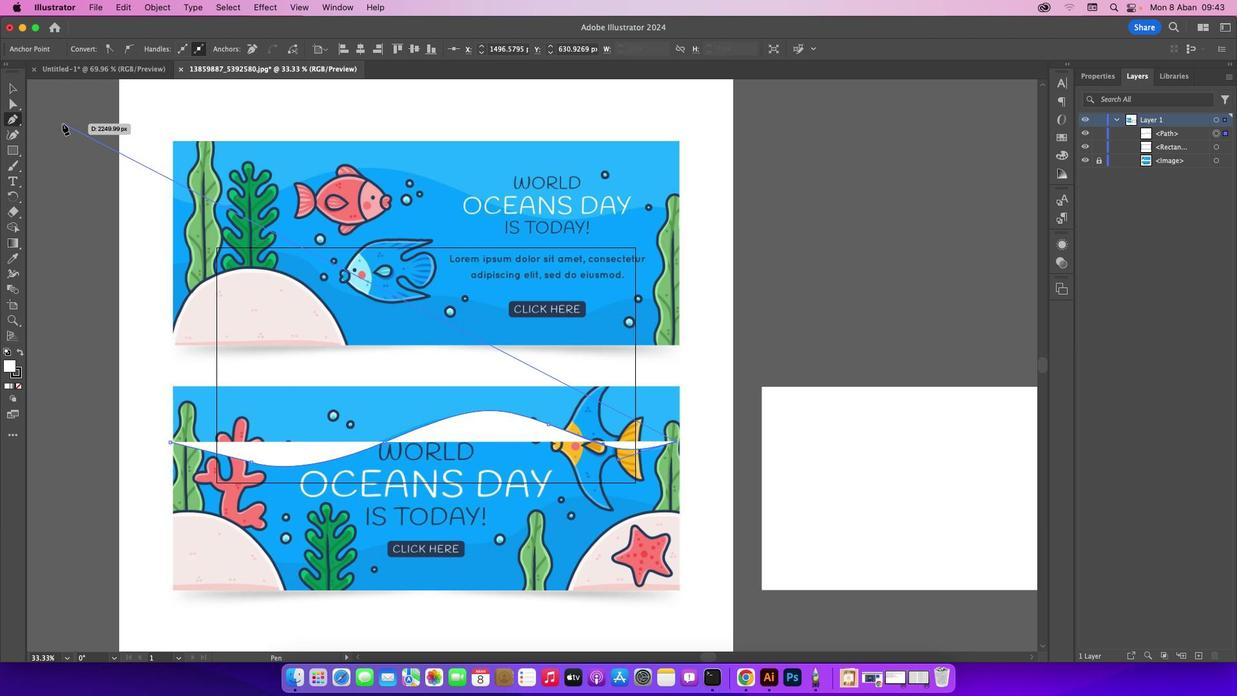 
Action: Mouse moved to (11, 87)
Screenshot: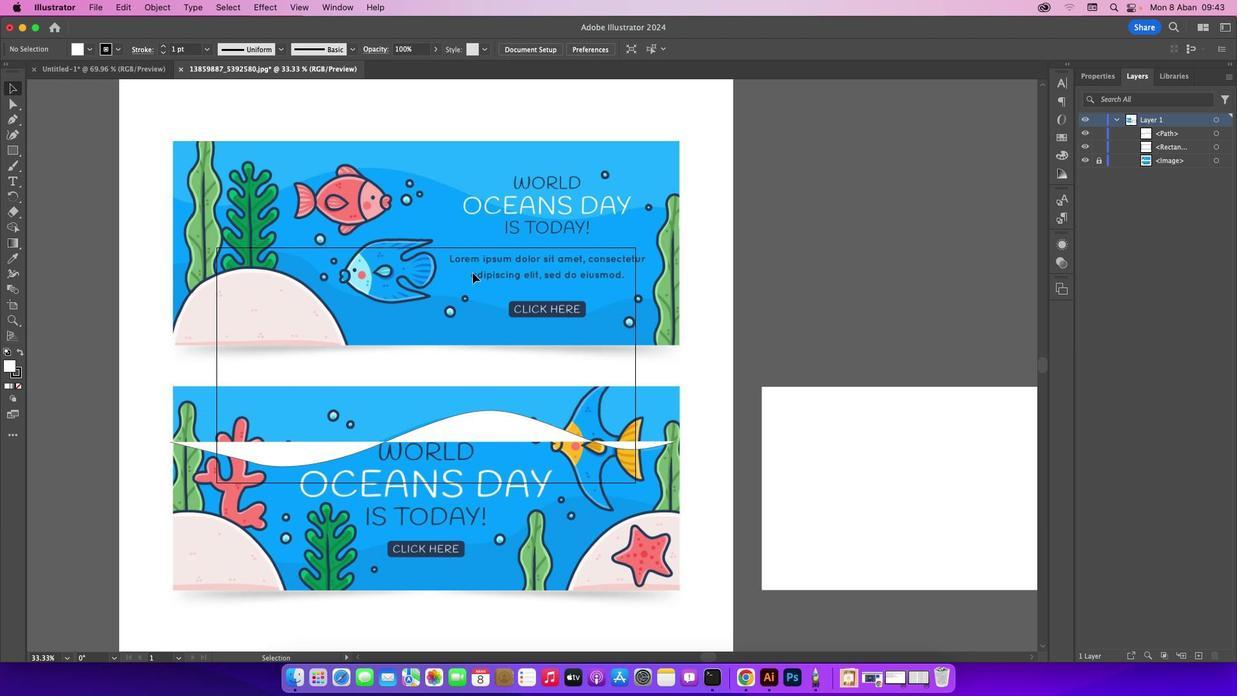 
Action: Mouse pressed left at (11, 87)
Screenshot: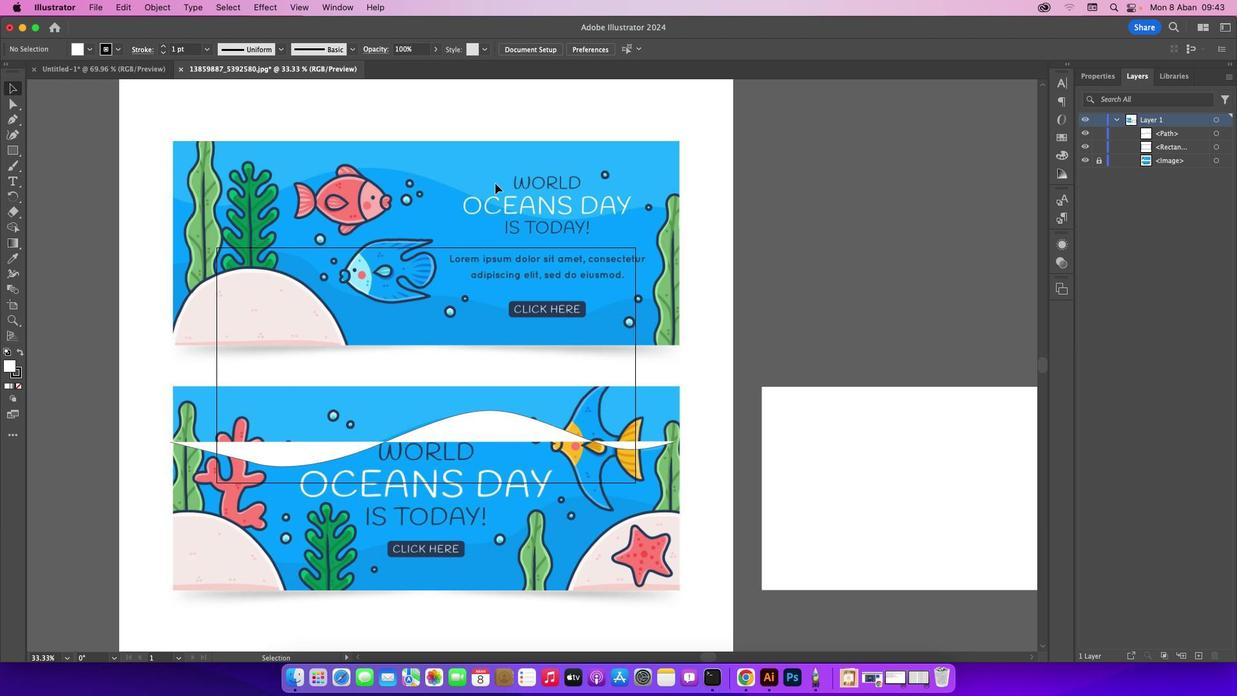 
Action: Mouse moved to (475, 274)
Screenshot: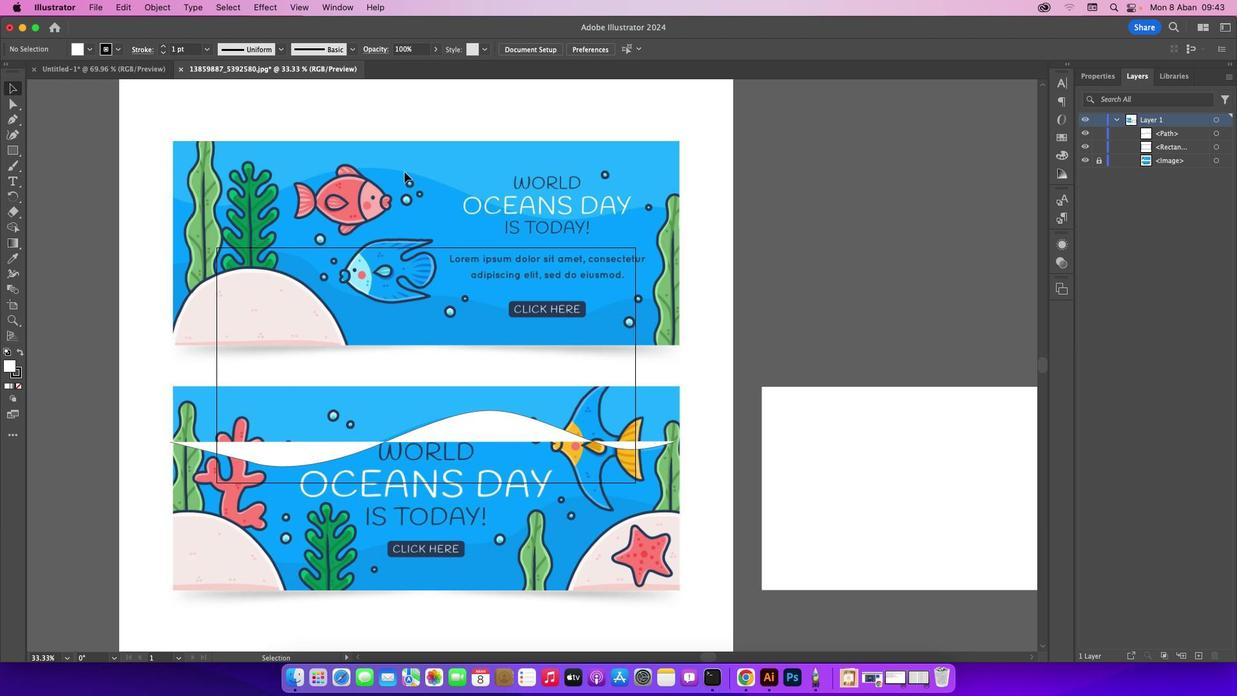 
Action: Mouse pressed left at (475, 274)
Screenshot: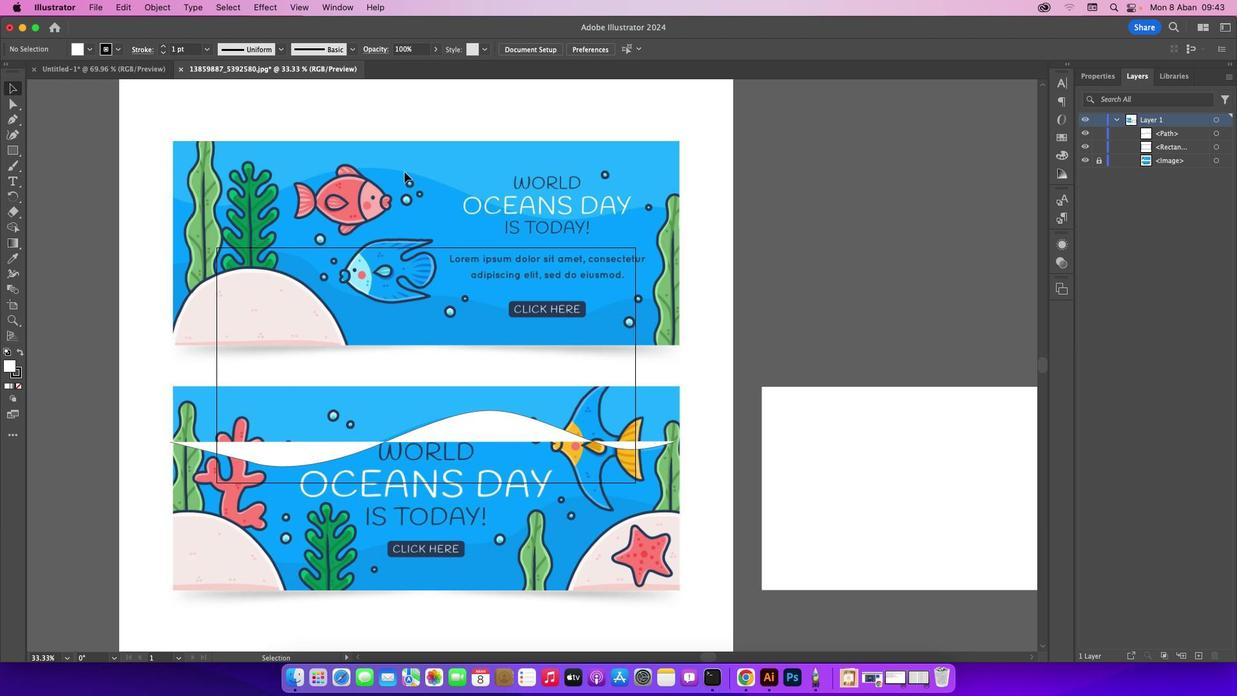 
Action: Mouse moved to (393, 341)
Screenshot: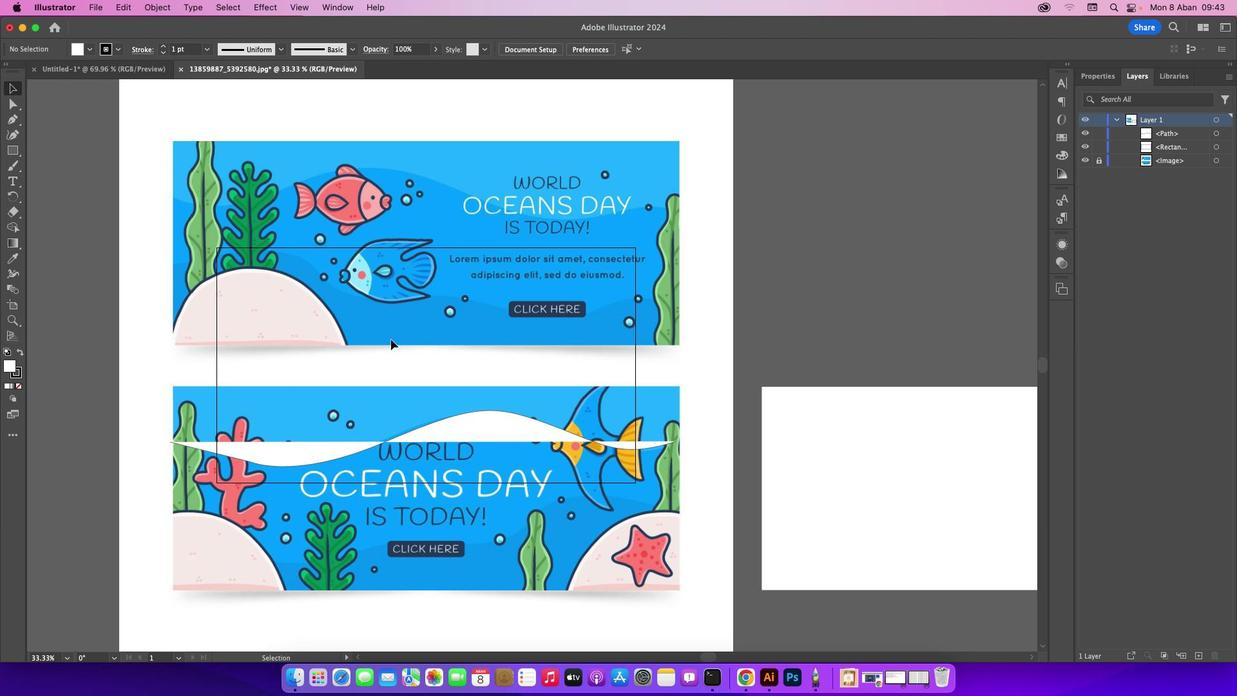 
Action: Key pressed Key.cmd'z'
Screenshot: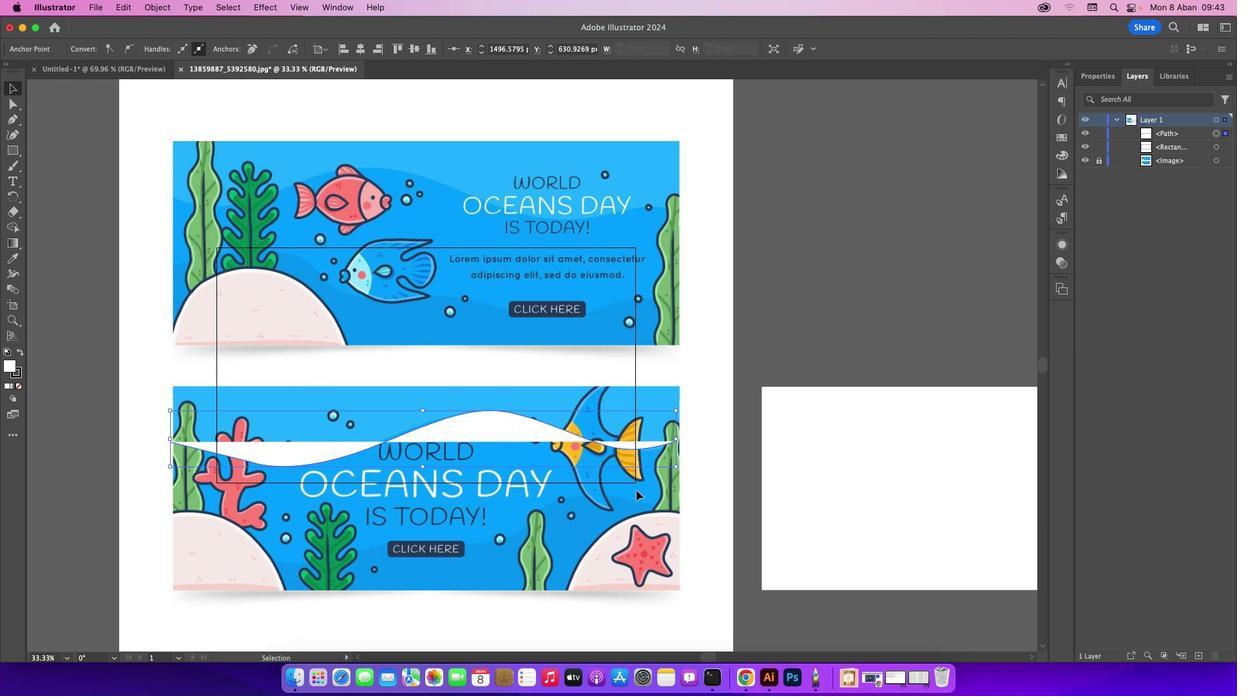 
Action: Mouse moved to (12, 123)
Screenshot: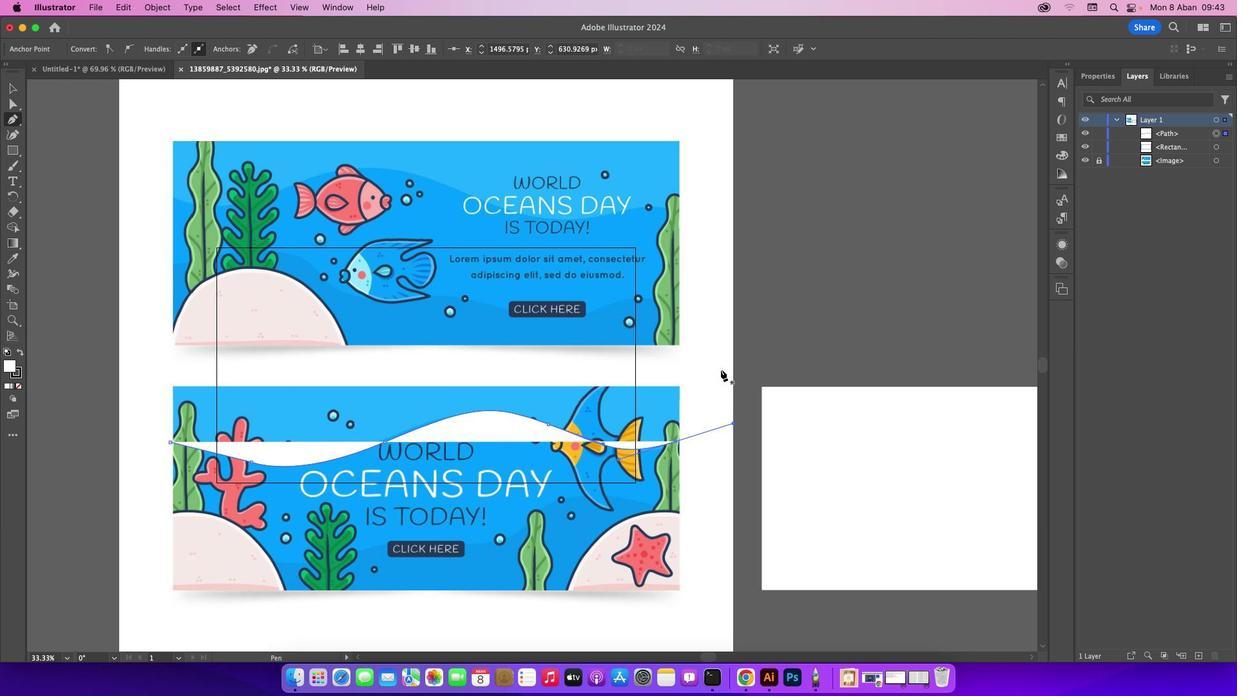 
Action: Mouse pressed left at (12, 123)
Screenshot: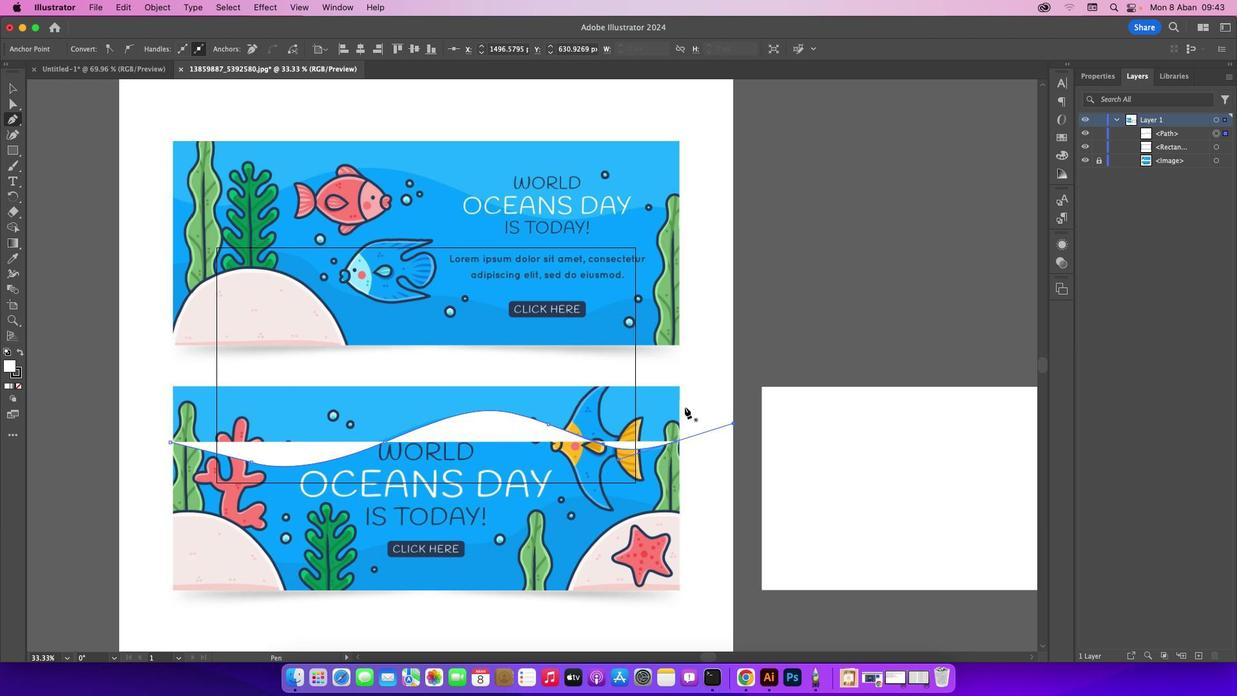 
Action: Mouse moved to (680, 442)
Screenshot: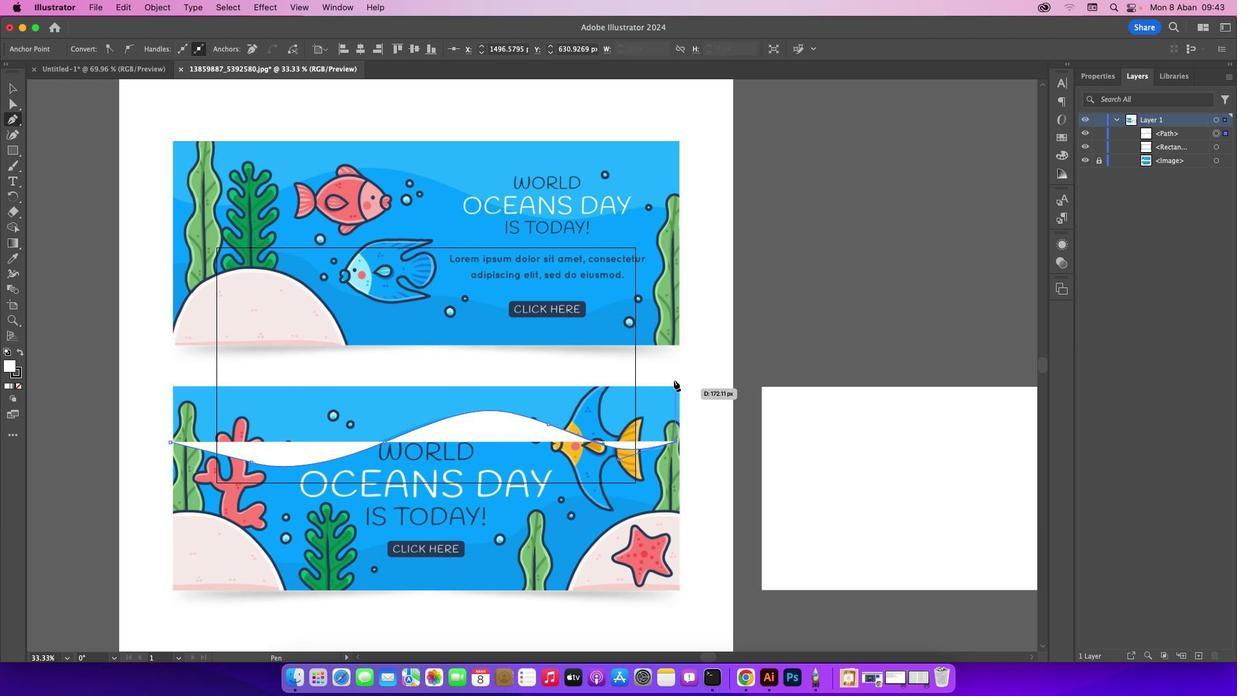 
Action: Mouse pressed left at (680, 442)
Screenshot: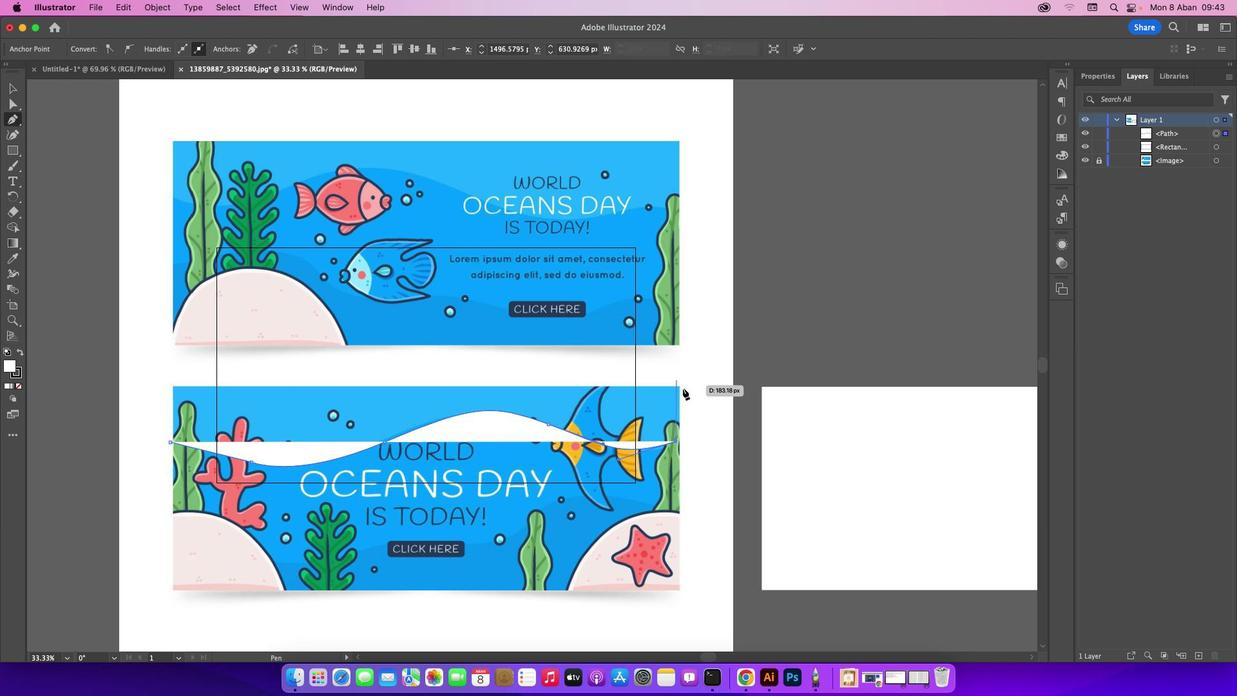 
Action: Mouse moved to (682, 440)
Screenshot: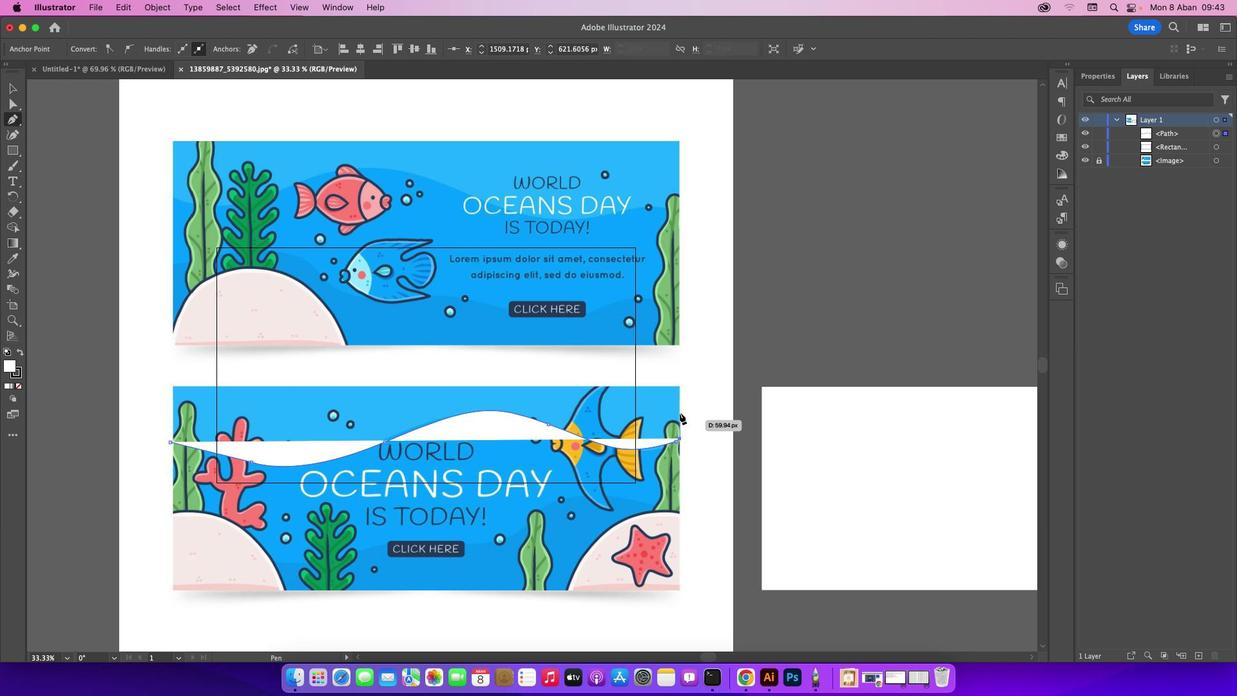 
Action: Mouse pressed left at (682, 440)
Screenshot: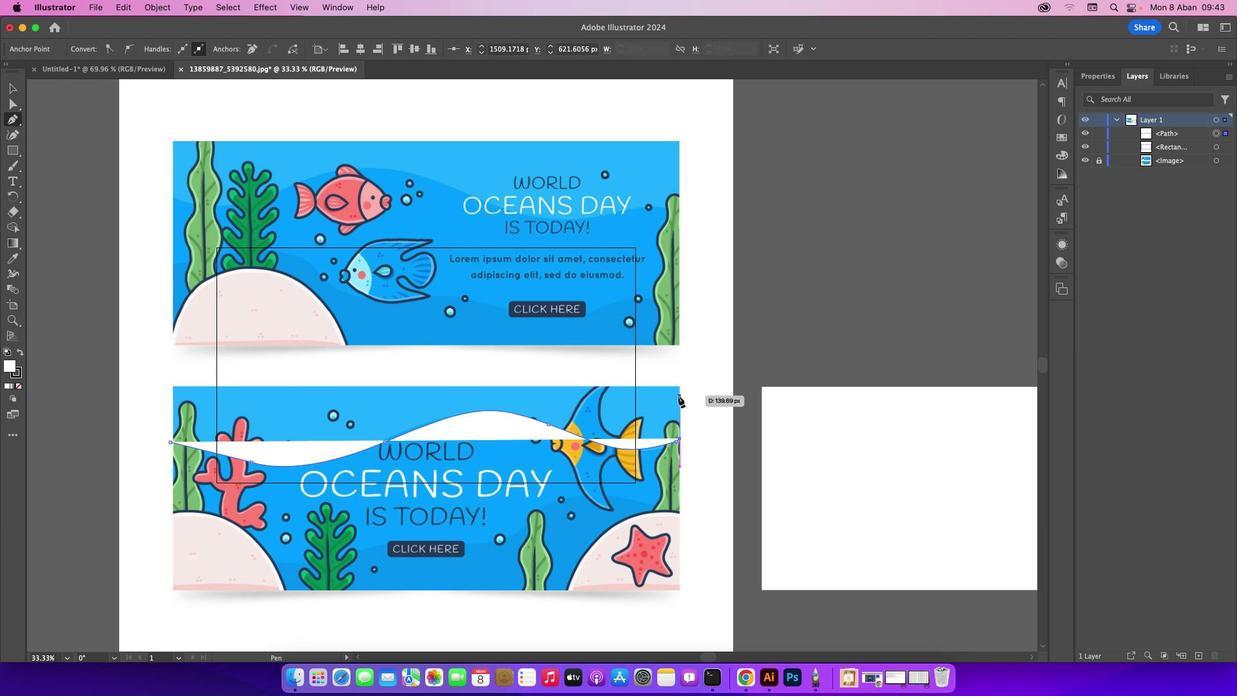 
Action: Mouse moved to (680, 389)
Screenshot: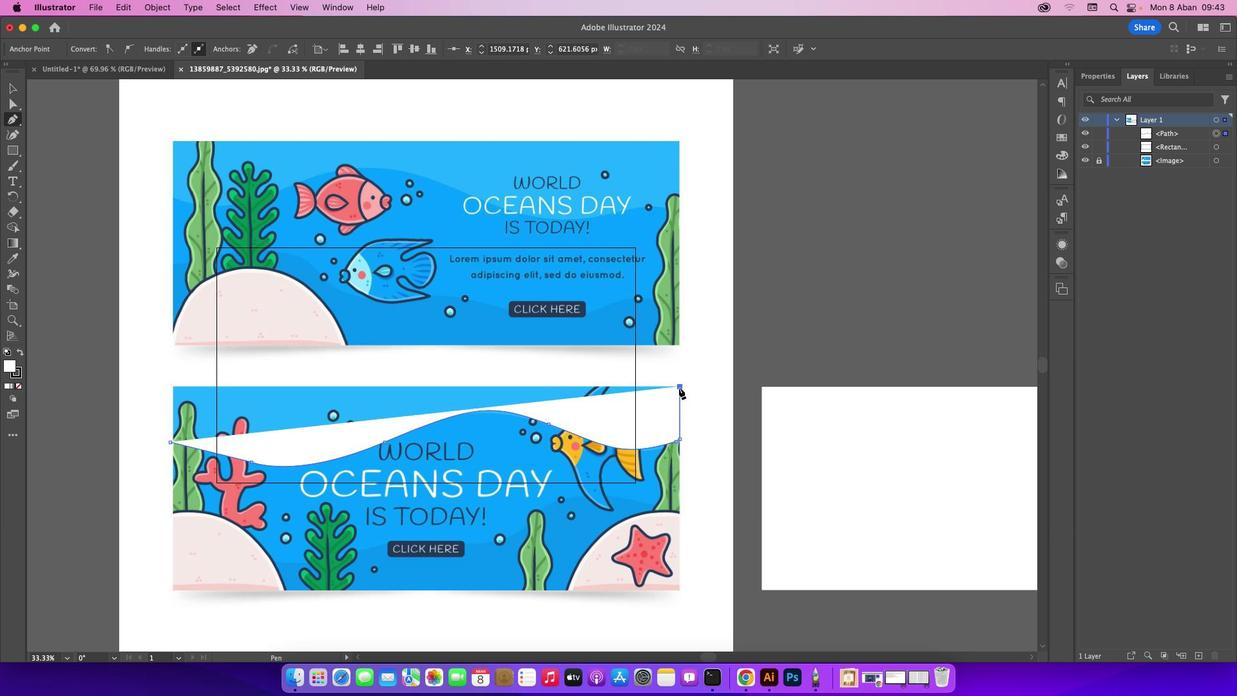 
Action: Mouse pressed left at (680, 389)
Screenshot: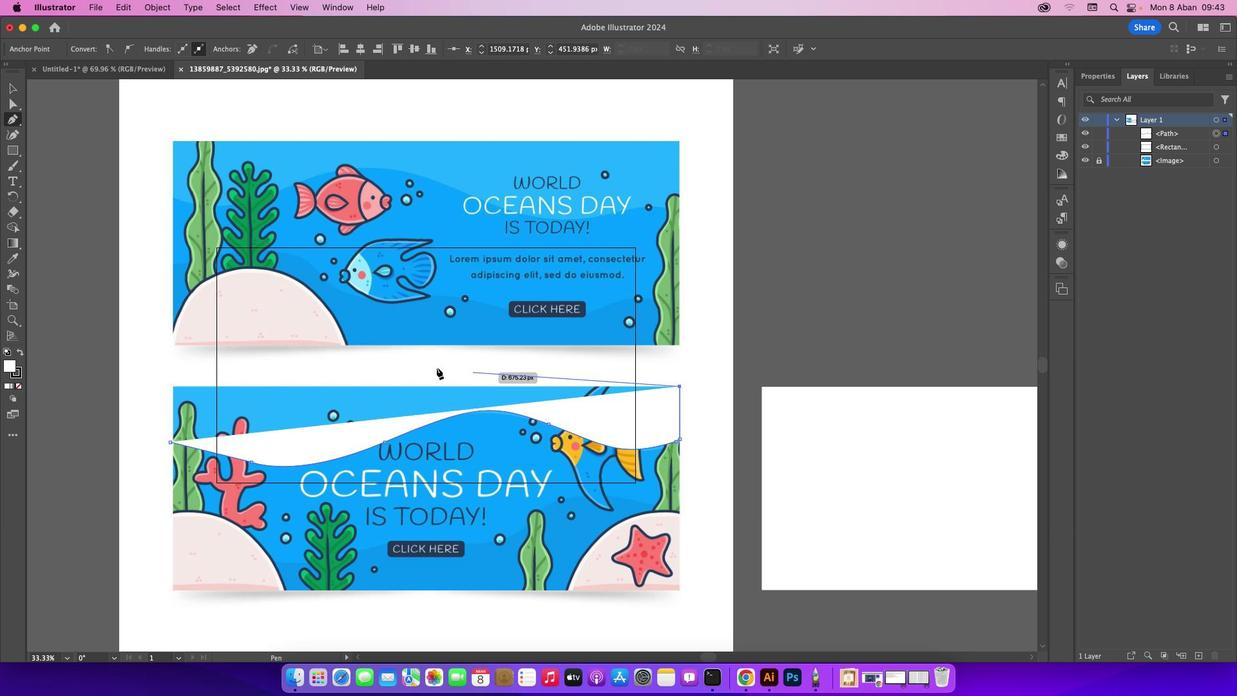 
Action: Mouse moved to (173, 388)
Screenshot: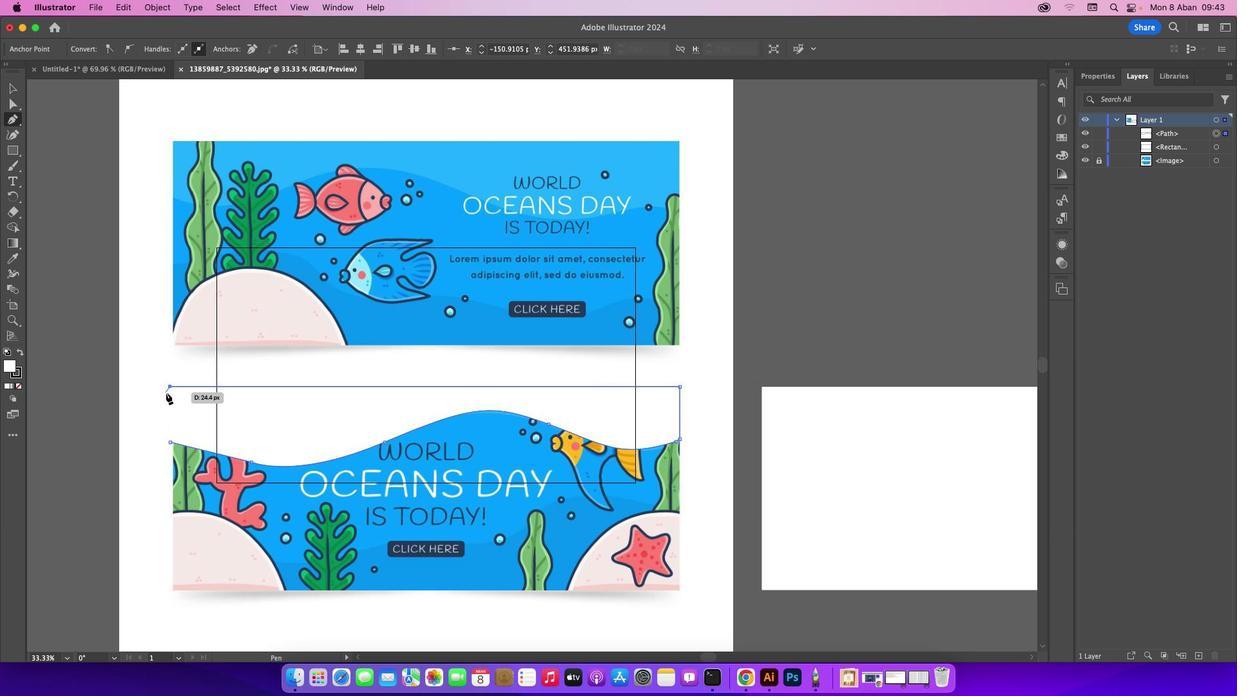 
Action: Mouse pressed left at (173, 388)
Screenshot: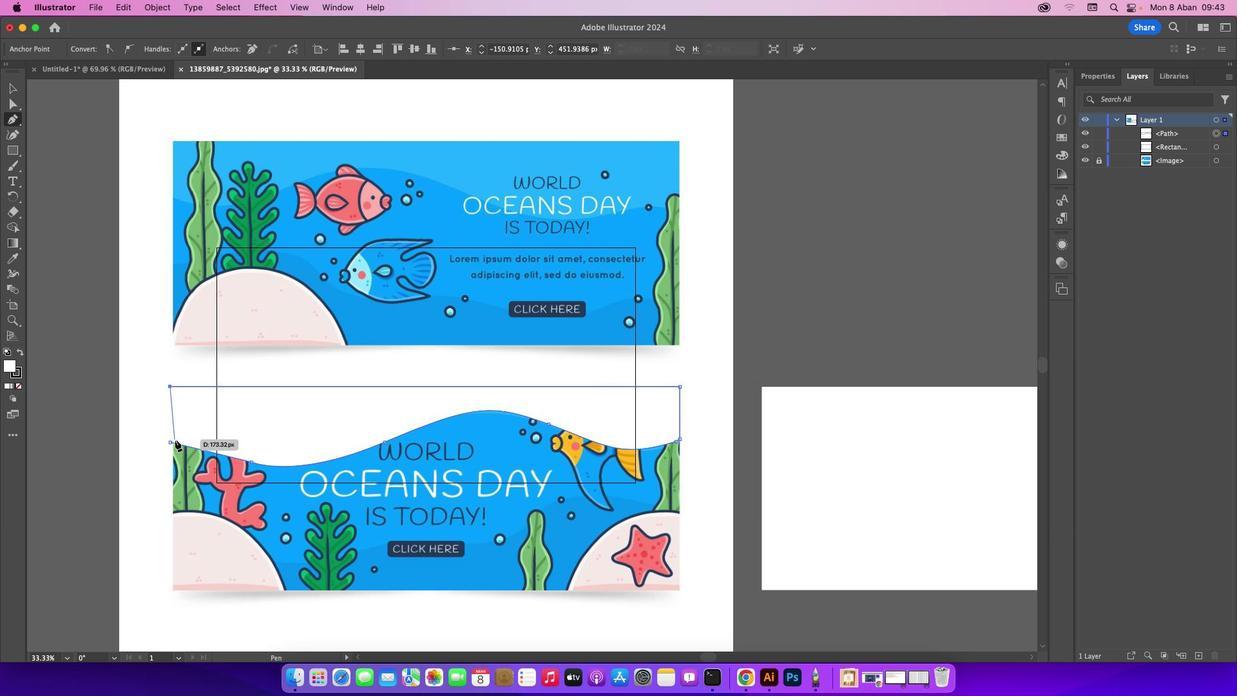 
Action: Mouse moved to (170, 444)
Screenshot: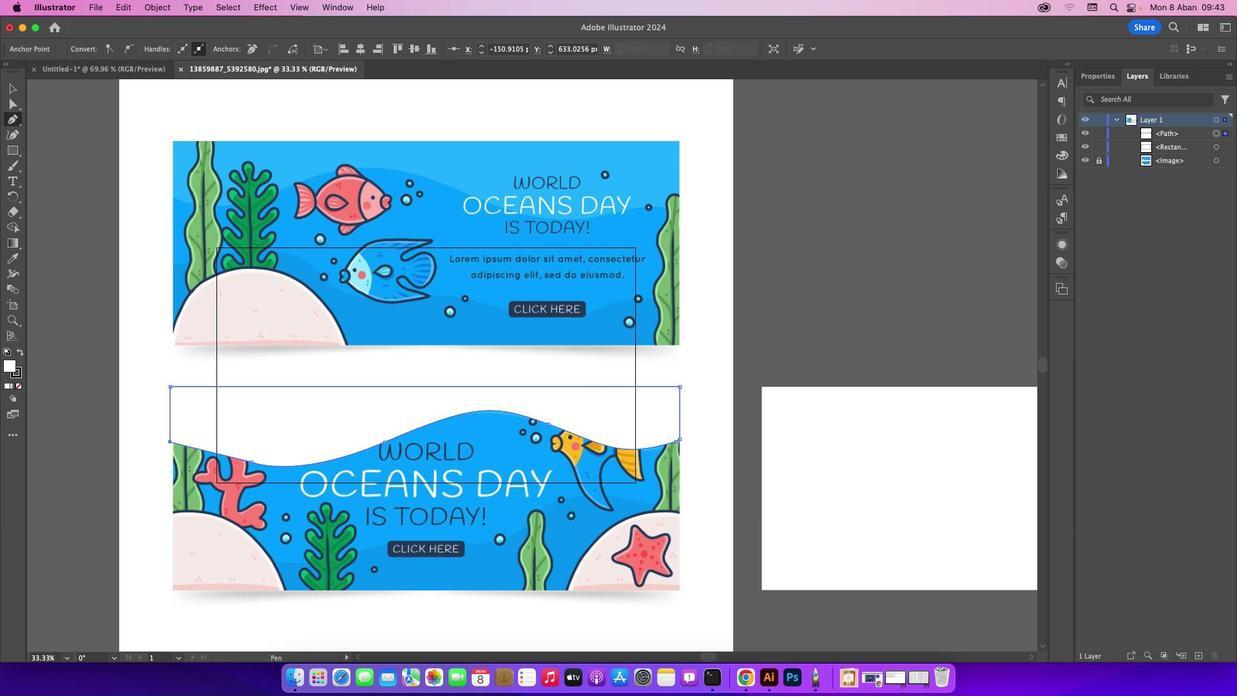 
Action: Mouse pressed left at (170, 444)
Screenshot: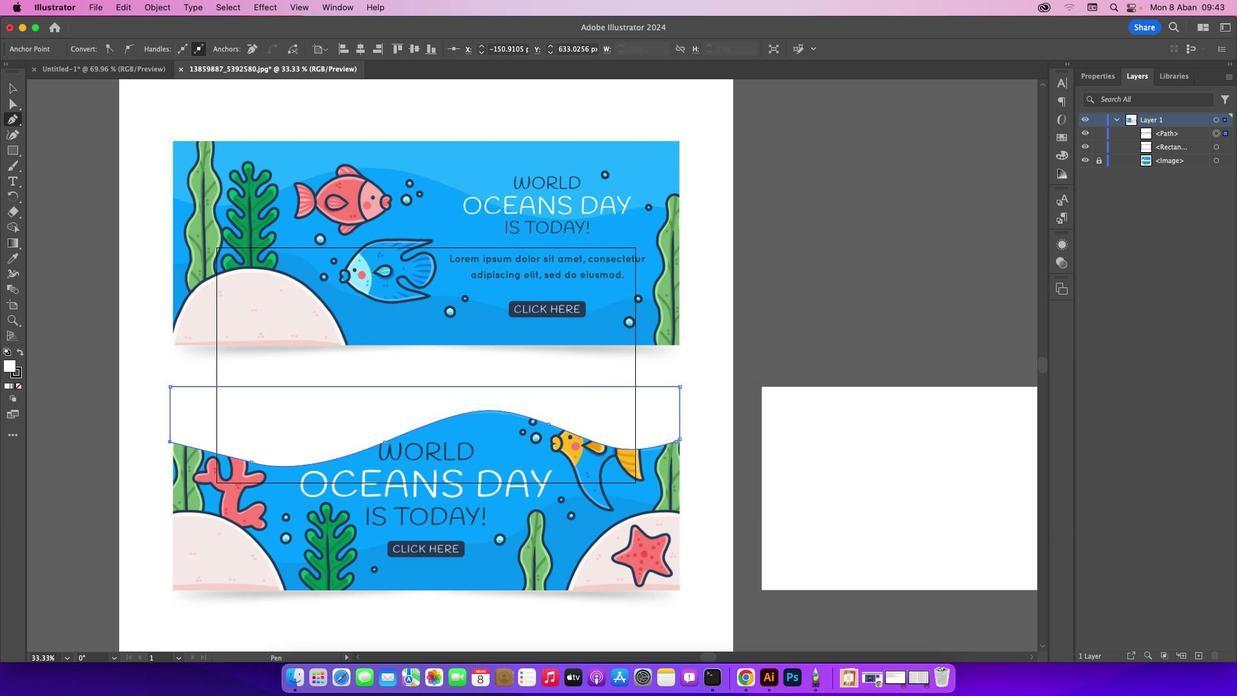 
Action: Mouse moved to (11, 93)
Screenshot: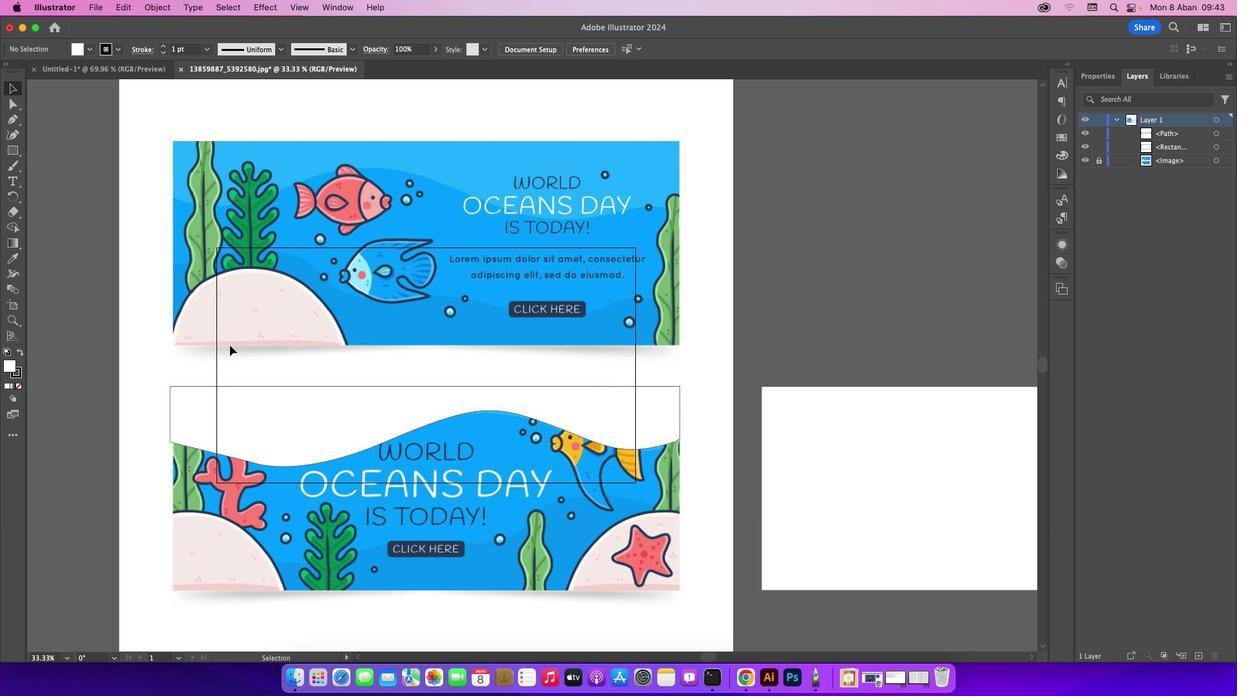 
Action: Mouse pressed left at (11, 93)
Screenshot: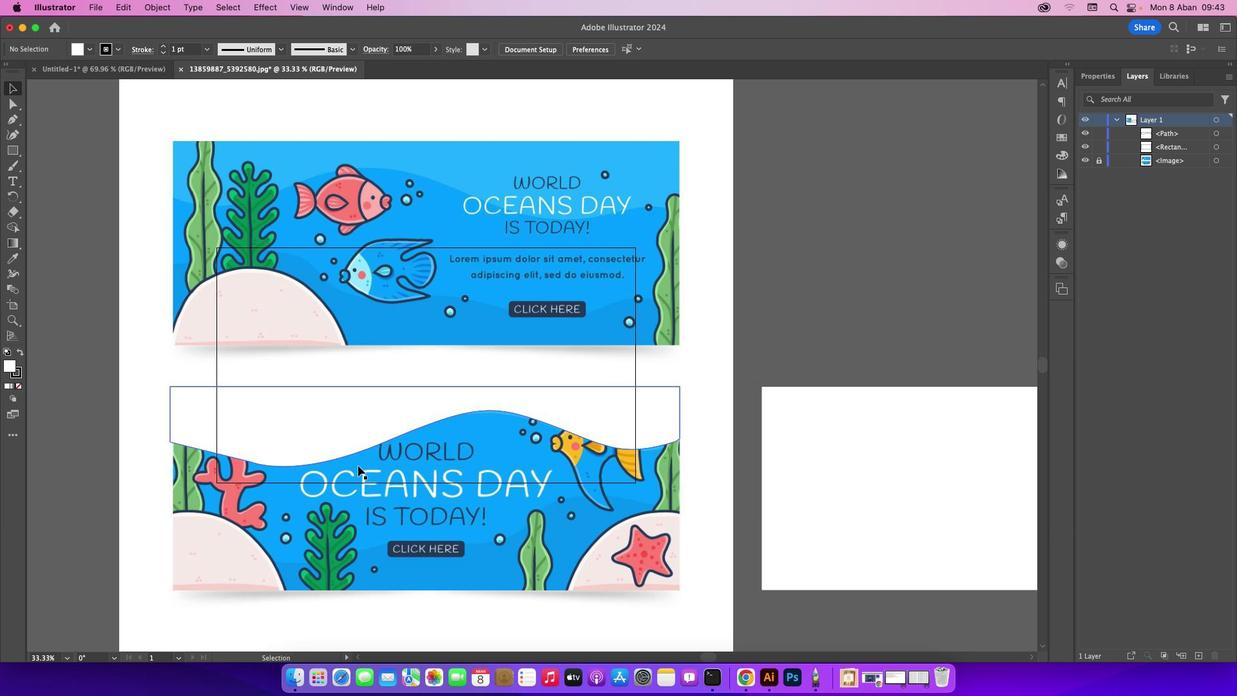 
Action: Mouse moved to (113, 157)
Screenshot: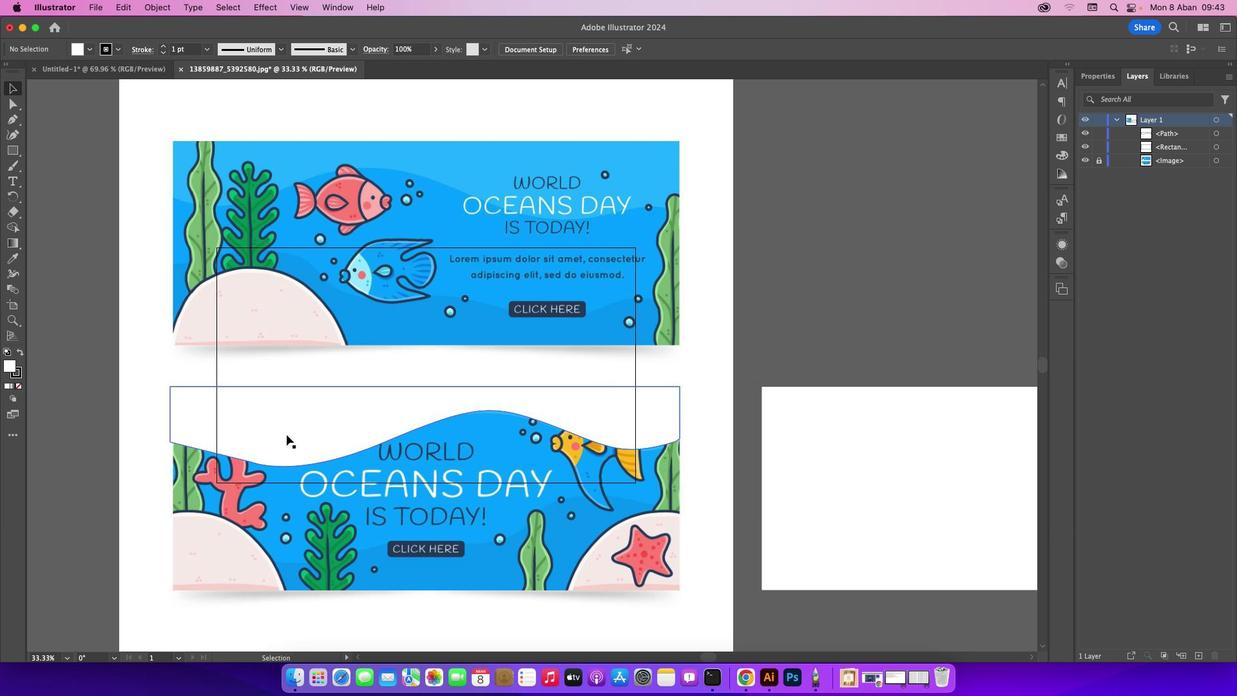 
Action: Mouse pressed left at (113, 157)
Screenshot: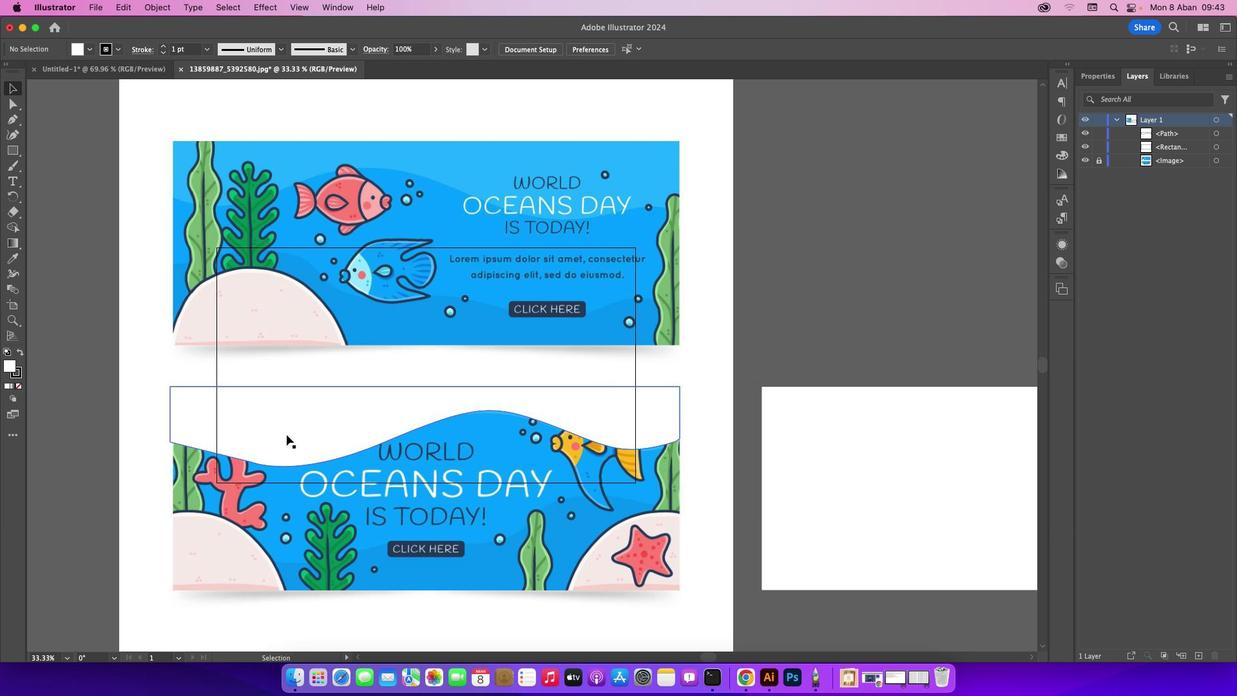 
Action: Mouse moved to (288, 437)
Screenshot: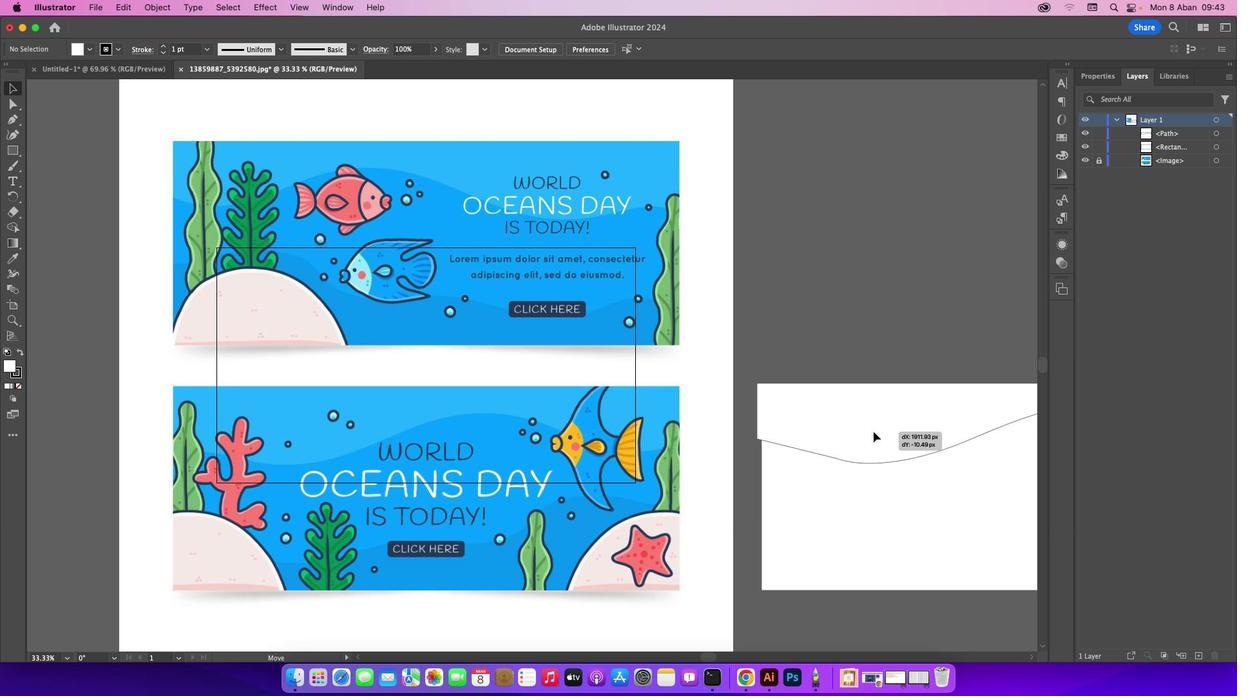 
Action: Mouse pressed left at (288, 437)
Screenshot: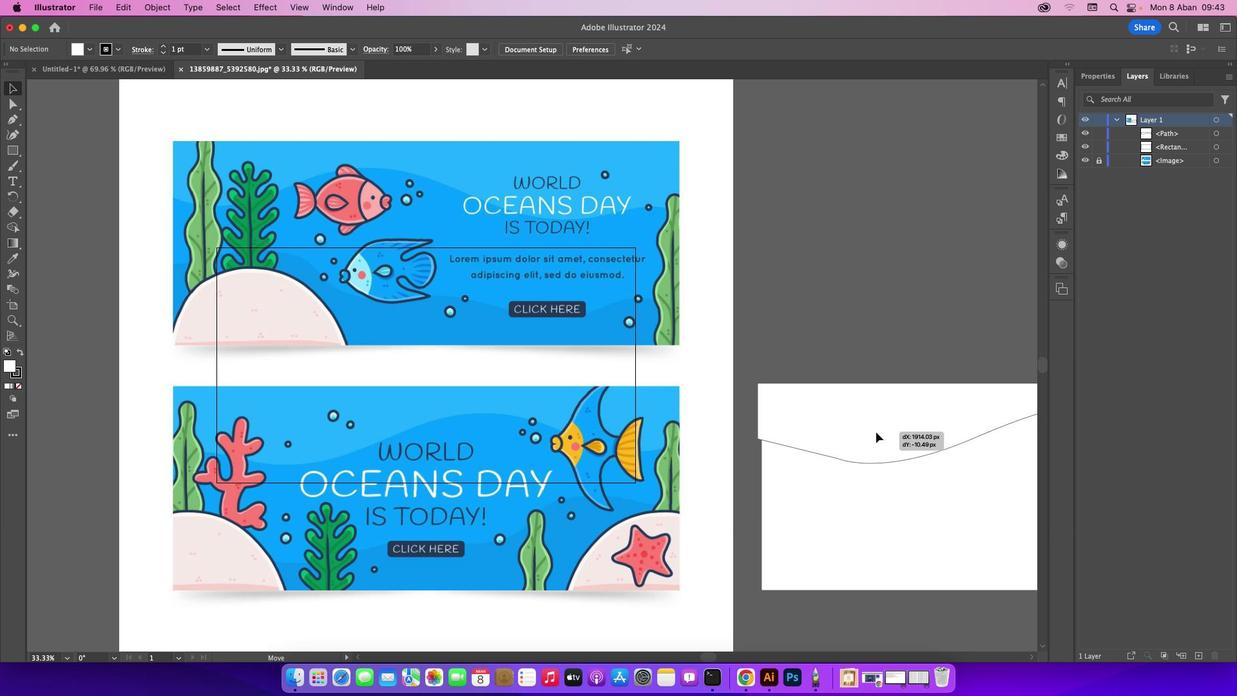 
Action: Mouse moved to (15, 259)
Screenshot: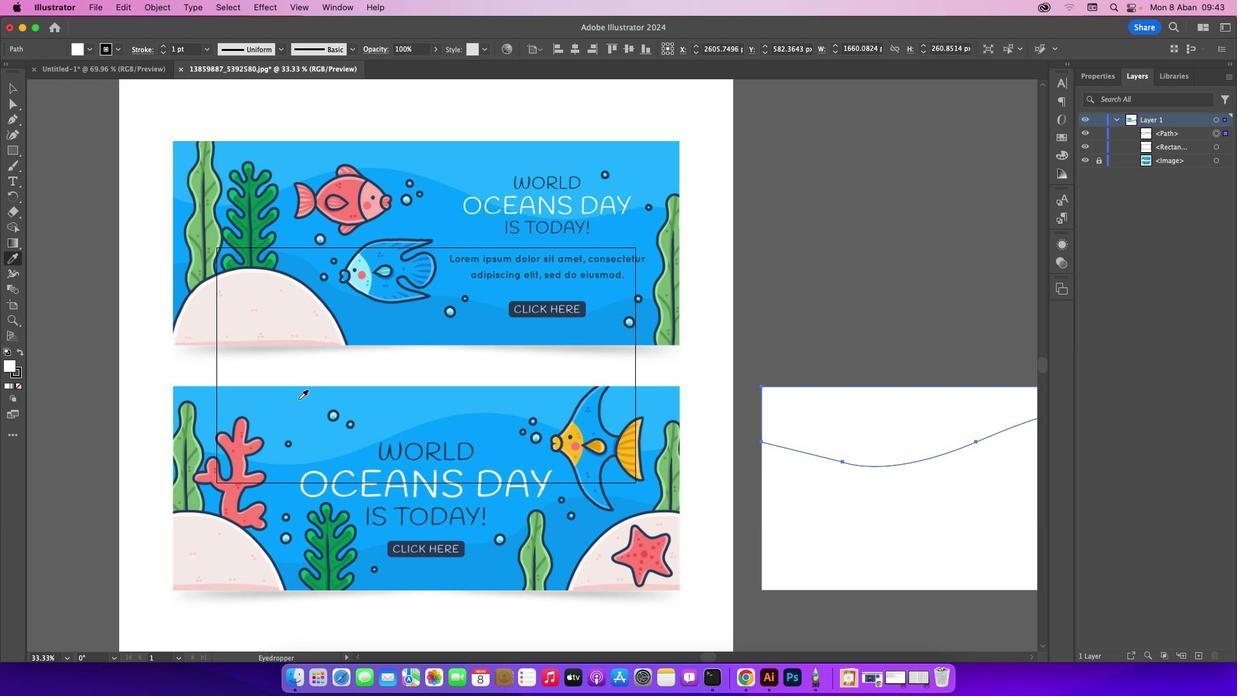 
Action: Mouse pressed left at (15, 259)
Screenshot: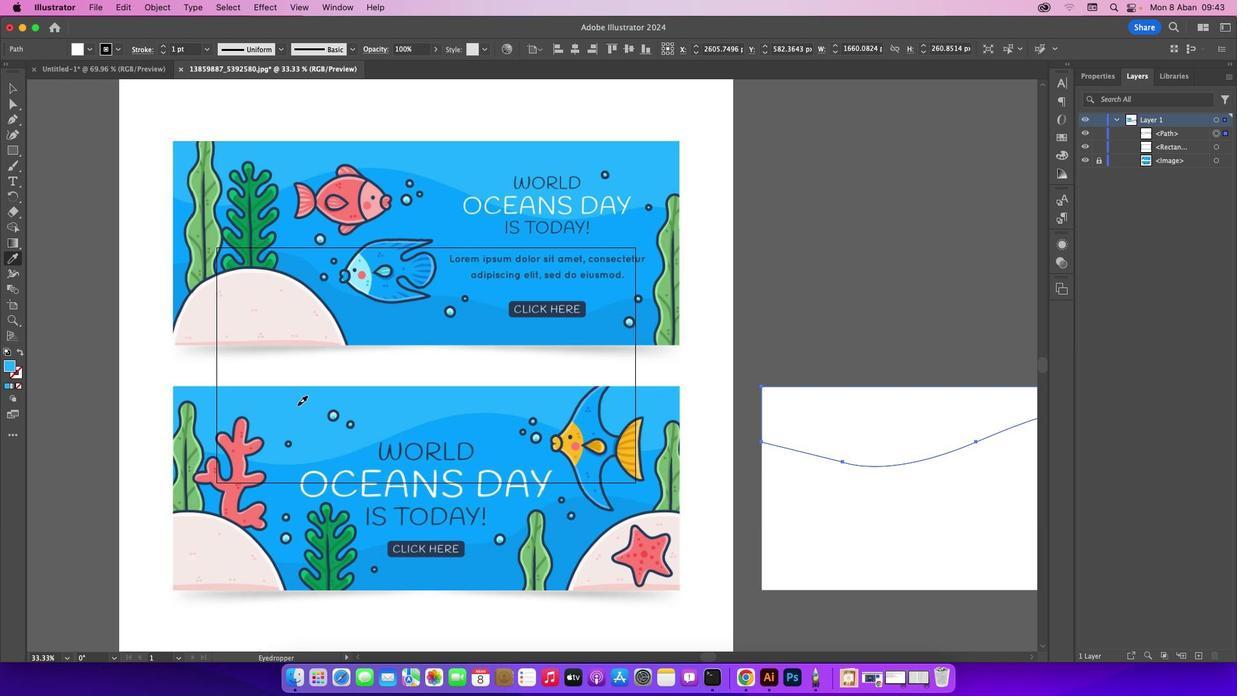
Action: Mouse moved to (299, 406)
Screenshot: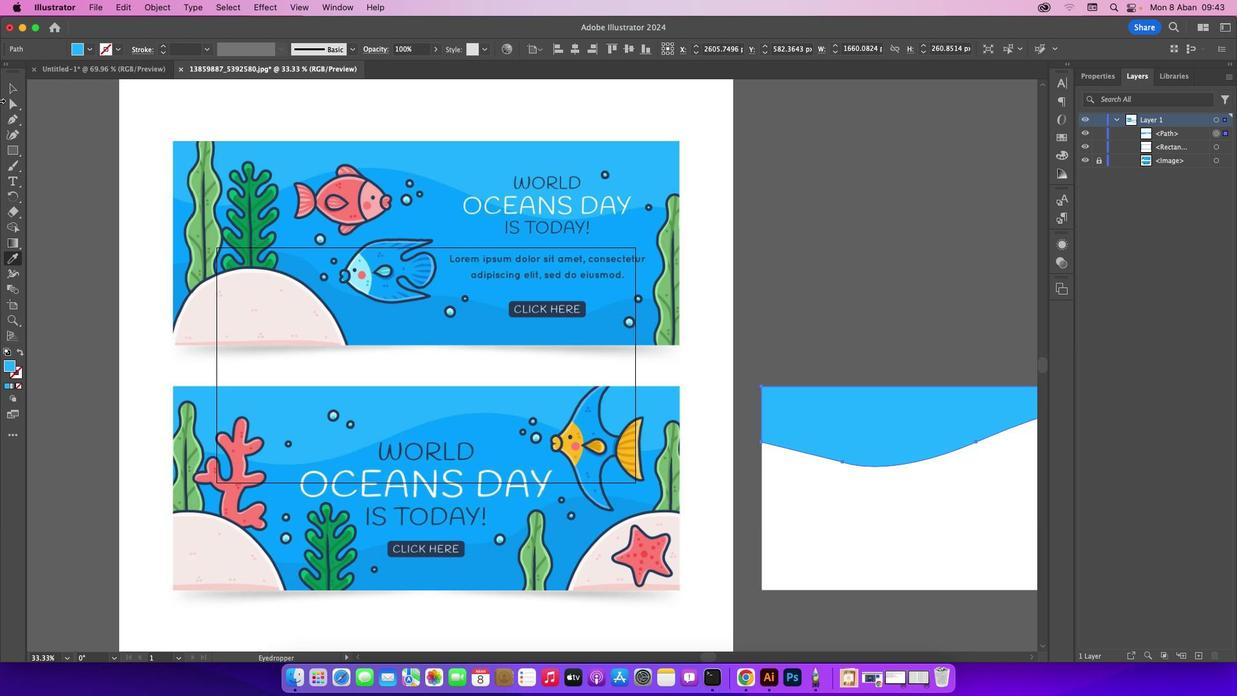 
Action: Mouse pressed left at (299, 406)
Screenshot: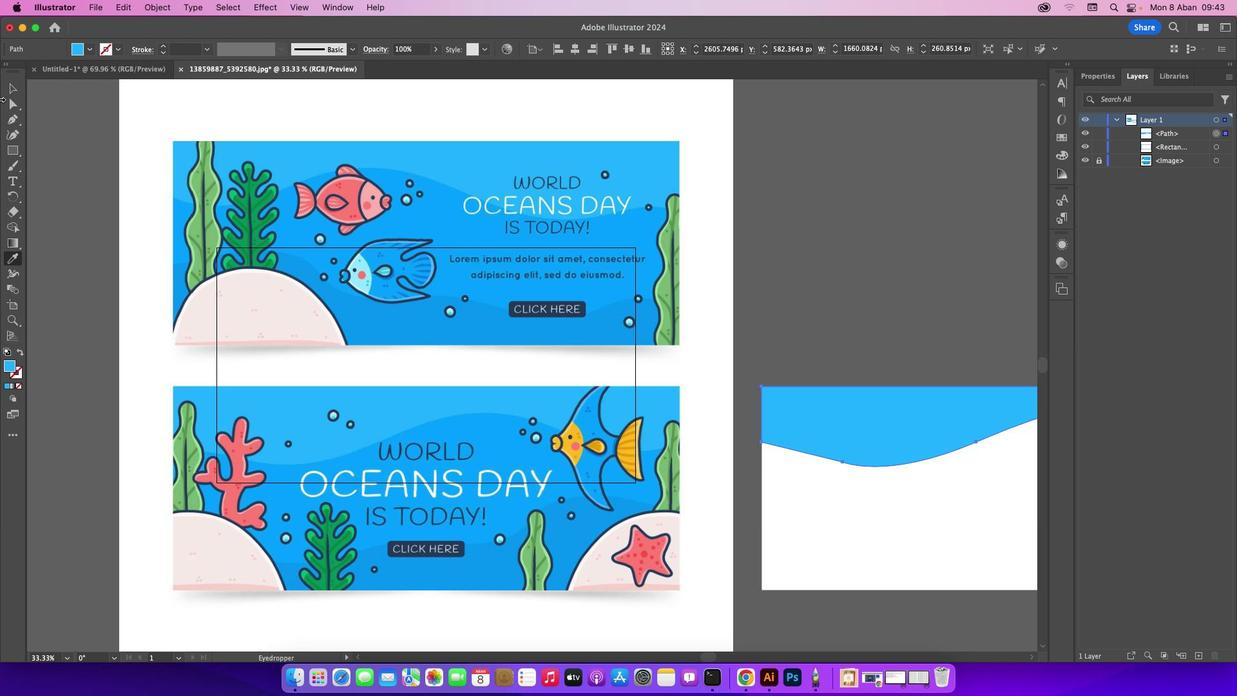 
Action: Mouse moved to (12, 92)
Screenshot: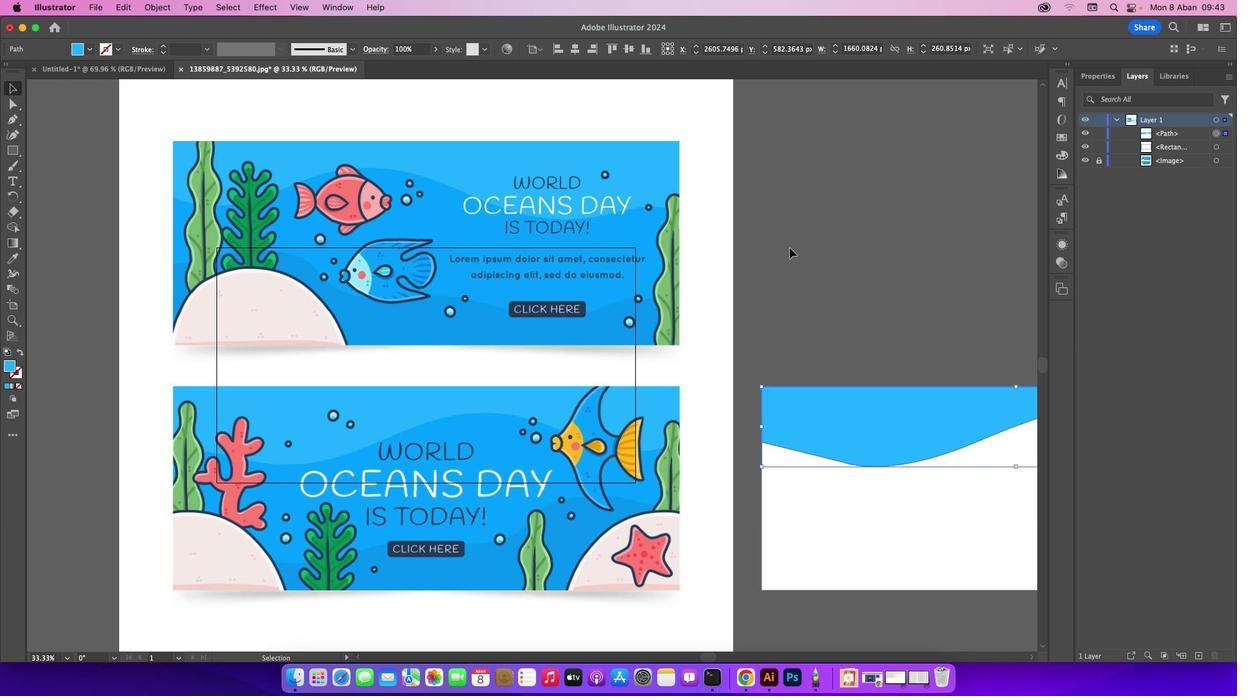 
Action: Mouse pressed left at (12, 92)
Screenshot: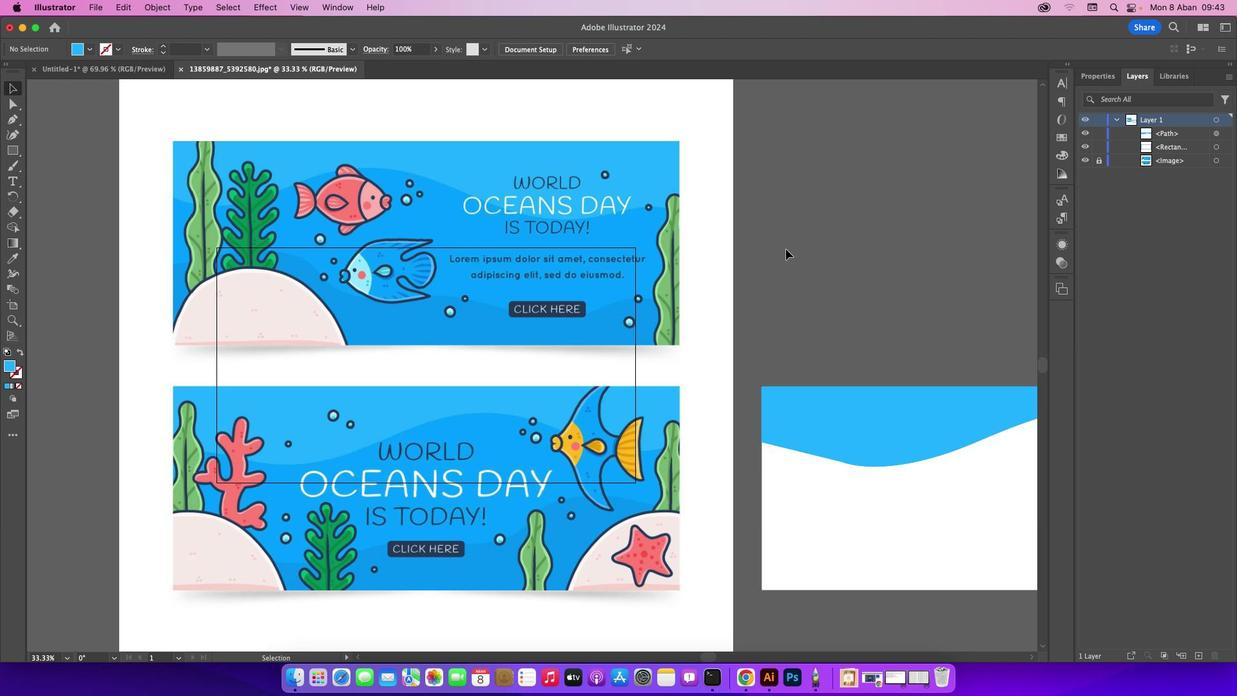 
Action: Mouse moved to (791, 249)
Screenshot: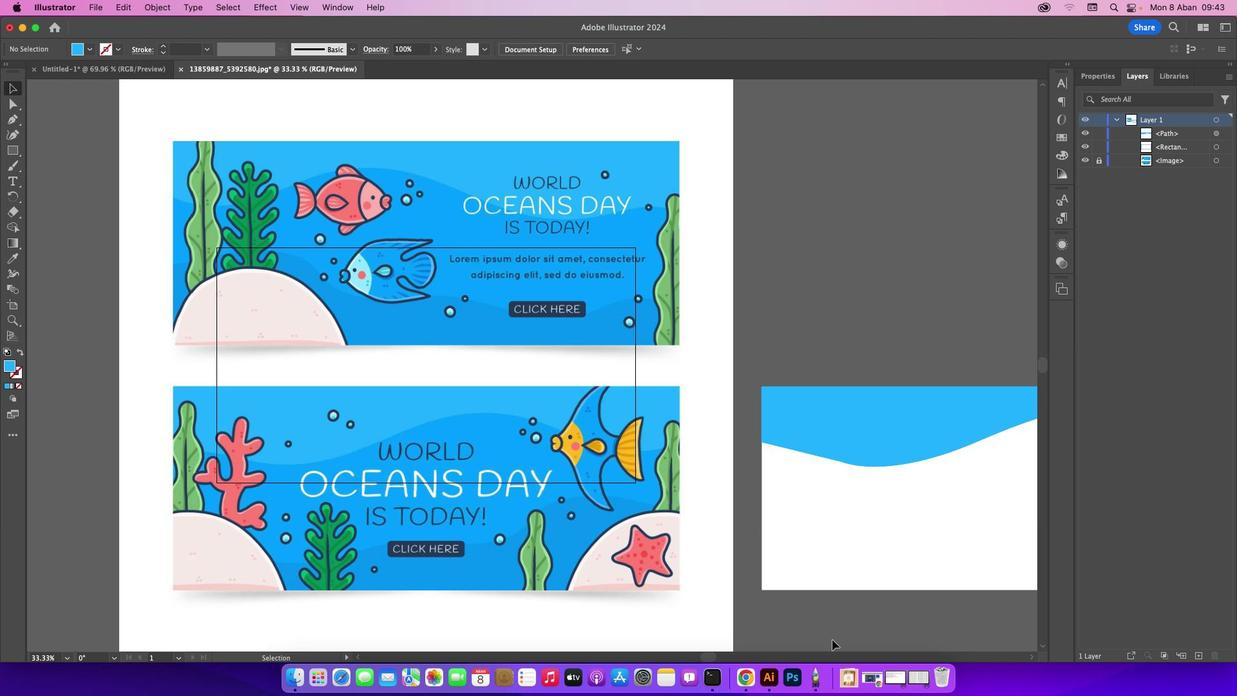 
Action: Mouse pressed left at (791, 249)
Screenshot: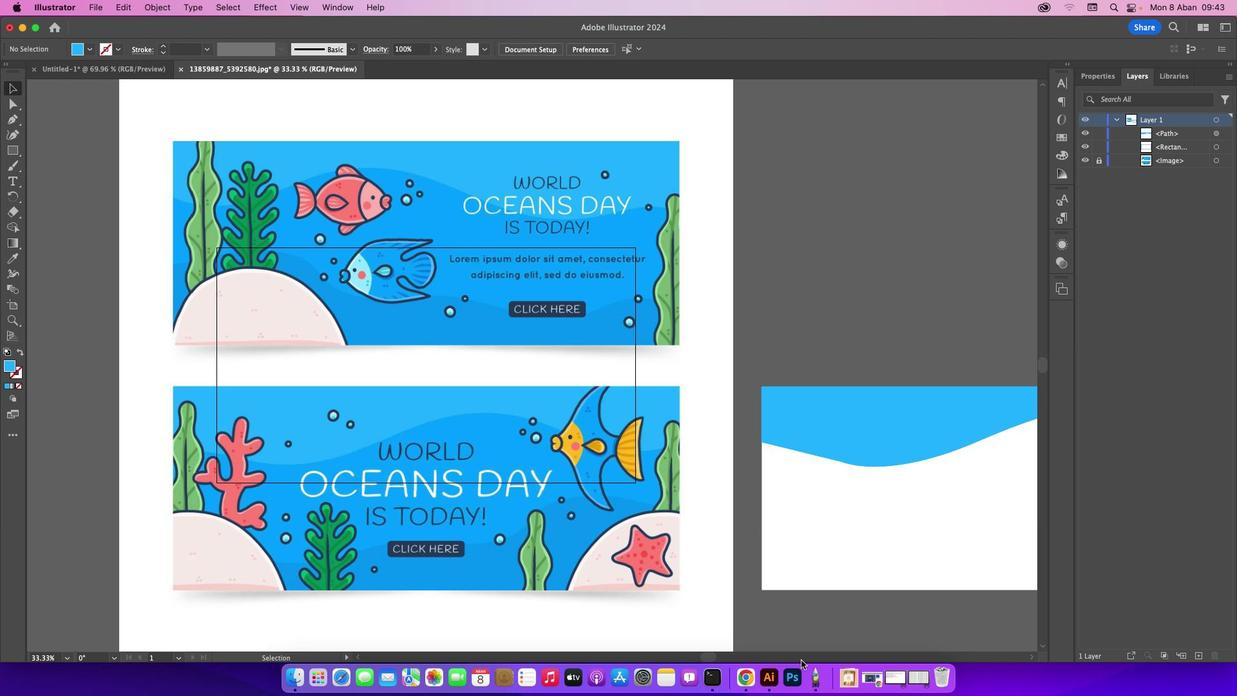 
Action: Mouse moved to (715, 655)
Screenshot: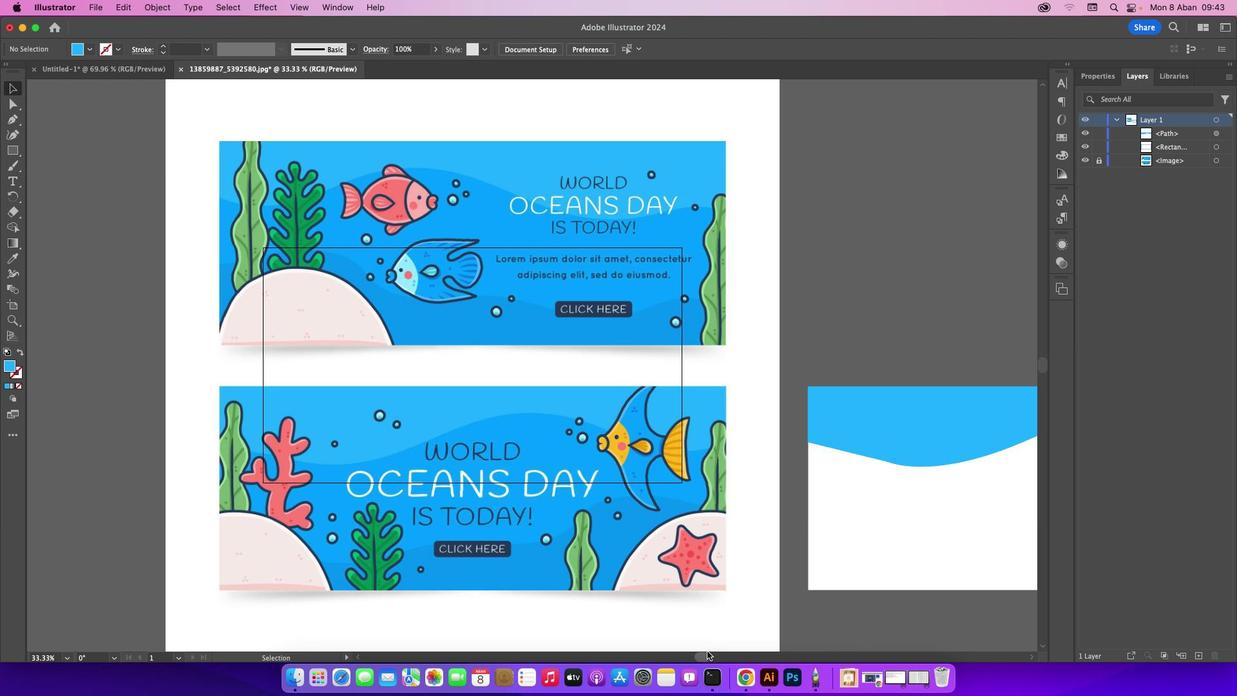 
Action: Mouse pressed left at (715, 655)
Screenshot: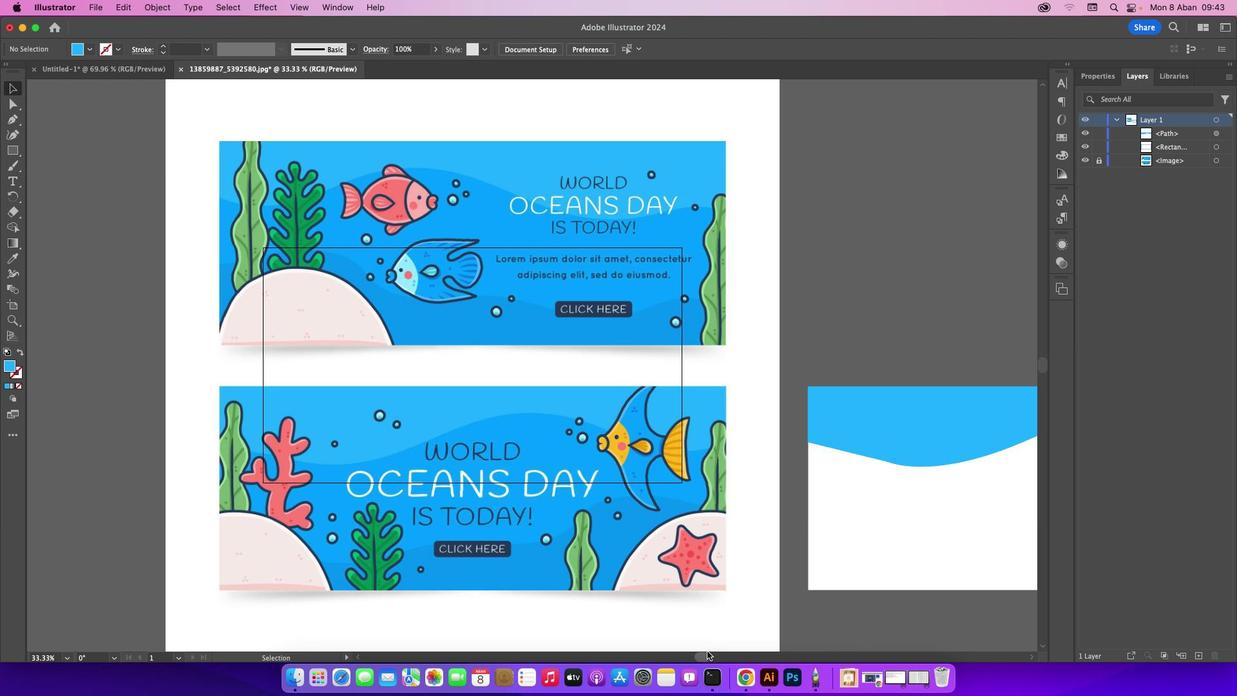 
Action: Mouse moved to (736, 530)
Screenshot: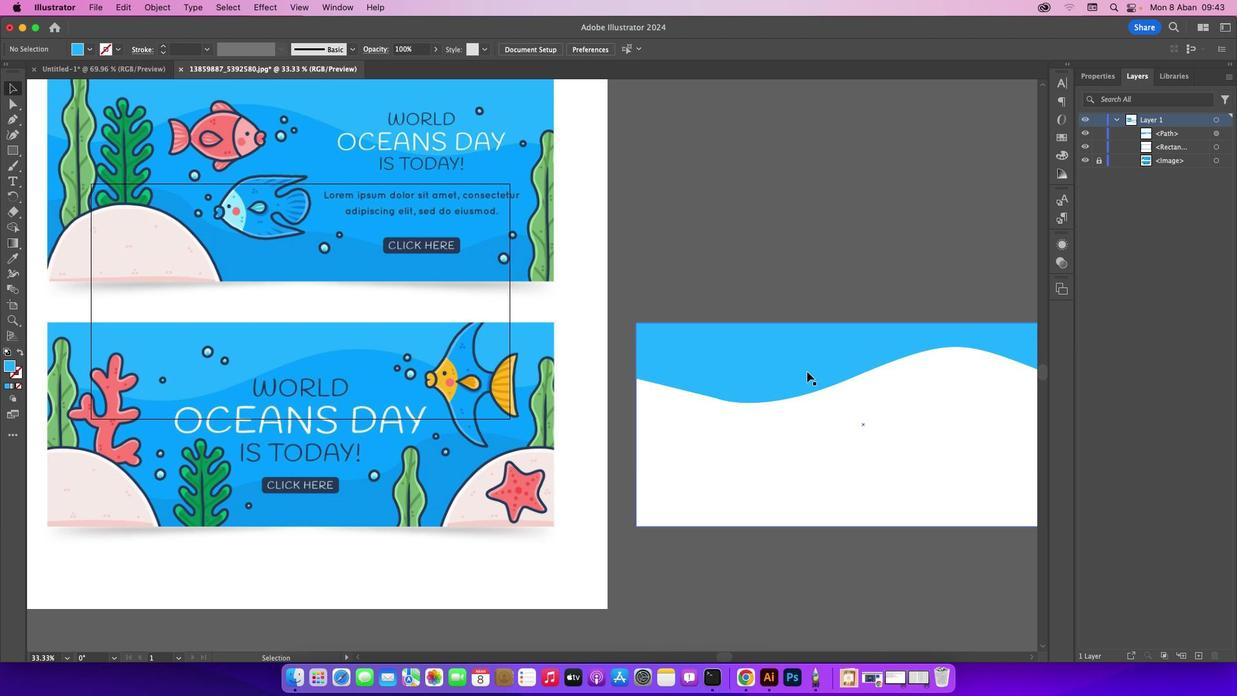 
Action: Mouse scrolled (736, 530) with delta (1, 1)
Screenshot: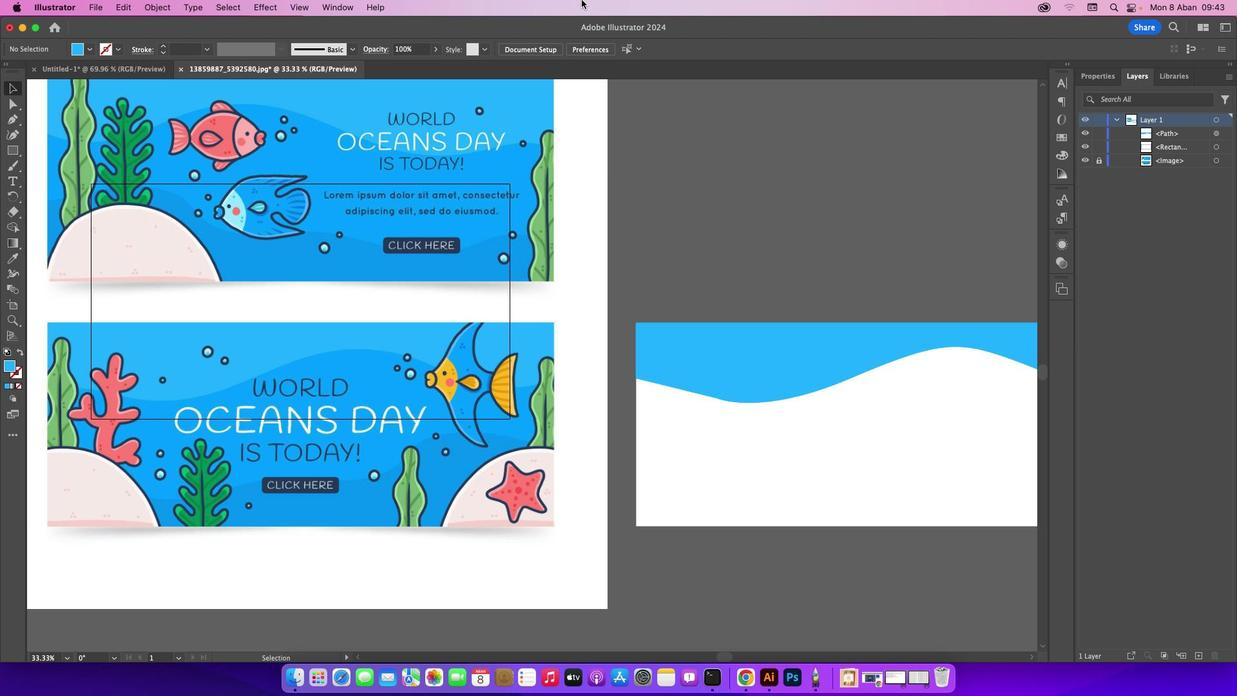 
Action: Mouse scrolled (736, 530) with delta (1, 1)
Screenshot: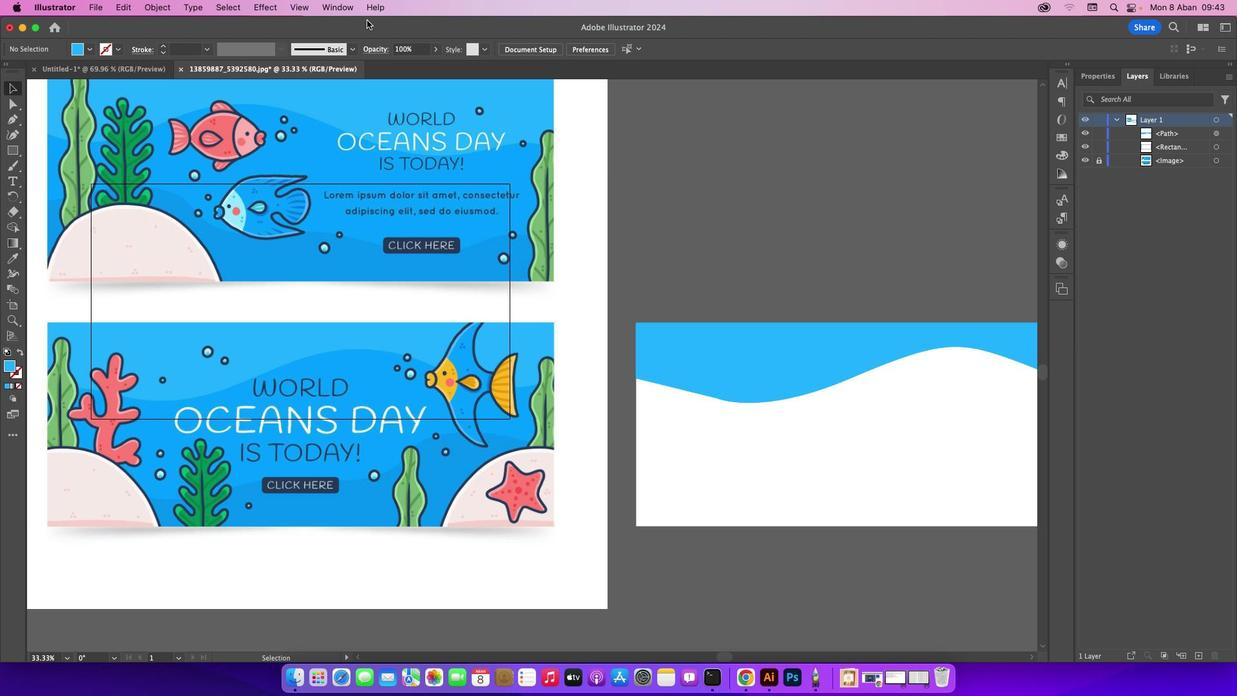 
Action: Mouse scrolled (736, 530) with delta (1, 1)
Screenshot: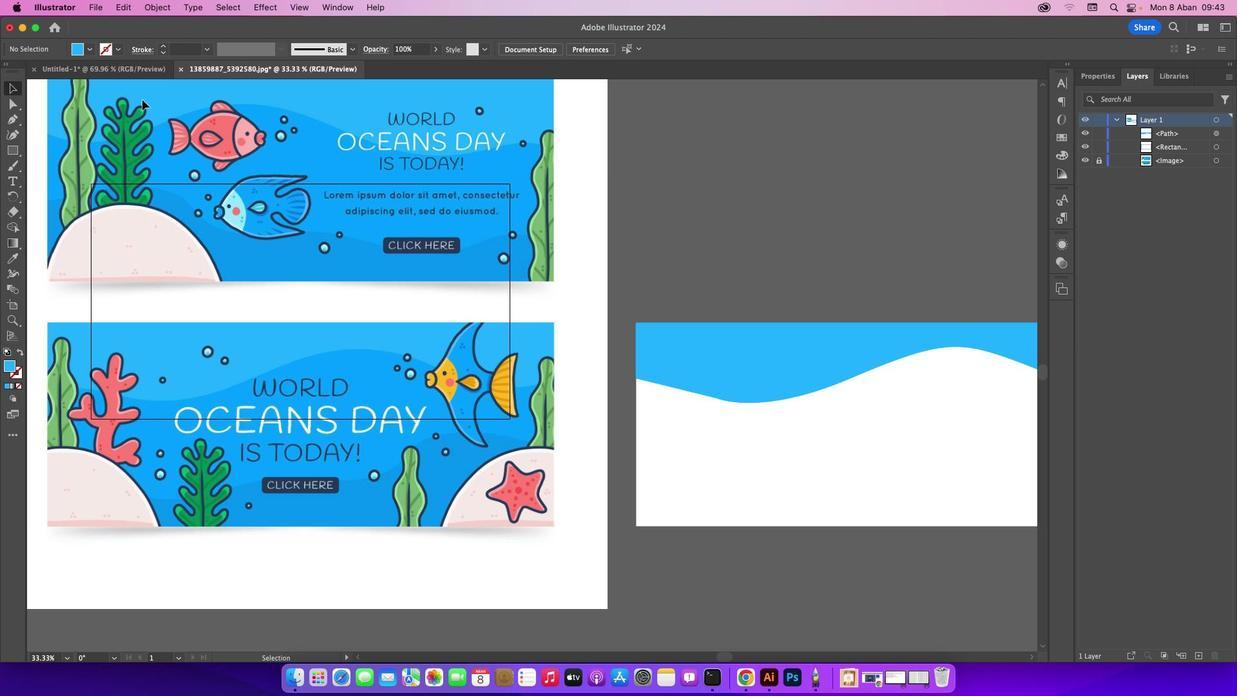 
Action: Mouse moved to (21, 128)
Screenshot: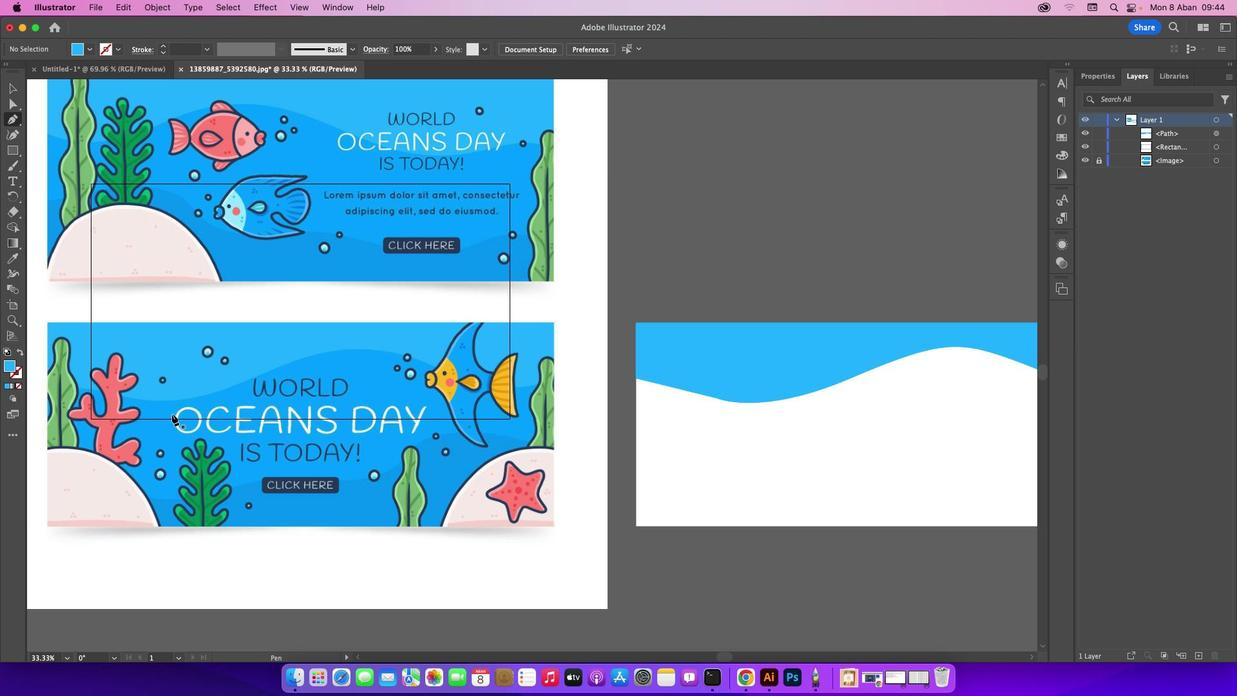 
Action: Mouse pressed left at (21, 128)
Screenshot: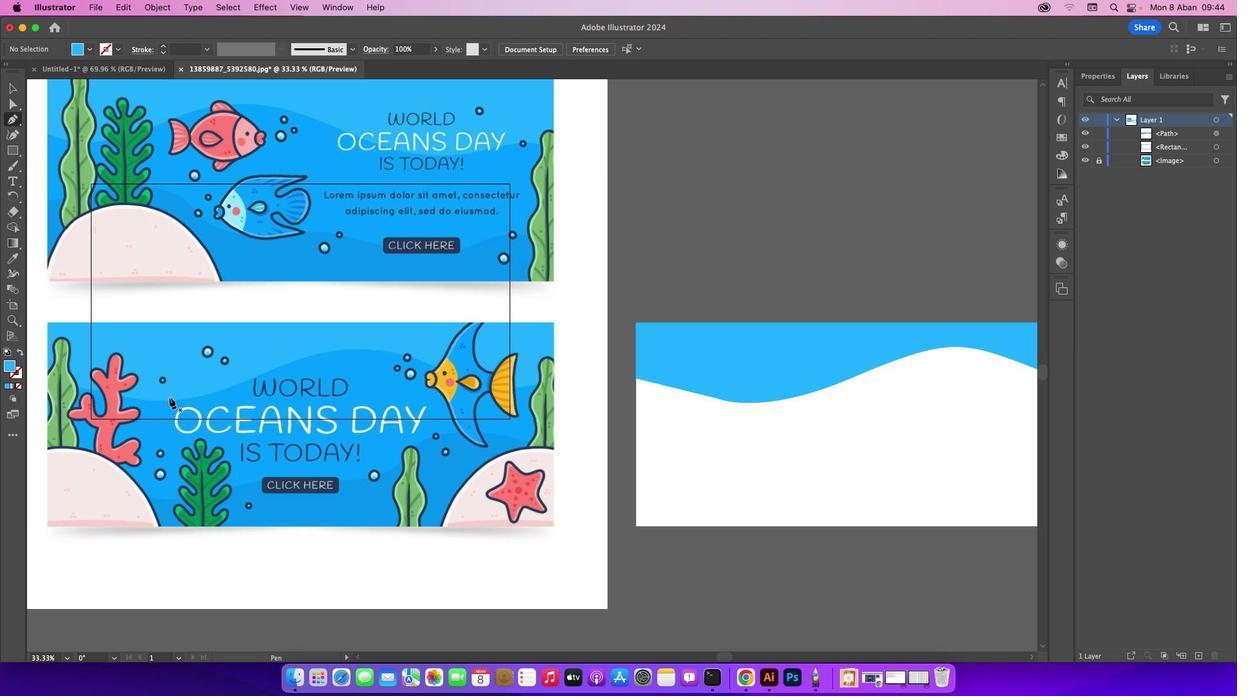 
Action: Mouse moved to (553, 377)
Screenshot: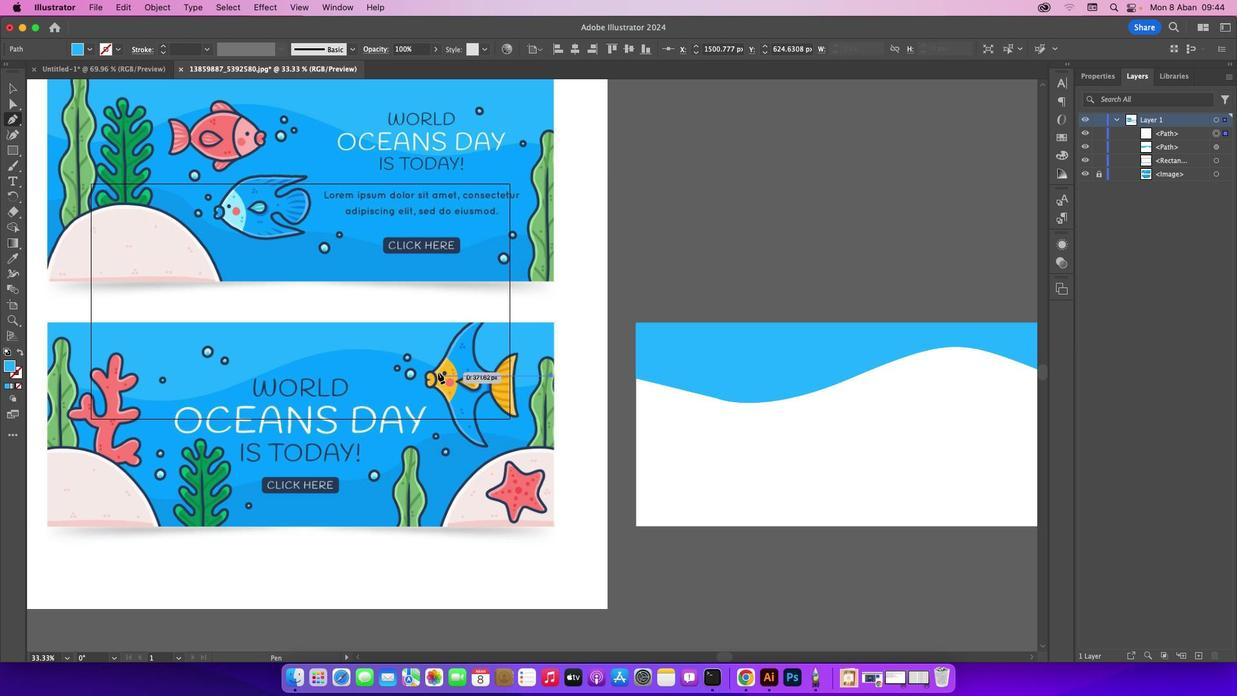 
Action: Mouse pressed left at (553, 377)
Screenshot: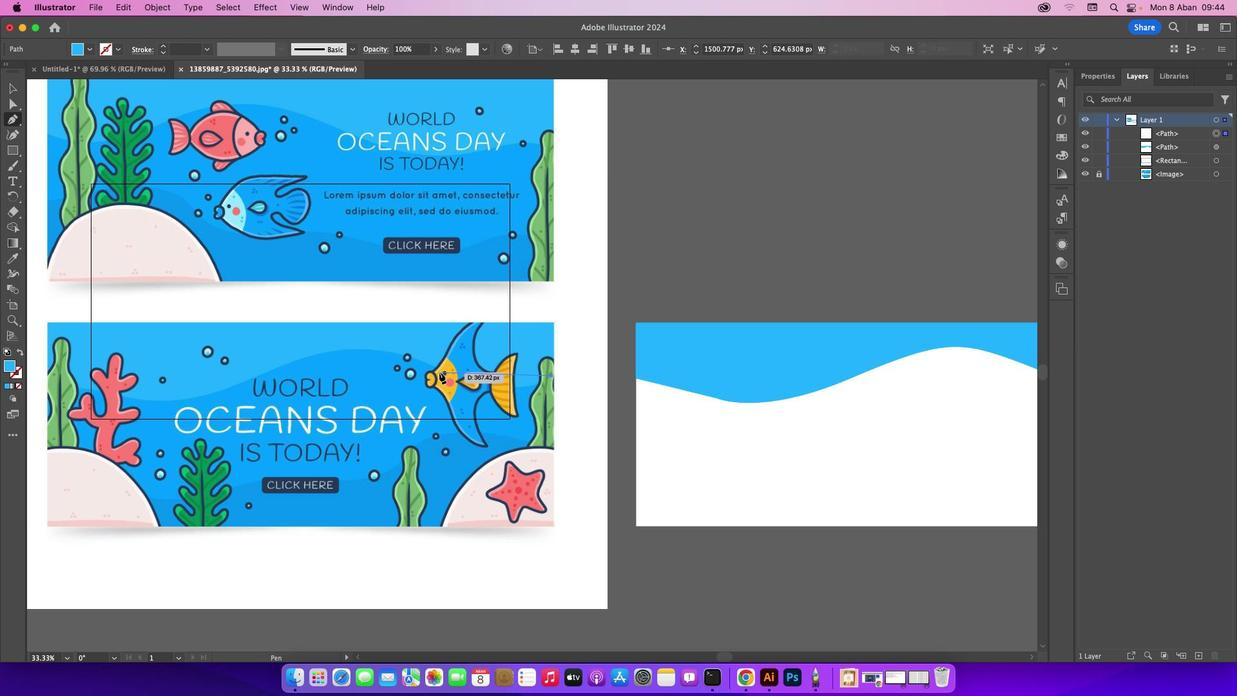 
Action: Mouse moved to (442, 370)
Screenshot: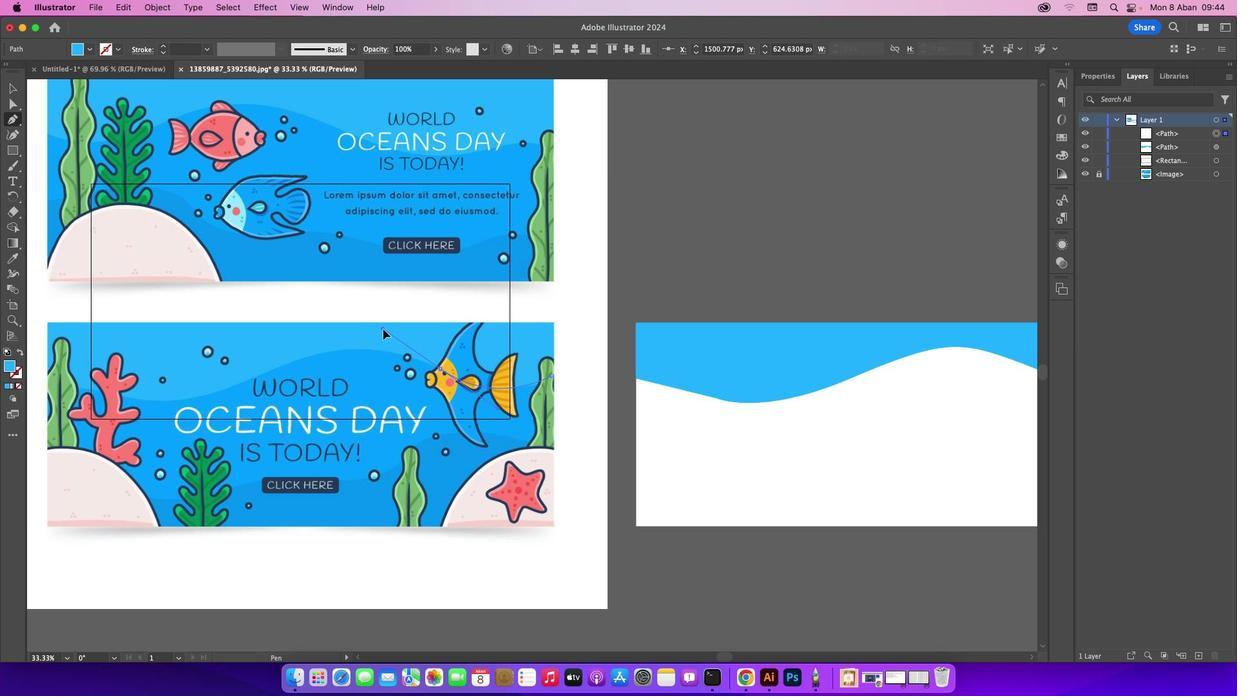 
Action: Mouse pressed left at (442, 370)
Screenshot: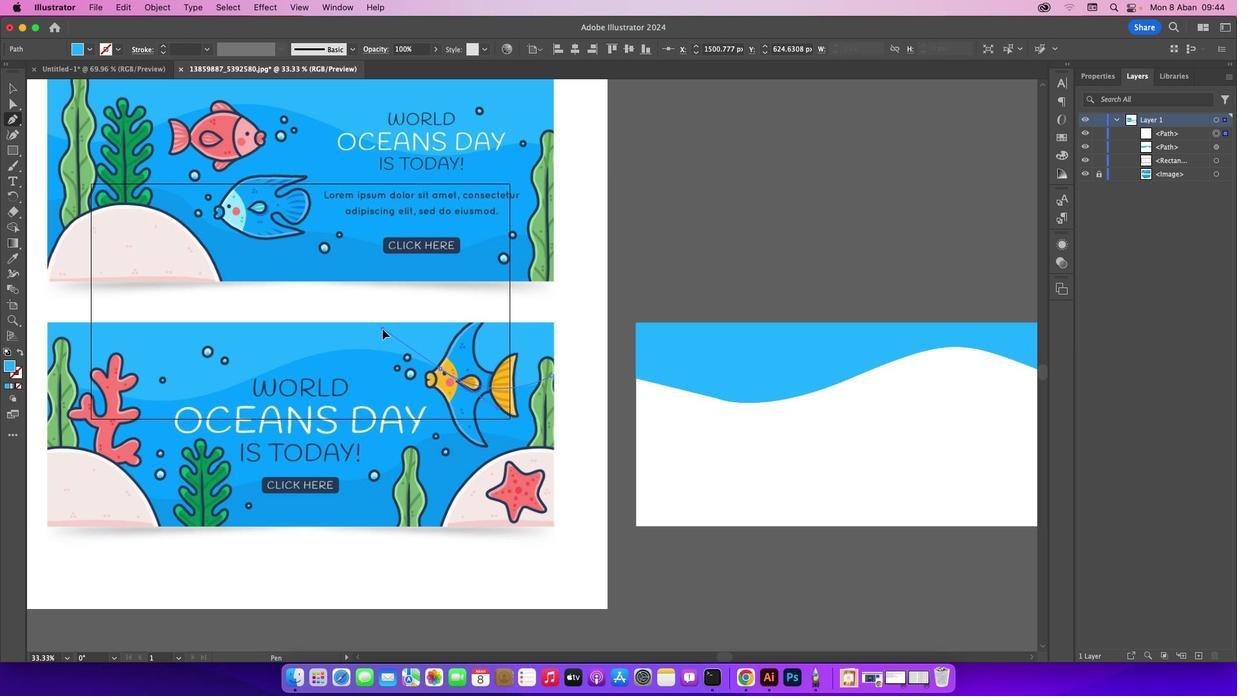 
Action: Mouse moved to (253, 381)
Screenshot: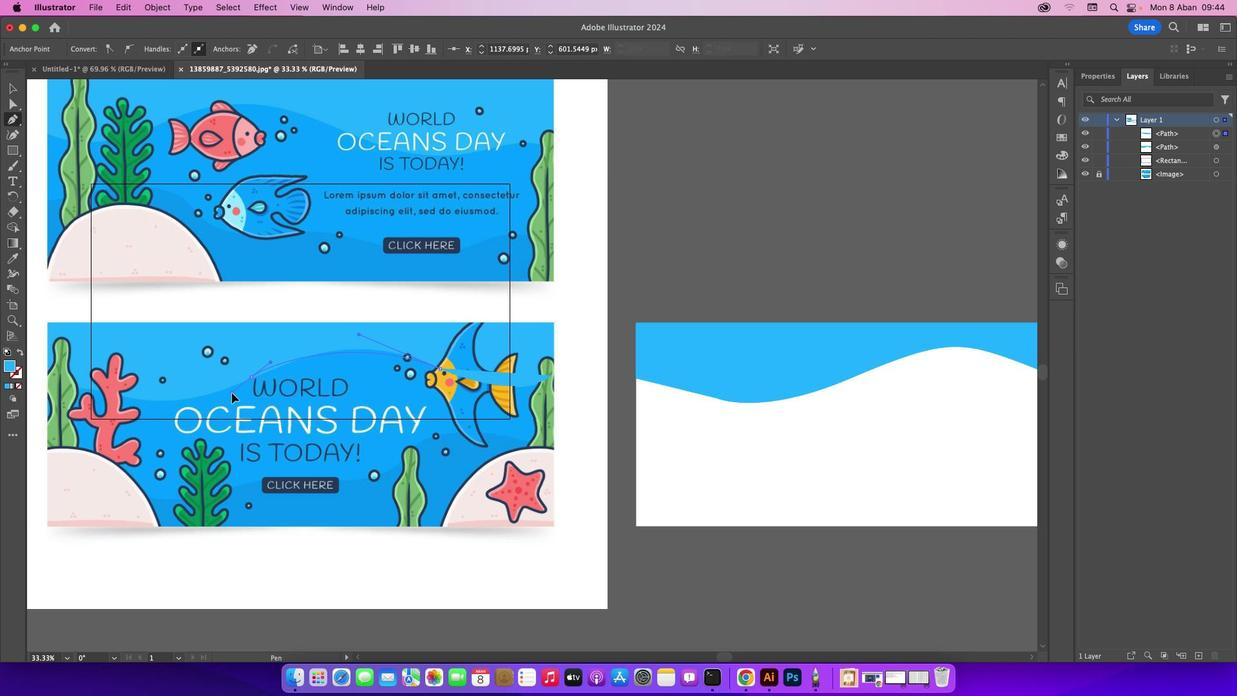 
Action: Mouse pressed left at (253, 381)
Screenshot: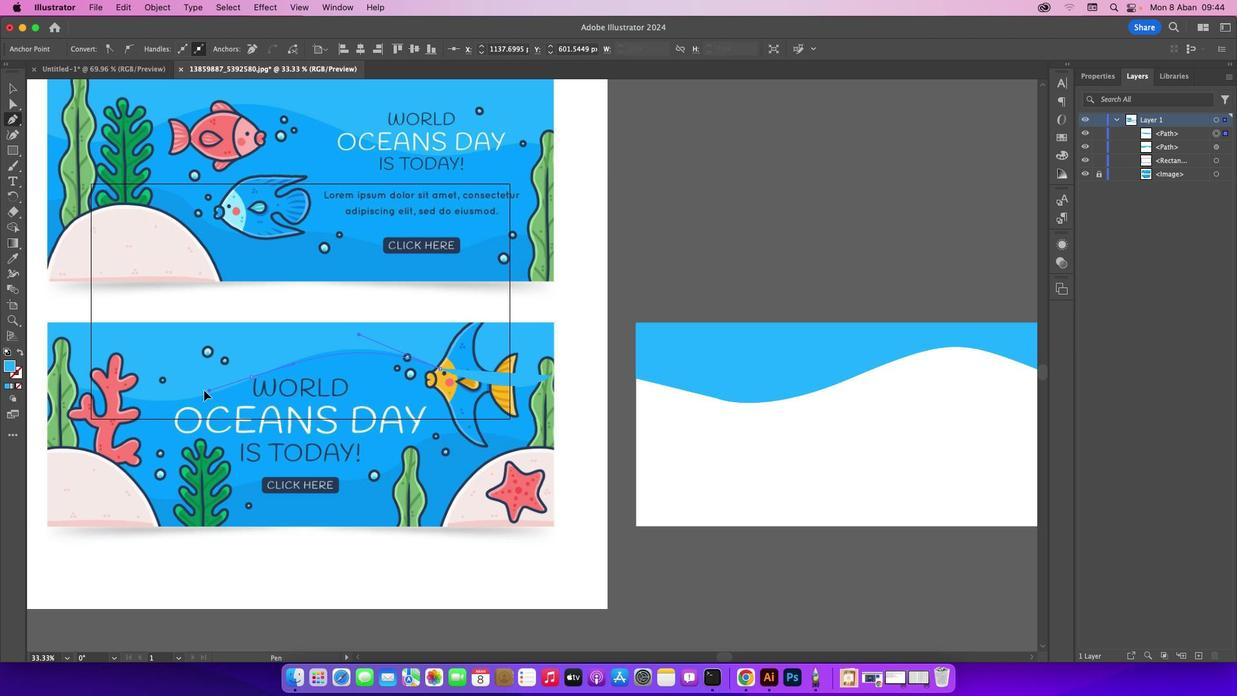 
Action: Mouse moved to (130, 401)
Screenshot: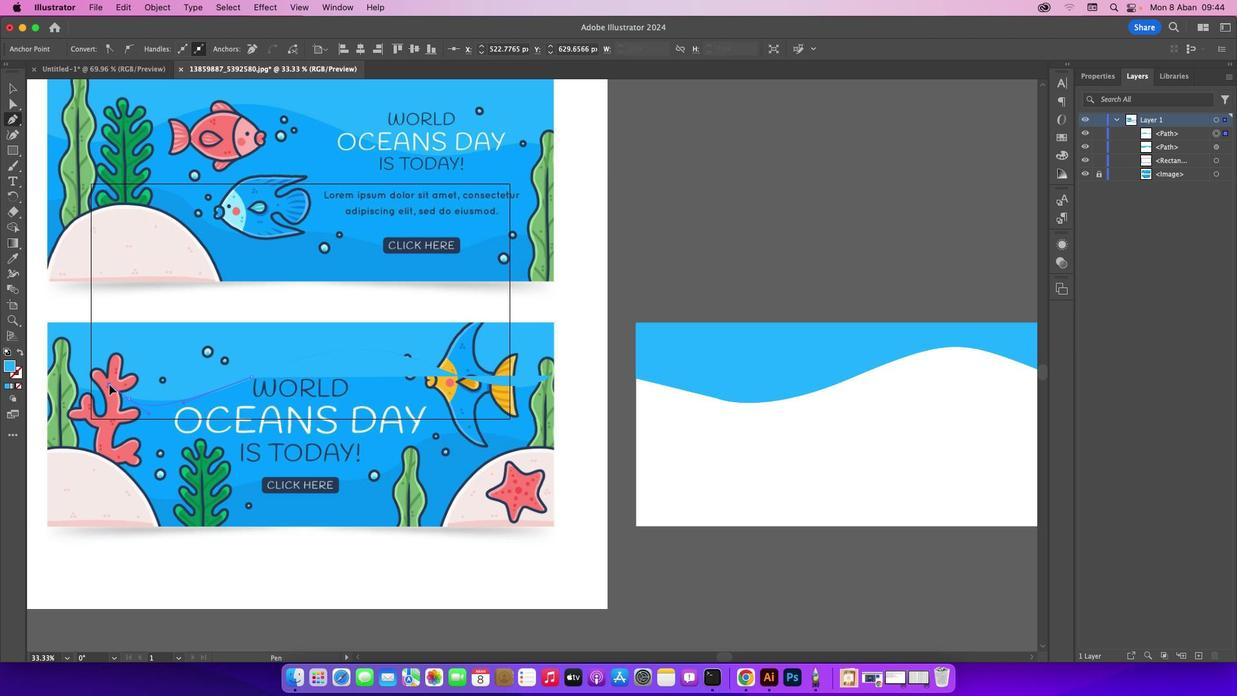 
Action: Mouse pressed left at (130, 401)
Screenshot: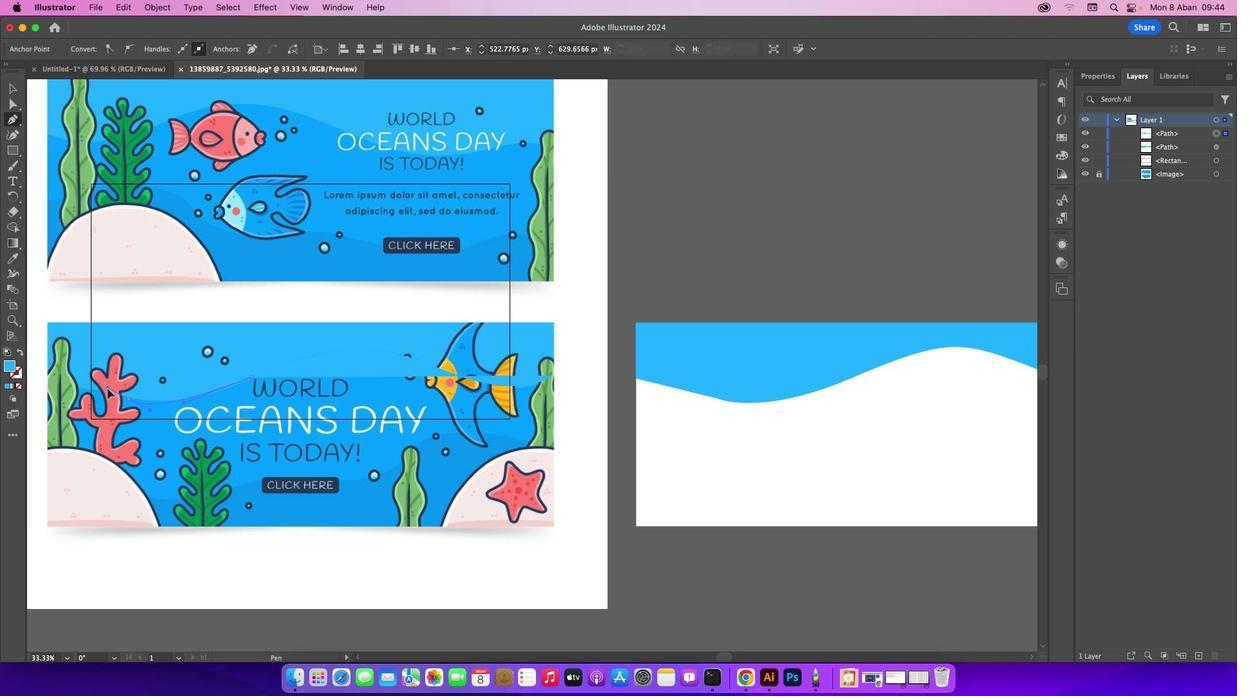 
Action: Mouse moved to (47, 388)
Screenshot: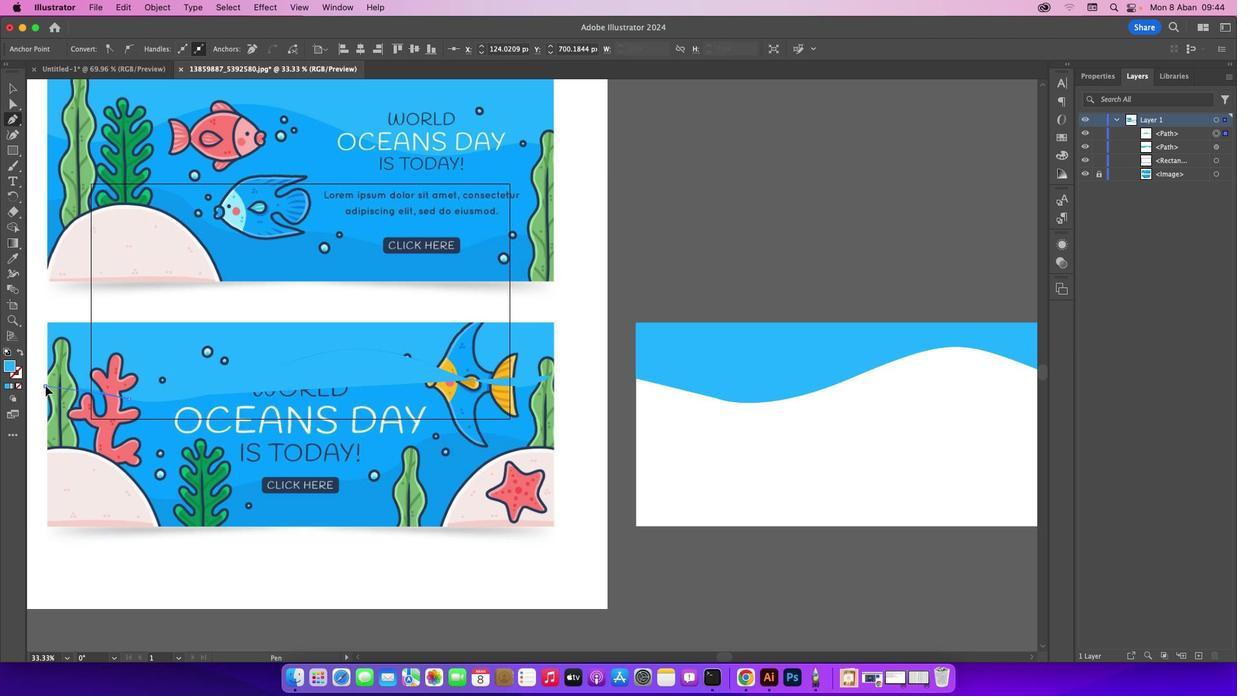 
Action: Mouse pressed left at (47, 388)
Screenshot: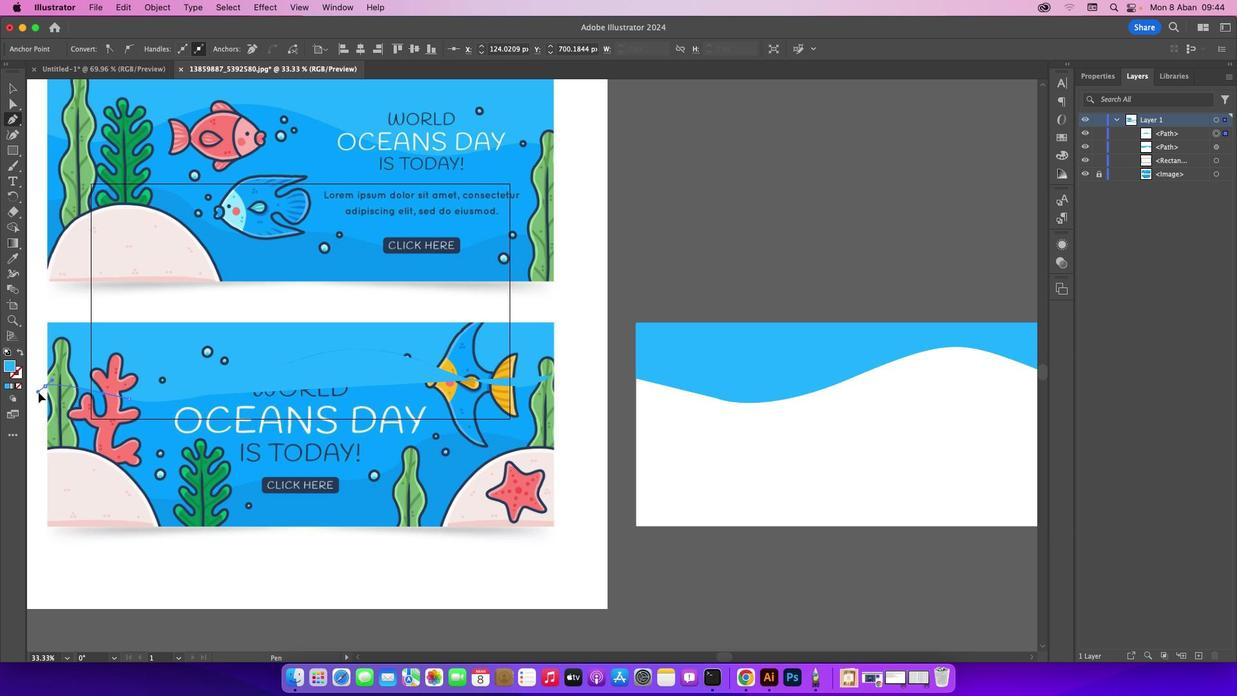 
Action: Mouse moved to (47, 383)
Screenshot: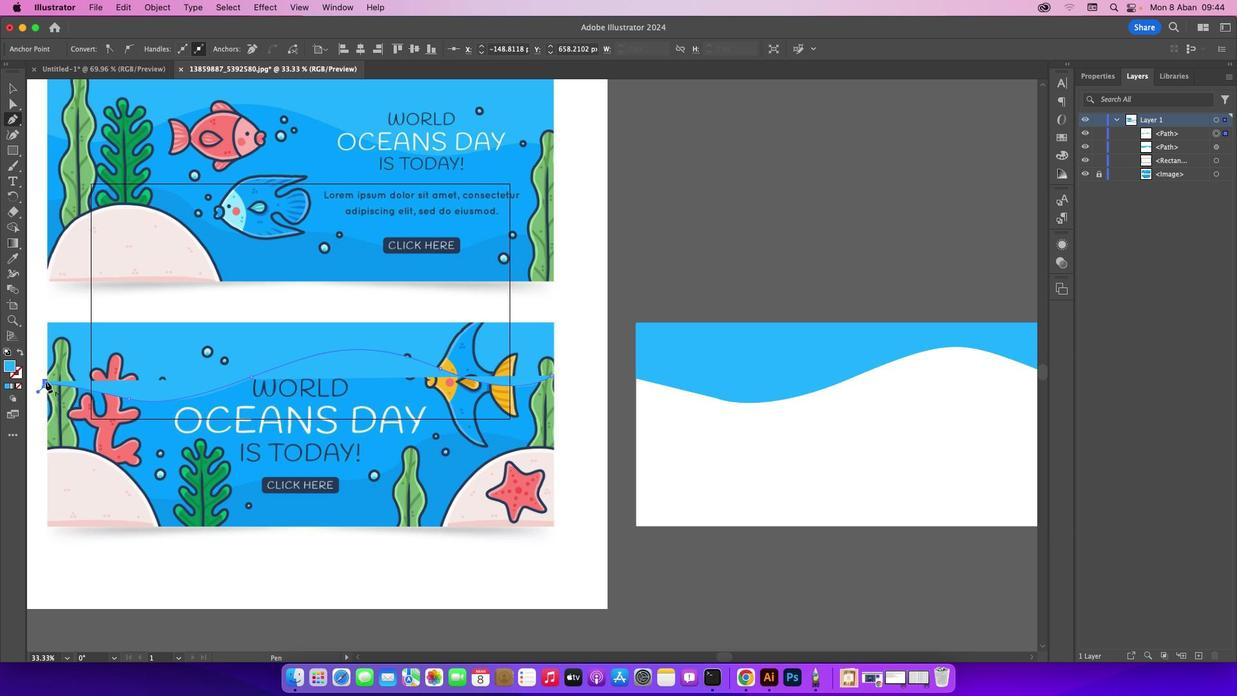 
Action: Mouse pressed left at (47, 383)
Screenshot: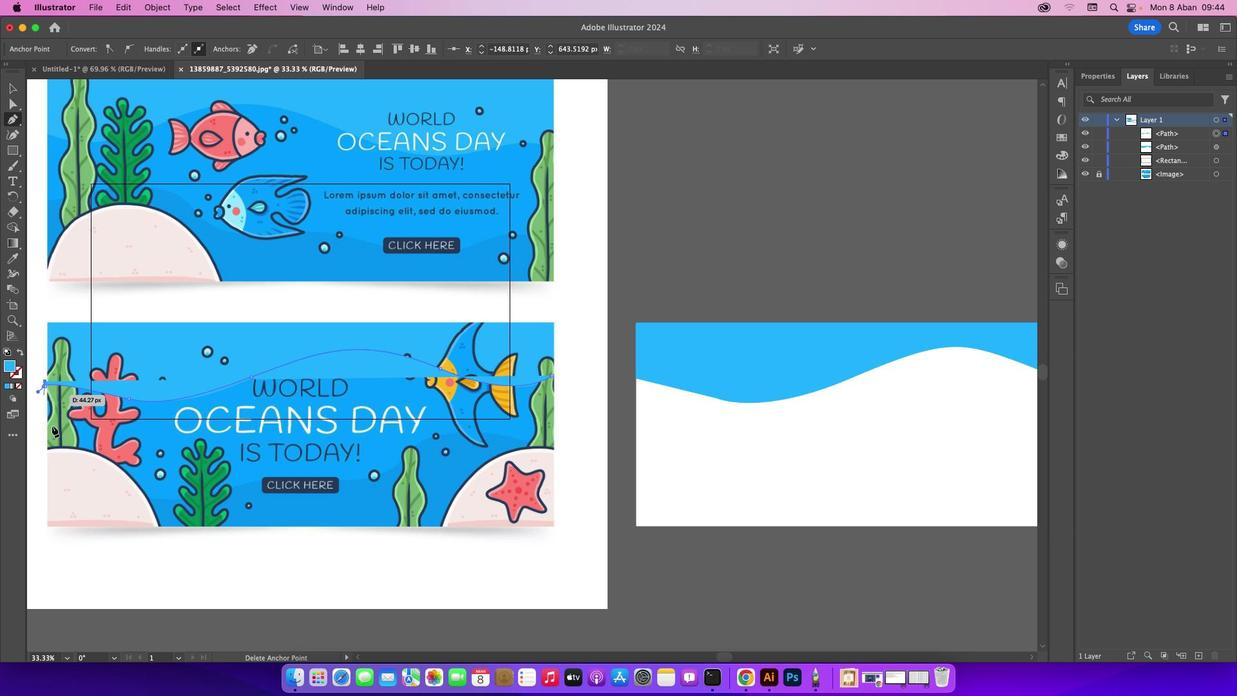 
Action: Mouse moved to (47, 450)
Screenshot: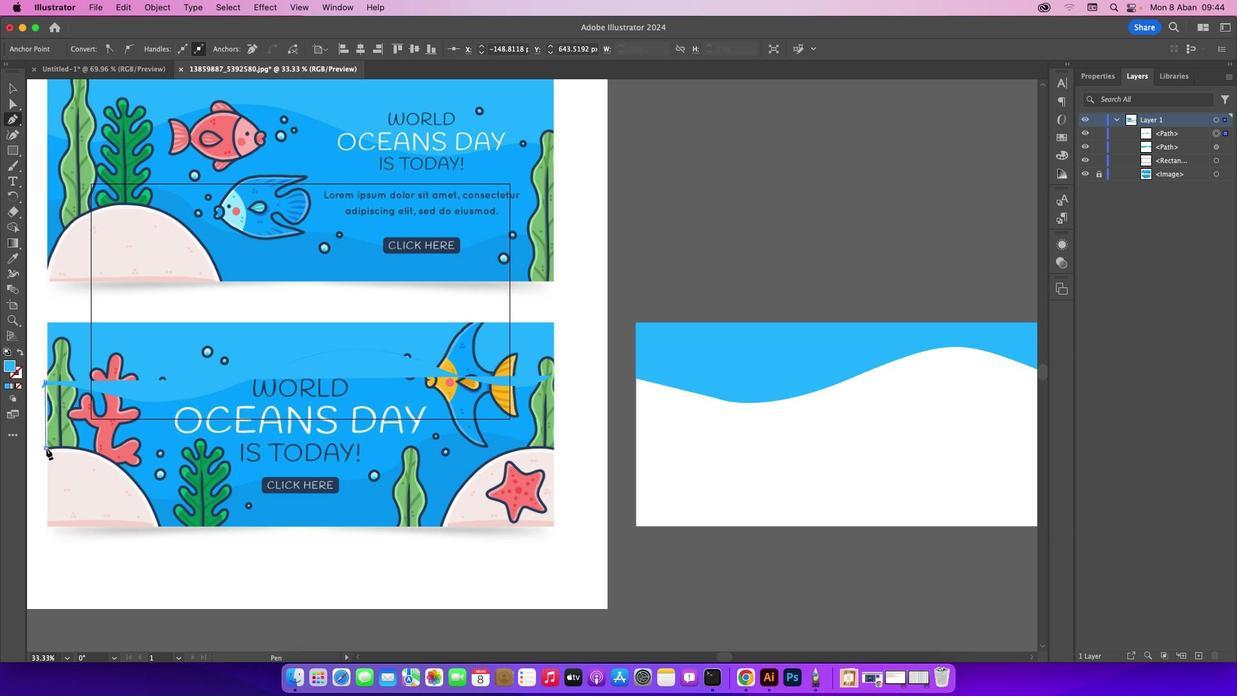 
Action: Mouse pressed left at (47, 450)
Screenshot: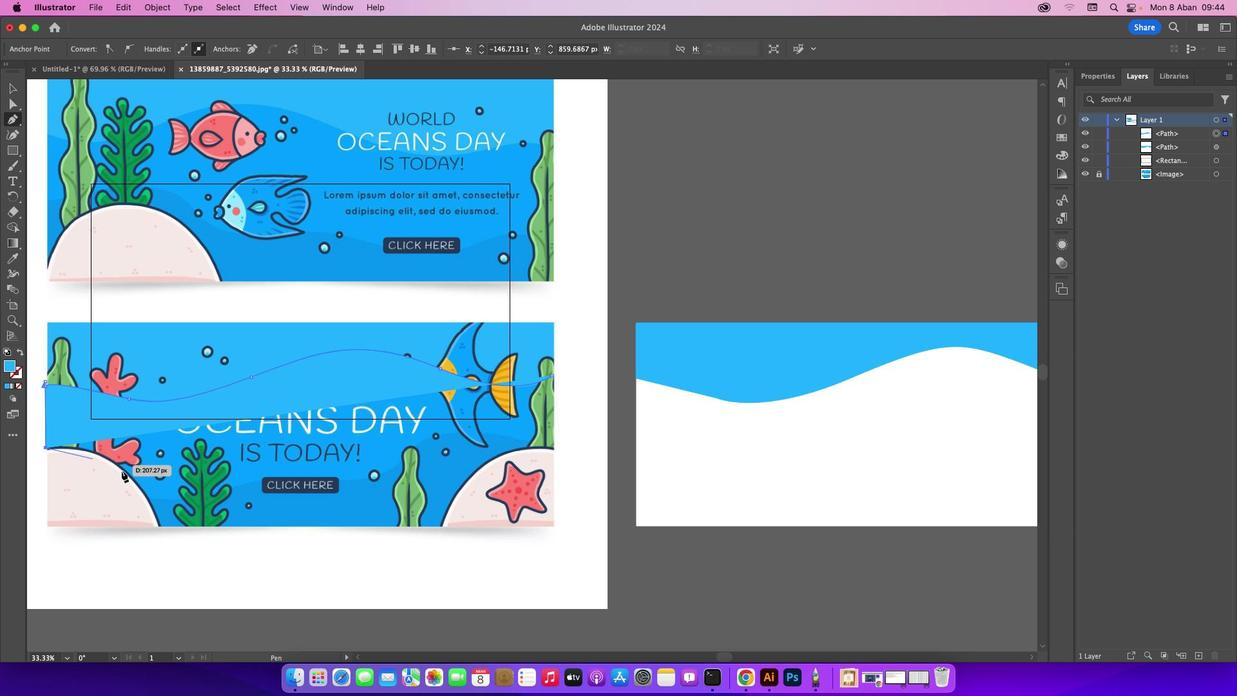 
Action: Mouse moved to (154, 500)
Screenshot: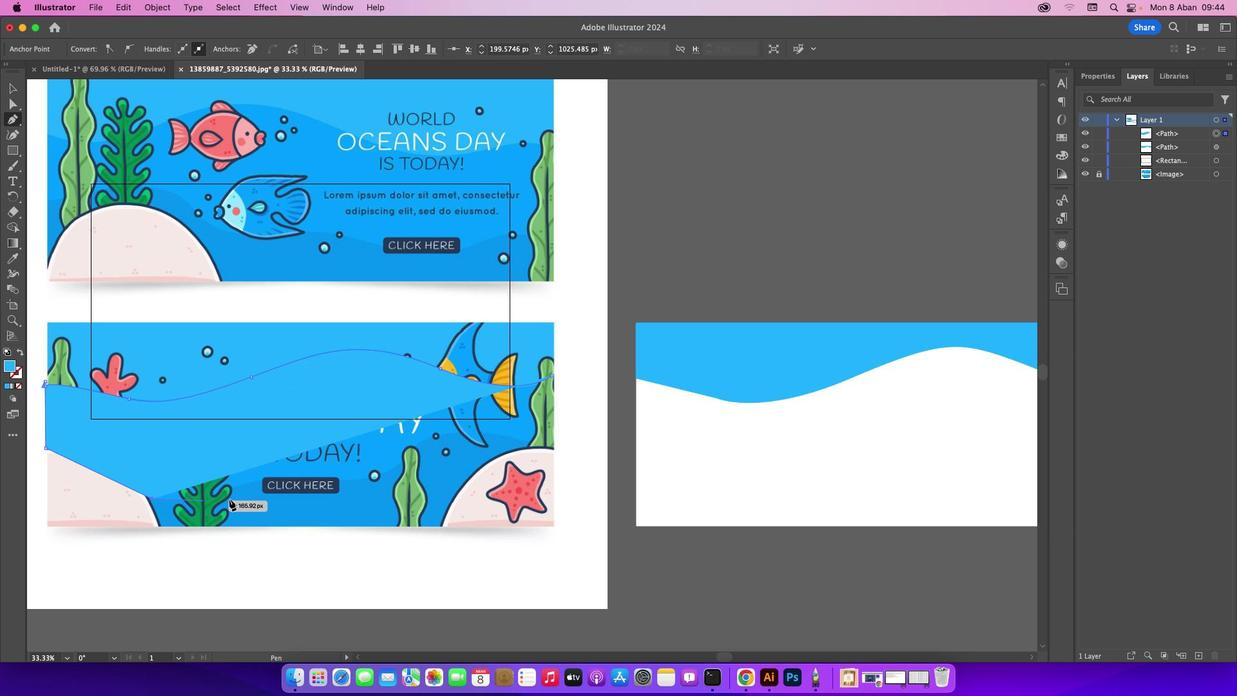 
Action: Mouse pressed left at (154, 500)
Screenshot: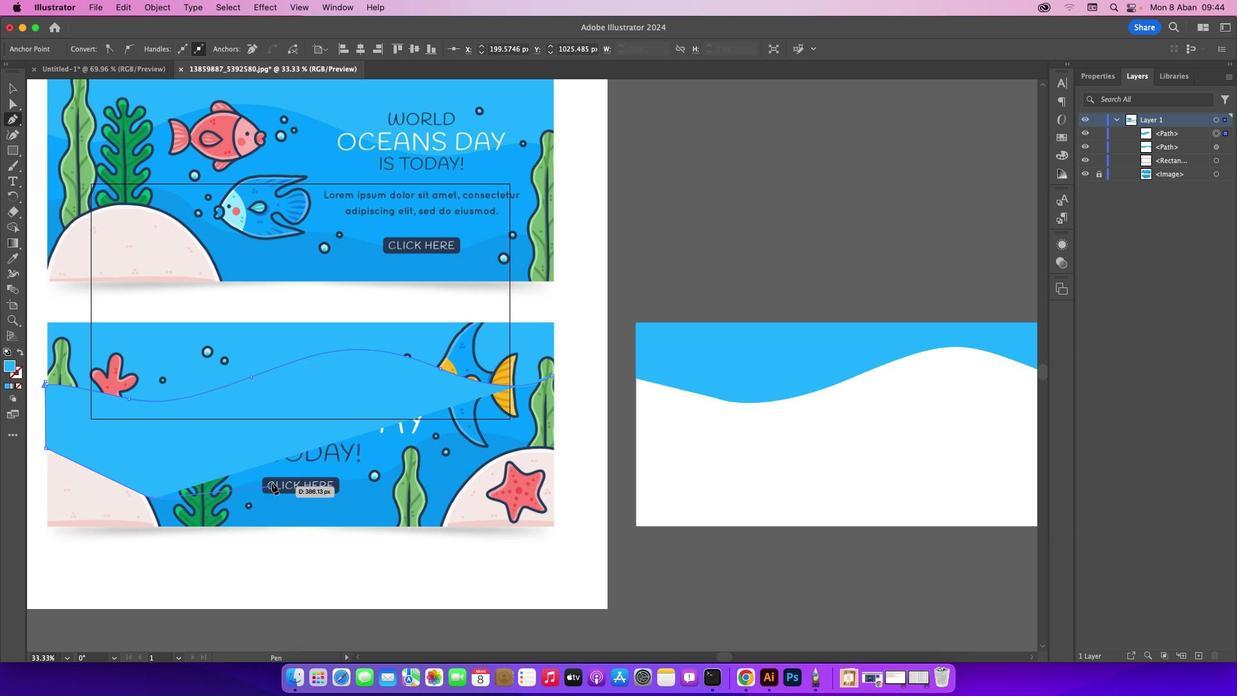 
Action: Mouse moved to (246, 488)
Screenshot: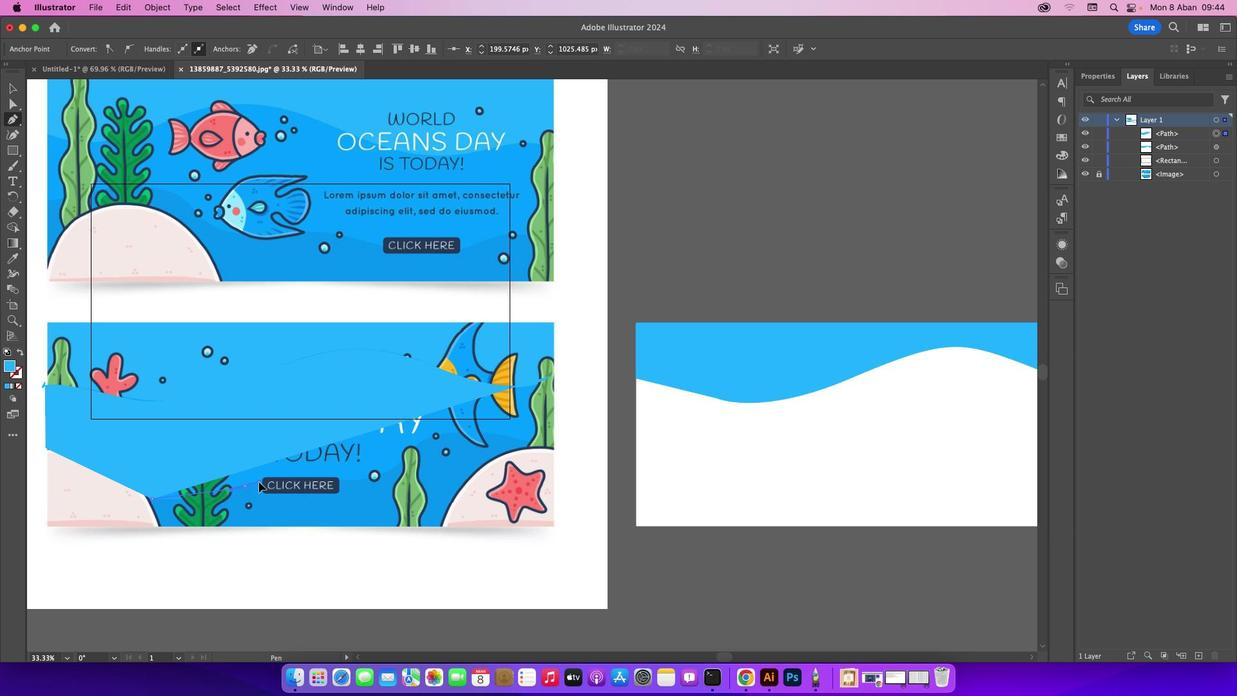 
Action: Mouse pressed left at (246, 488)
Screenshot: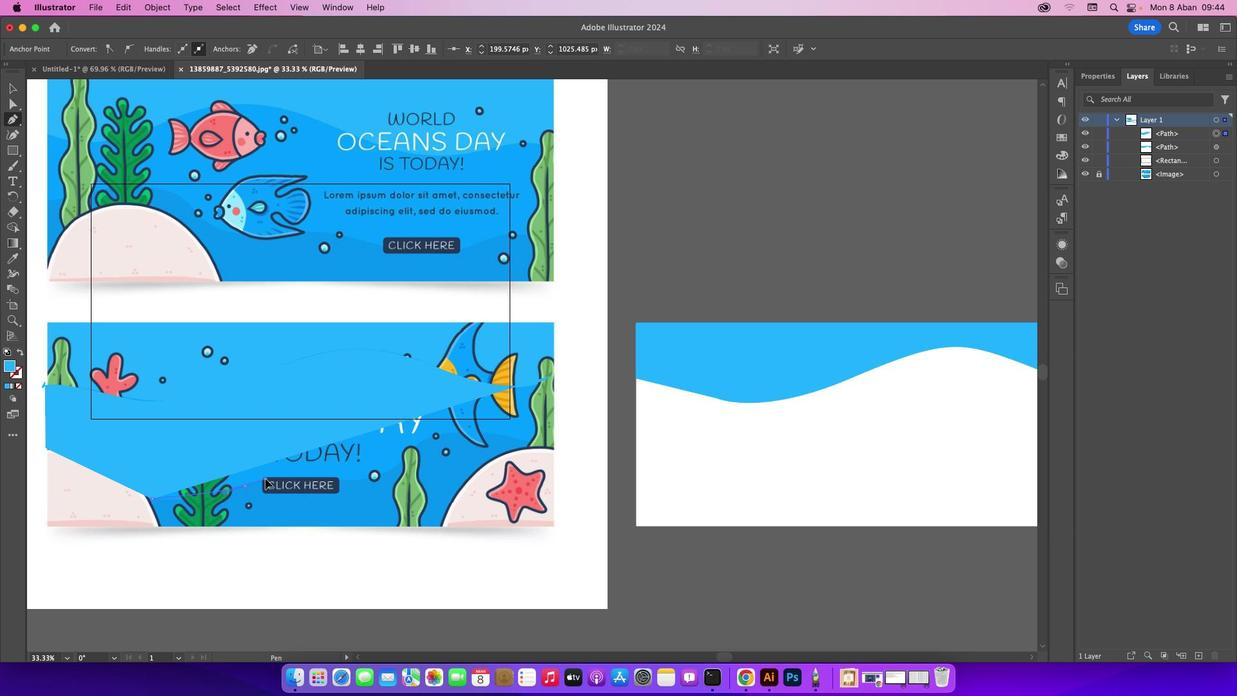 
Action: Mouse moved to (349, 484)
Screenshot: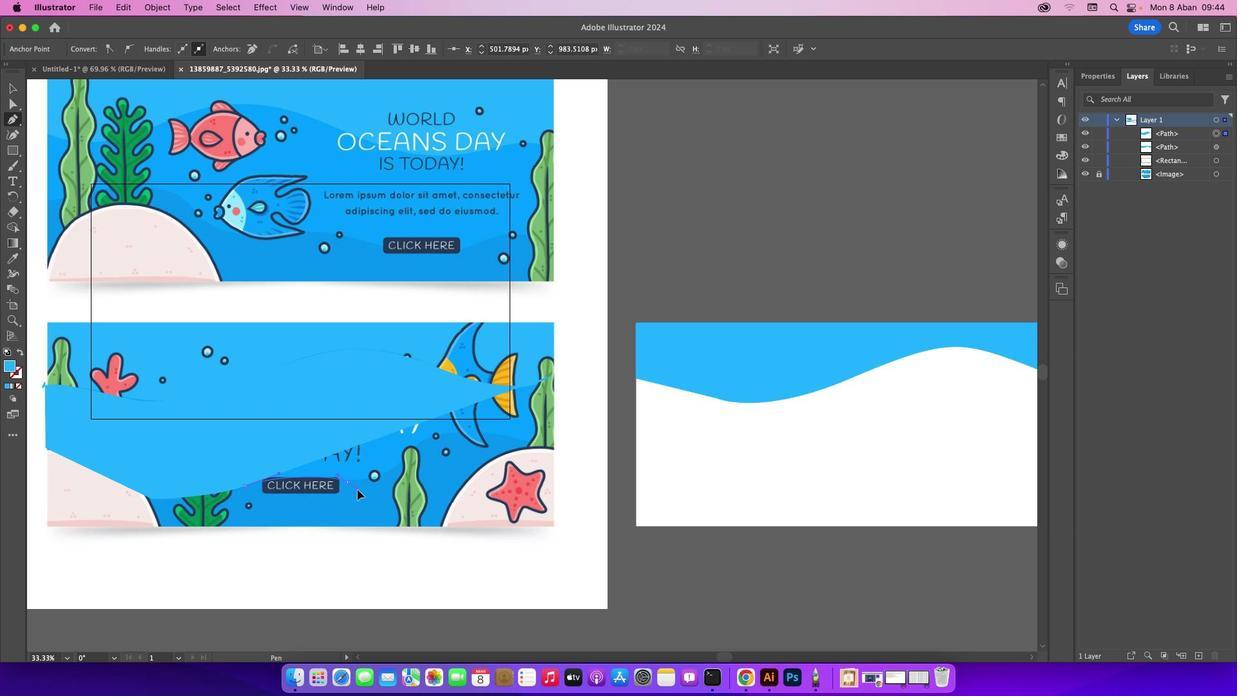 
Action: Mouse pressed left at (349, 484)
Screenshot: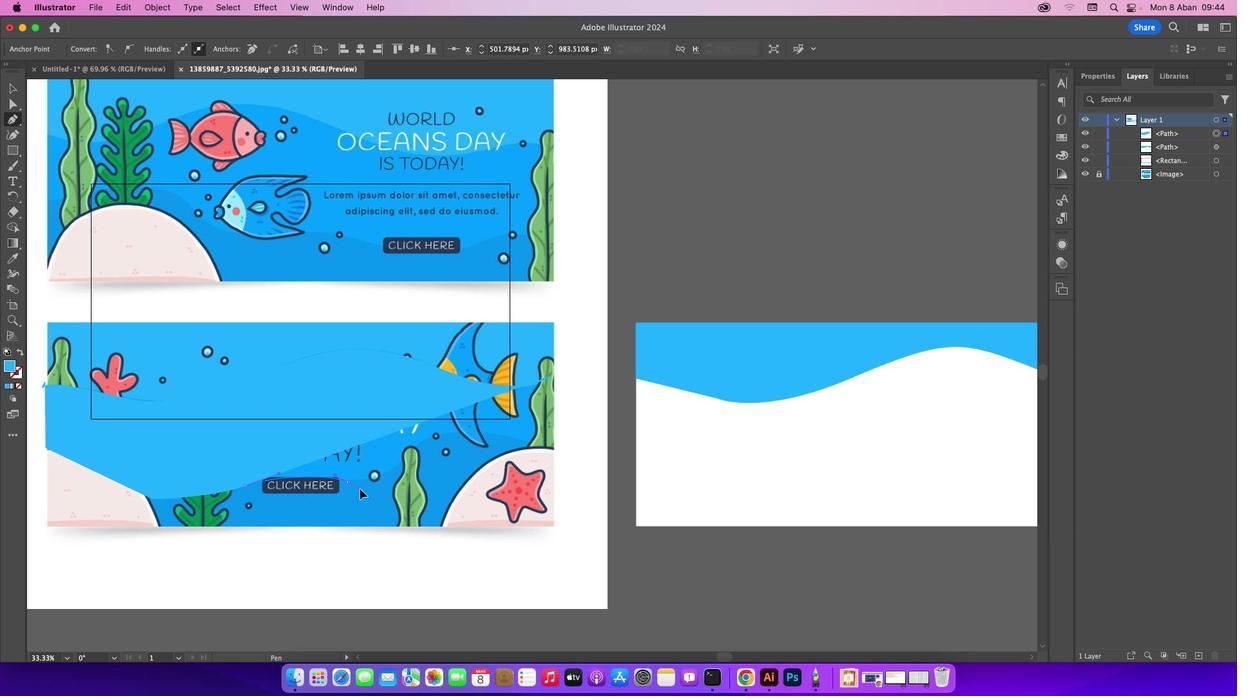 
Action: Mouse moved to (19, 388)
Screenshot: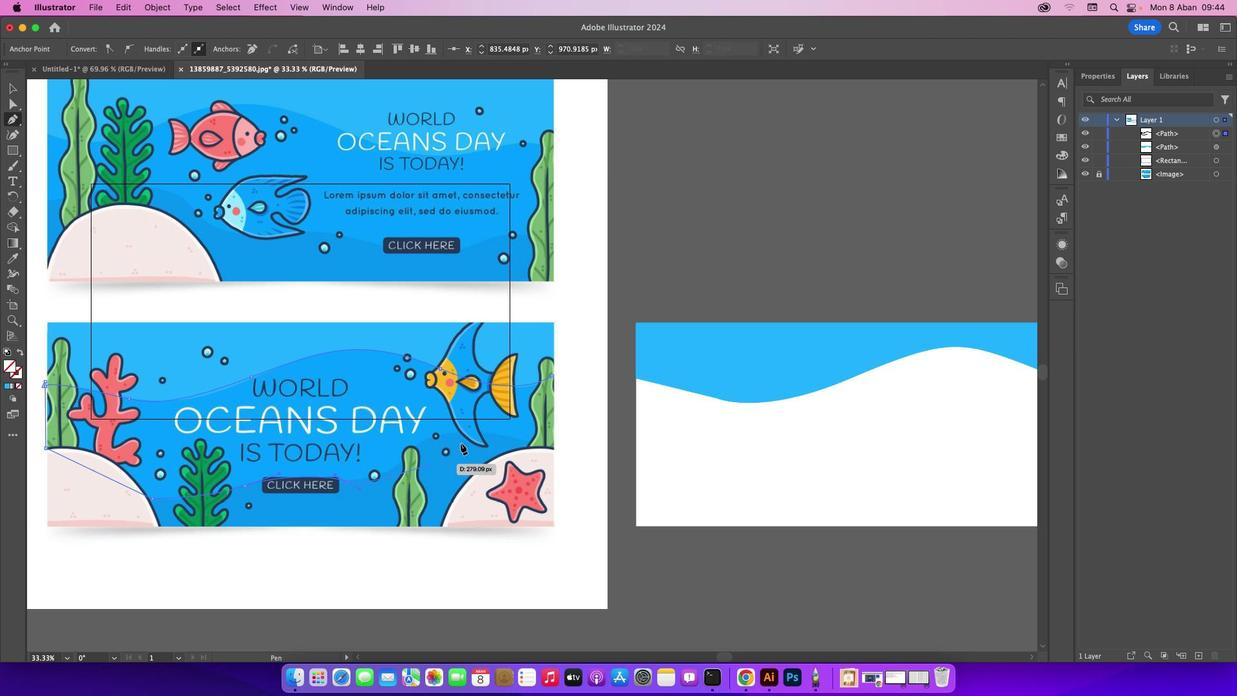 
Action: Mouse pressed left at (19, 388)
Screenshot: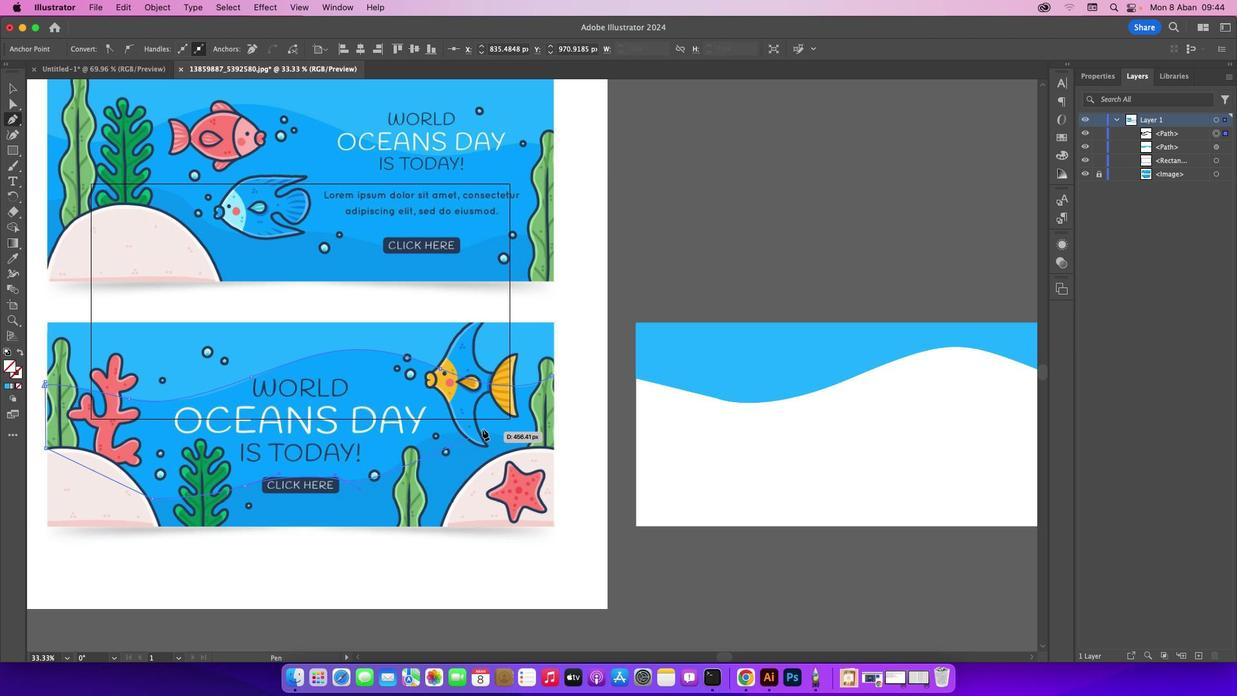 
Action: Mouse moved to (409, 453)
Screenshot: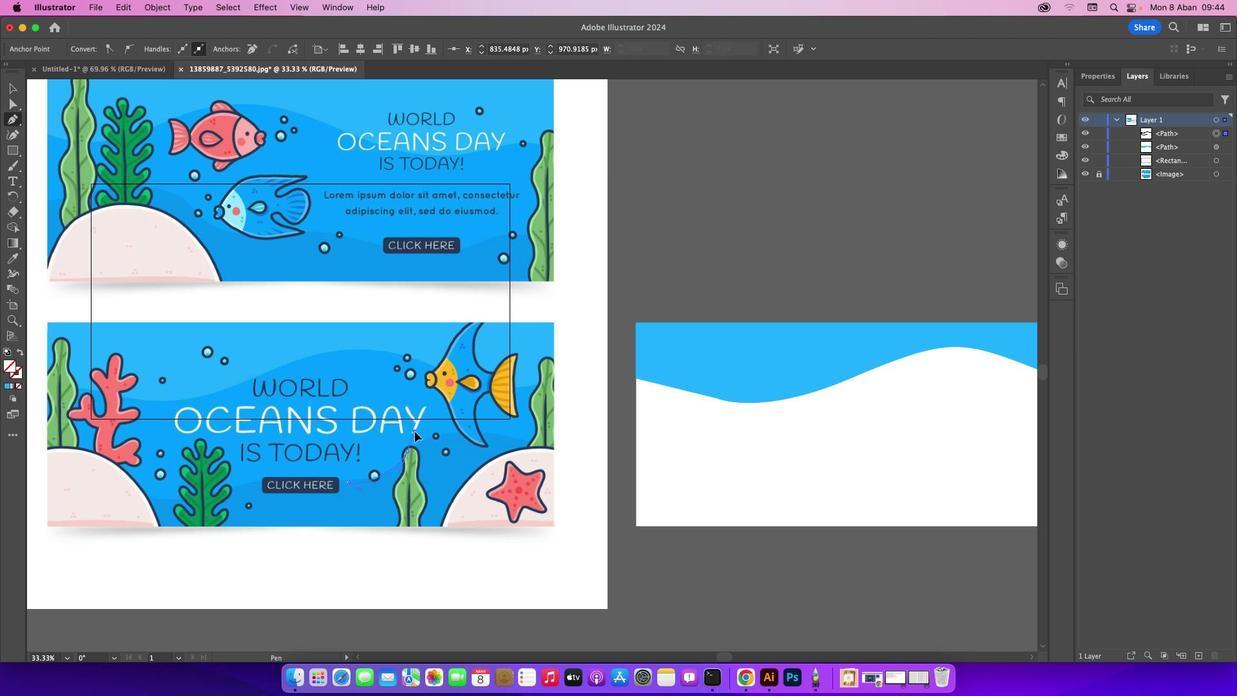 
Action: Mouse pressed left at (409, 453)
Screenshot: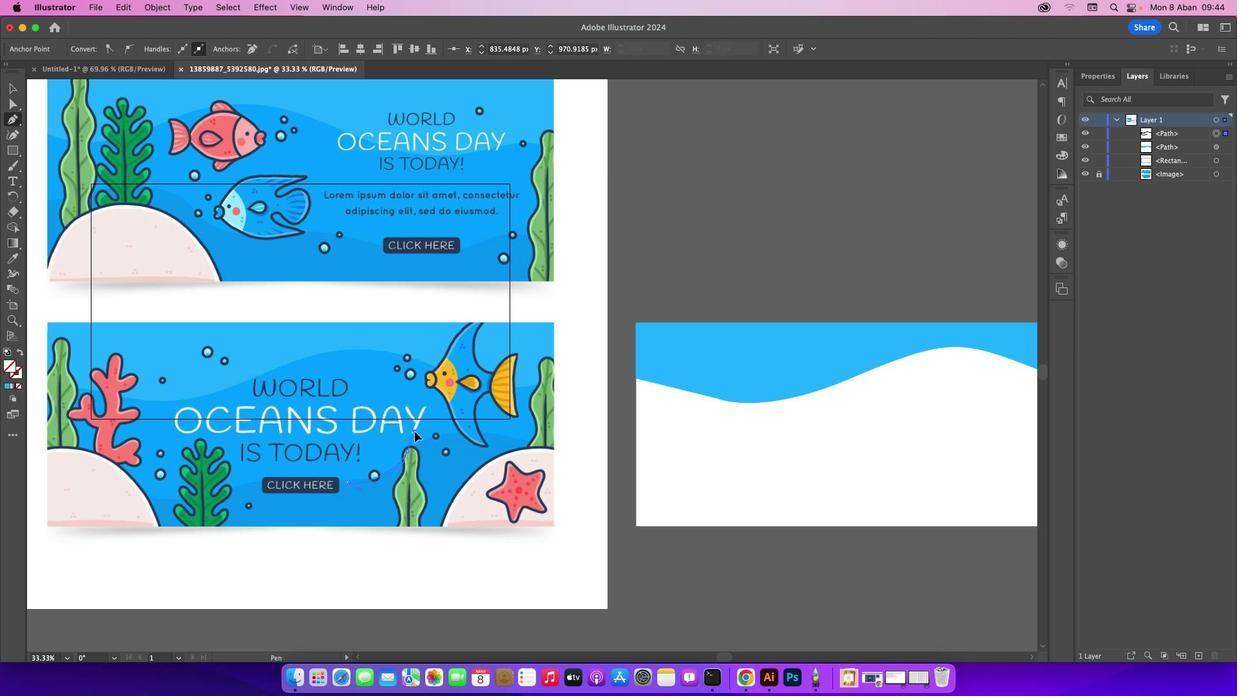 
Action: Mouse moved to (533, 444)
Screenshot: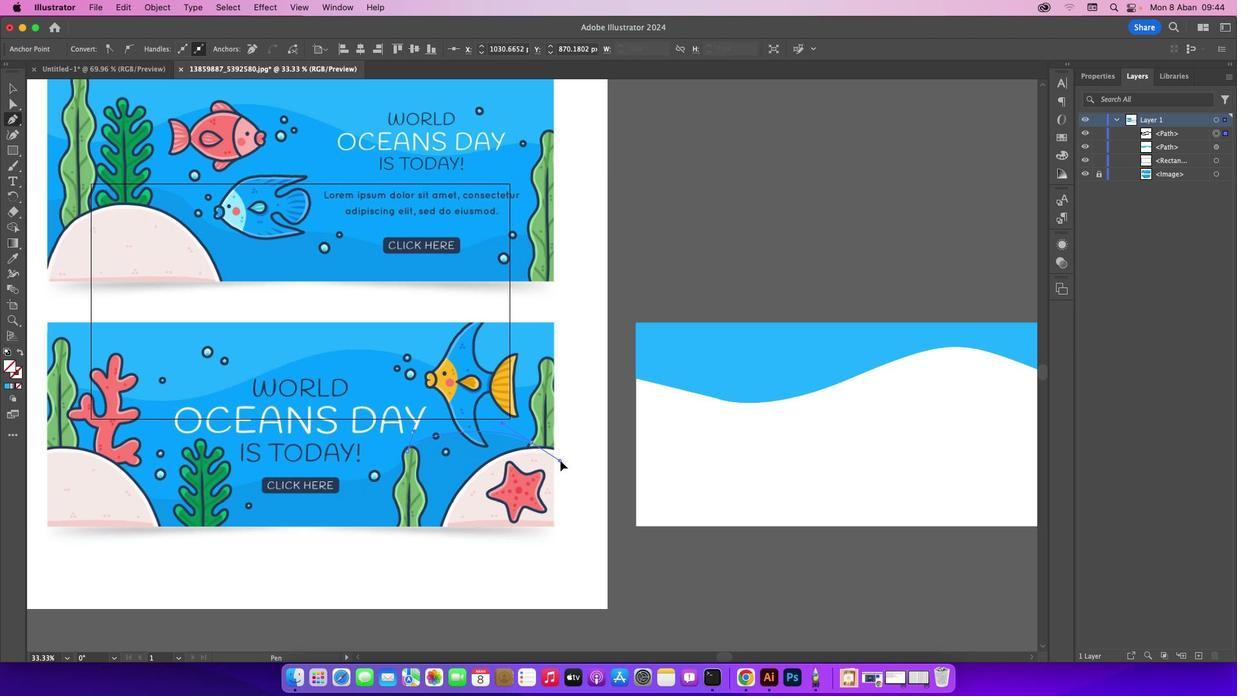 
Action: Mouse pressed left at (533, 444)
Screenshot: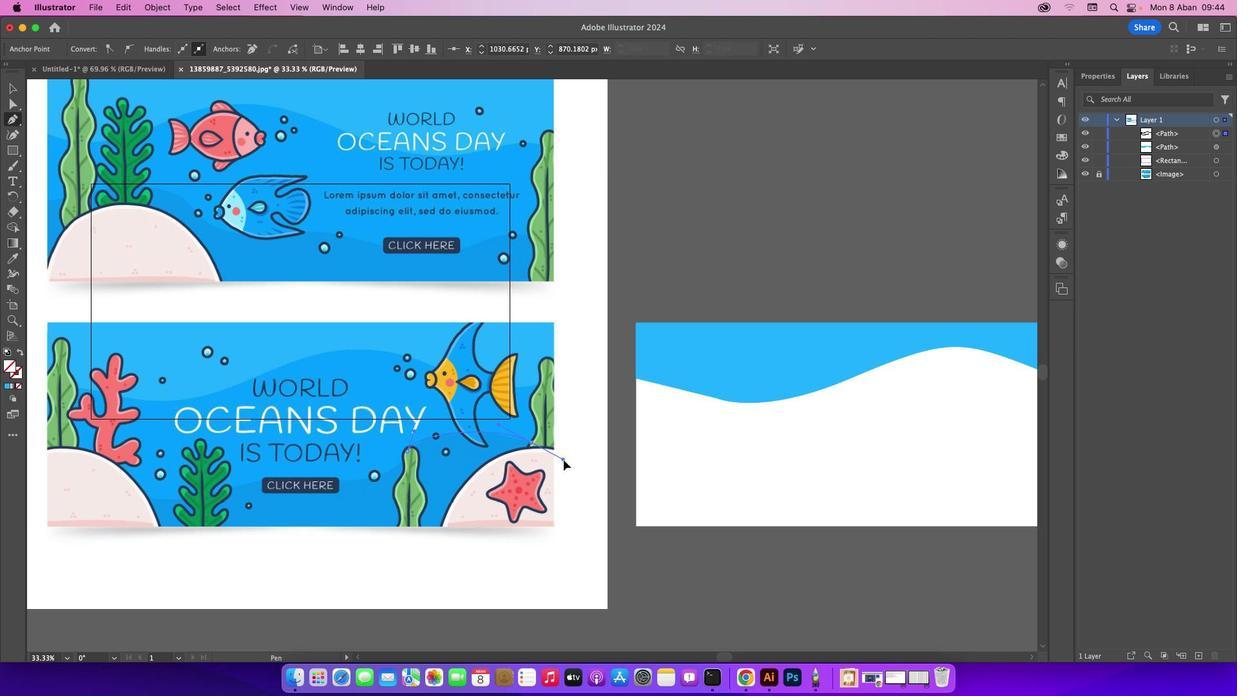 
Action: Mouse moved to (533, 444)
Screenshot: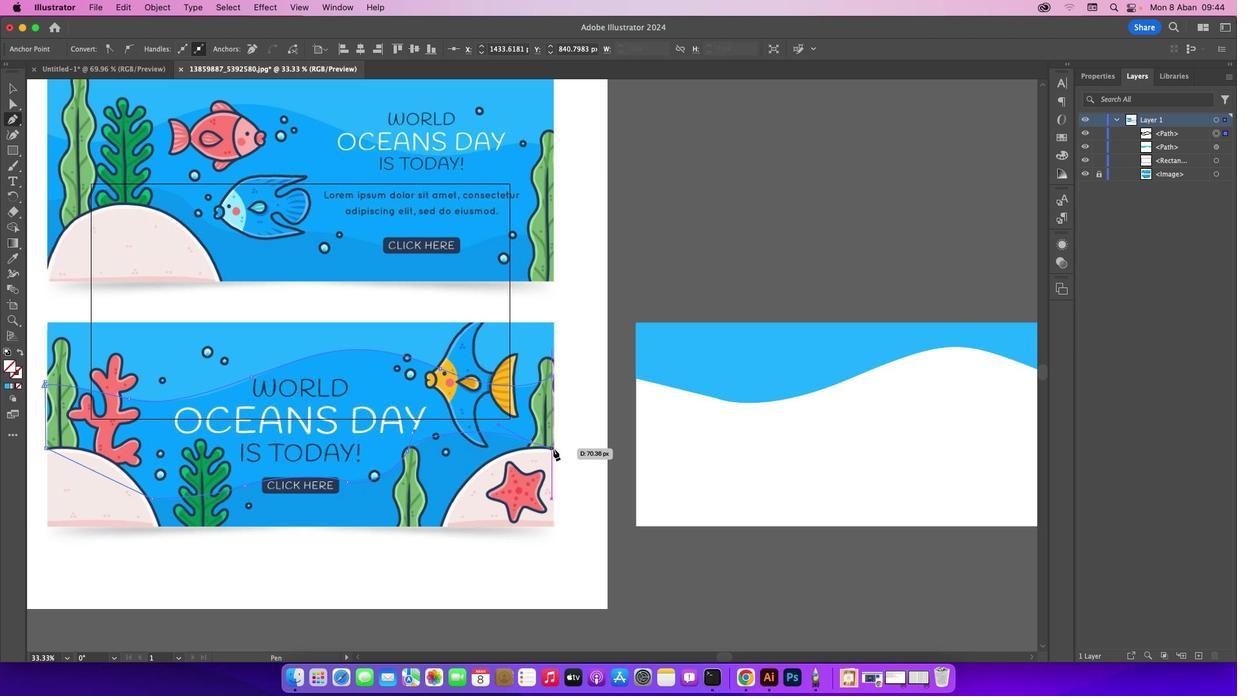 
Action: Mouse pressed left at (533, 444)
Screenshot: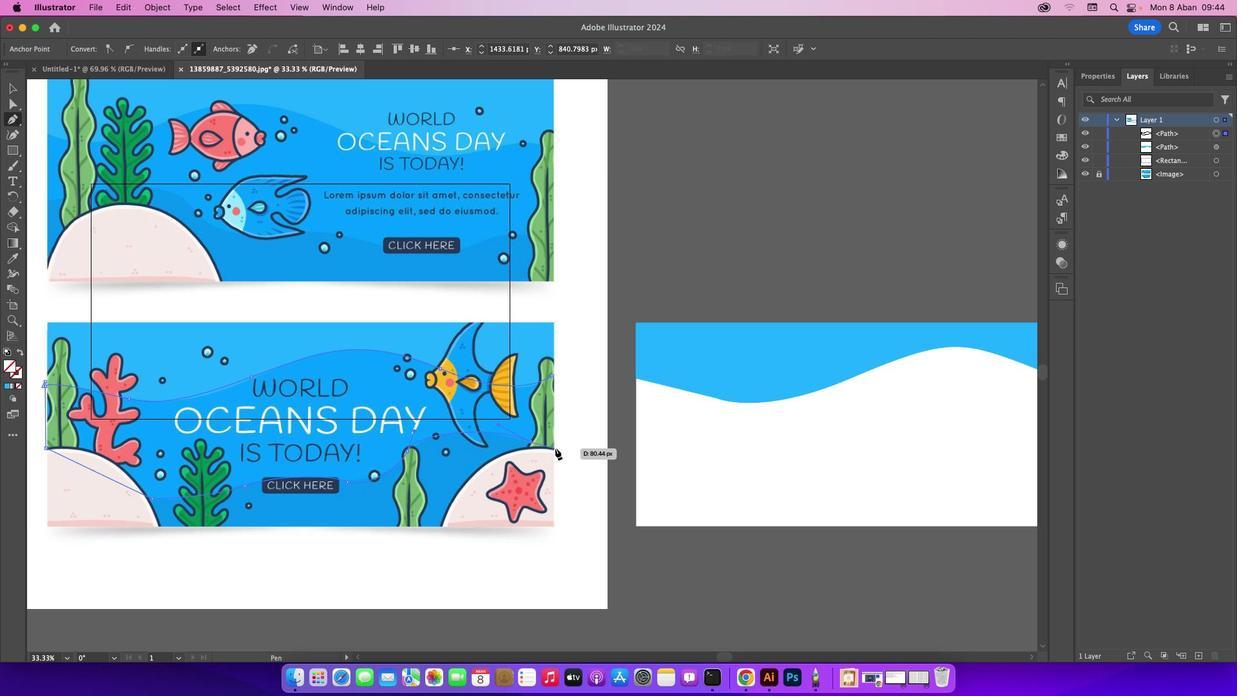 
Action: Mouse moved to (555, 450)
Screenshot: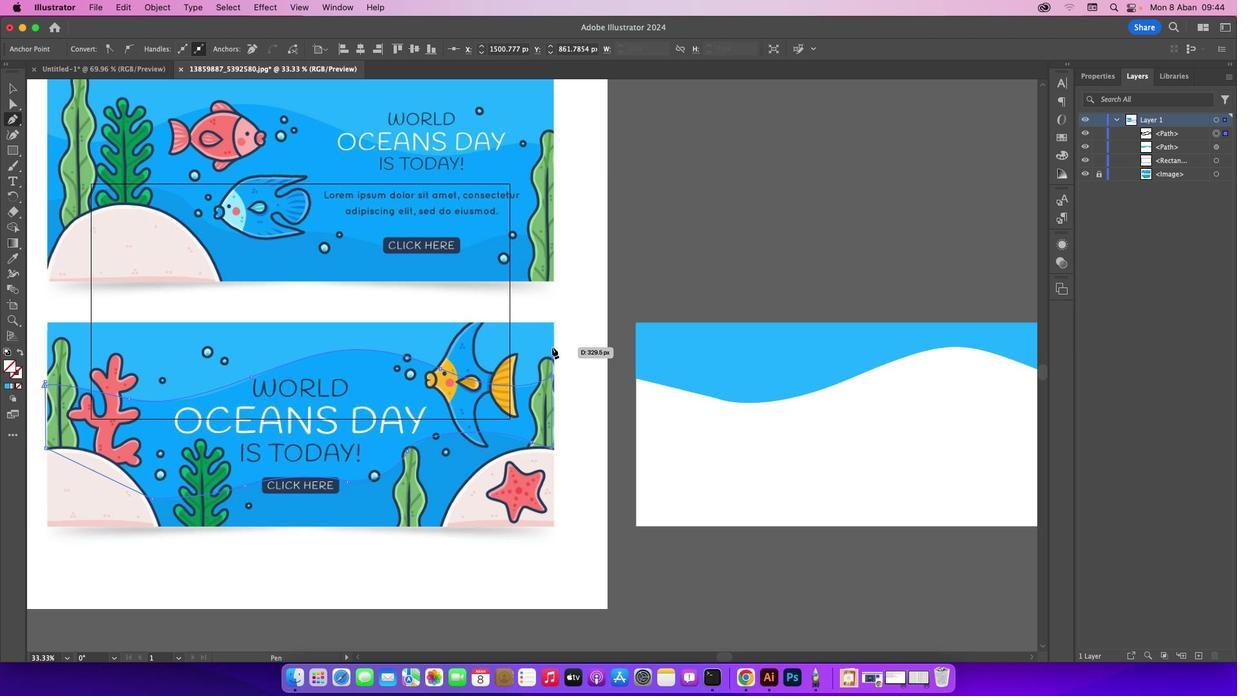 
Action: Mouse pressed left at (555, 450)
Screenshot: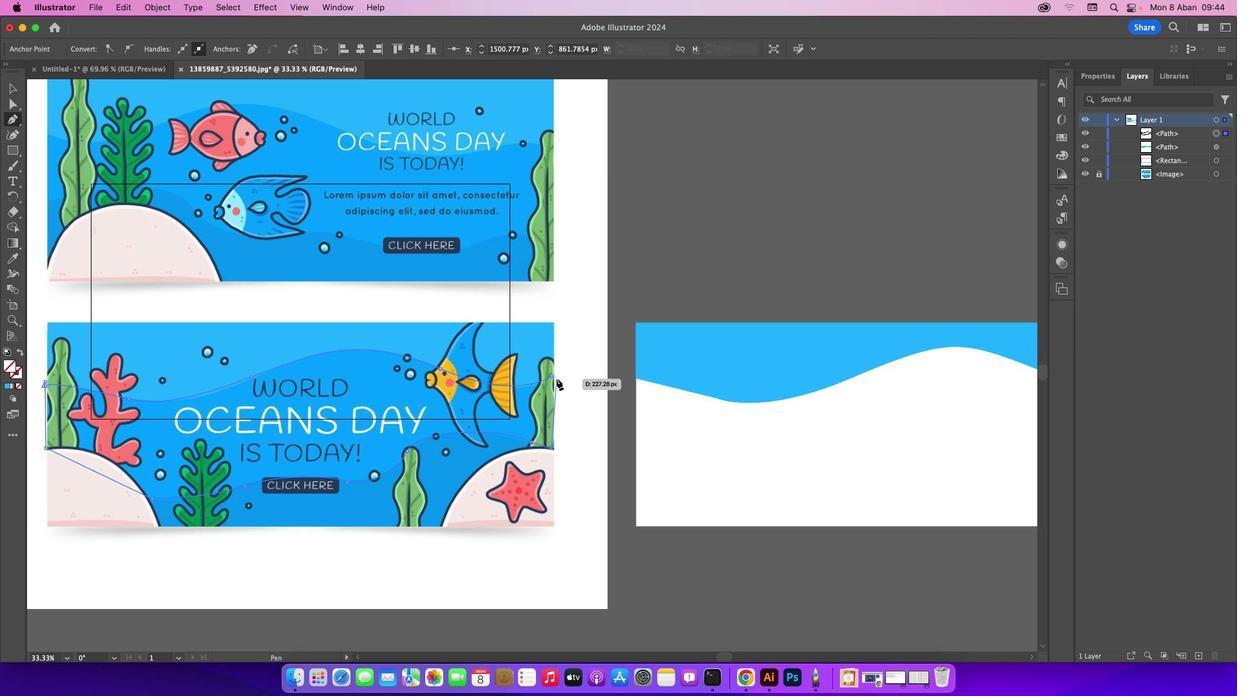 
Action: Mouse moved to (555, 378)
Screenshot: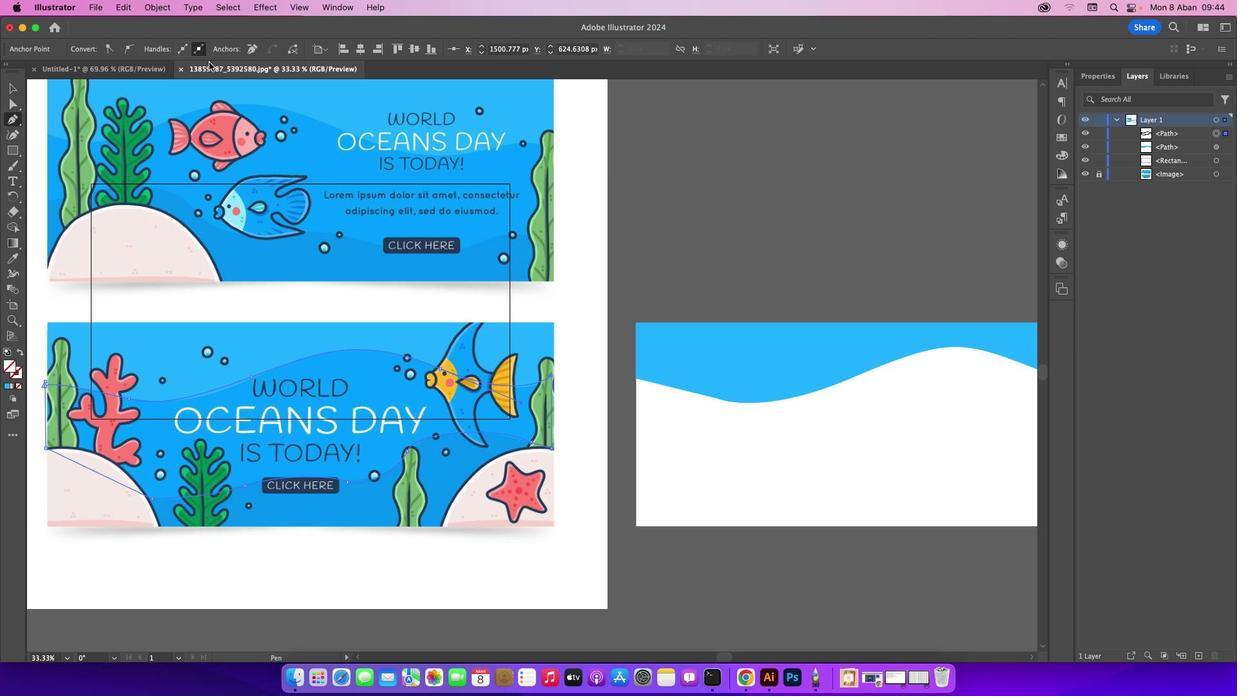 
Action: Mouse pressed left at (555, 378)
Screenshot: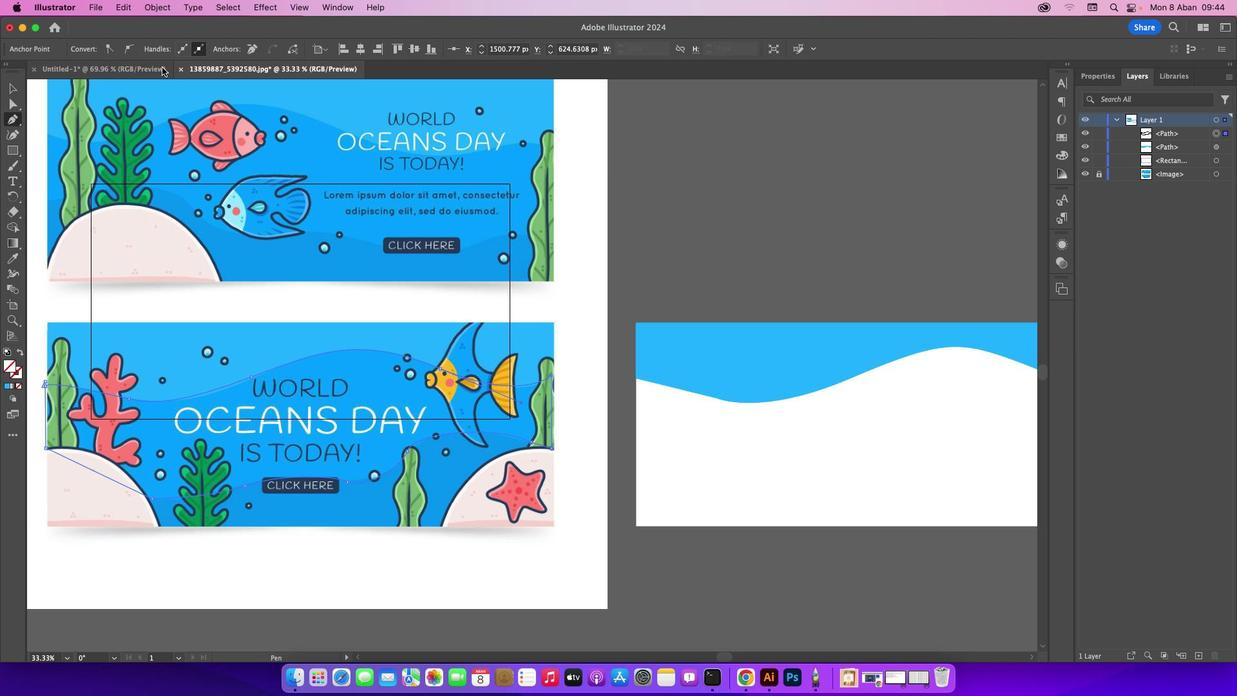 
Action: Mouse moved to (16, 88)
Screenshot: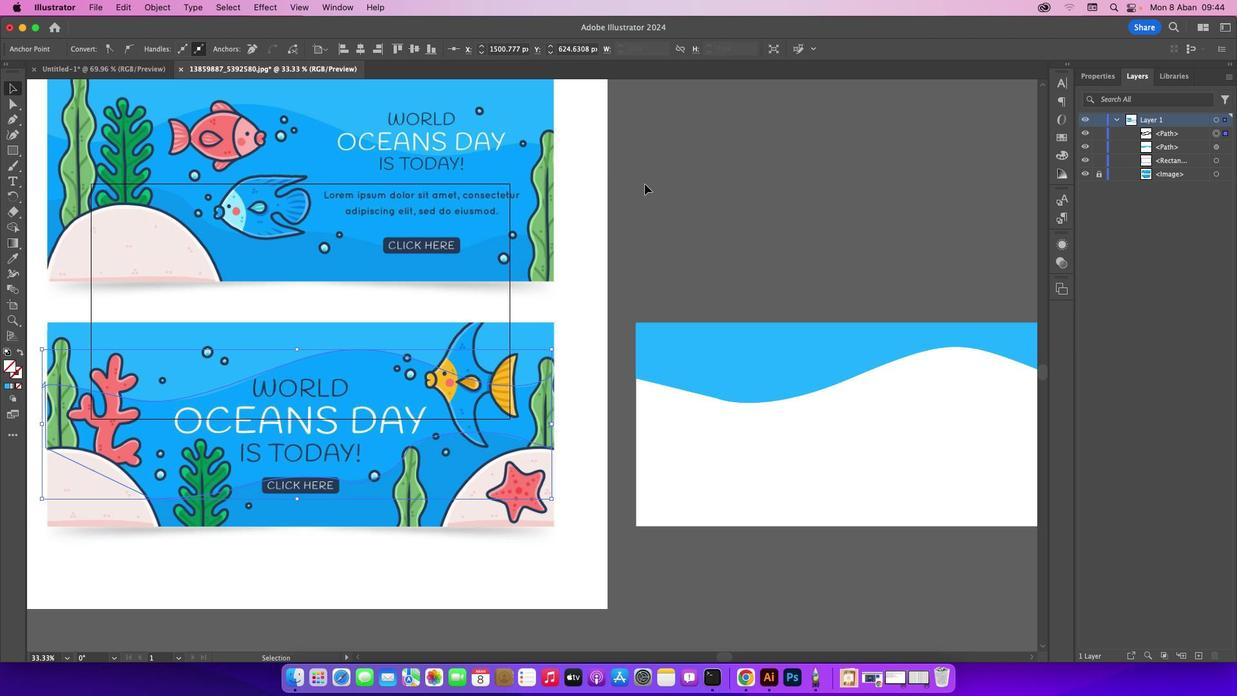 
Action: Mouse pressed left at (16, 88)
Screenshot: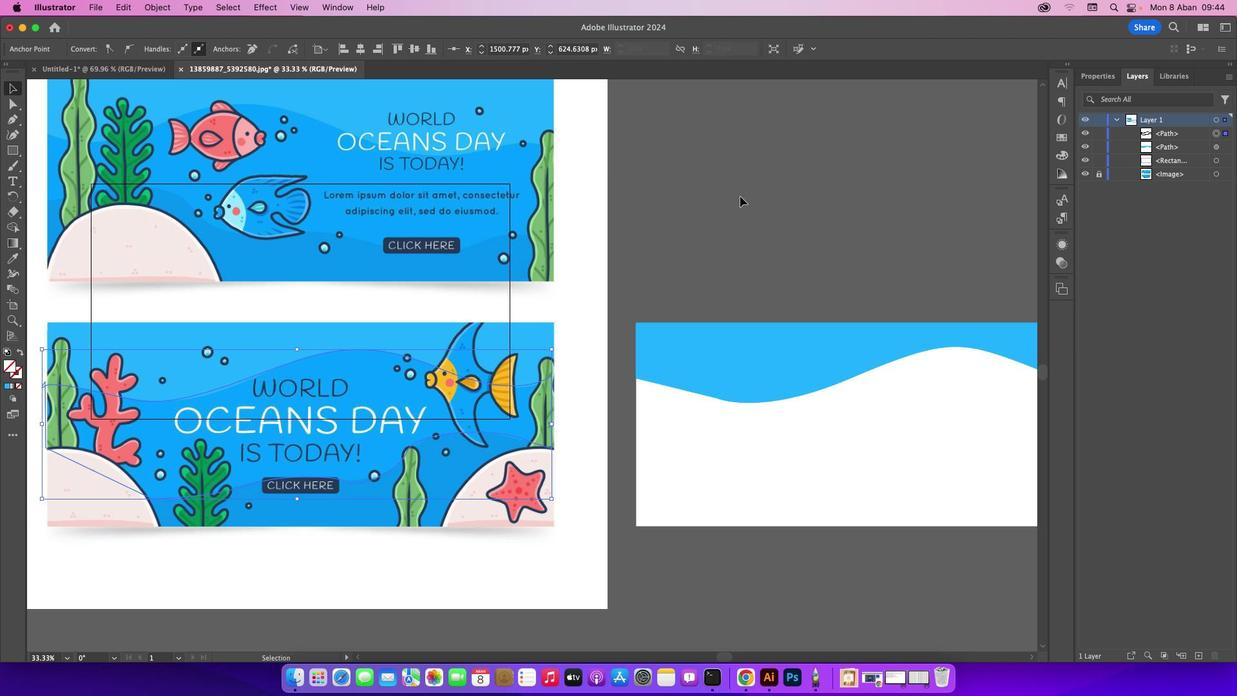 
Action: Mouse moved to (755, 200)
Screenshot: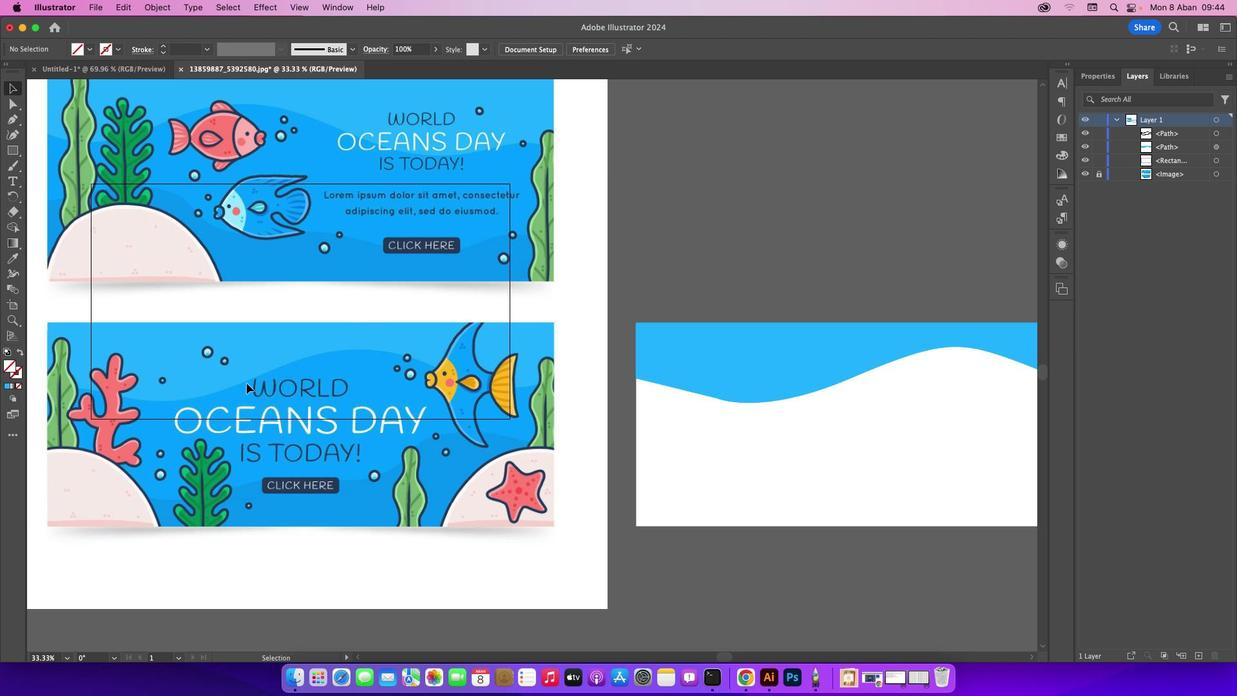
Action: Mouse pressed left at (755, 200)
Screenshot: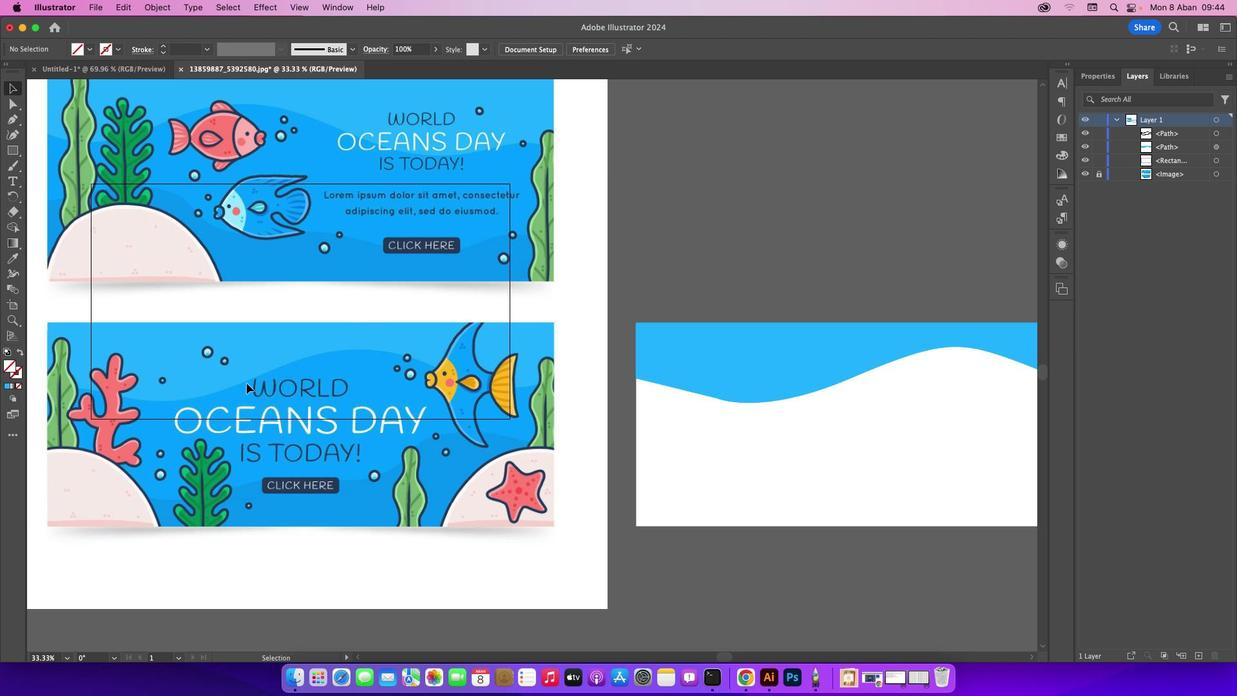 
Action: Mouse moved to (241, 385)
Screenshot: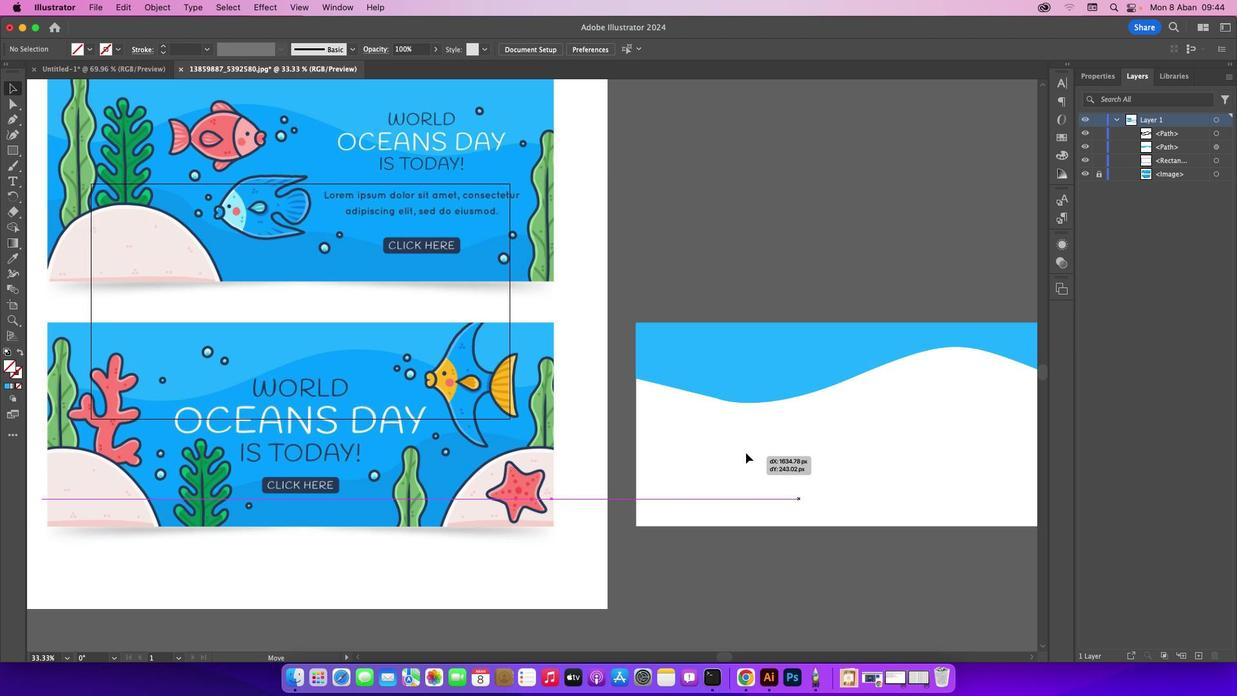 
Action: Mouse pressed left at (241, 385)
Screenshot: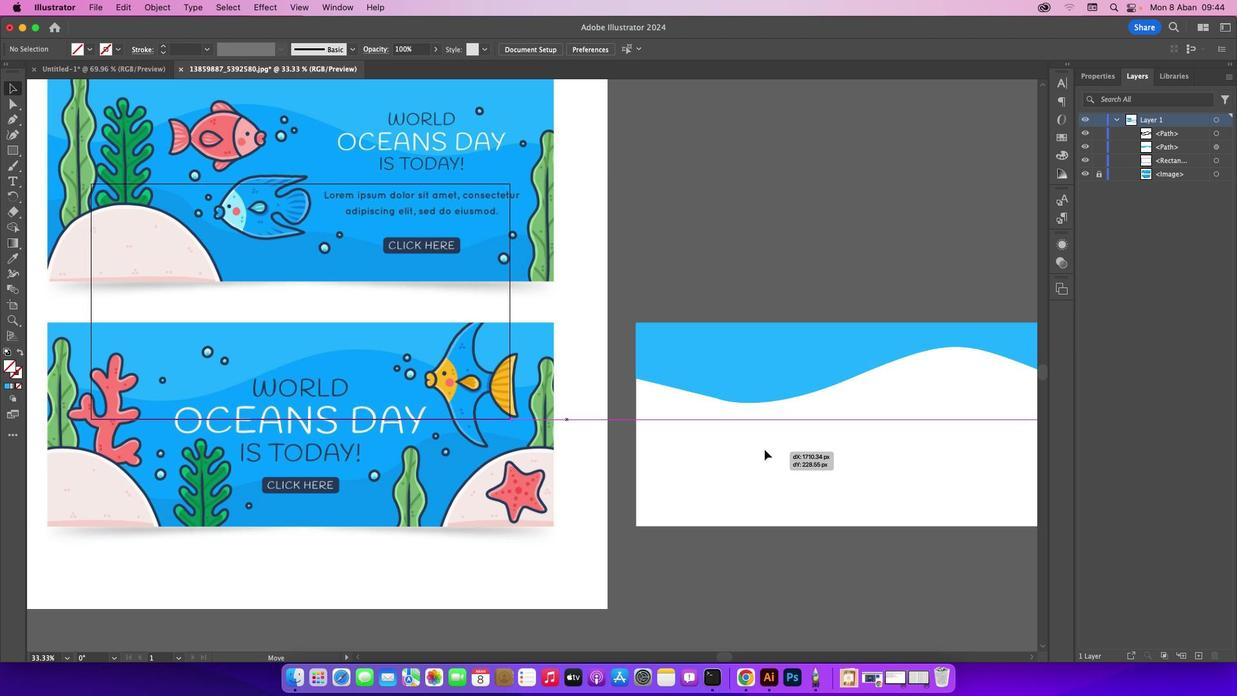 
Action: Mouse moved to (15, 262)
Screenshot: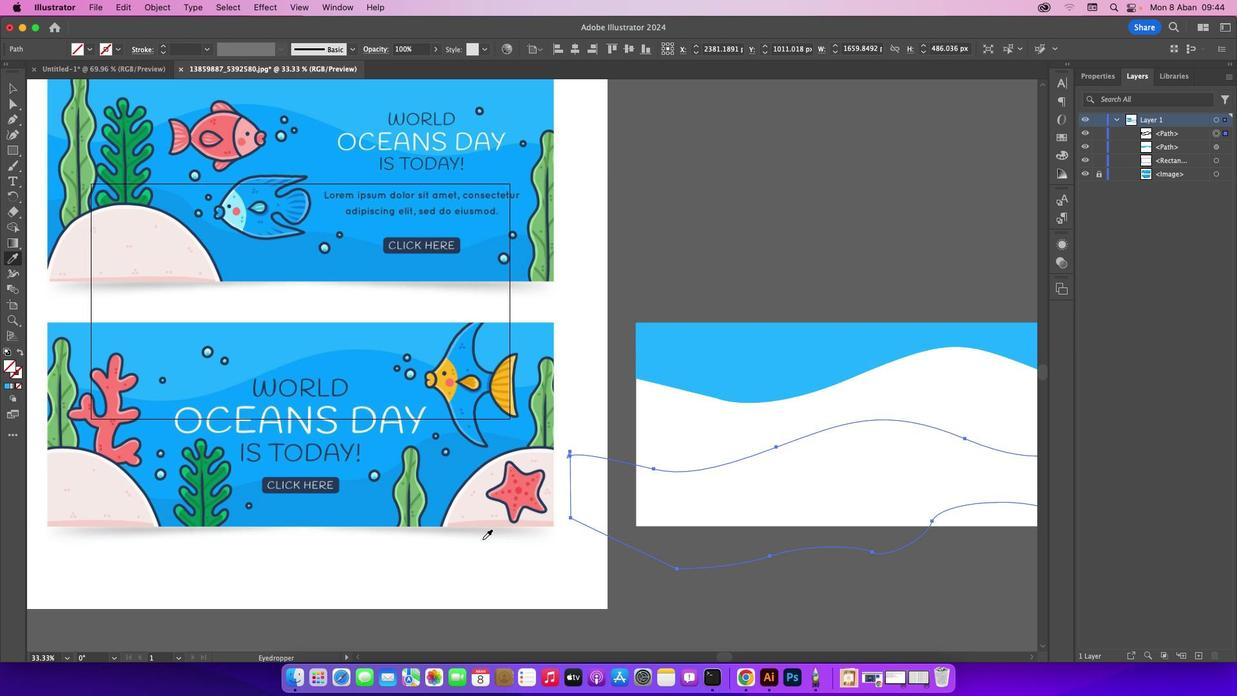 
Action: Mouse pressed left at (15, 262)
Screenshot: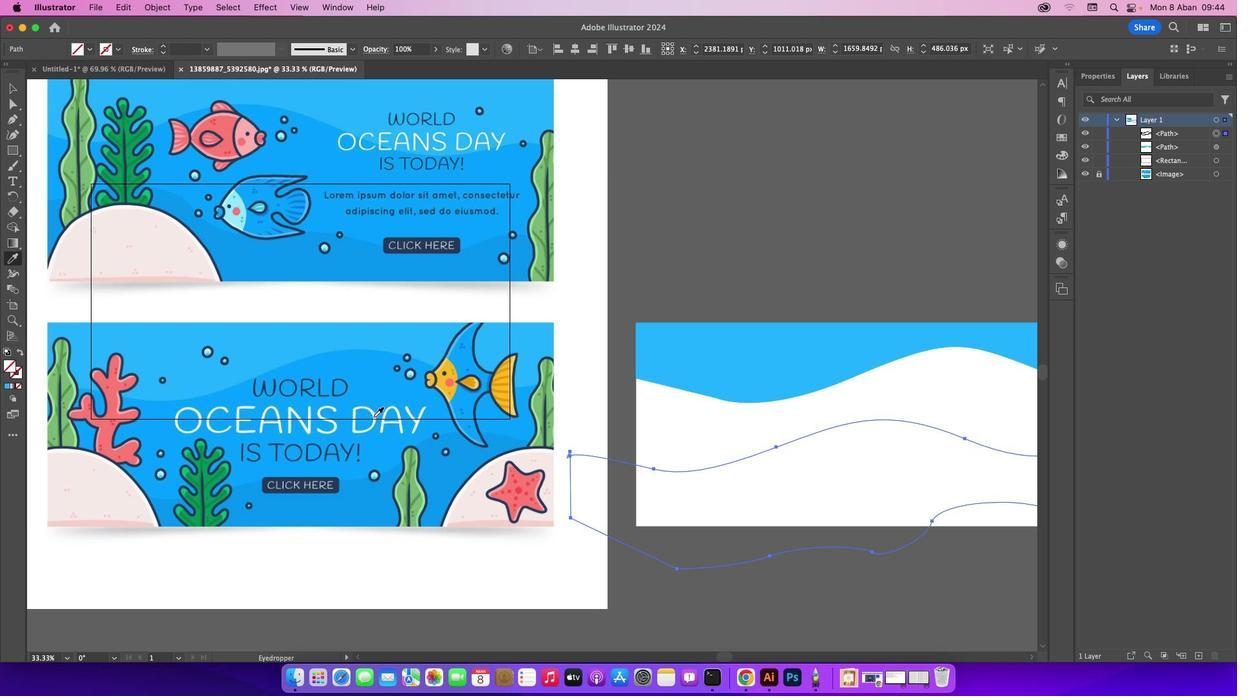 
Action: Mouse moved to (322, 368)
Screenshot: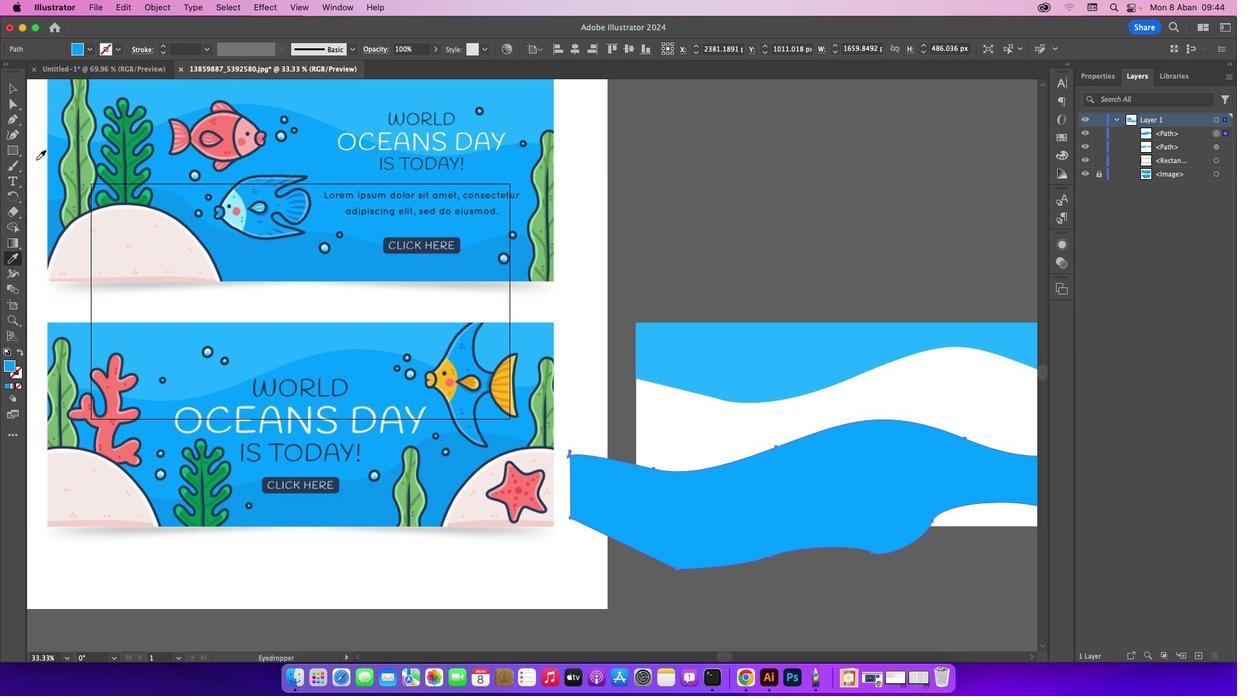 
Action: Mouse pressed left at (322, 368)
Screenshot: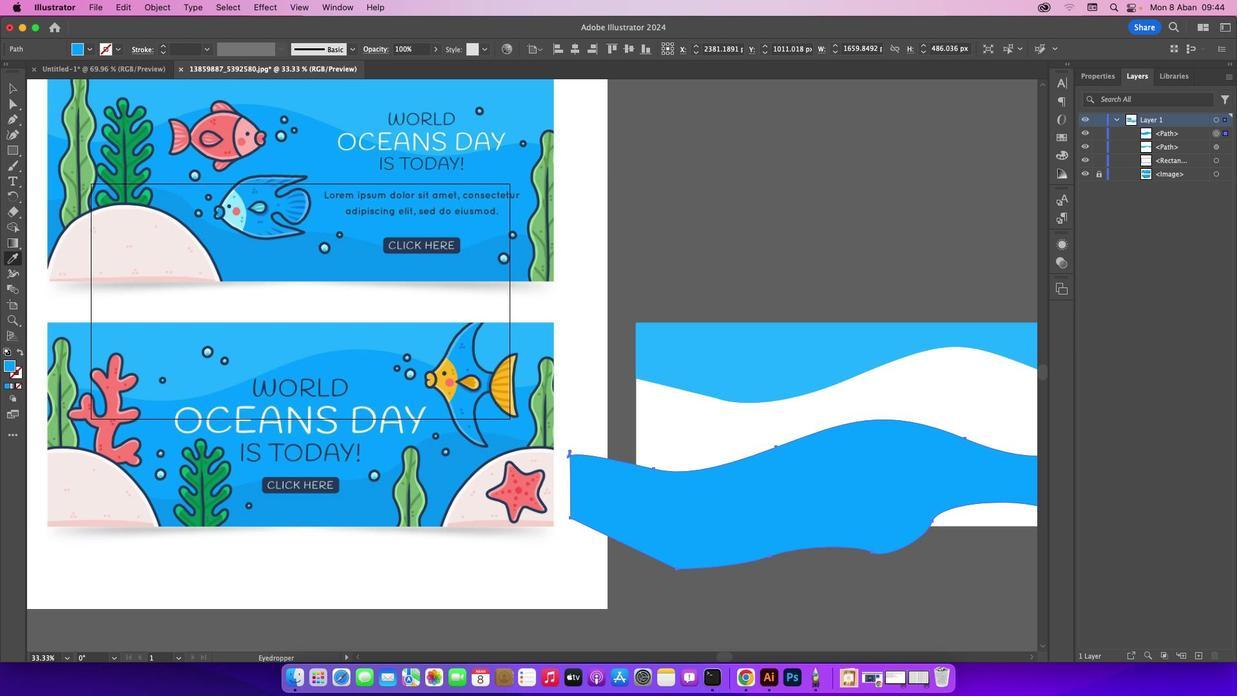 
Action: Mouse moved to (13, 95)
Screenshot: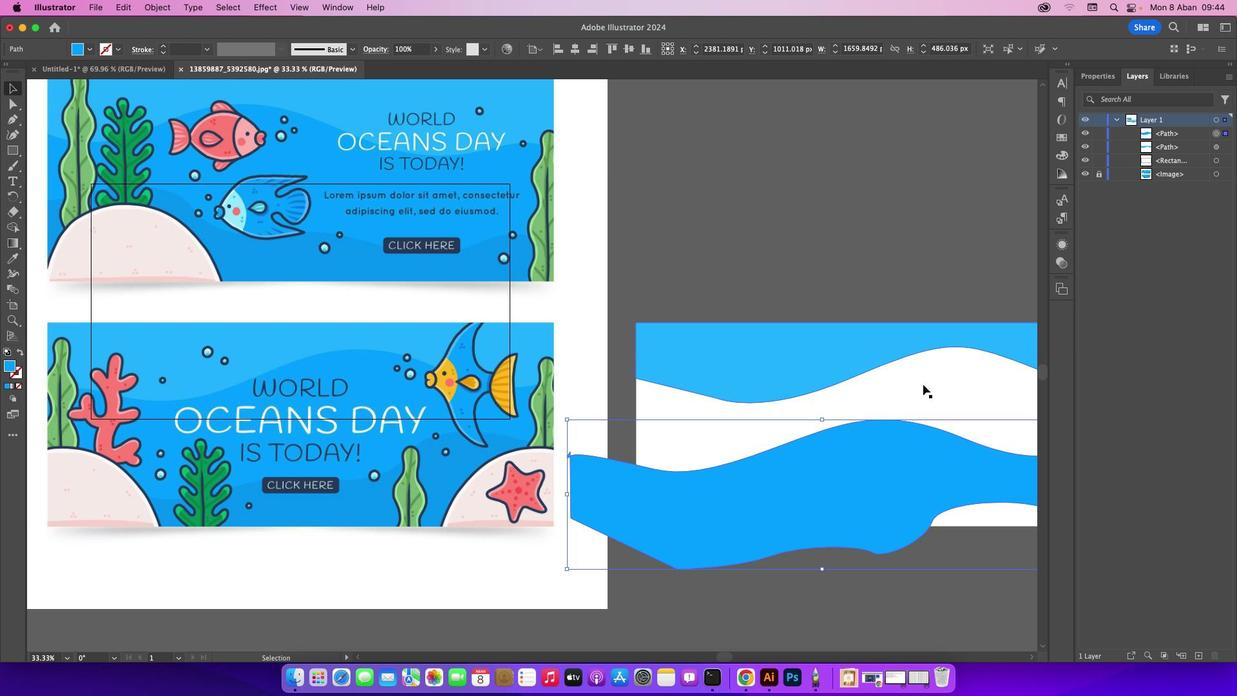 
Action: Mouse pressed left at (13, 95)
Screenshot: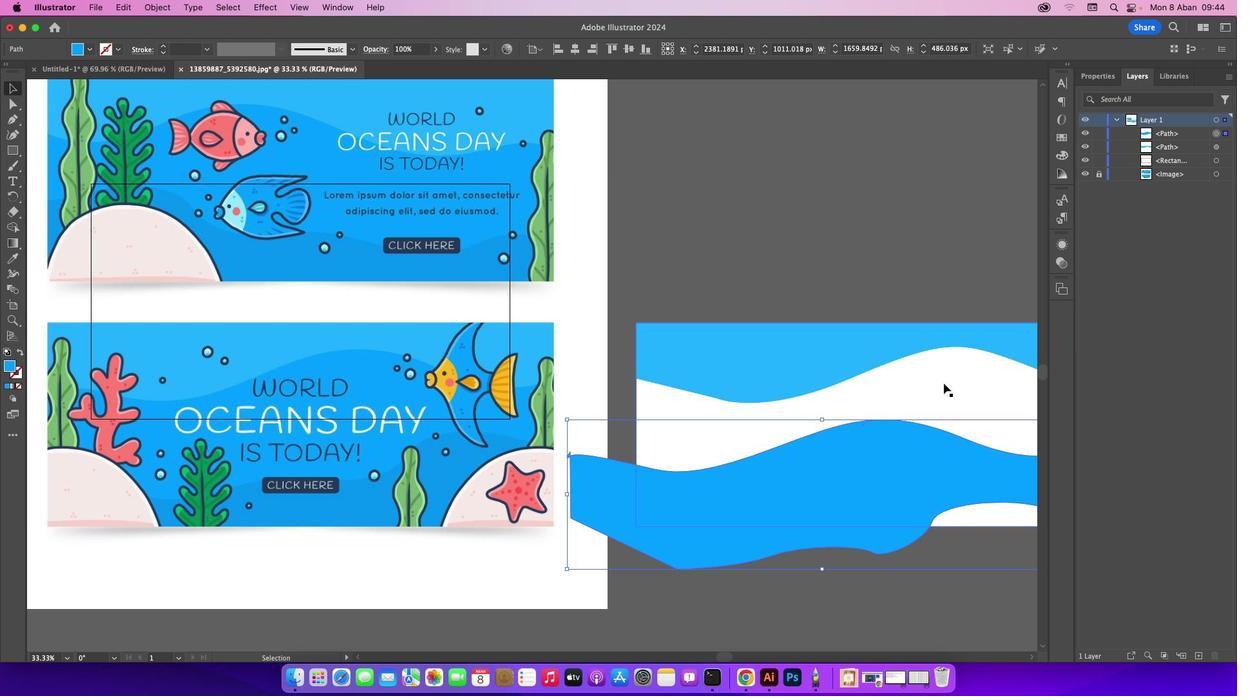 
Action: Mouse moved to (874, 275)
Screenshot: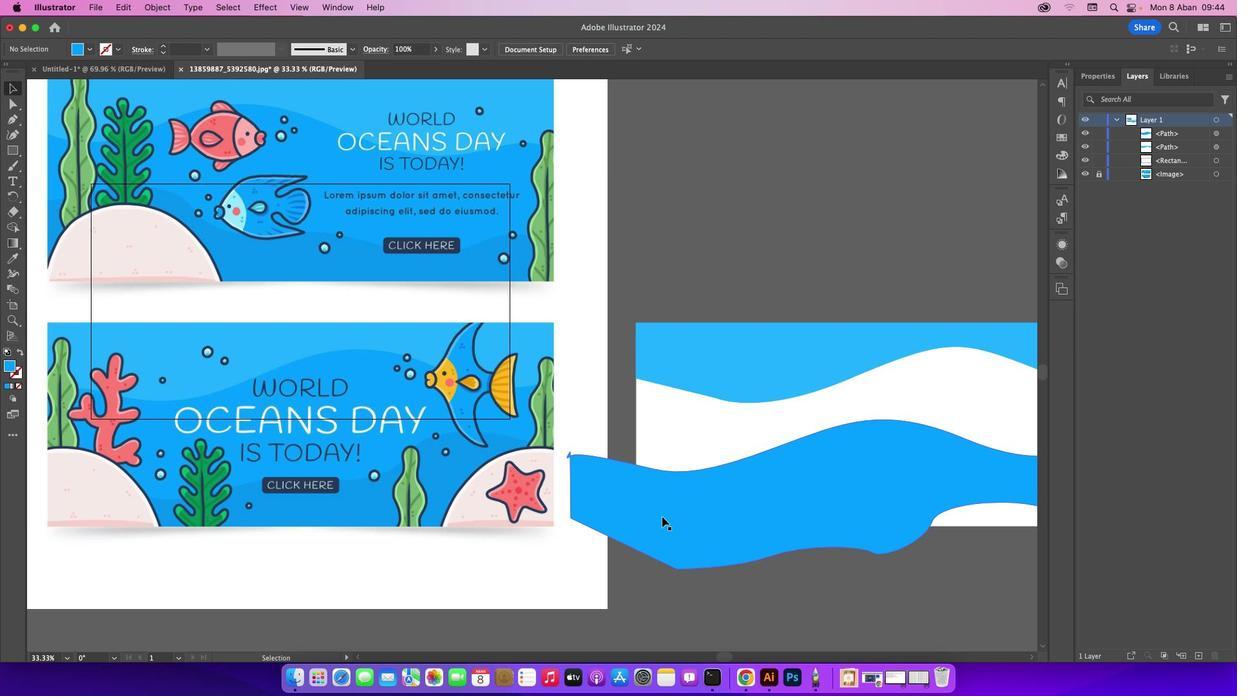 
Action: Mouse pressed left at (874, 275)
Screenshot: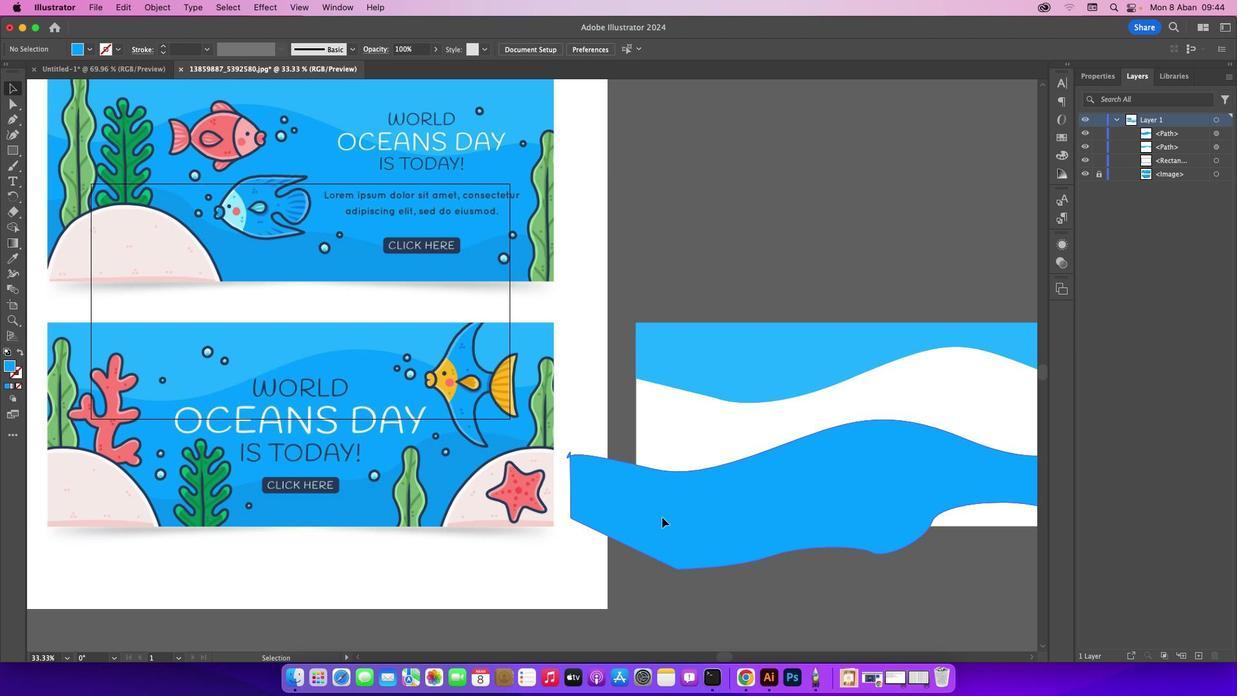 
Action: Mouse moved to (664, 518)
Screenshot: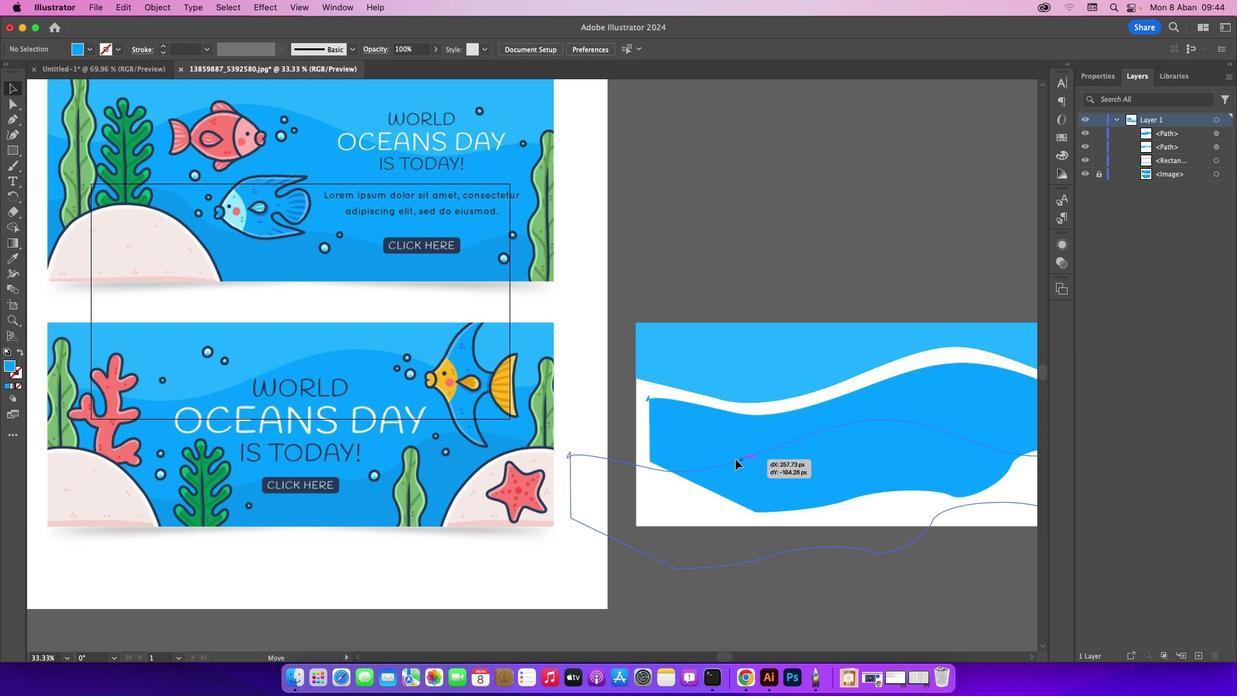 
Action: Mouse pressed left at (664, 518)
Screenshot: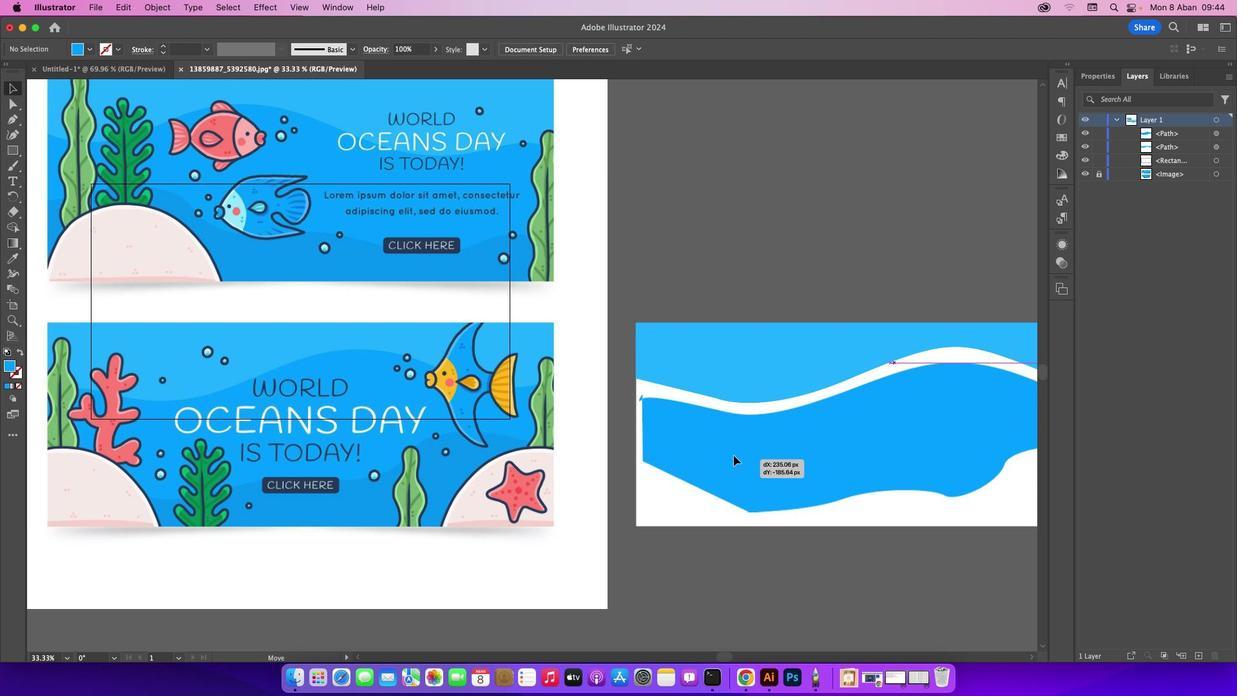 
Action: Mouse moved to (772, 257)
Screenshot: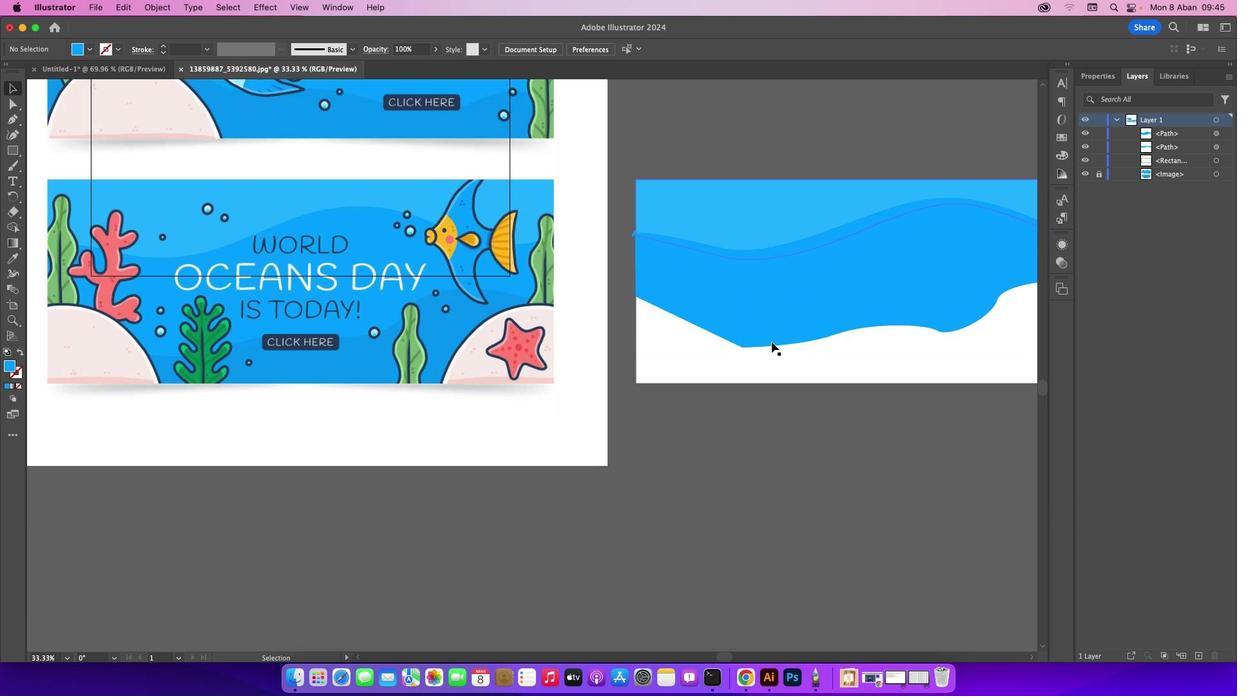 
Action: Mouse pressed left at (772, 257)
